 Task: Research Airbnb accommodation in Pubal, South Korea from 11th December, 2023 to 15th December, 2023 for 2 adults. Place can be private room with 1  bedroom having 2 beds and 1 bathroom. Property type can be hotel.
Action: Mouse moved to (499, 117)
Screenshot: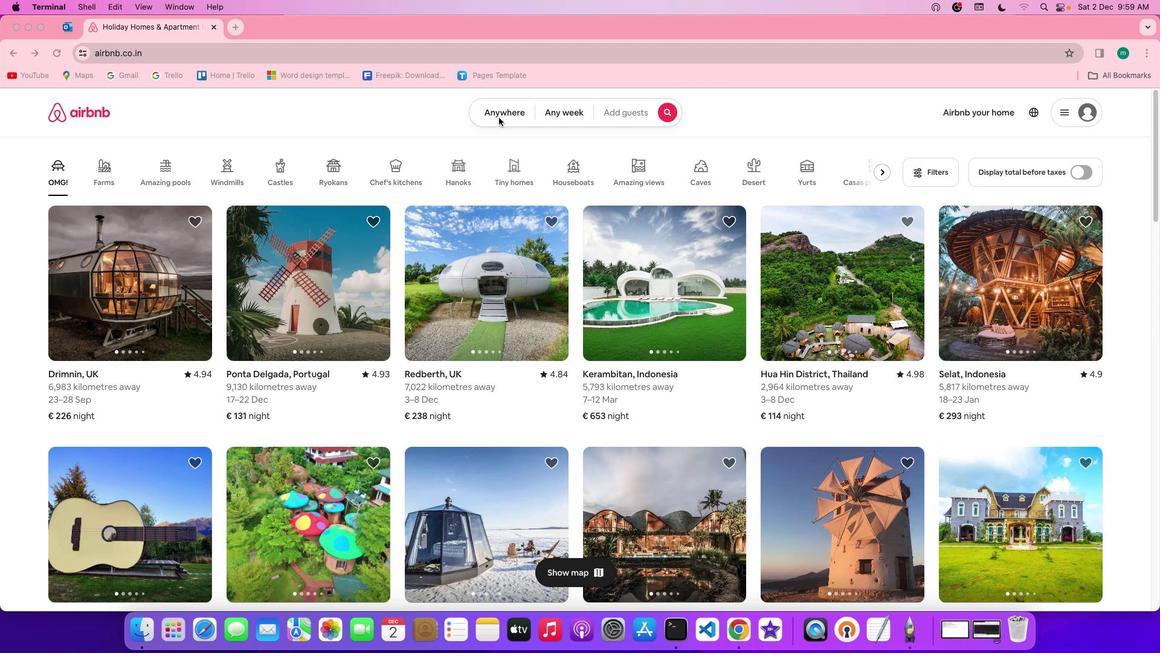 
Action: Mouse pressed left at (499, 117)
Screenshot: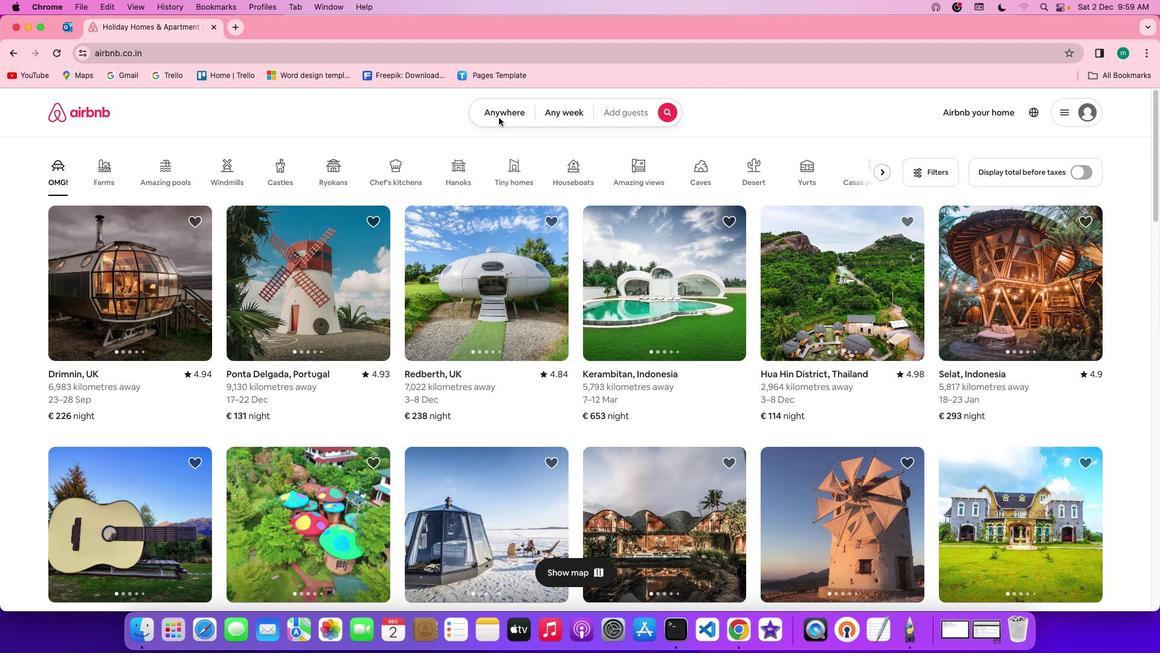 
Action: Mouse moved to (502, 115)
Screenshot: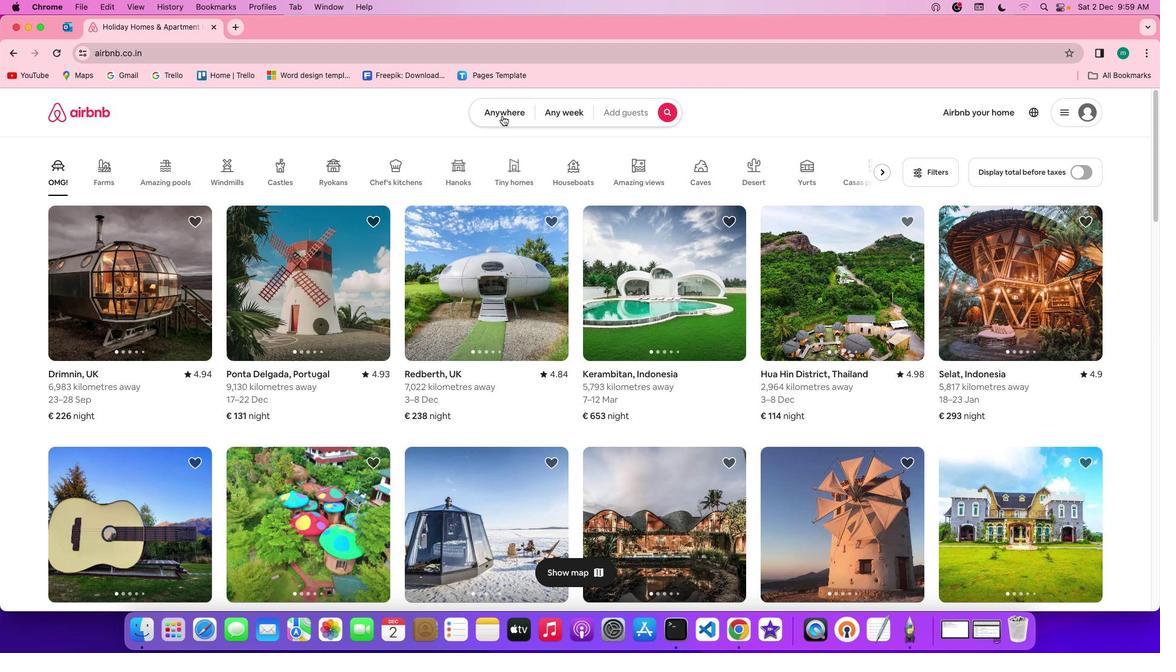 
Action: Mouse pressed left at (502, 115)
Screenshot: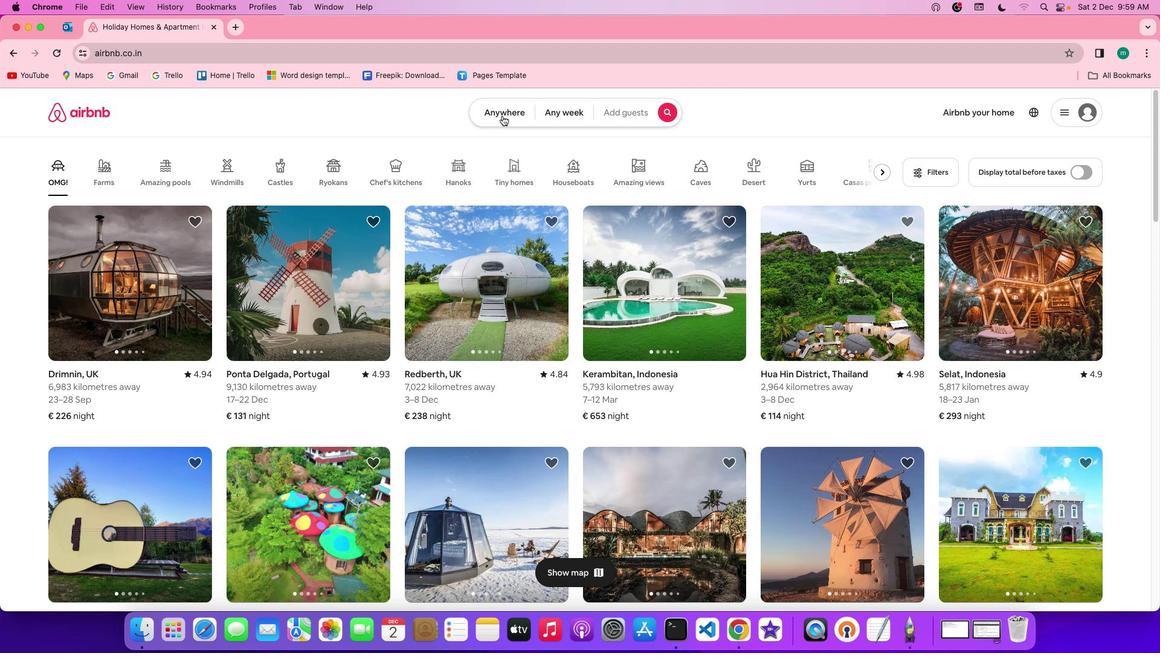 
Action: Mouse moved to (478, 157)
Screenshot: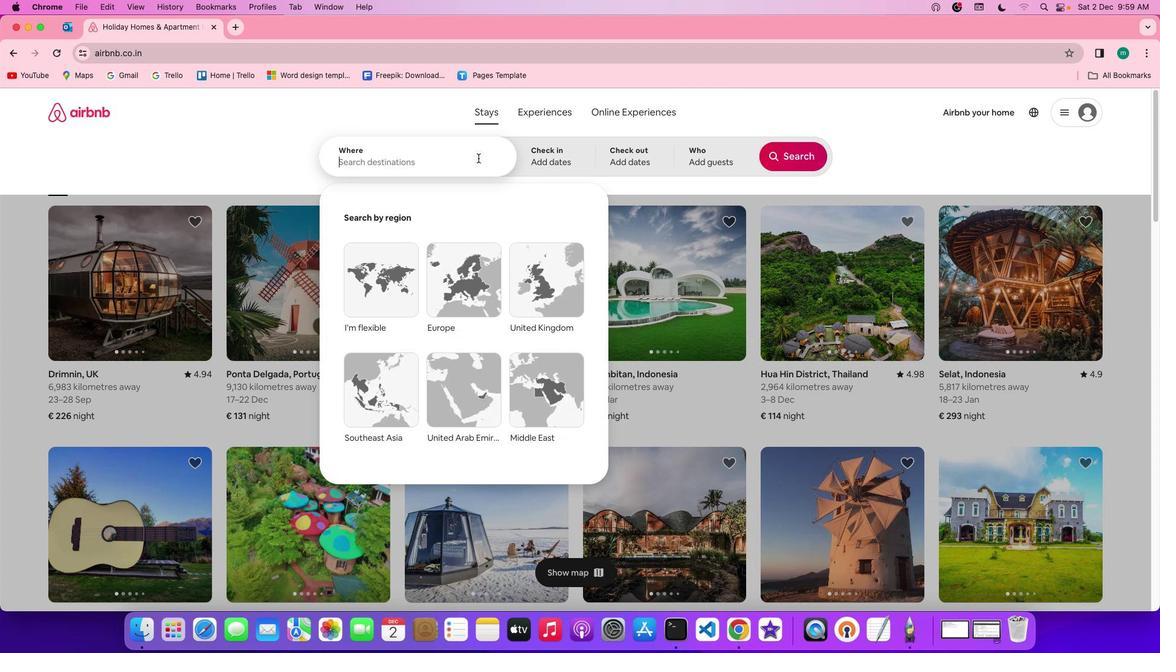 
Action: Mouse pressed left at (478, 157)
Screenshot: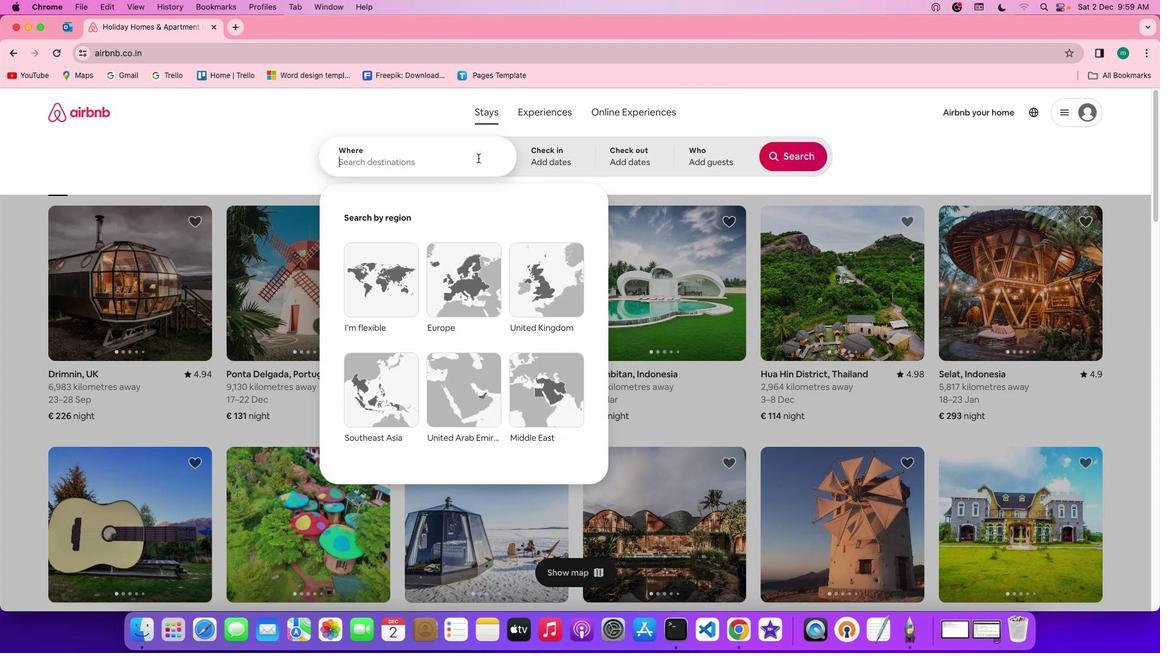 
Action: Key pressed Key.shift'P''u''b''a''l'','Key.spaceKey.shift's''o''u''t''h'Key.spaceKey.shift'k''o''r''e''a'
Screenshot: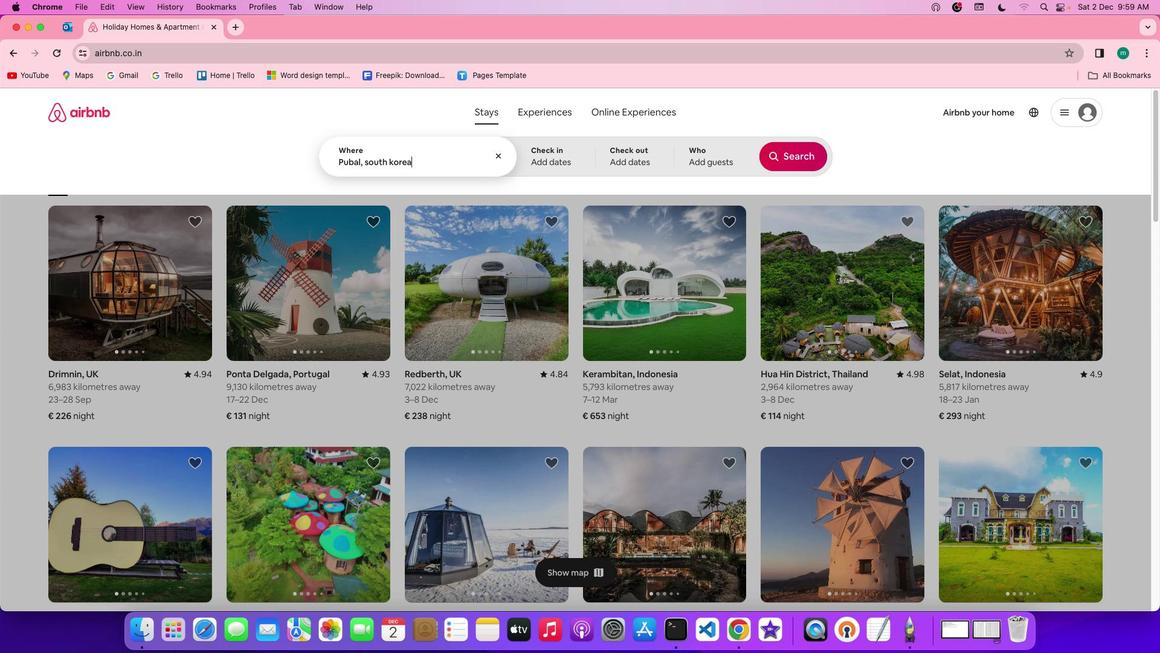 
Action: Mouse moved to (581, 150)
Screenshot: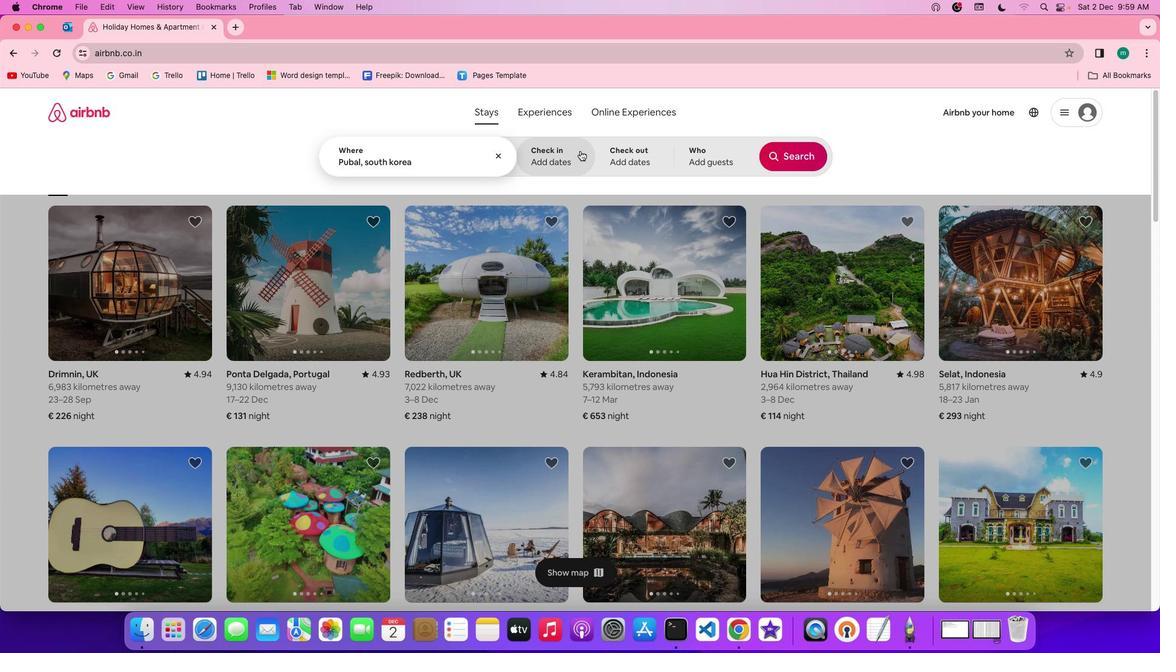 
Action: Mouse pressed left at (581, 150)
Screenshot: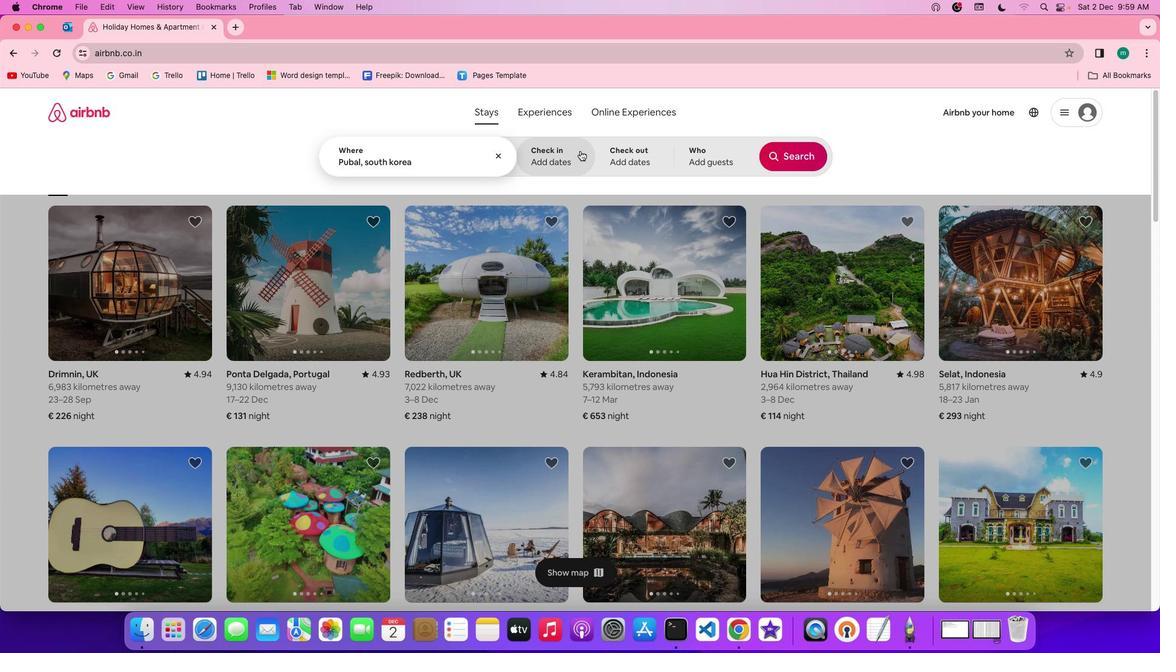 
Action: Mouse moved to (397, 364)
Screenshot: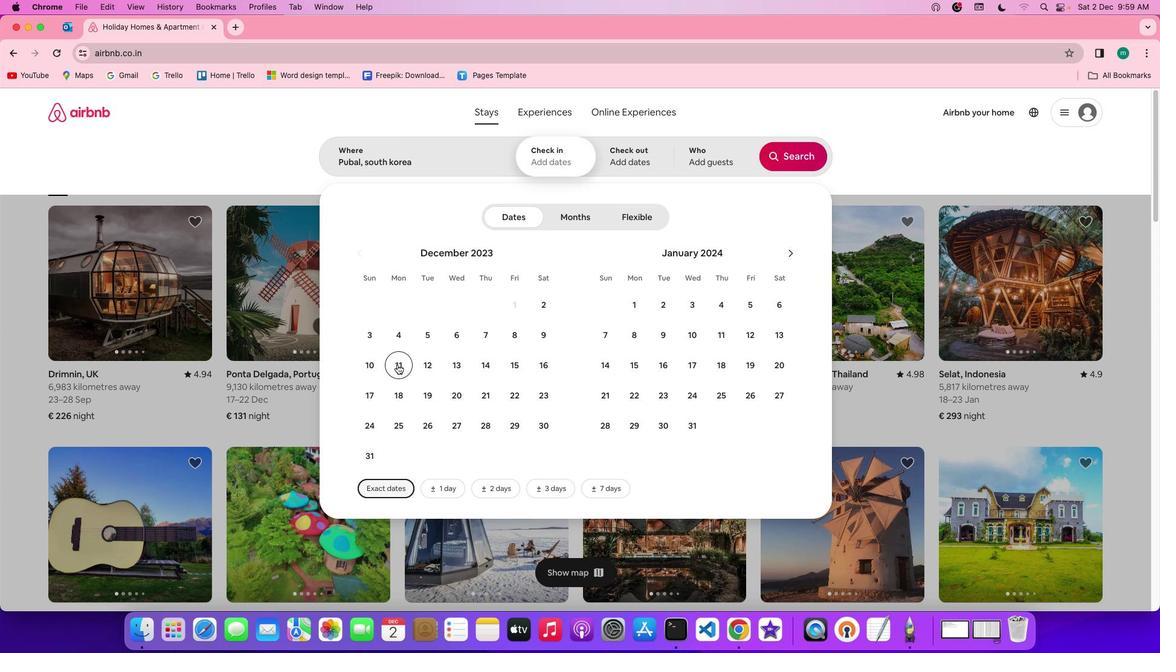 
Action: Mouse pressed left at (397, 364)
Screenshot: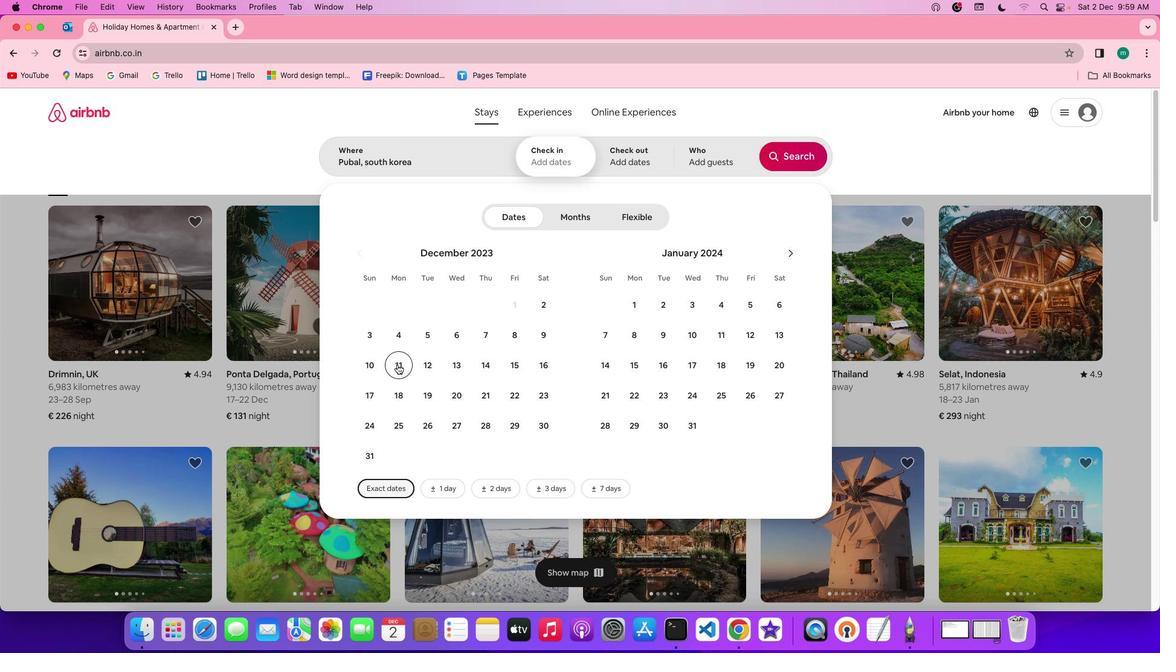 
Action: Mouse moved to (515, 370)
Screenshot: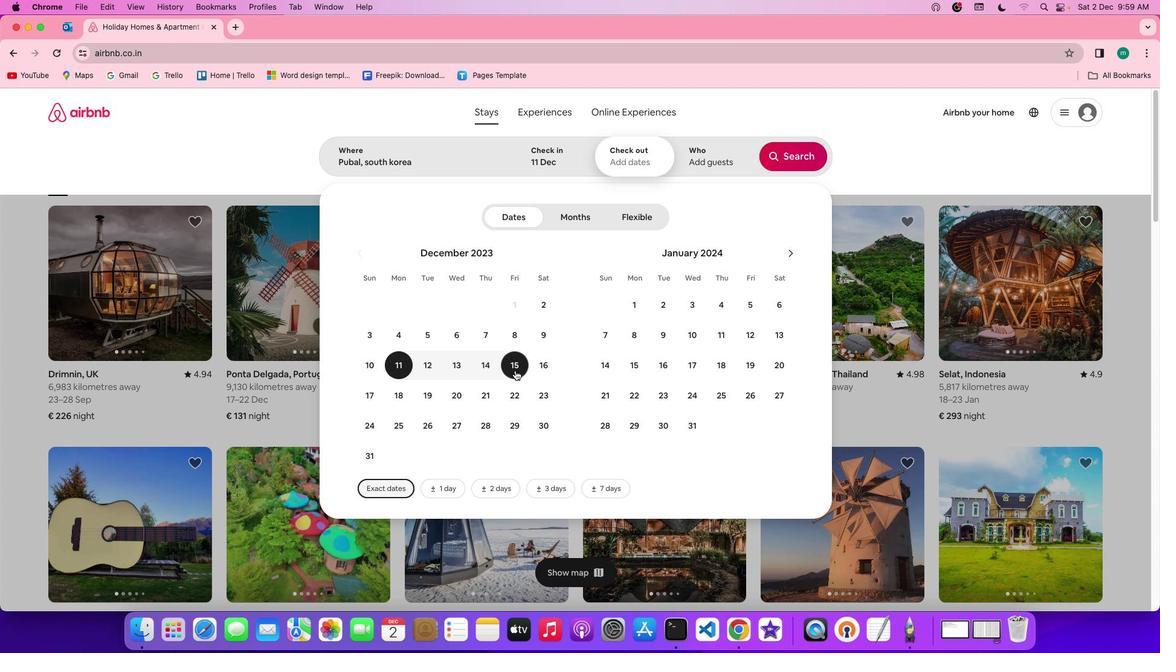 
Action: Mouse pressed left at (515, 370)
Screenshot: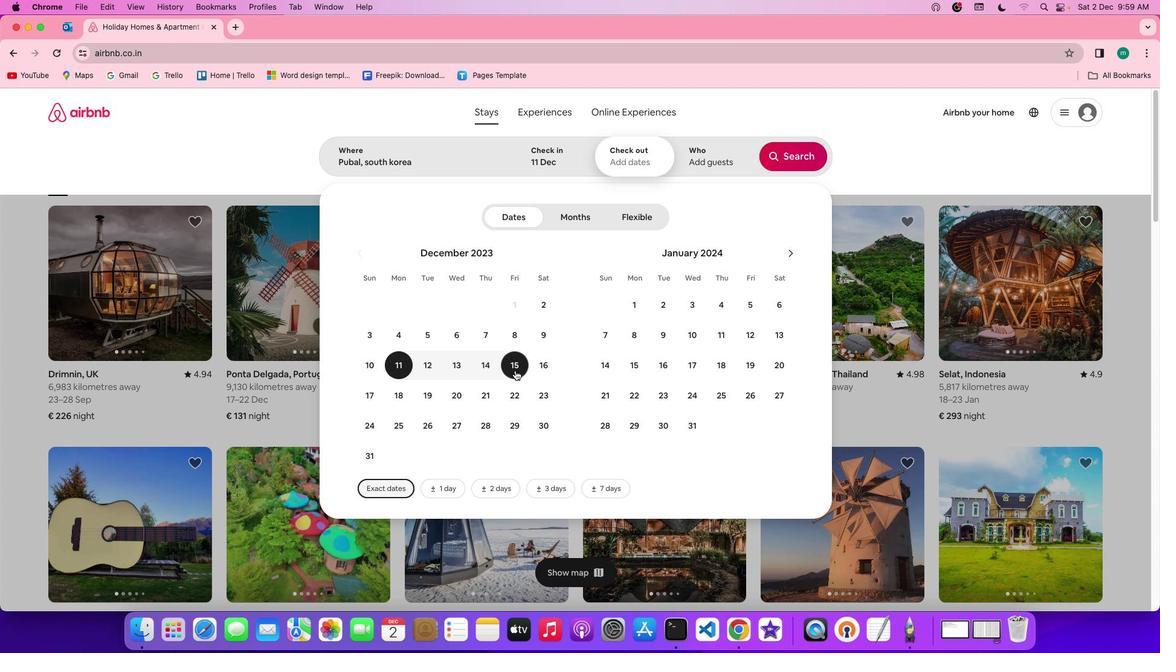 
Action: Mouse moved to (732, 149)
Screenshot: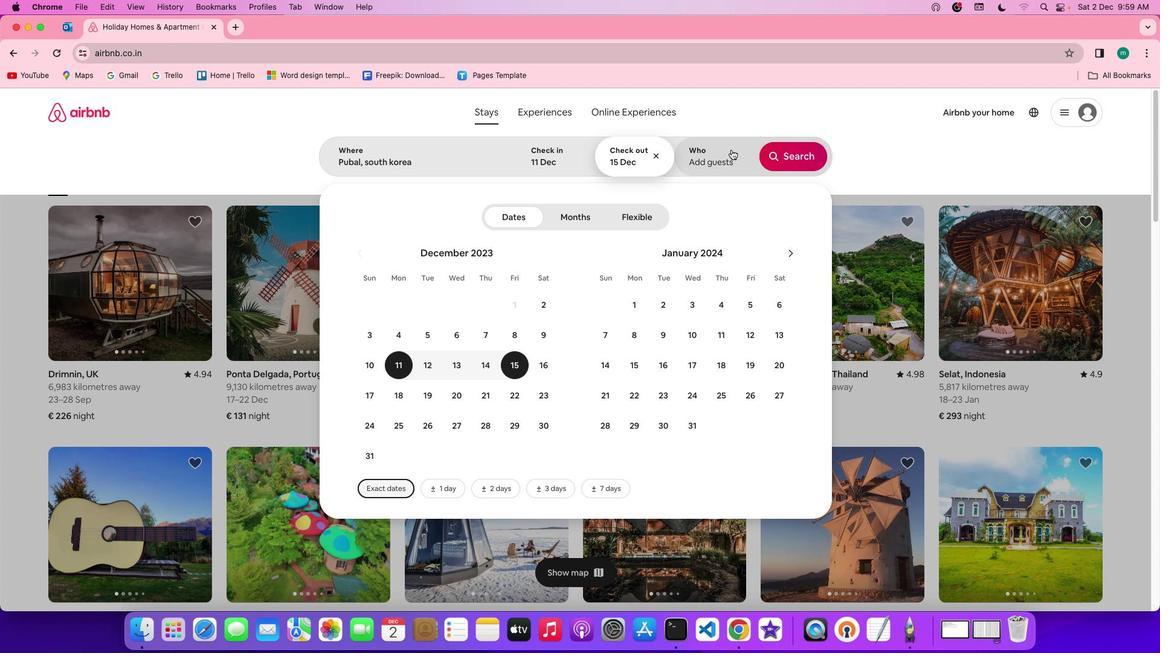 
Action: Mouse pressed left at (732, 149)
Screenshot: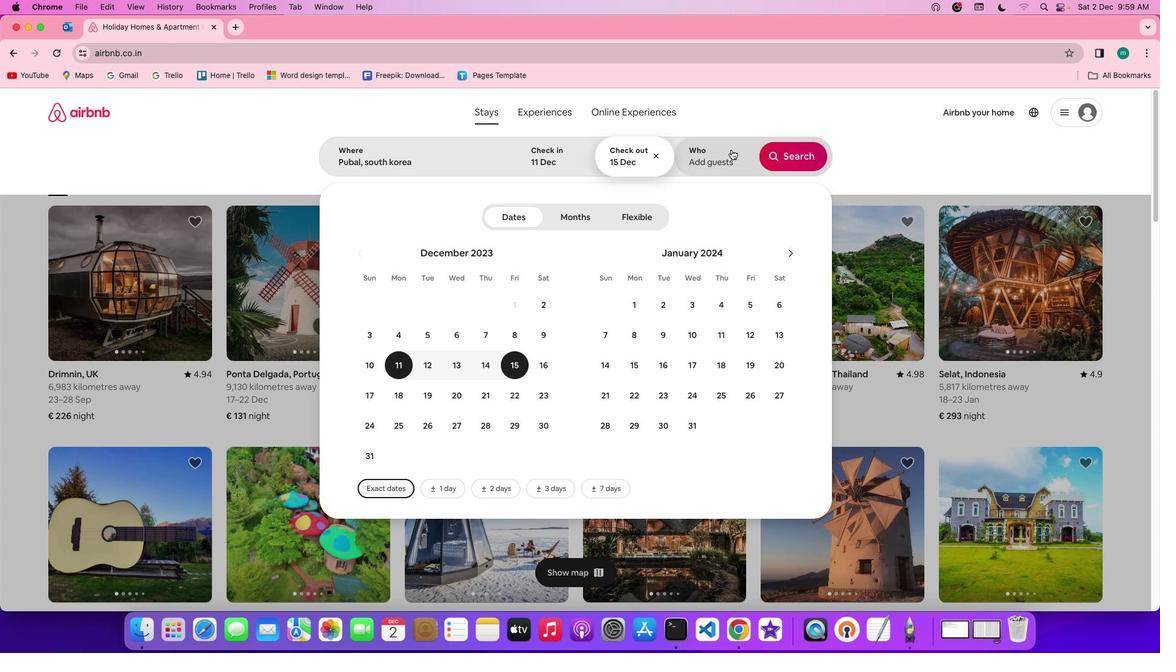 
Action: Mouse moved to (802, 217)
Screenshot: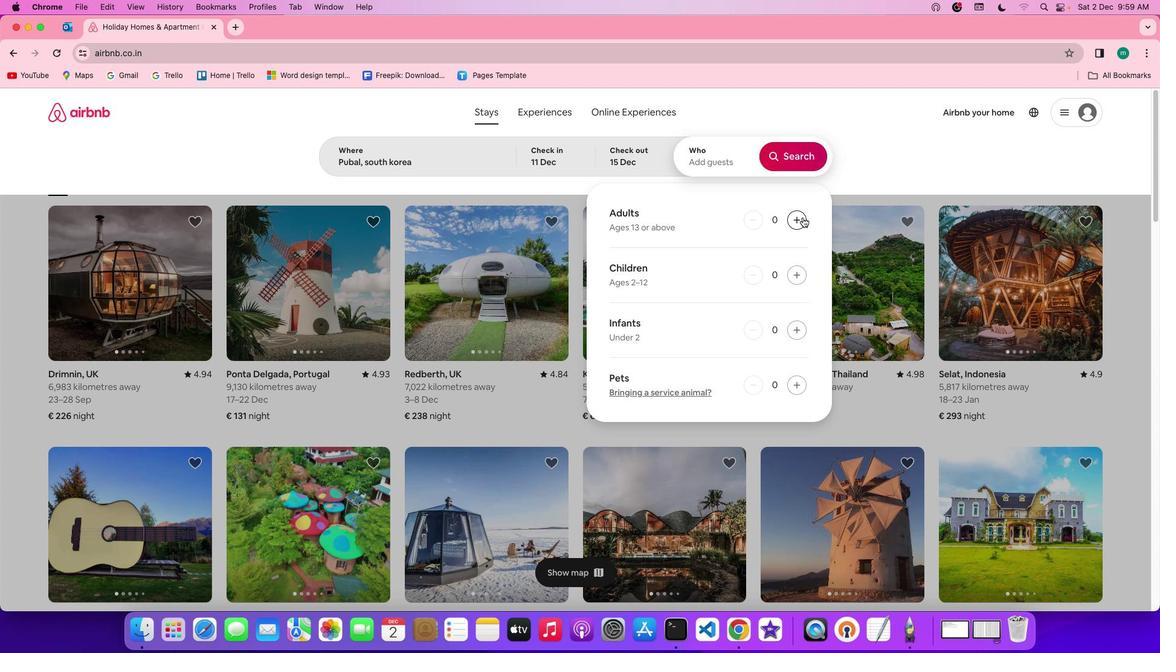 
Action: Mouse pressed left at (802, 217)
Screenshot: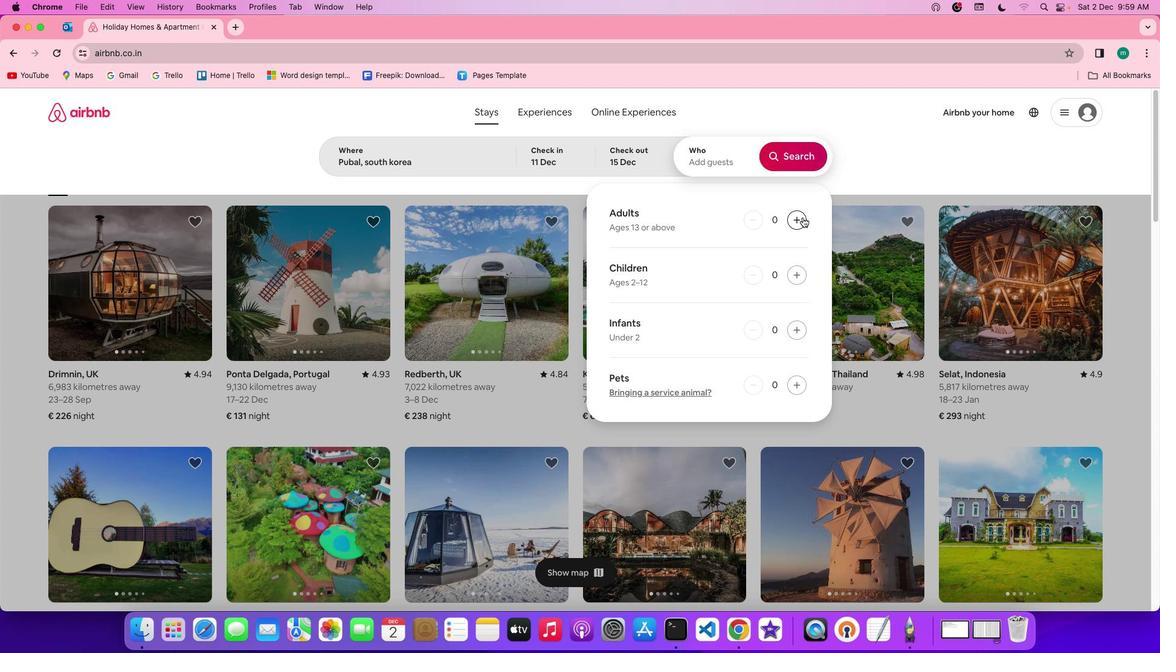 
Action: Mouse pressed left at (802, 217)
Screenshot: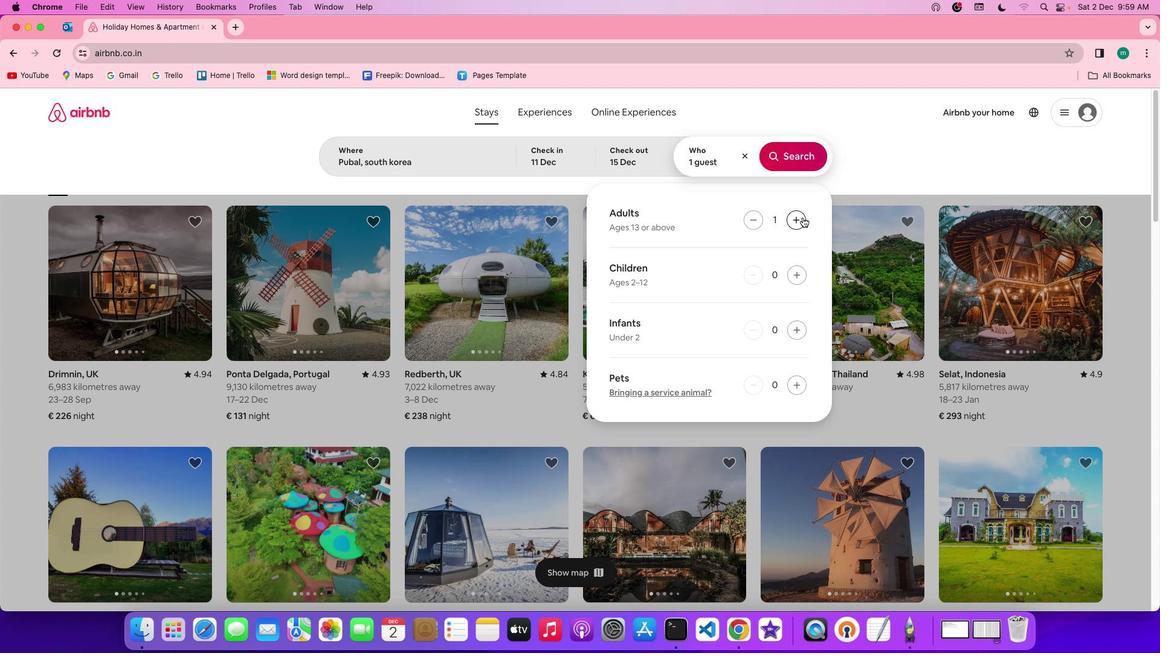 
Action: Mouse moved to (787, 163)
Screenshot: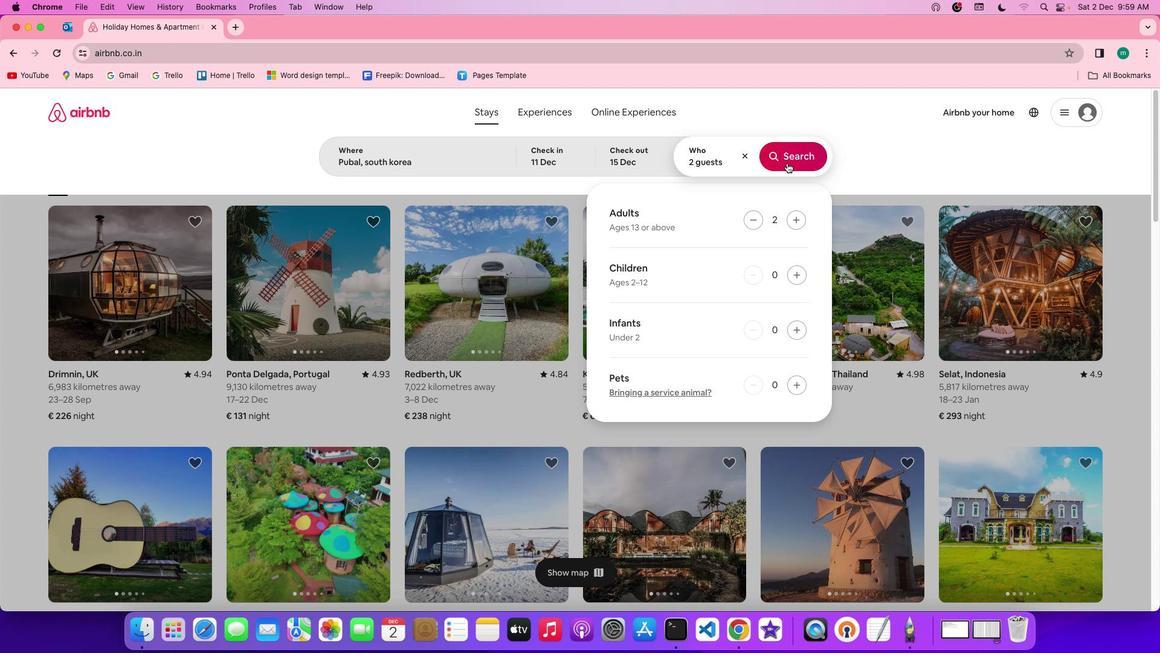 
Action: Mouse pressed left at (787, 163)
Screenshot: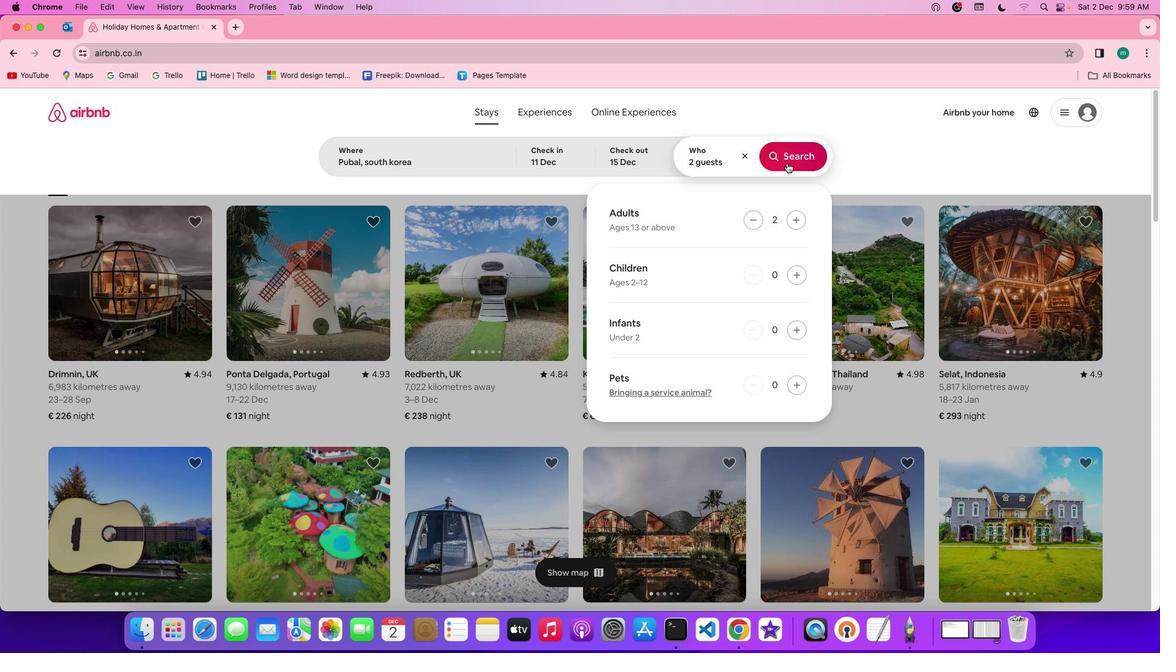 
Action: Mouse moved to (975, 163)
Screenshot: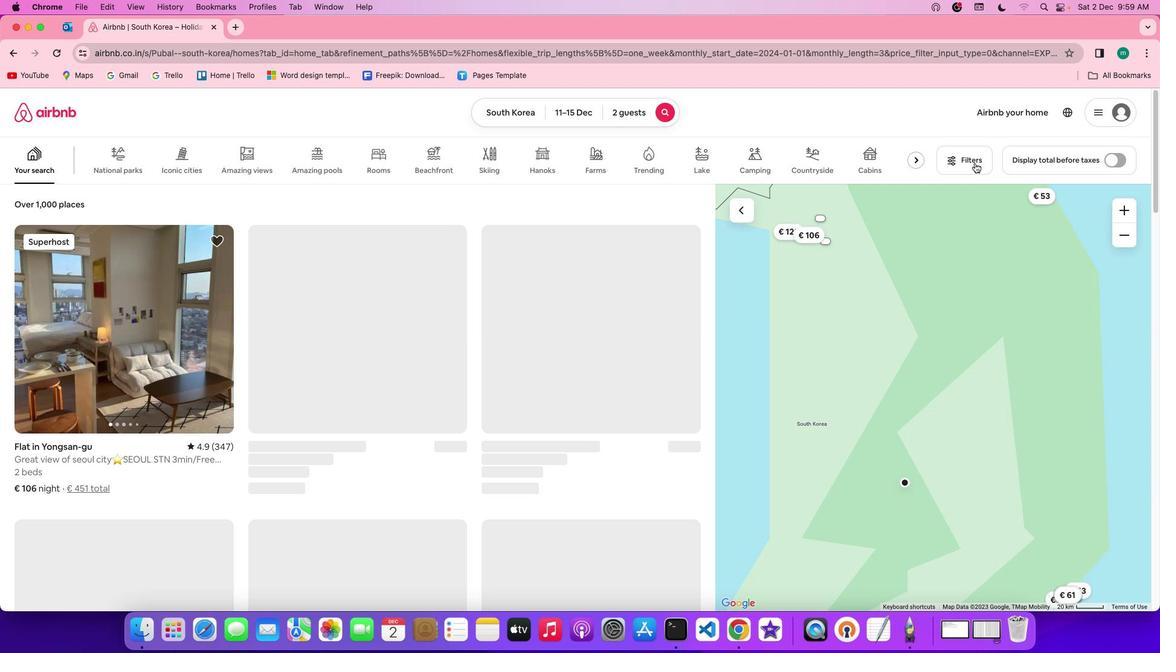 
Action: Mouse pressed left at (975, 163)
Screenshot: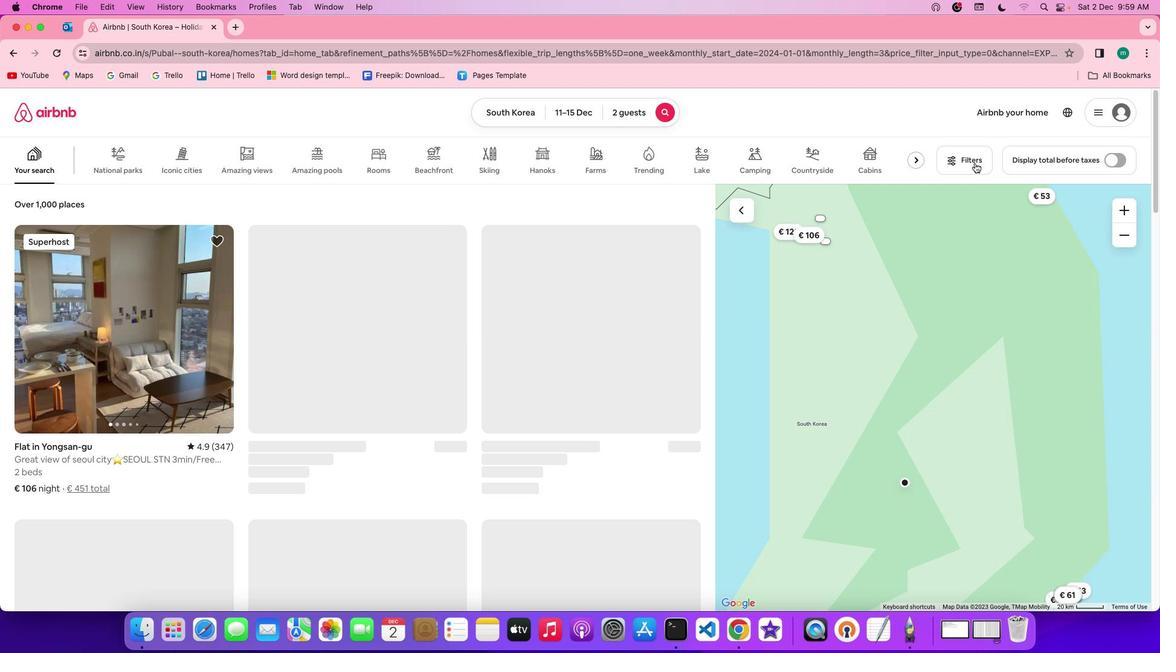 
Action: Mouse moved to (674, 362)
Screenshot: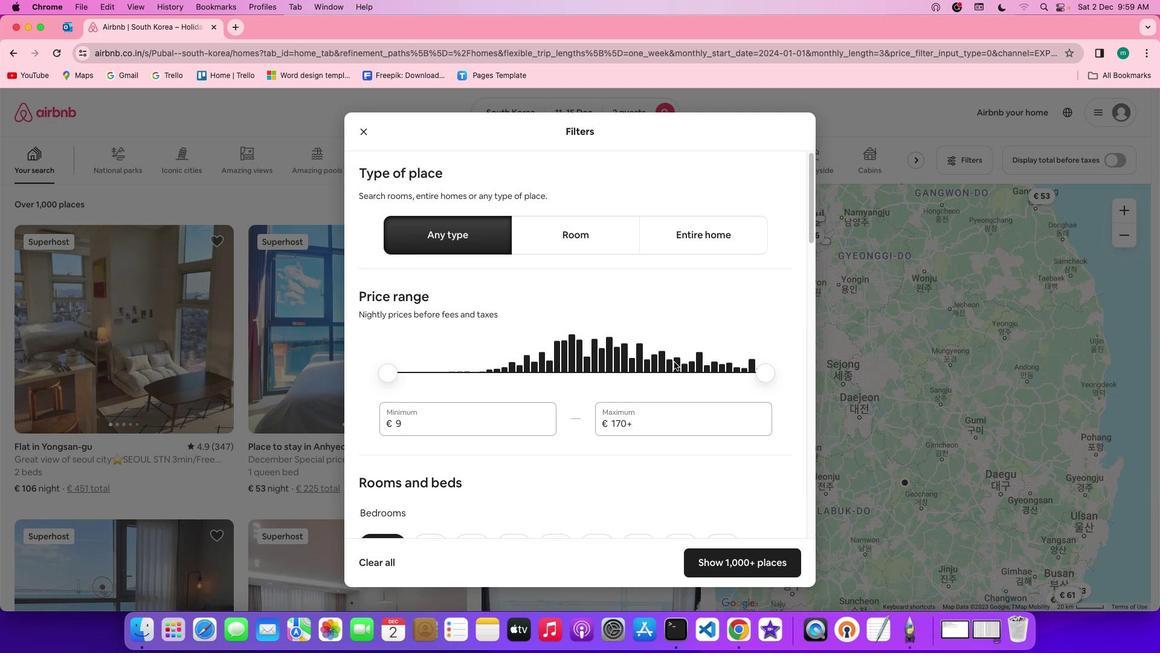 
Action: Mouse scrolled (674, 362) with delta (0, 0)
Screenshot: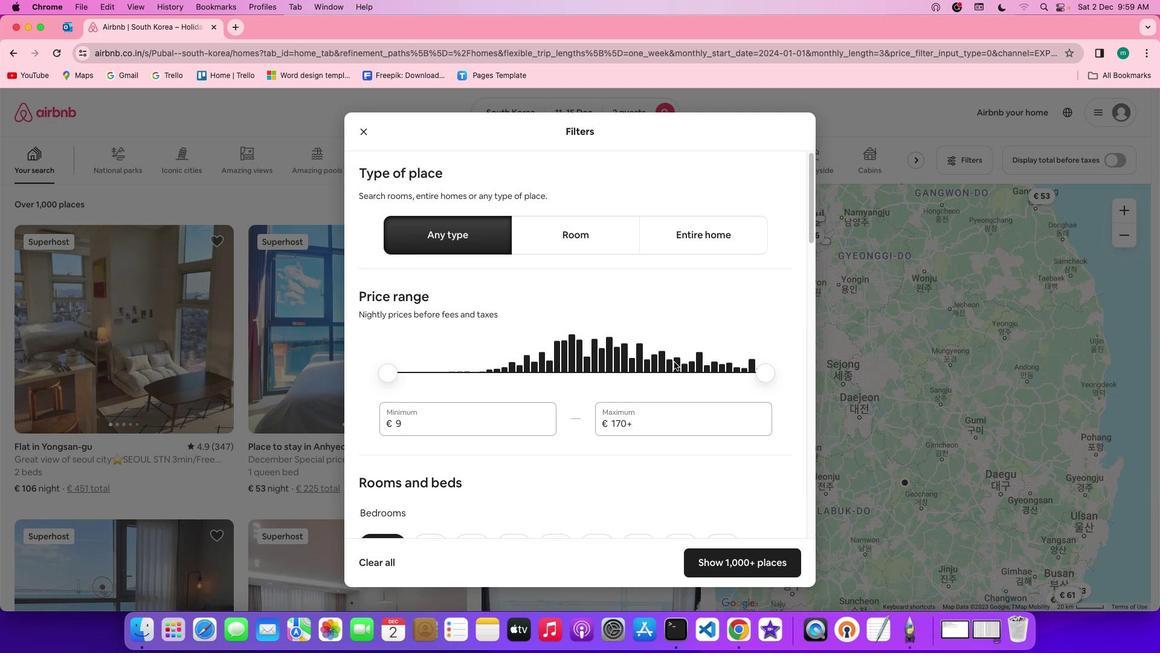 
Action: Mouse moved to (674, 362)
Screenshot: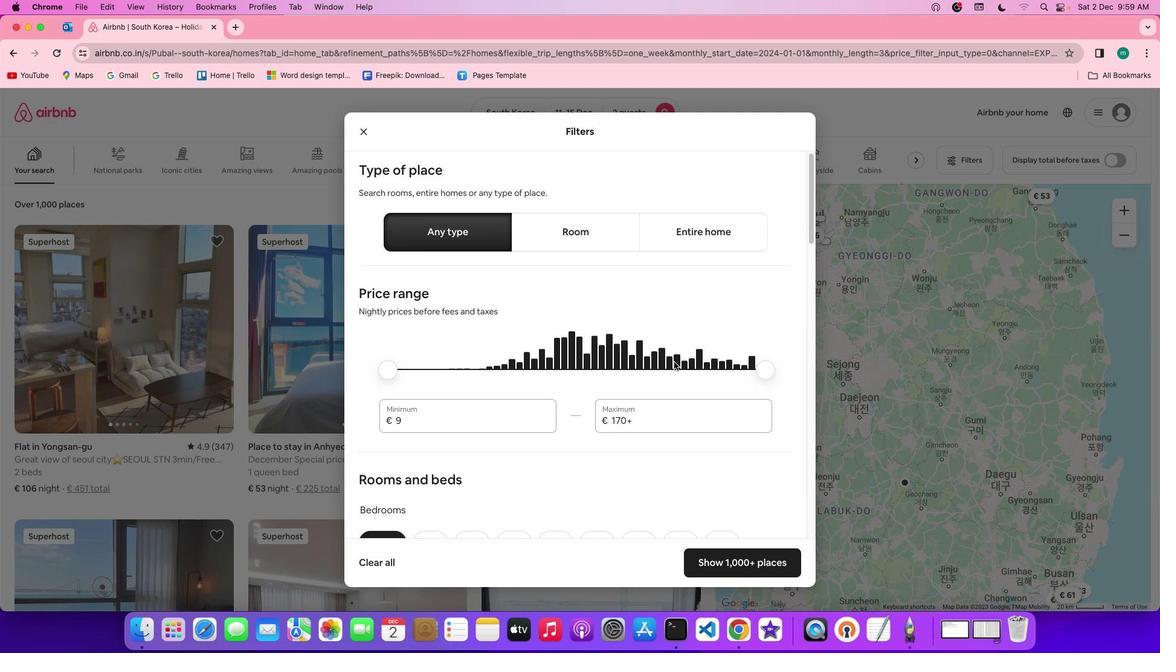 
Action: Mouse scrolled (674, 362) with delta (0, 0)
Screenshot: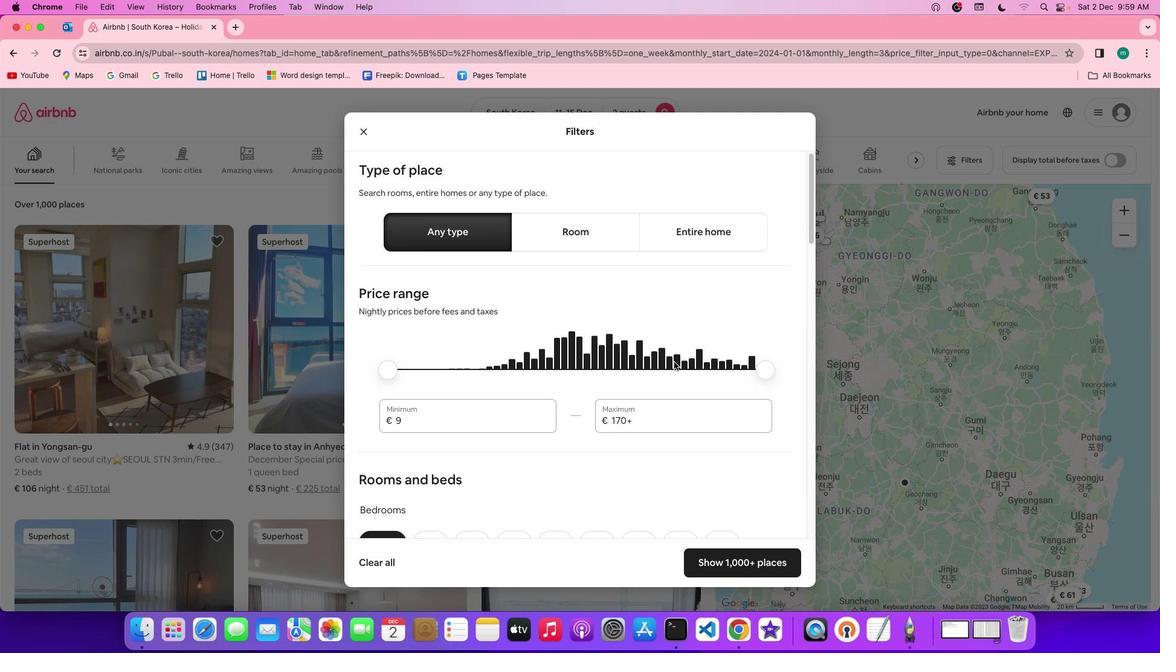 
Action: Mouse scrolled (674, 362) with delta (0, -1)
Screenshot: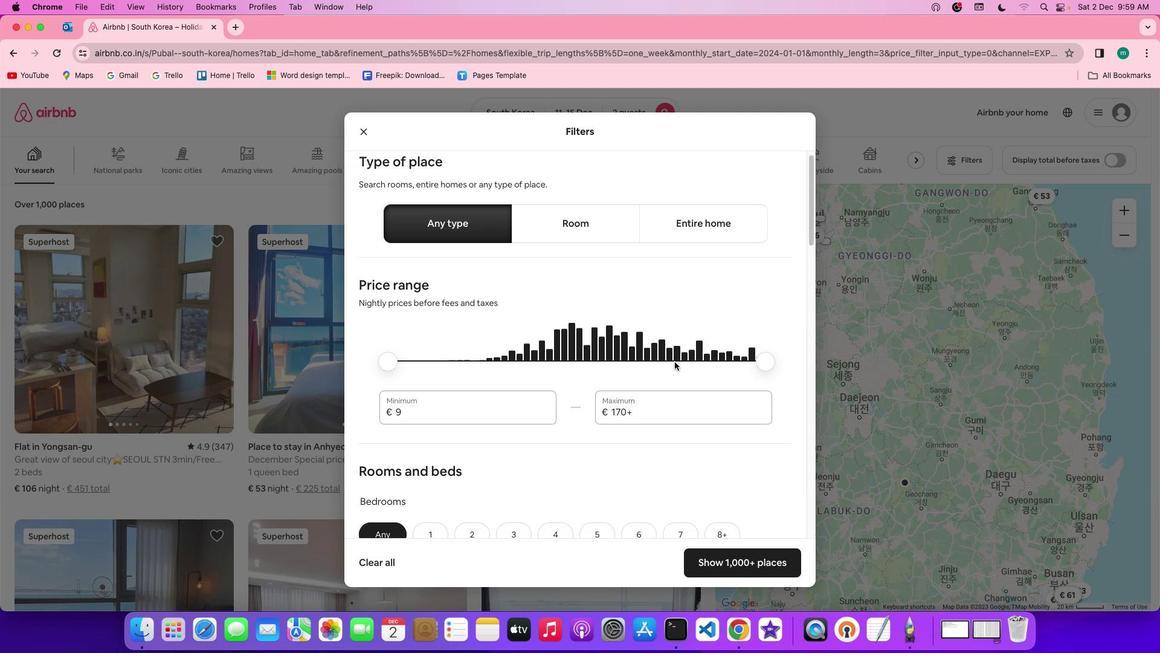 
Action: Mouse moved to (674, 362)
Screenshot: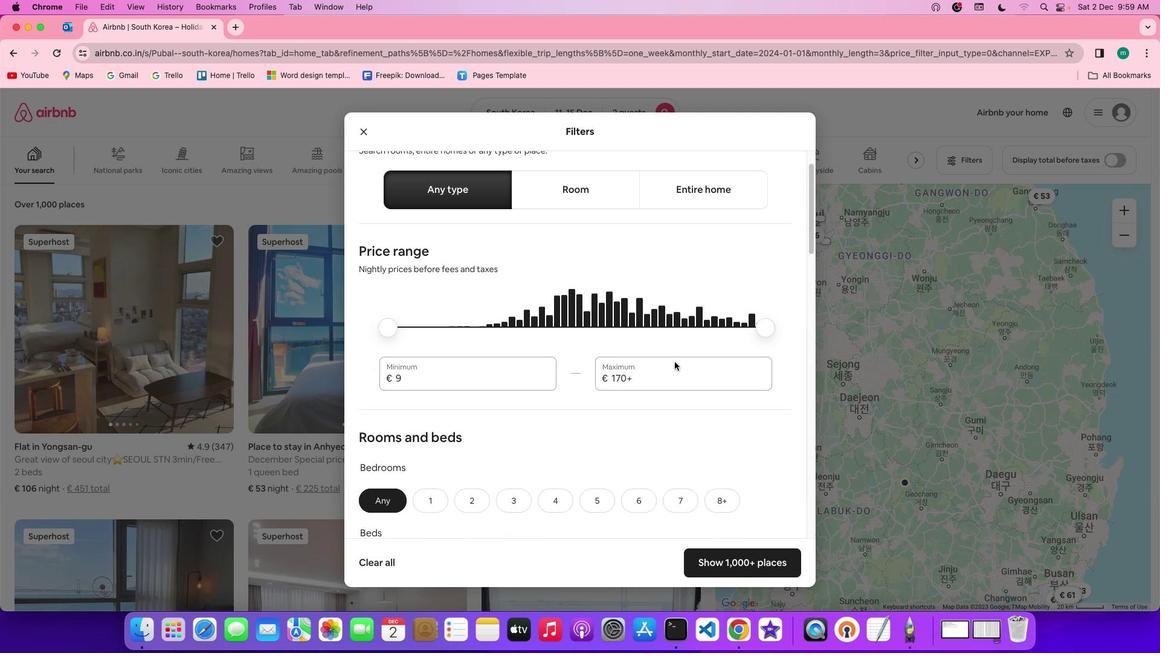 
Action: Mouse scrolled (674, 362) with delta (0, 0)
Screenshot: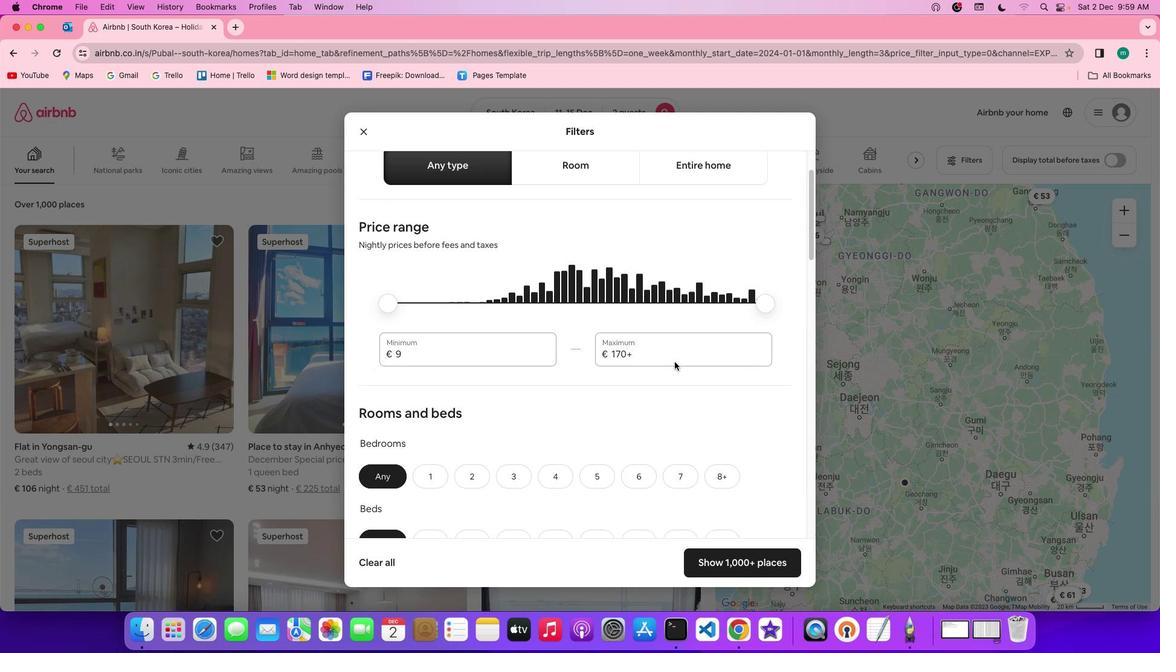 
Action: Mouse scrolled (674, 362) with delta (0, 0)
Screenshot: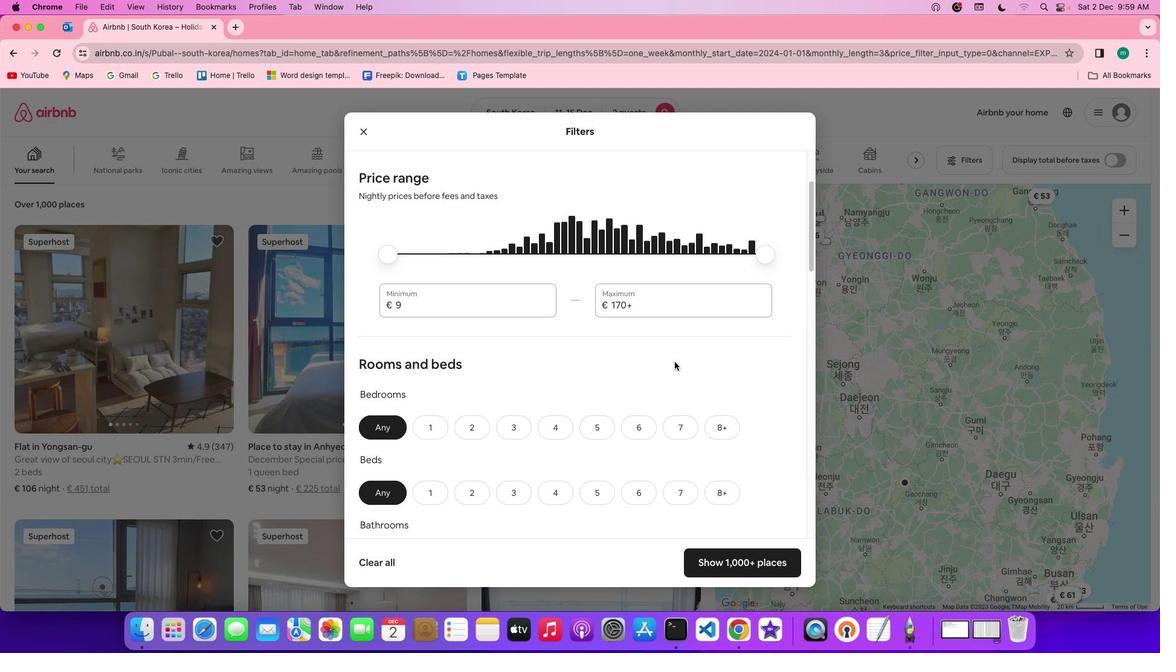 
Action: Mouse scrolled (674, 362) with delta (0, 0)
Screenshot: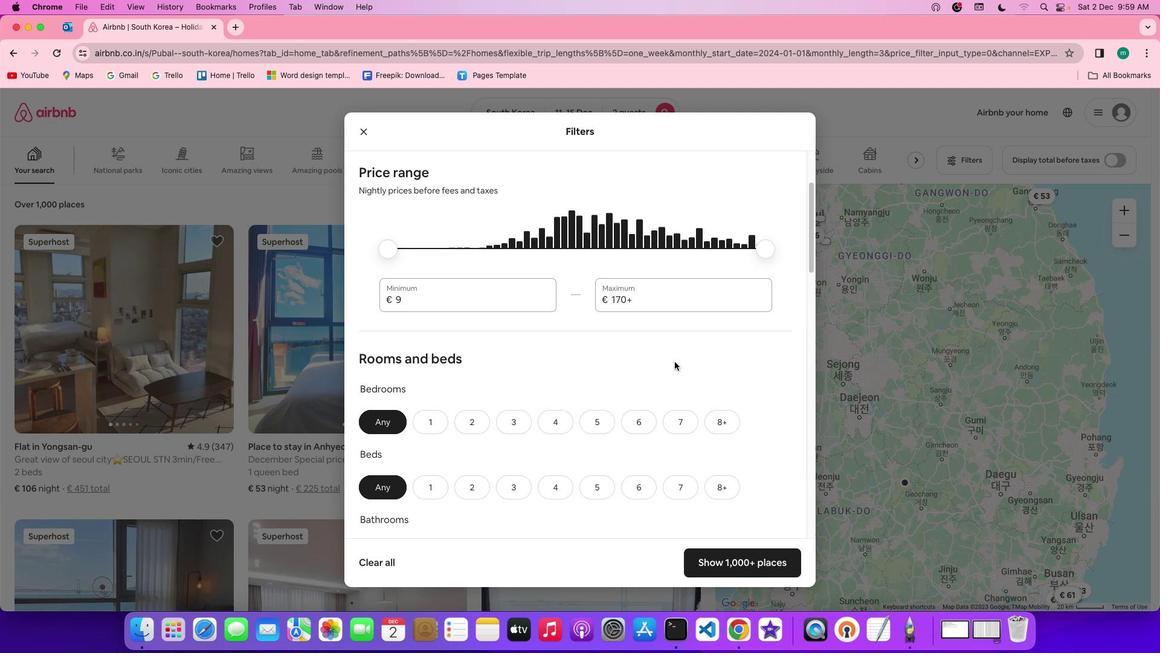 
Action: Mouse scrolled (674, 362) with delta (0, -1)
Screenshot: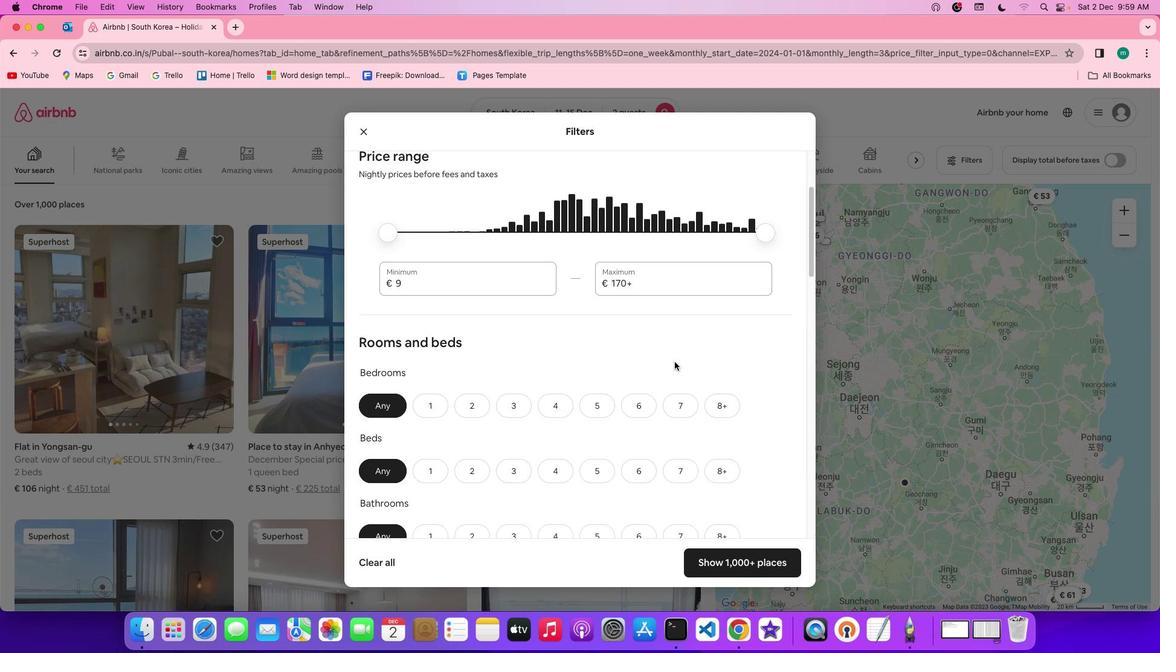 
Action: Mouse scrolled (674, 362) with delta (0, -1)
Screenshot: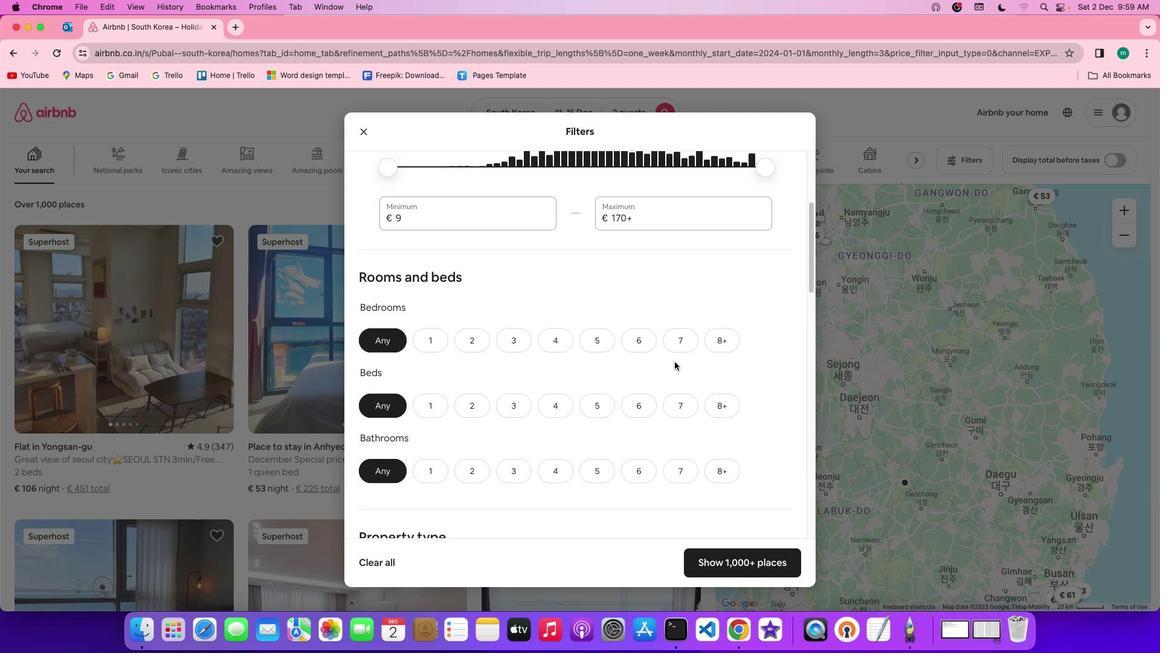 
Action: Mouse moved to (428, 247)
Screenshot: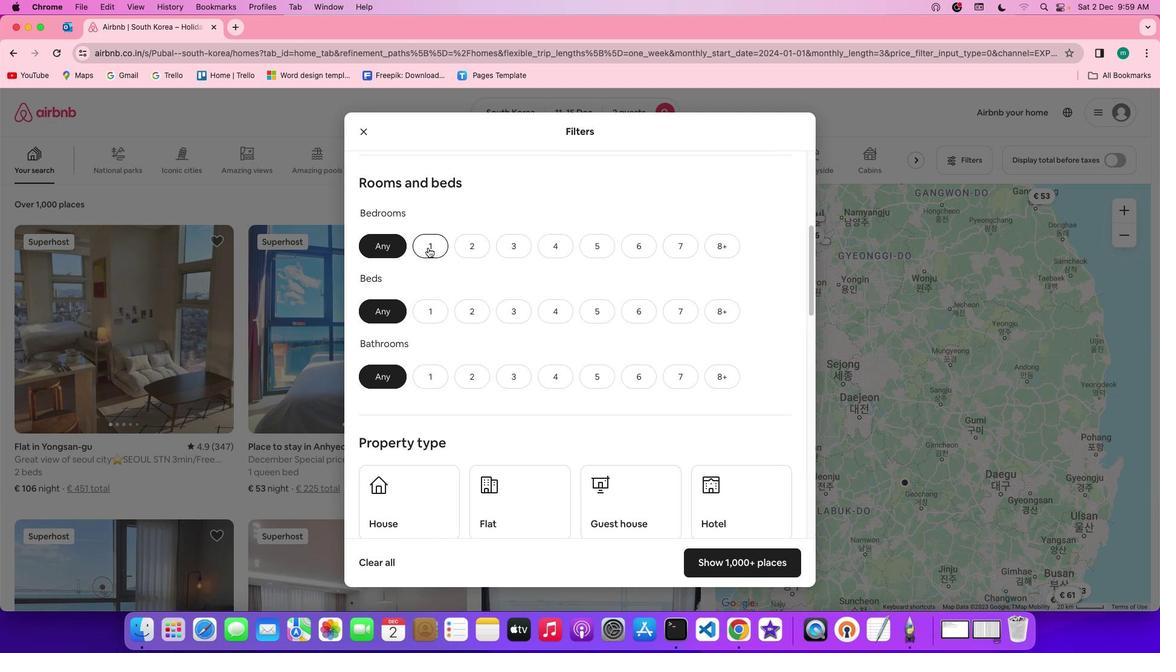 
Action: Mouse pressed left at (428, 247)
Screenshot: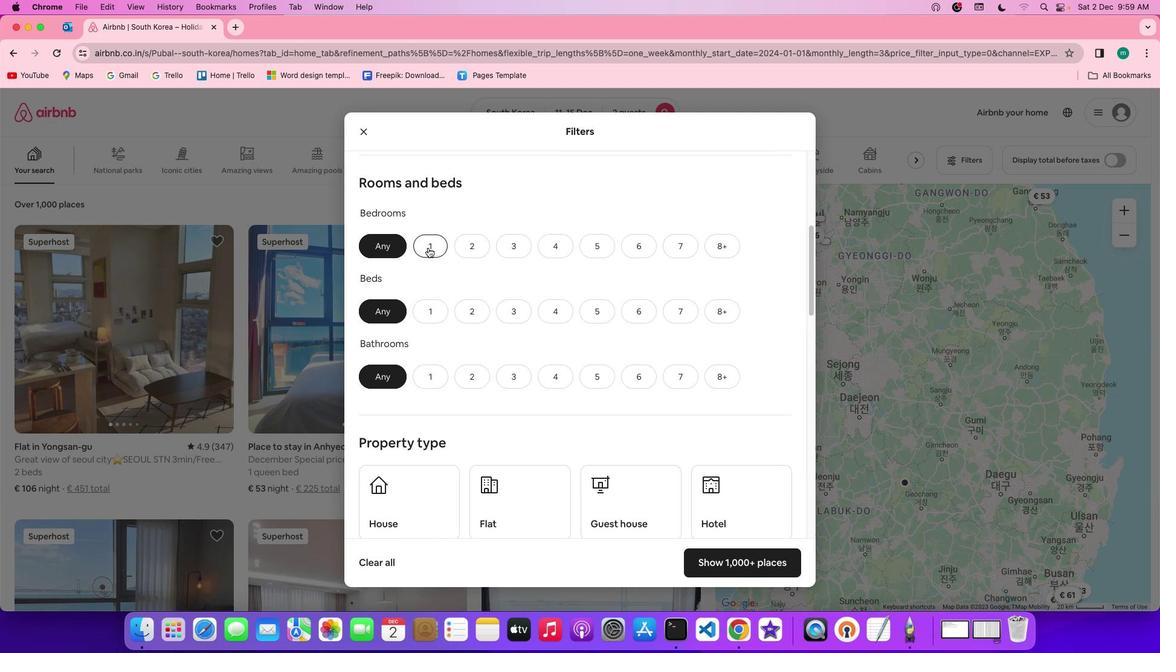 
Action: Mouse moved to (460, 301)
Screenshot: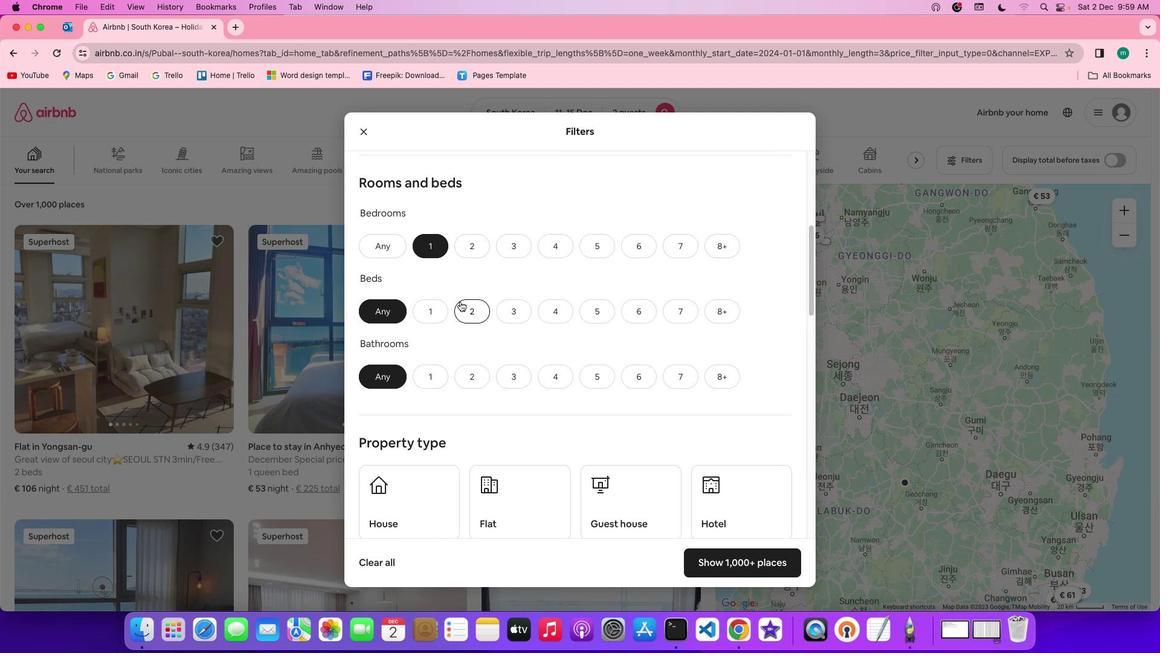 
Action: Mouse pressed left at (460, 301)
Screenshot: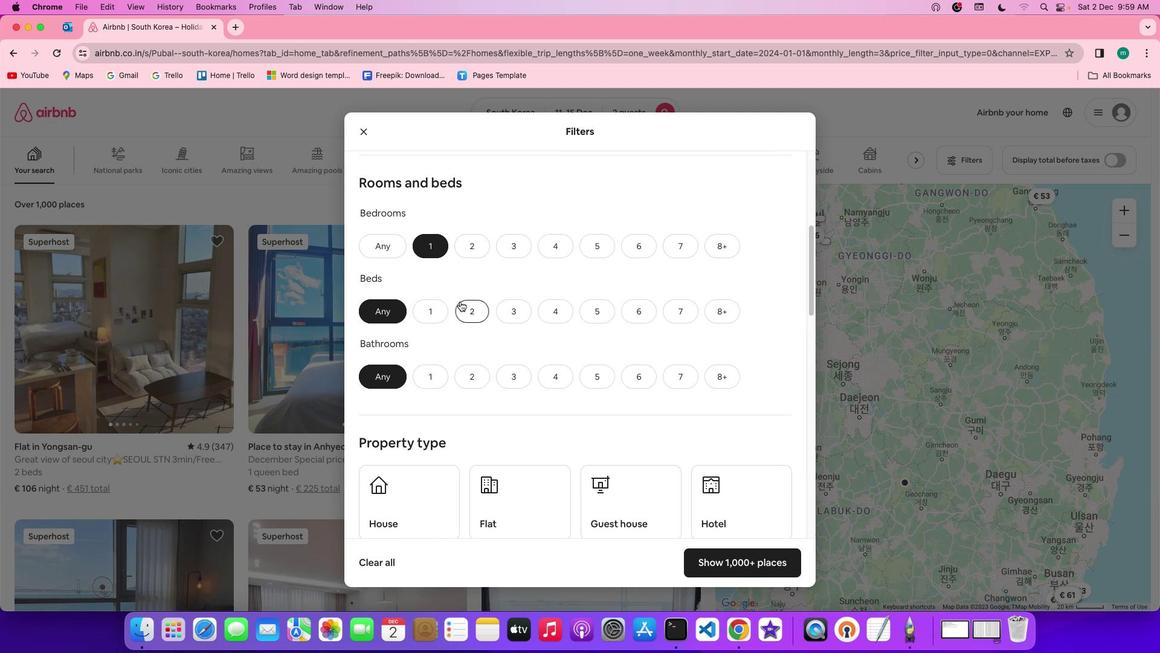
Action: Mouse moved to (425, 374)
Screenshot: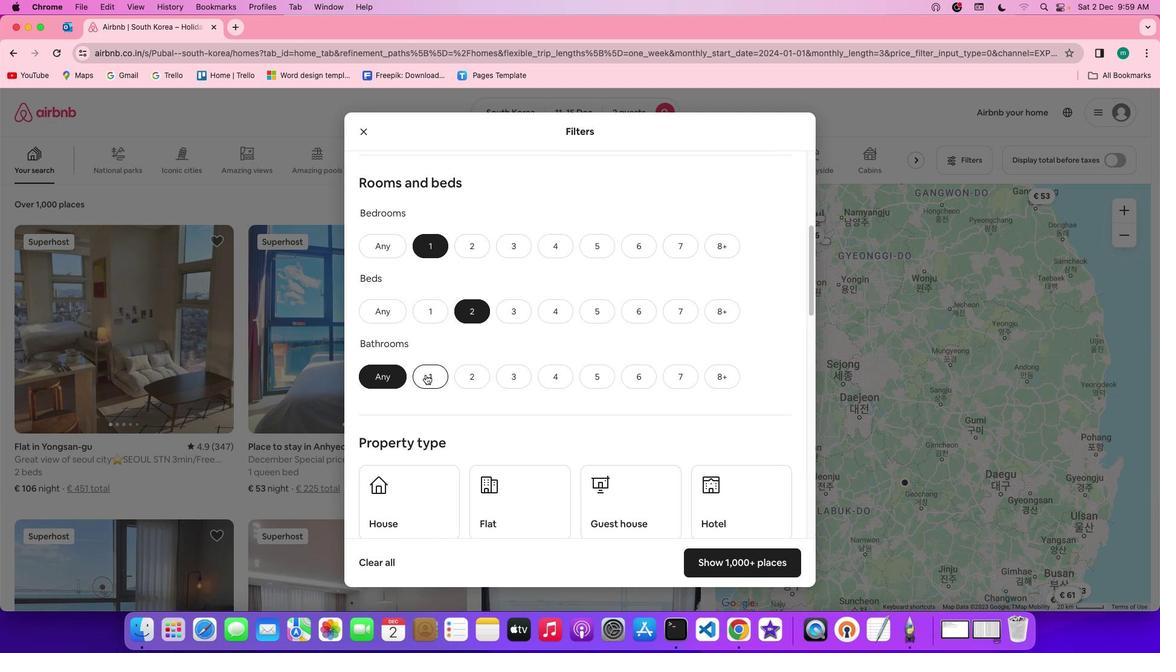 
Action: Mouse pressed left at (425, 374)
Screenshot: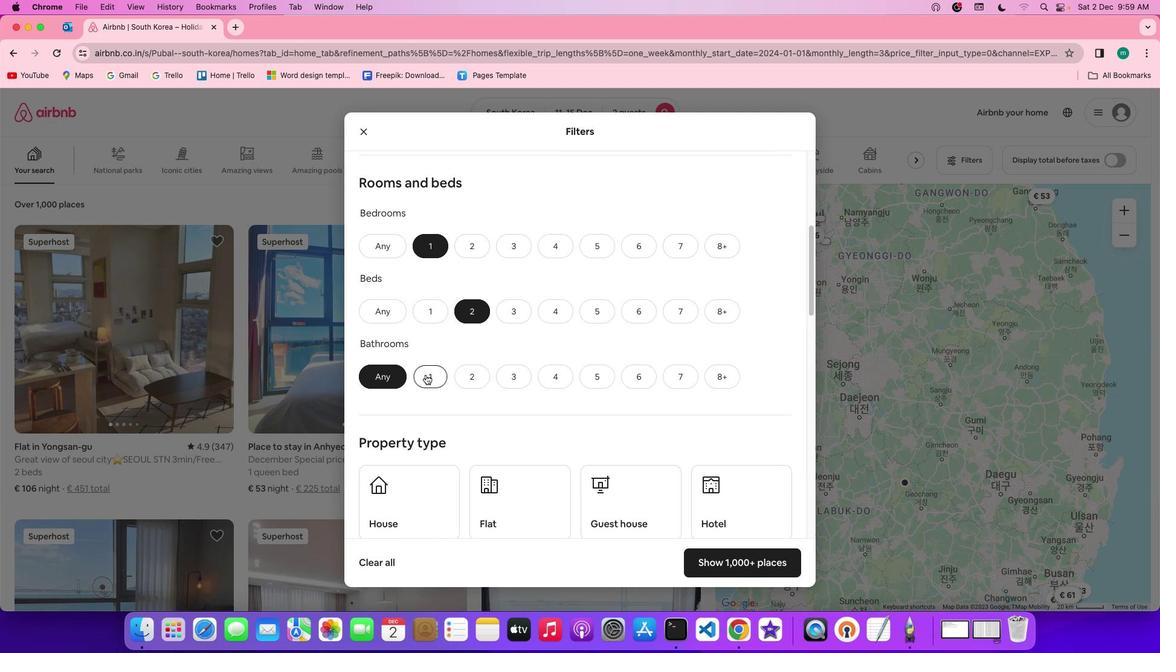 
Action: Mouse moved to (605, 380)
Screenshot: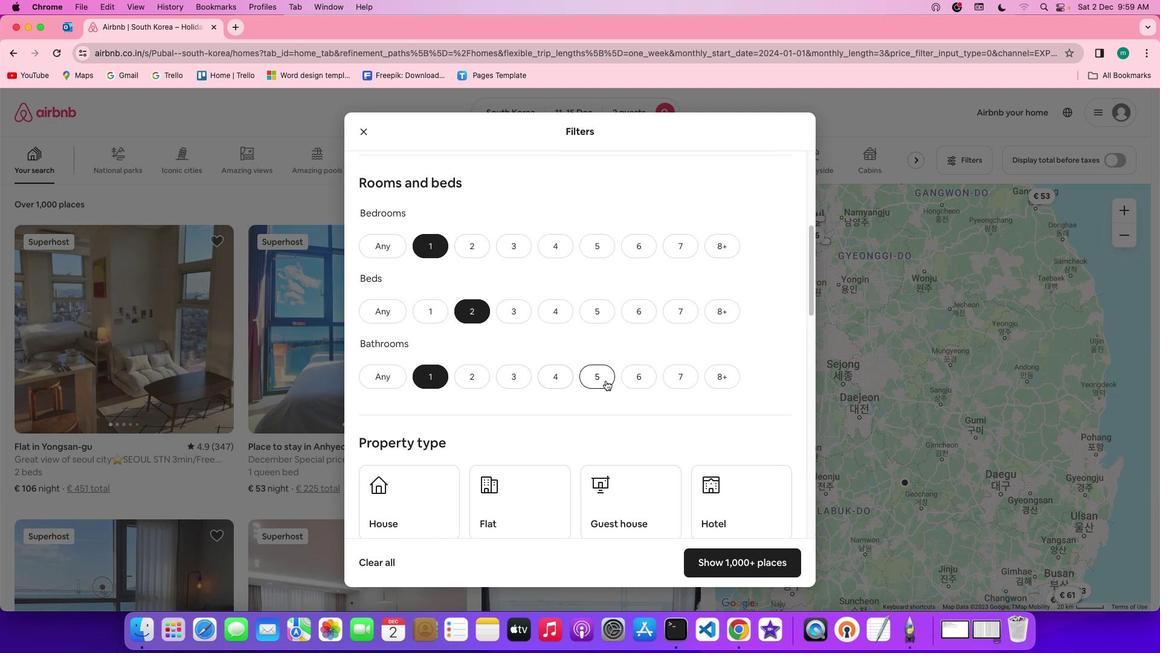 
Action: Mouse scrolled (605, 380) with delta (0, 0)
Screenshot: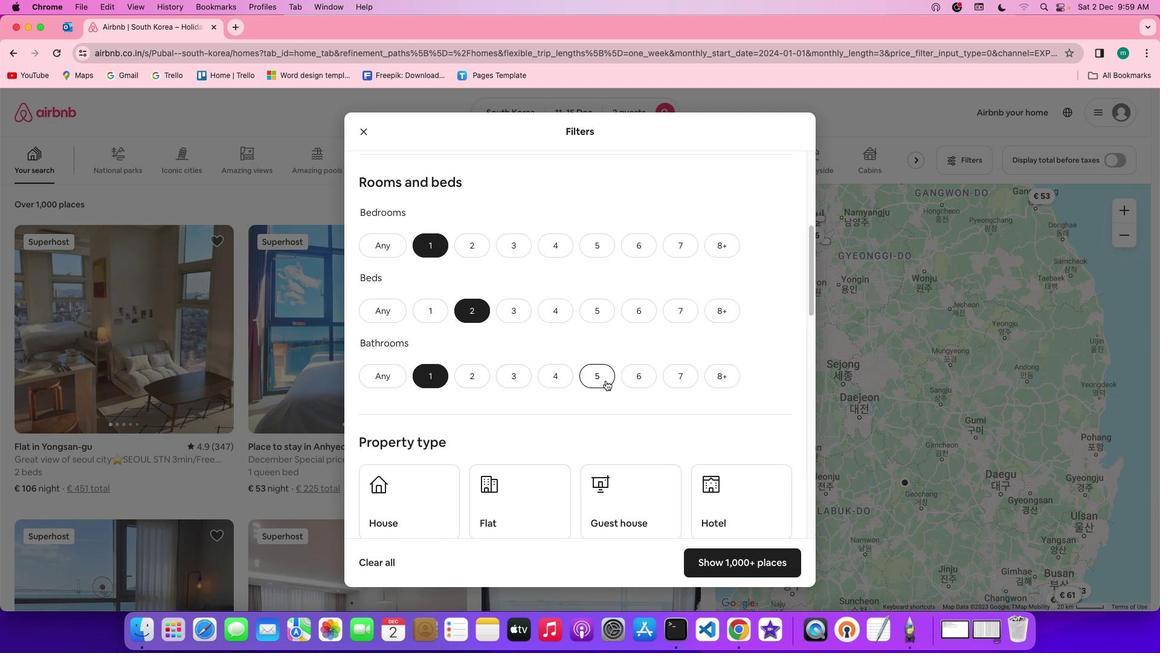 
Action: Mouse scrolled (605, 380) with delta (0, 0)
Screenshot: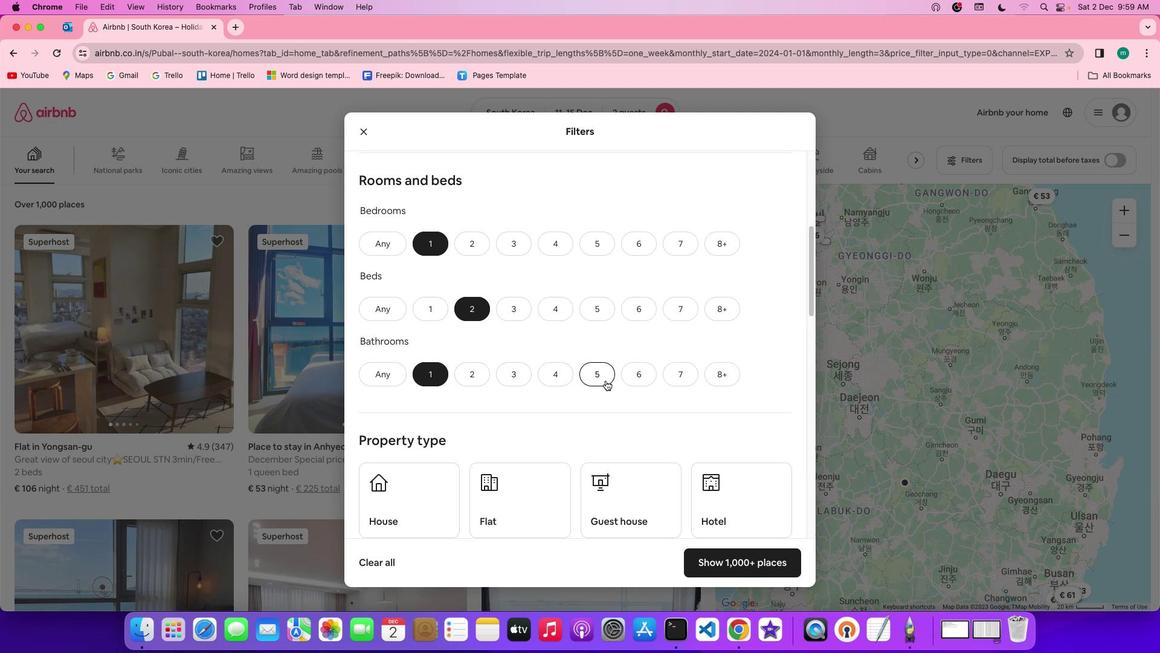 
Action: Mouse scrolled (605, 380) with delta (0, 0)
Screenshot: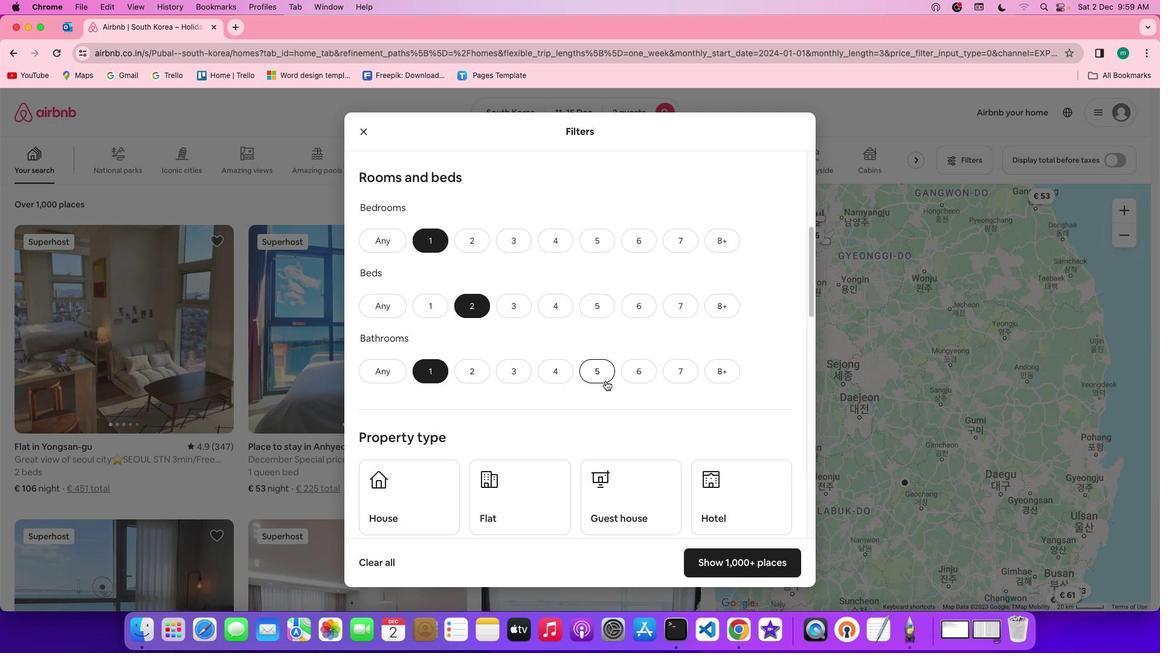 
Action: Mouse scrolled (605, 380) with delta (0, 0)
Screenshot: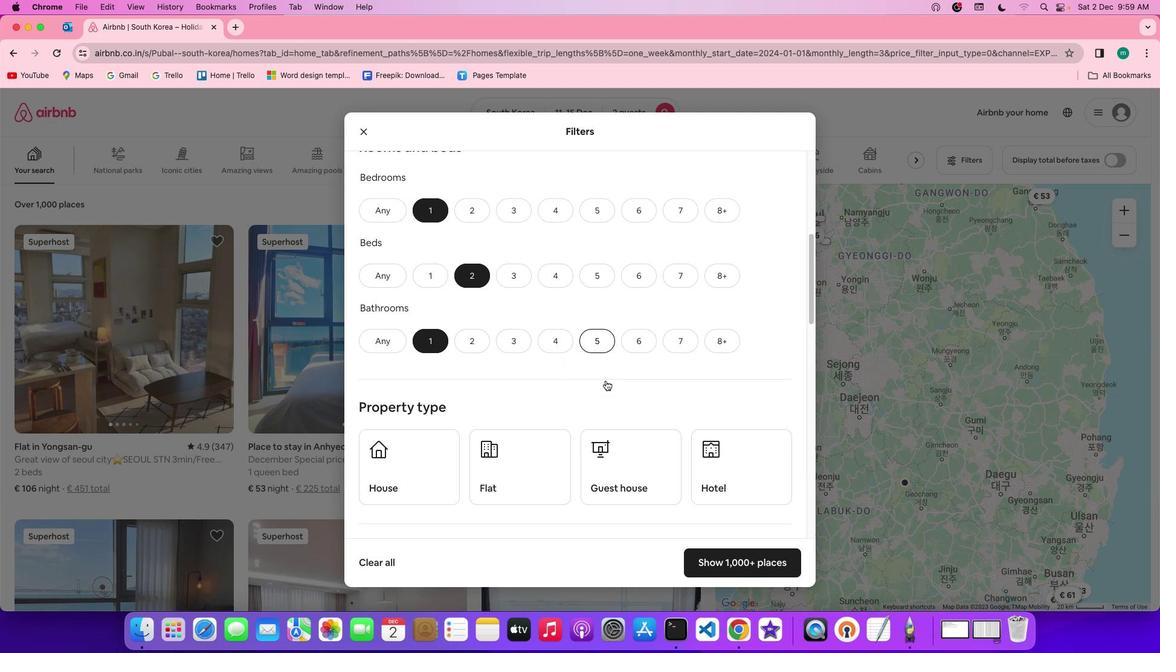 
Action: Mouse scrolled (605, 380) with delta (0, 0)
Screenshot: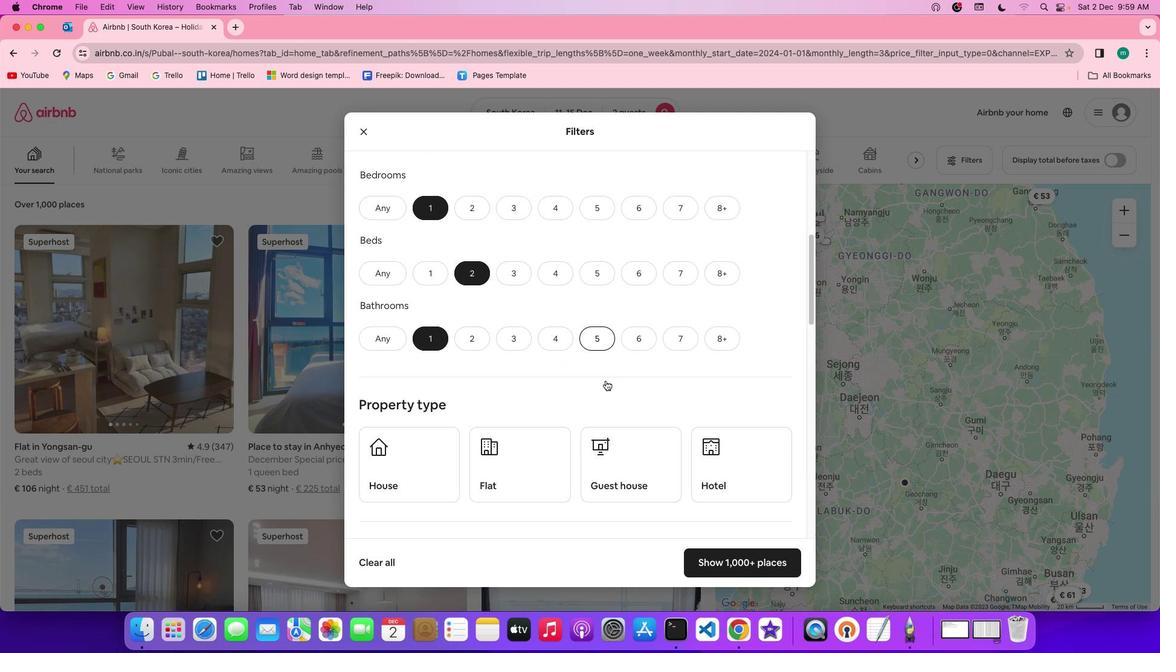 
Action: Mouse scrolled (605, 380) with delta (0, 0)
Screenshot: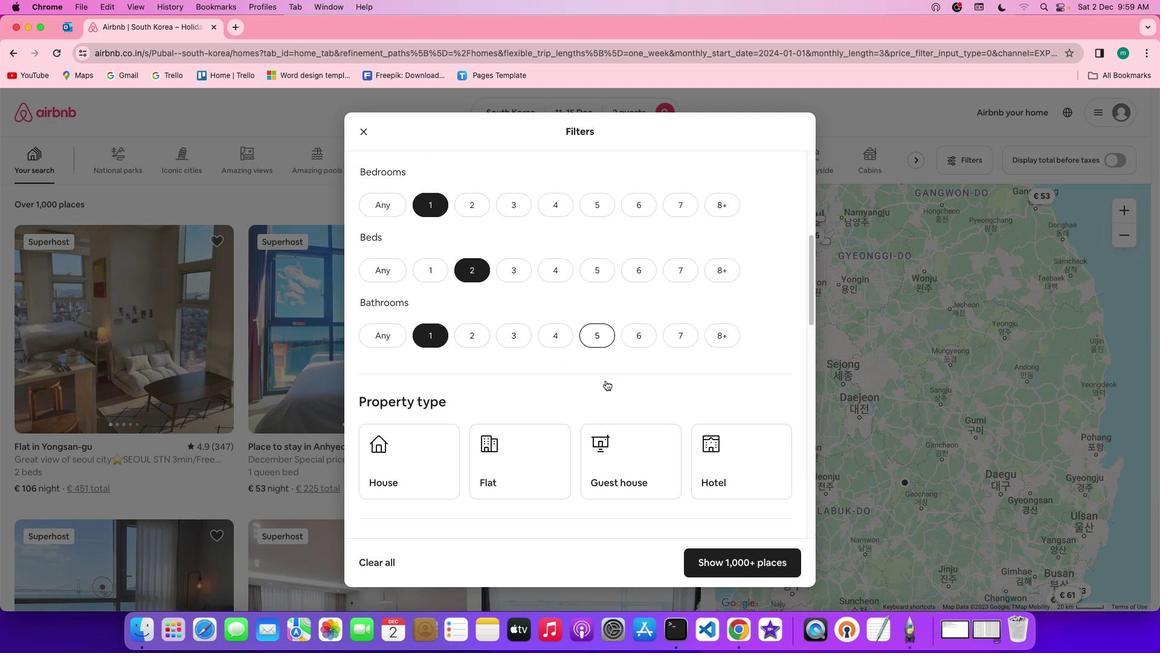 
Action: Mouse scrolled (605, 380) with delta (0, 0)
Screenshot: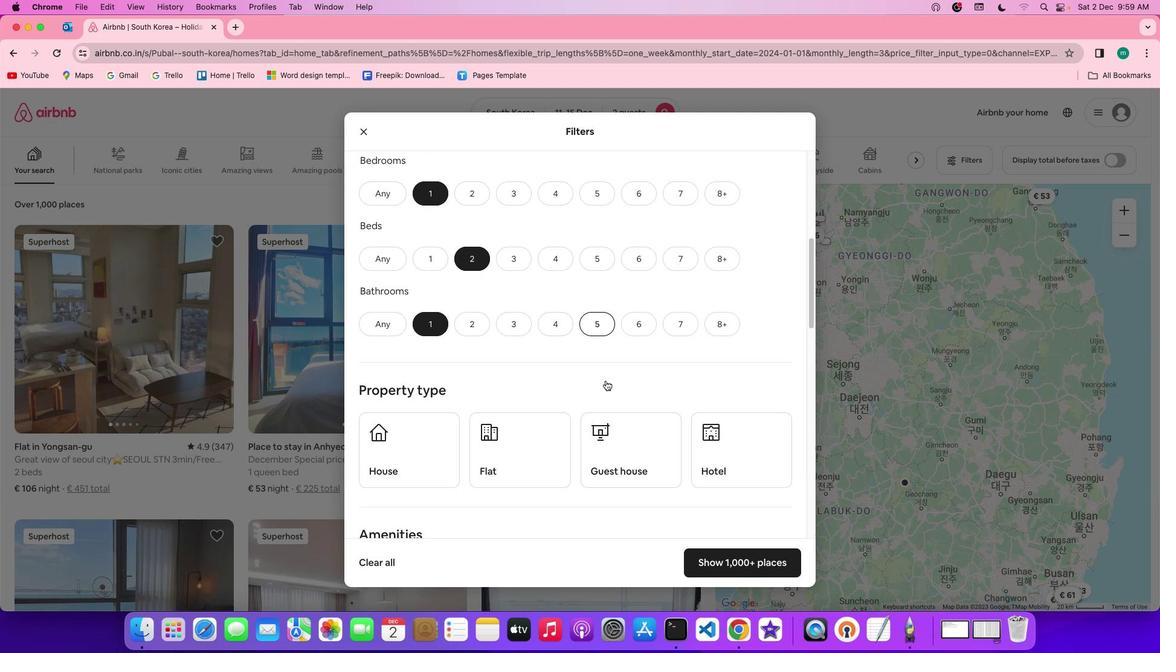 
Action: Mouse scrolled (605, 380) with delta (0, 0)
Screenshot: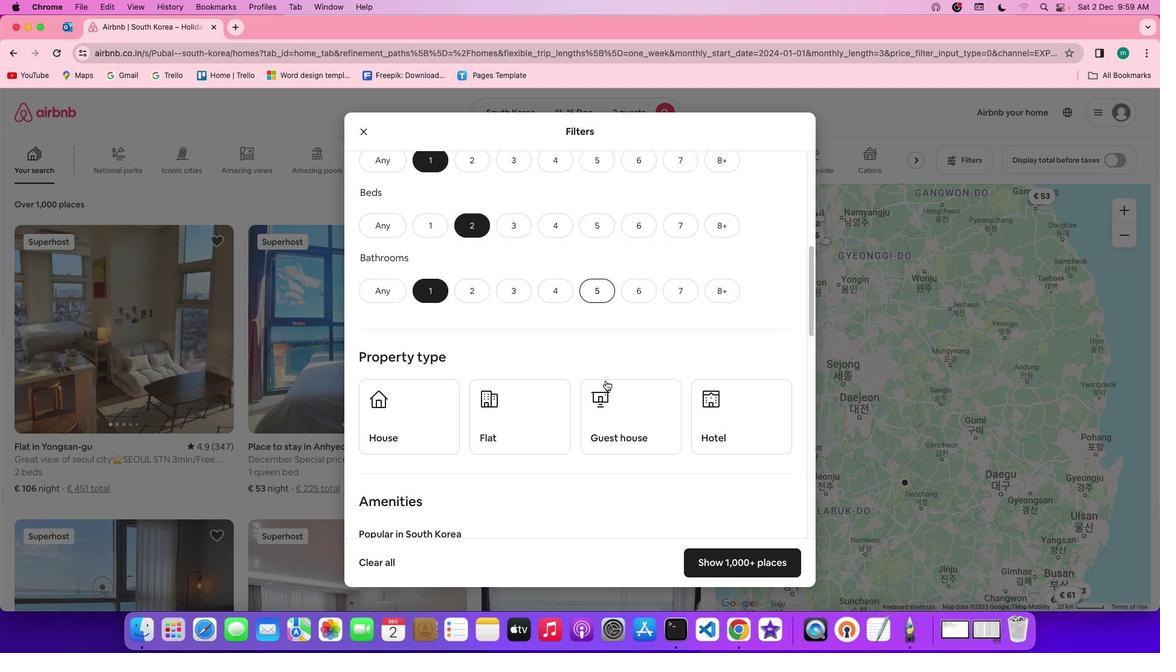 
Action: Mouse moved to (708, 382)
Screenshot: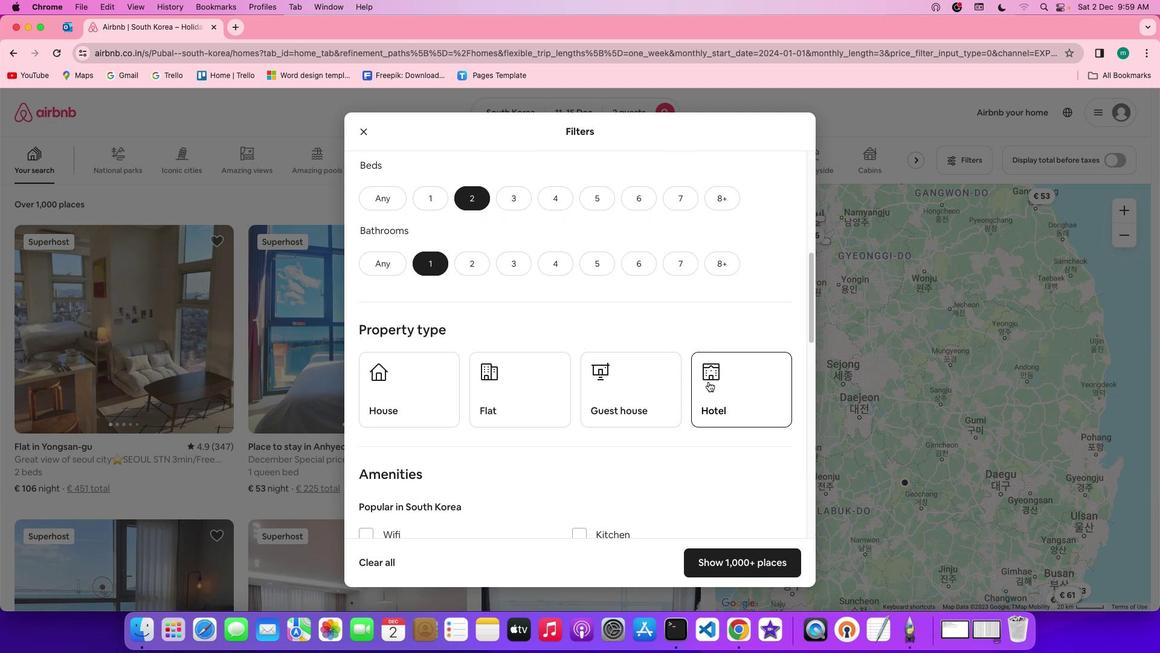 
Action: Mouse pressed left at (708, 382)
Screenshot: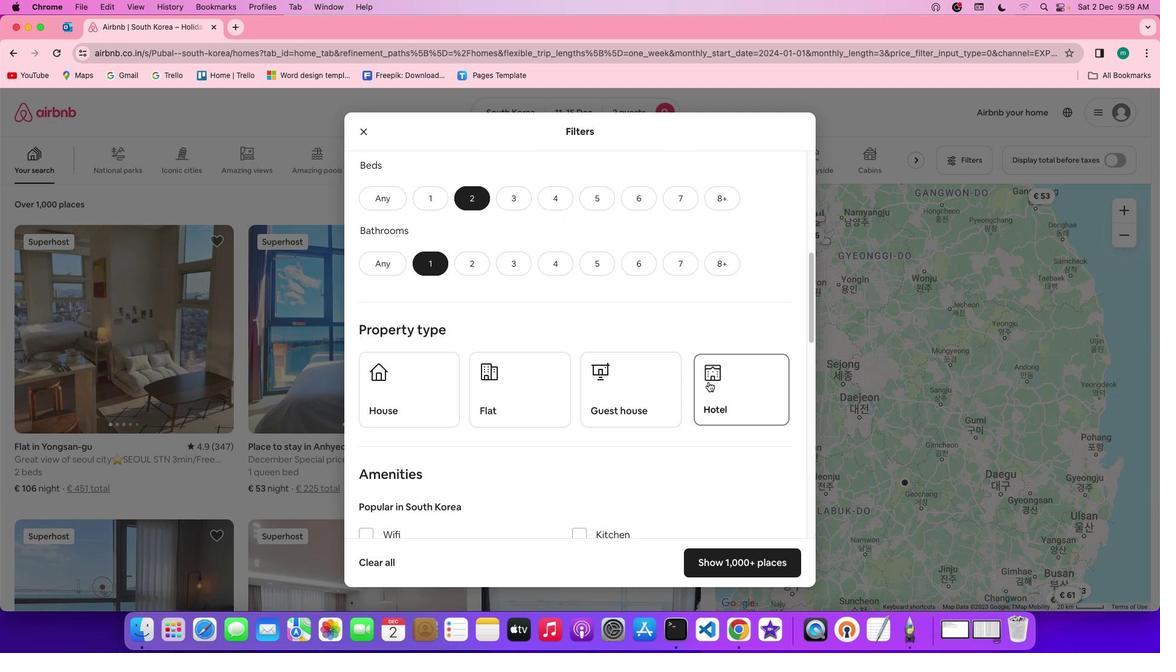 
Action: Mouse scrolled (708, 382) with delta (0, 0)
Screenshot: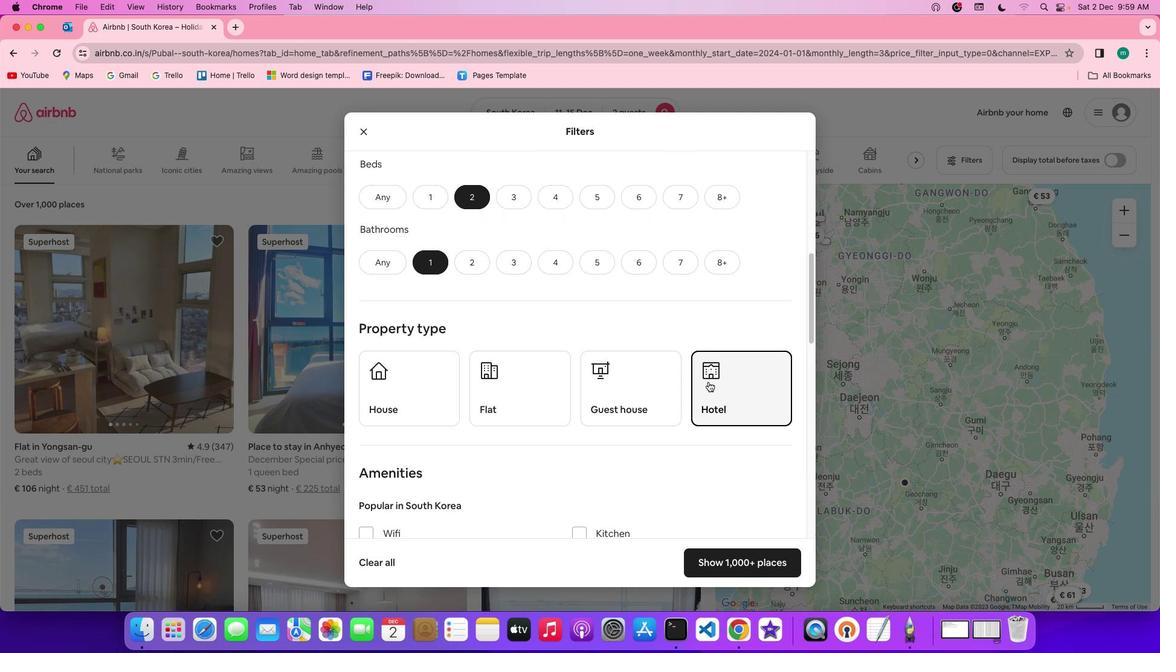 
Action: Mouse scrolled (708, 382) with delta (0, 0)
Screenshot: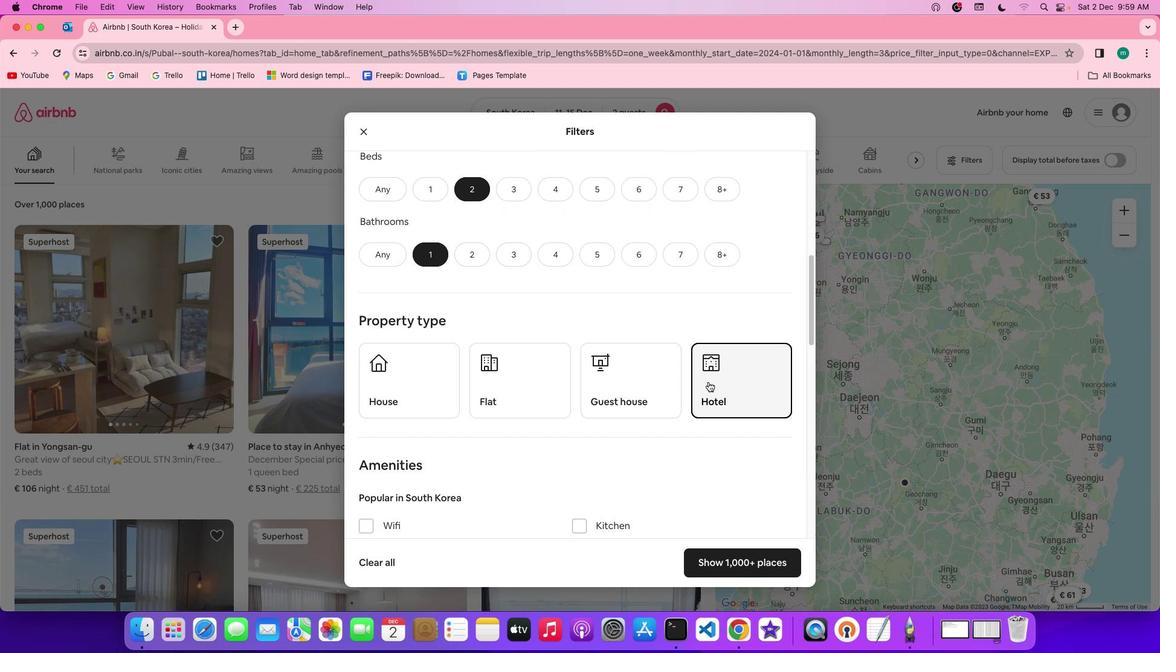 
Action: Mouse scrolled (708, 382) with delta (0, -1)
Screenshot: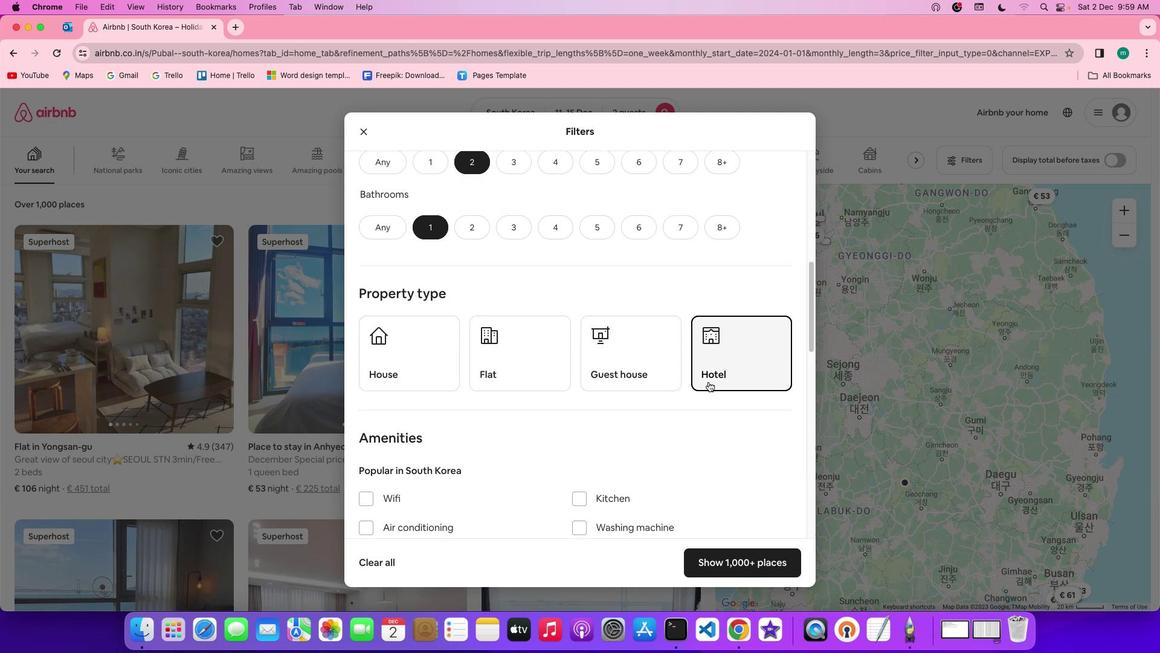 
Action: Mouse scrolled (708, 382) with delta (0, -2)
Screenshot: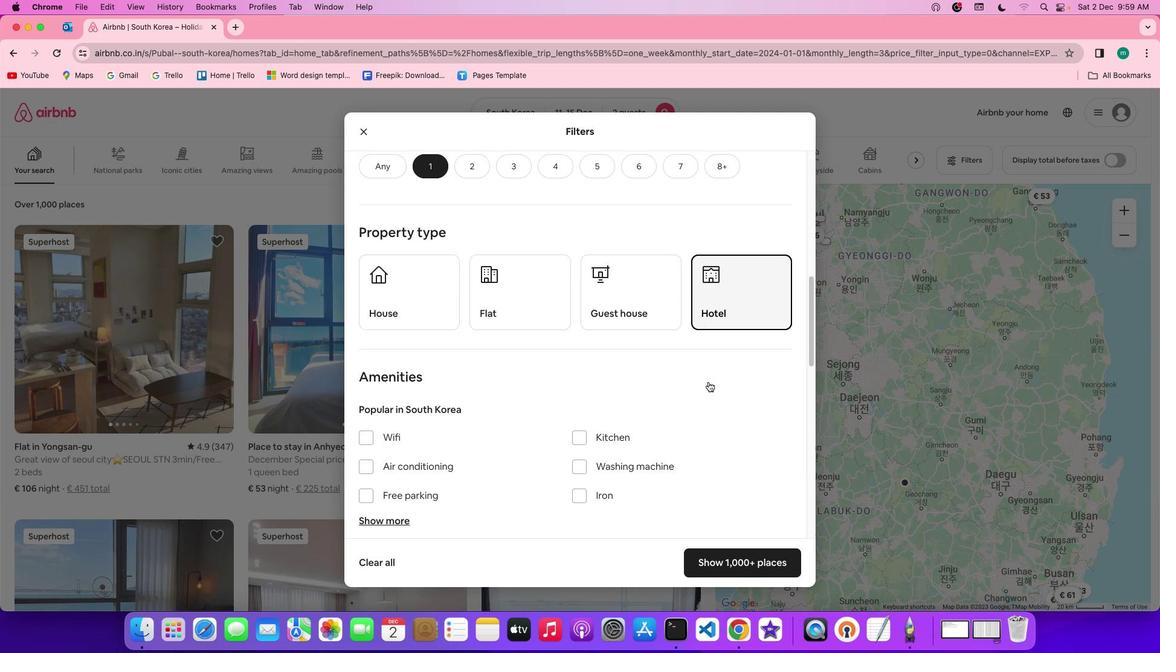 
Action: Mouse scrolled (708, 382) with delta (0, 0)
Screenshot: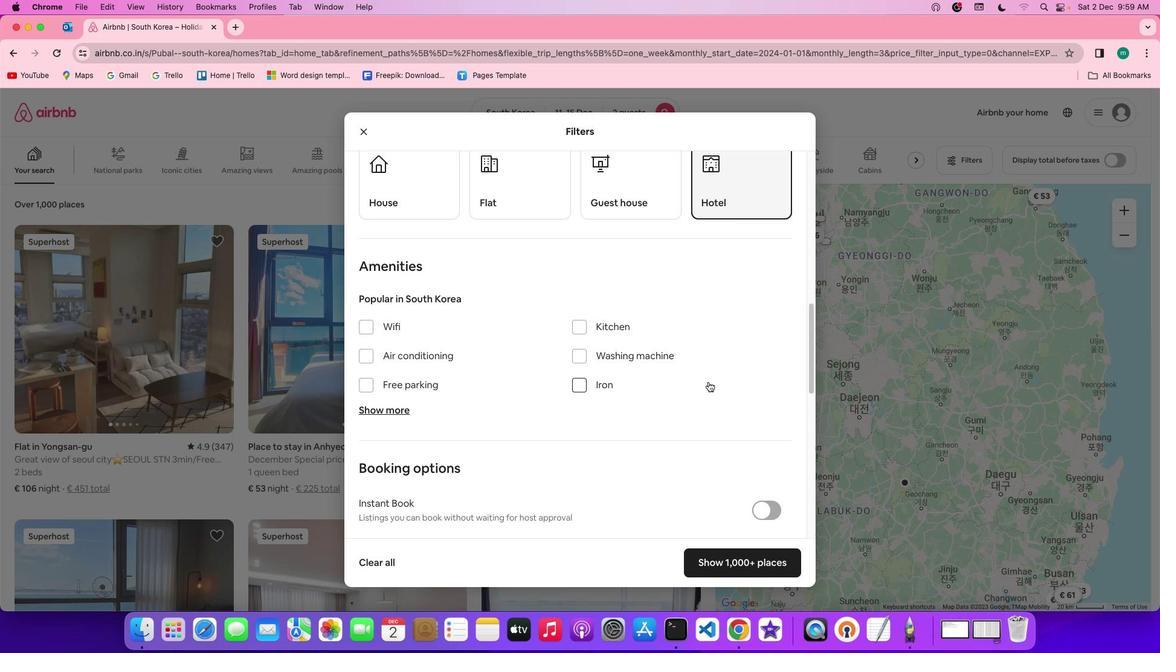 
Action: Mouse scrolled (708, 382) with delta (0, 0)
Screenshot: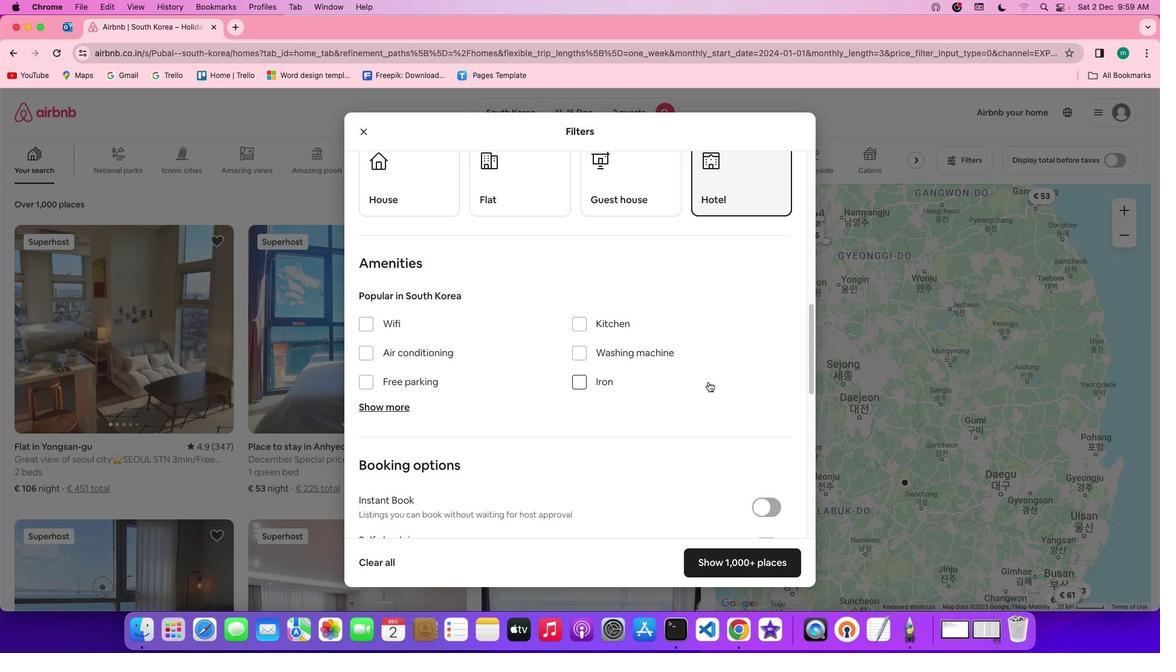 
Action: Mouse scrolled (708, 382) with delta (0, 0)
Screenshot: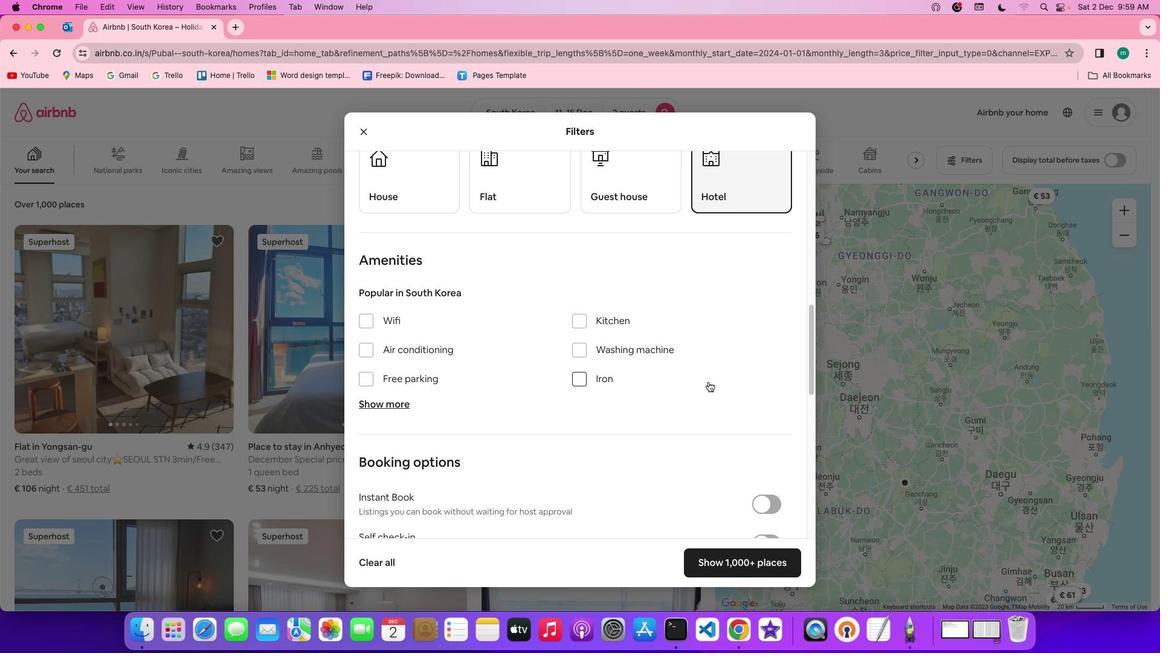 
Action: Mouse scrolled (708, 382) with delta (0, 0)
Screenshot: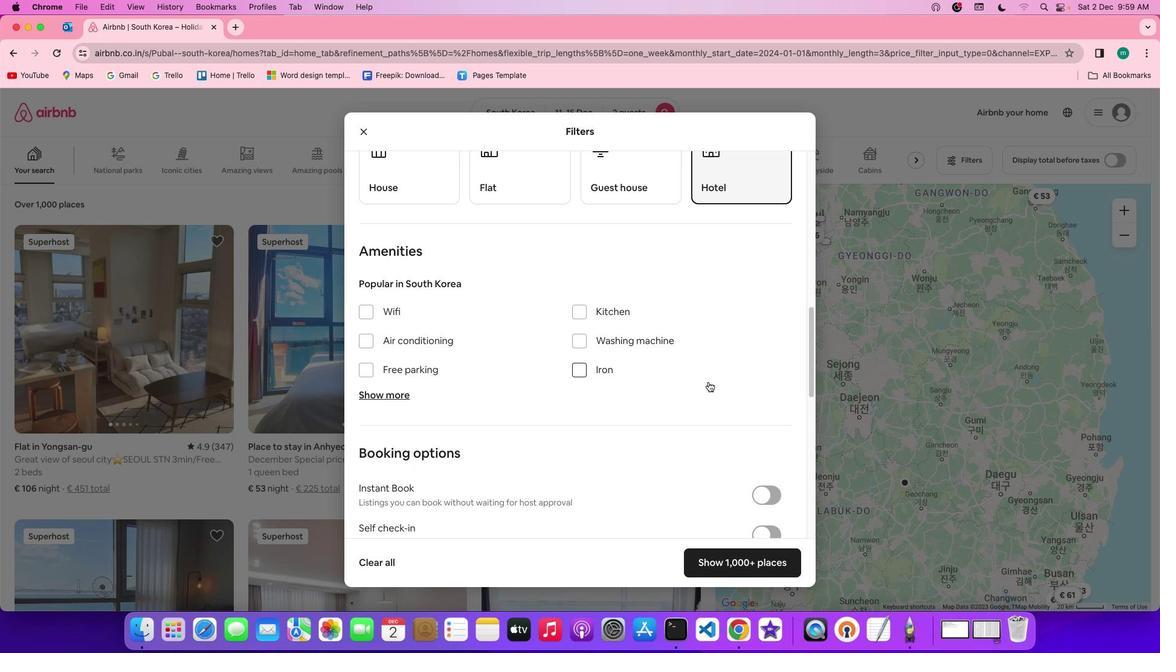 
Action: Mouse scrolled (708, 382) with delta (0, 0)
Screenshot: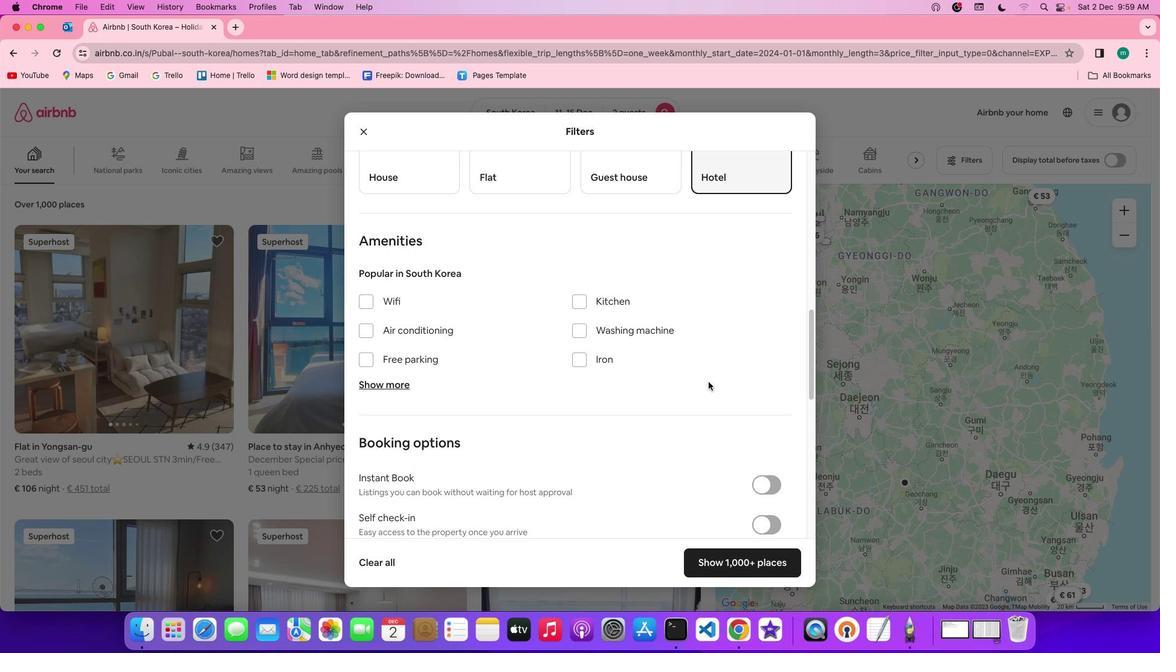 
Action: Mouse moved to (709, 382)
Screenshot: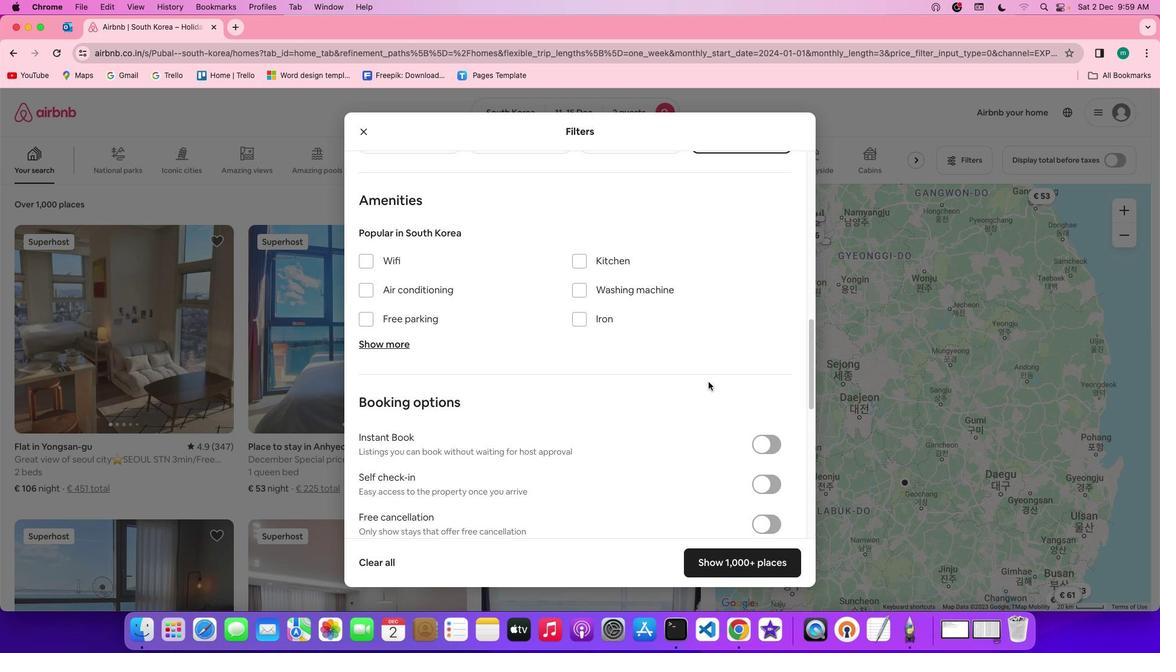 
Action: Mouse scrolled (709, 382) with delta (0, -1)
Screenshot: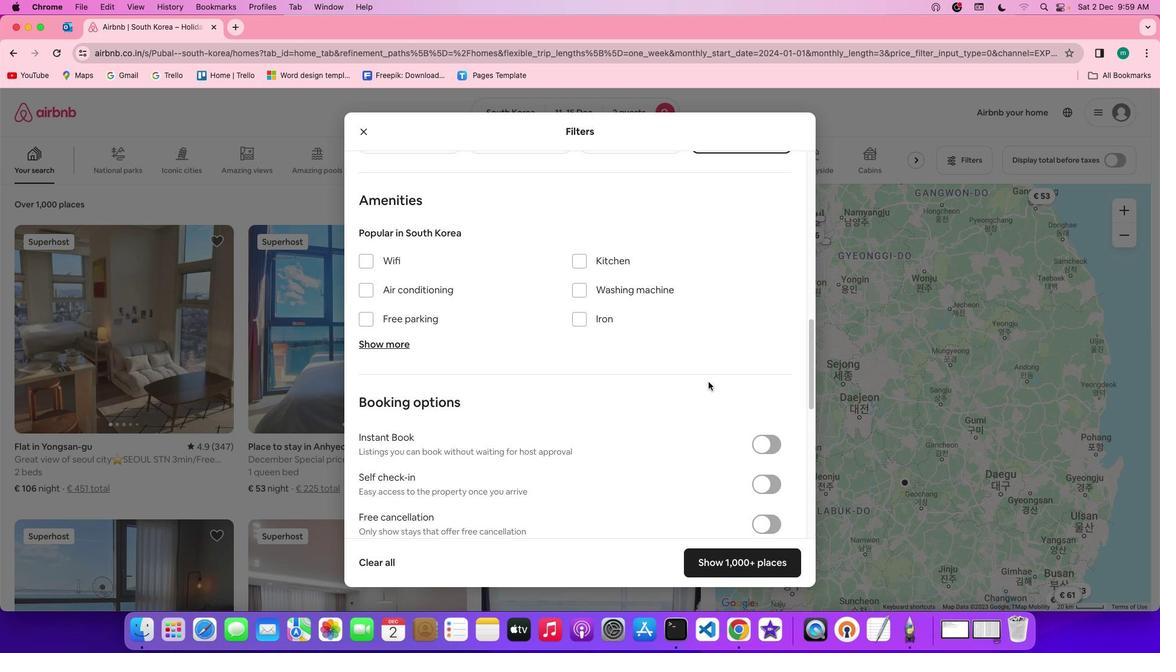 
Action: Mouse scrolled (709, 382) with delta (0, -2)
Screenshot: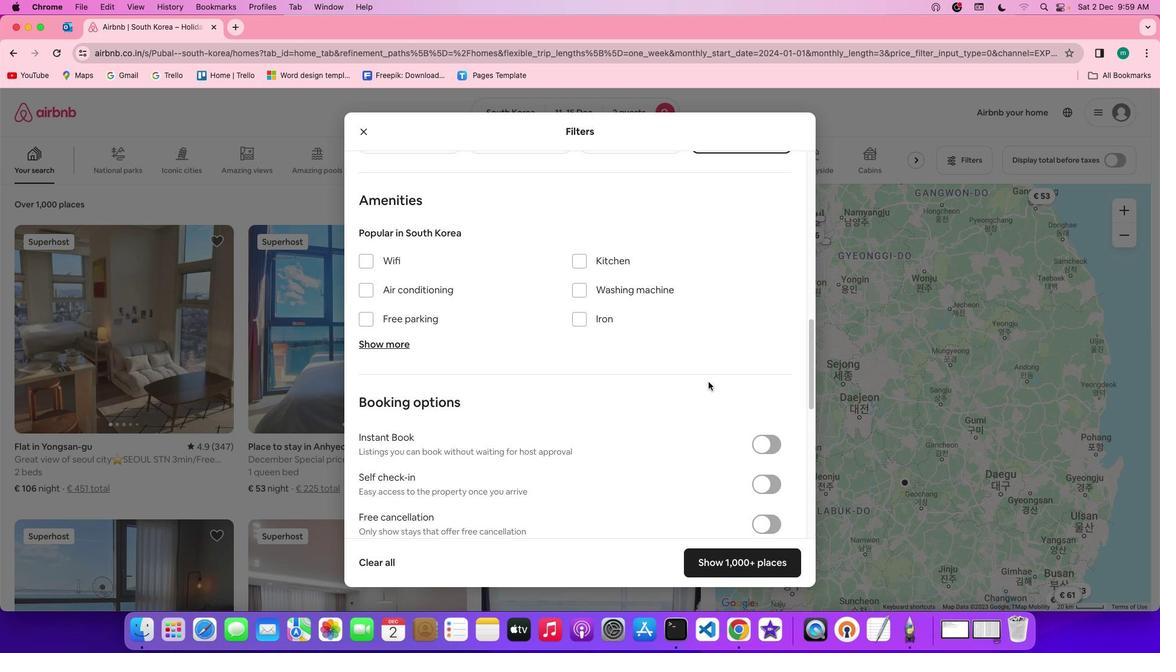 
Action: Mouse scrolled (709, 382) with delta (0, -3)
Screenshot: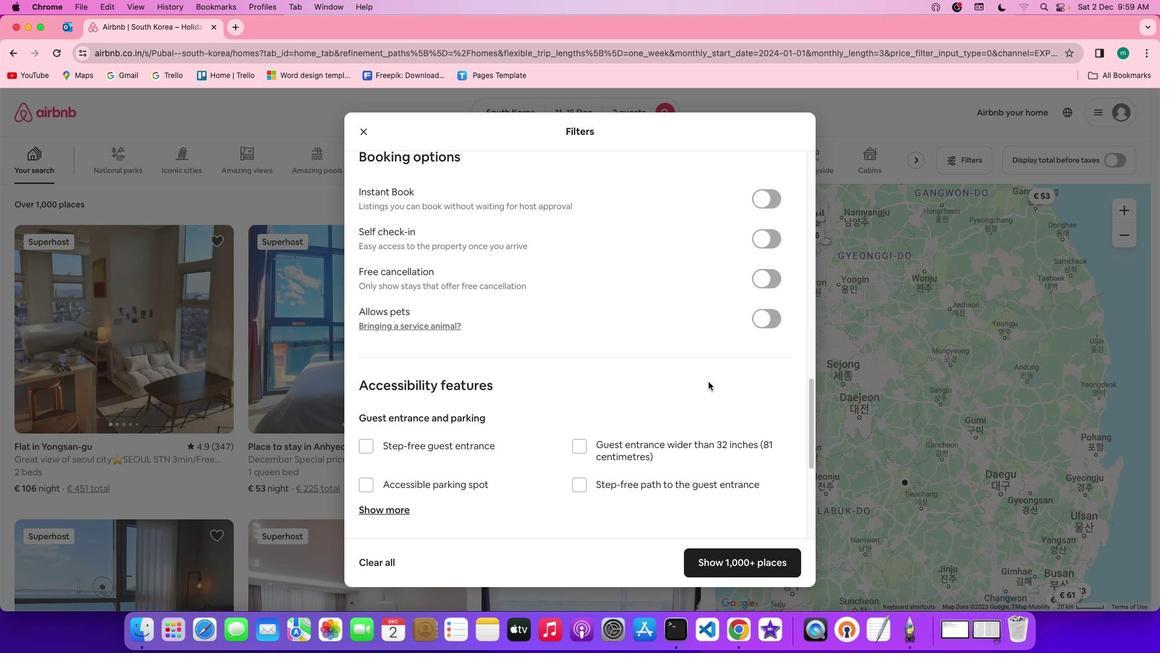 
Action: Mouse scrolled (709, 382) with delta (0, 0)
Screenshot: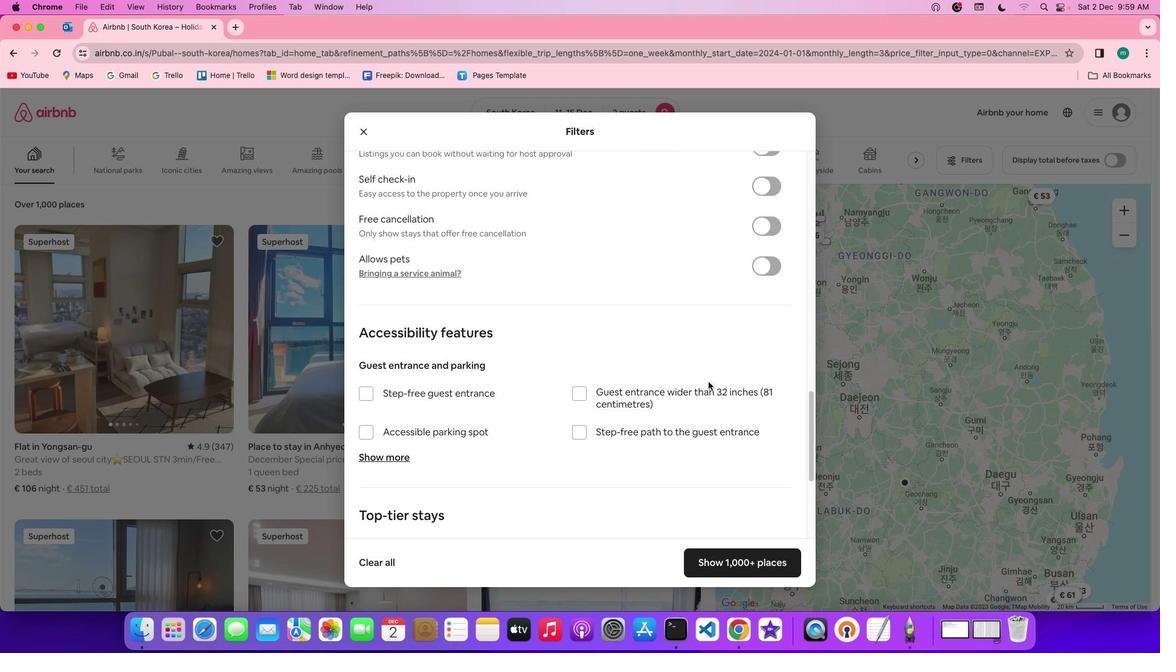 
Action: Mouse scrolled (709, 382) with delta (0, 0)
Screenshot: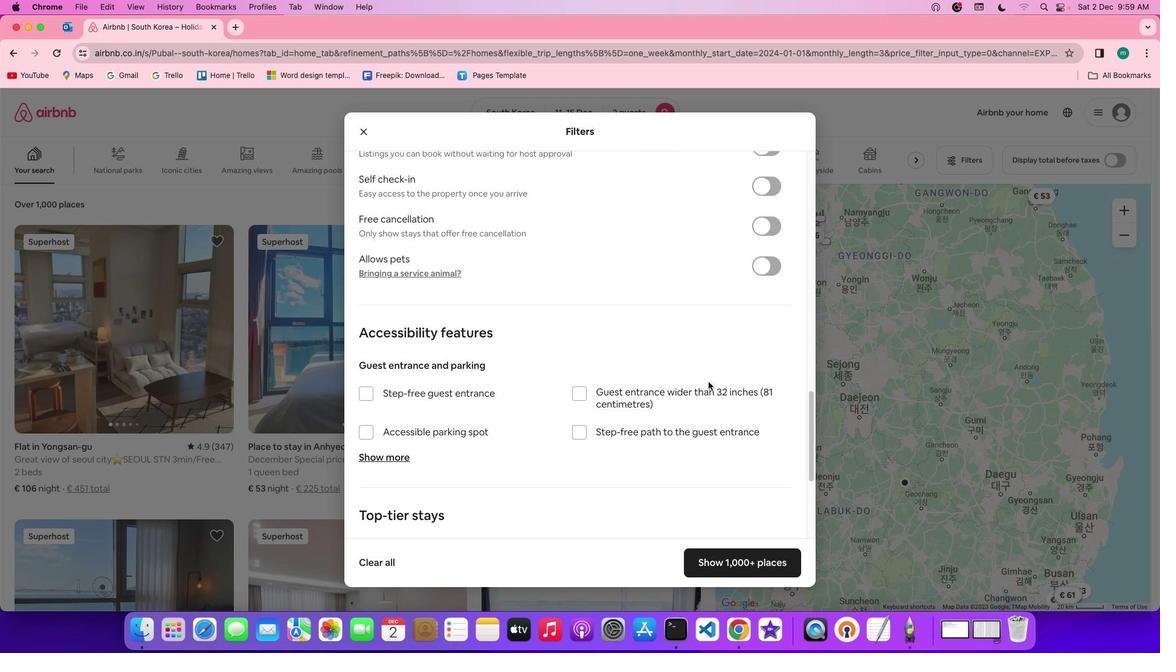 
Action: Mouse scrolled (709, 382) with delta (0, -1)
Screenshot: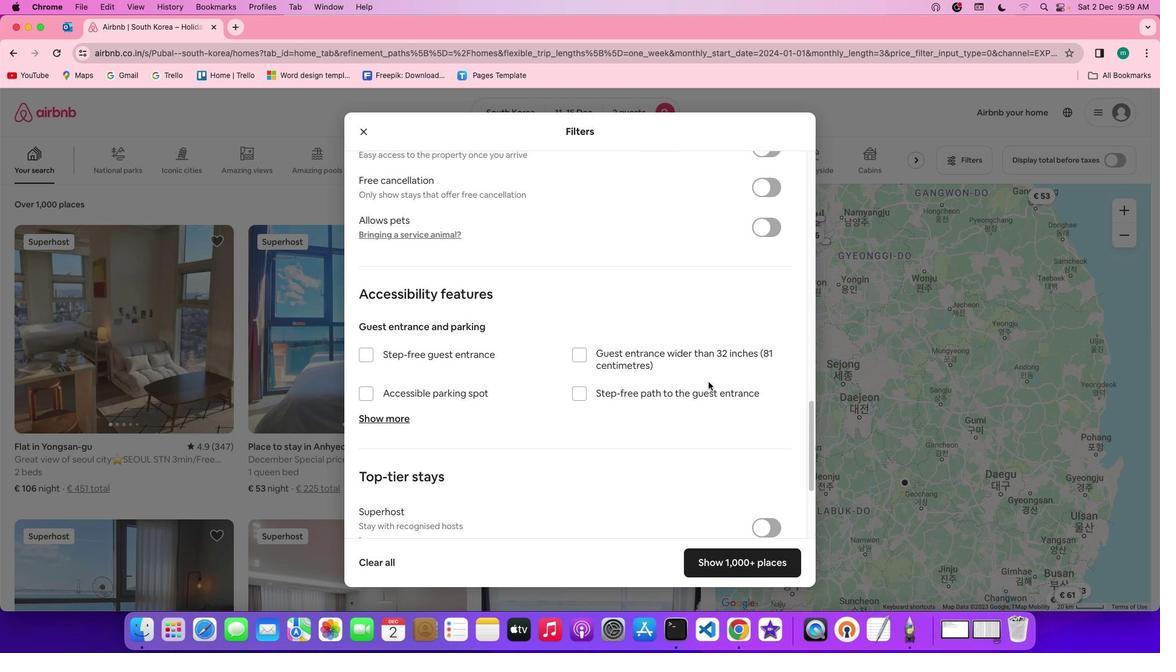 
Action: Mouse scrolled (709, 382) with delta (0, -3)
Screenshot: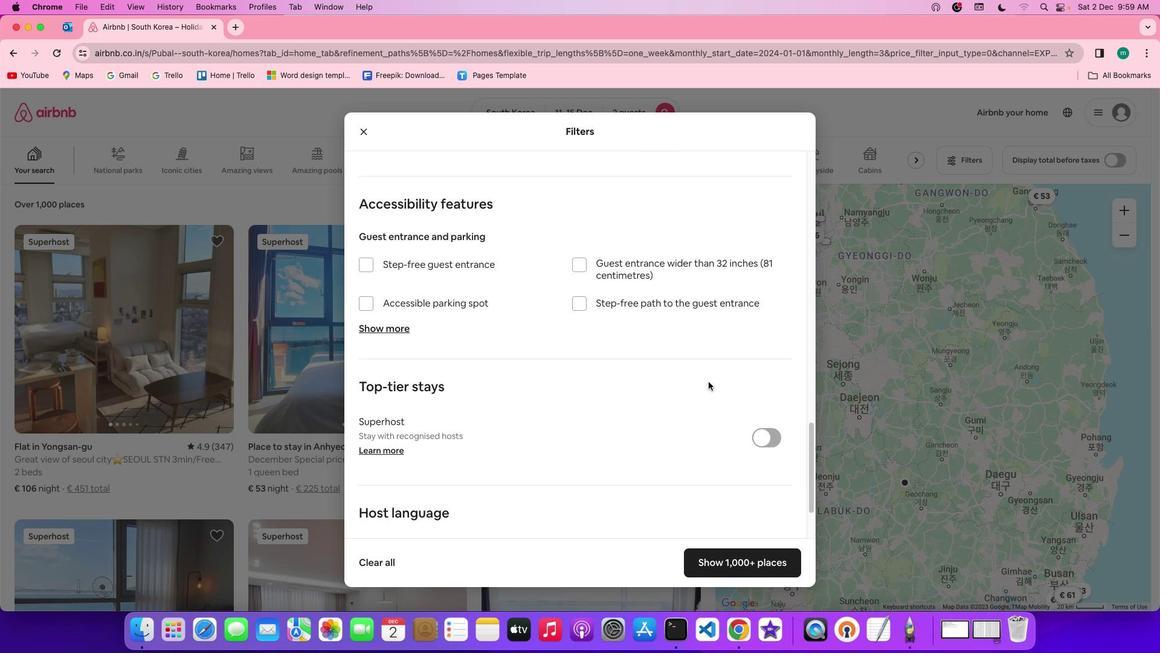 
Action: Mouse scrolled (709, 382) with delta (0, -3)
Screenshot: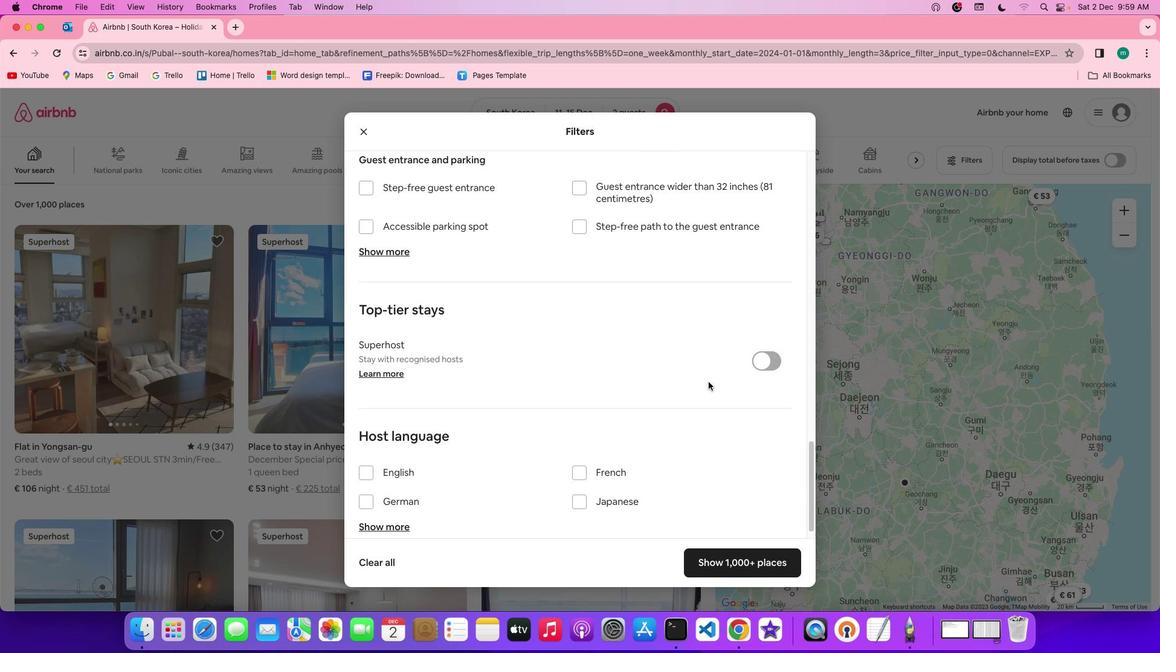 
Action: Mouse scrolled (709, 382) with delta (0, 0)
Screenshot: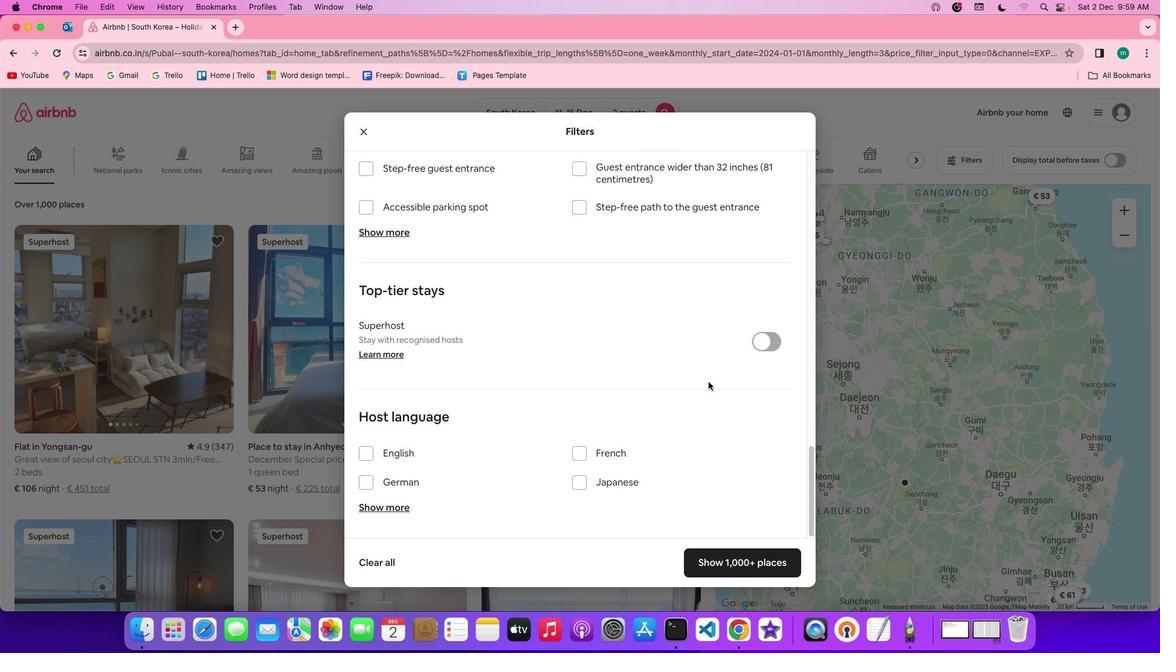 
Action: Mouse scrolled (709, 382) with delta (0, 0)
Screenshot: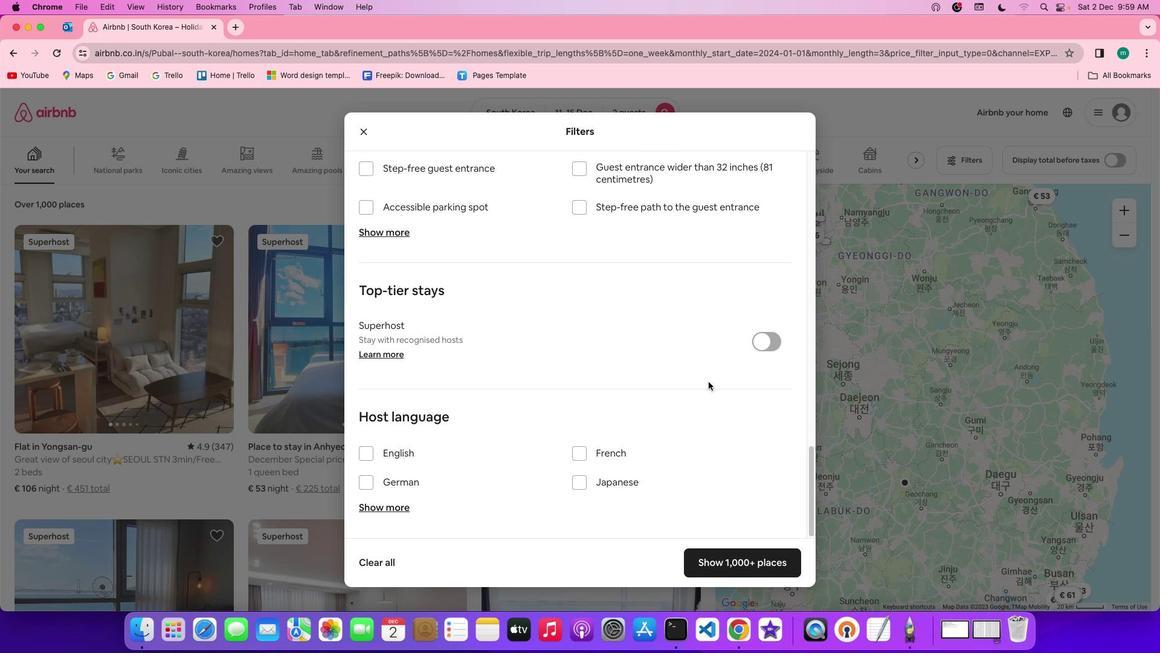 
Action: Mouse scrolled (709, 382) with delta (0, -1)
Screenshot: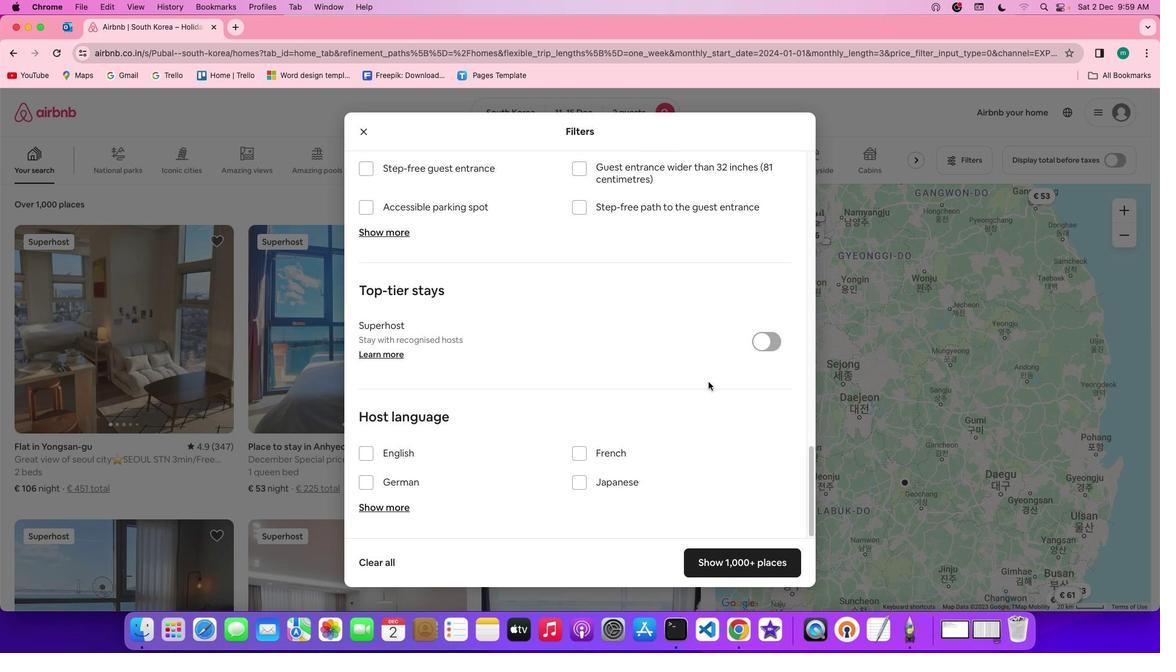 
Action: Mouse scrolled (709, 382) with delta (0, -3)
Screenshot: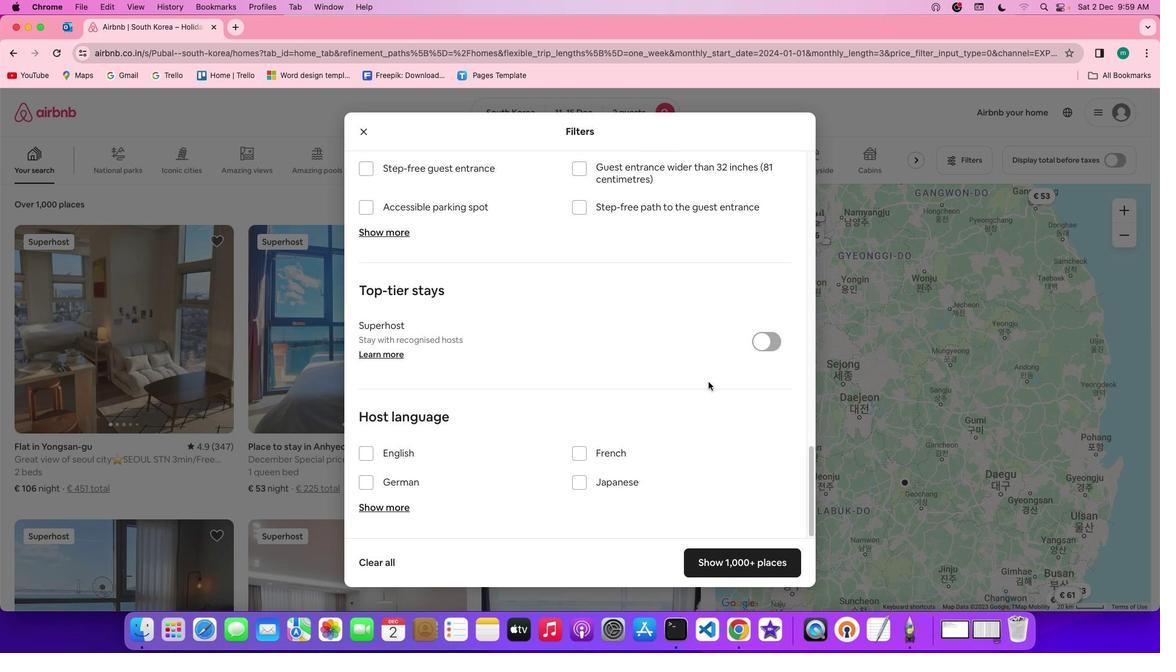 
Action: Mouse scrolled (709, 382) with delta (0, -3)
Screenshot: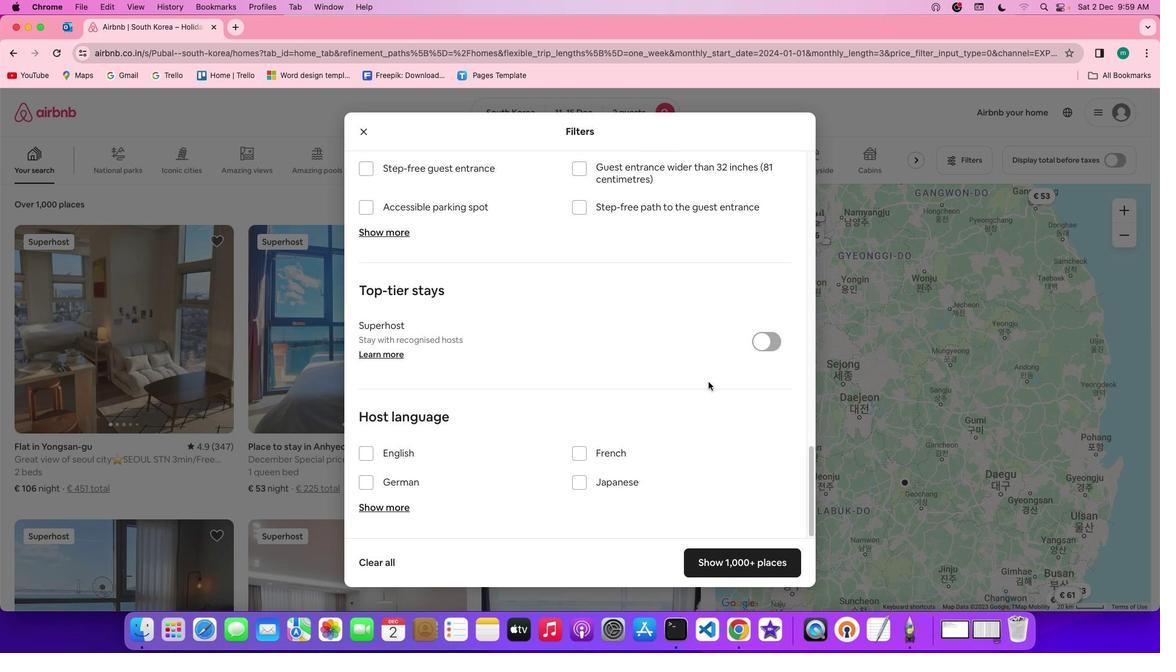 
Action: Mouse scrolled (709, 382) with delta (0, 0)
Screenshot: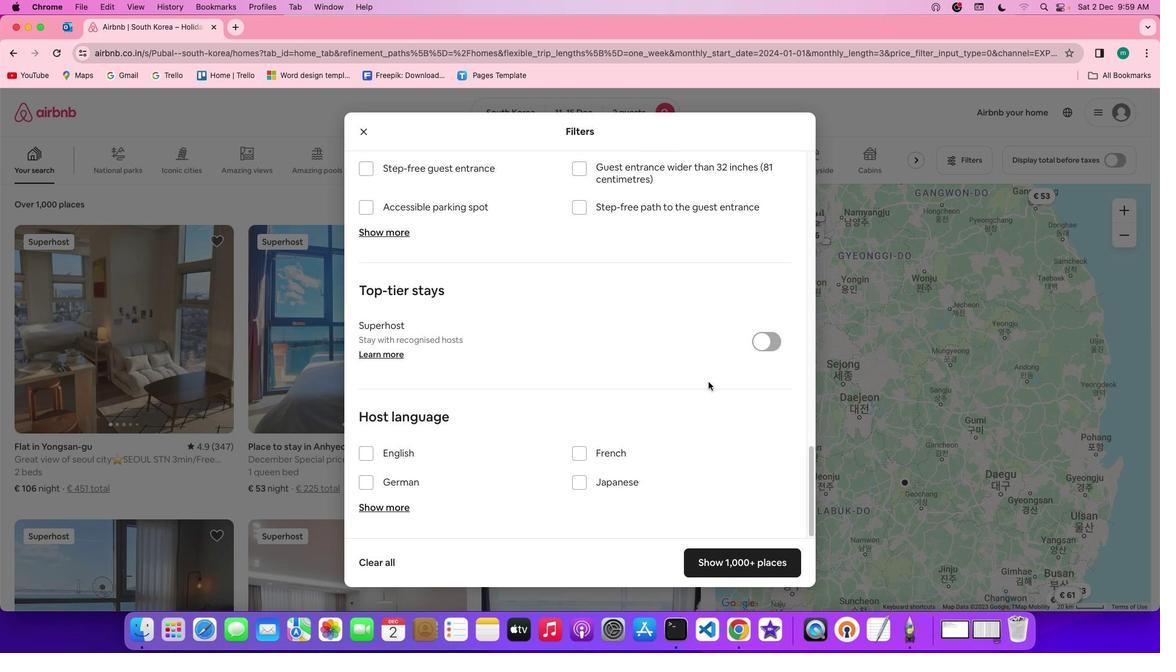 
Action: Mouse scrolled (709, 382) with delta (0, 0)
Screenshot: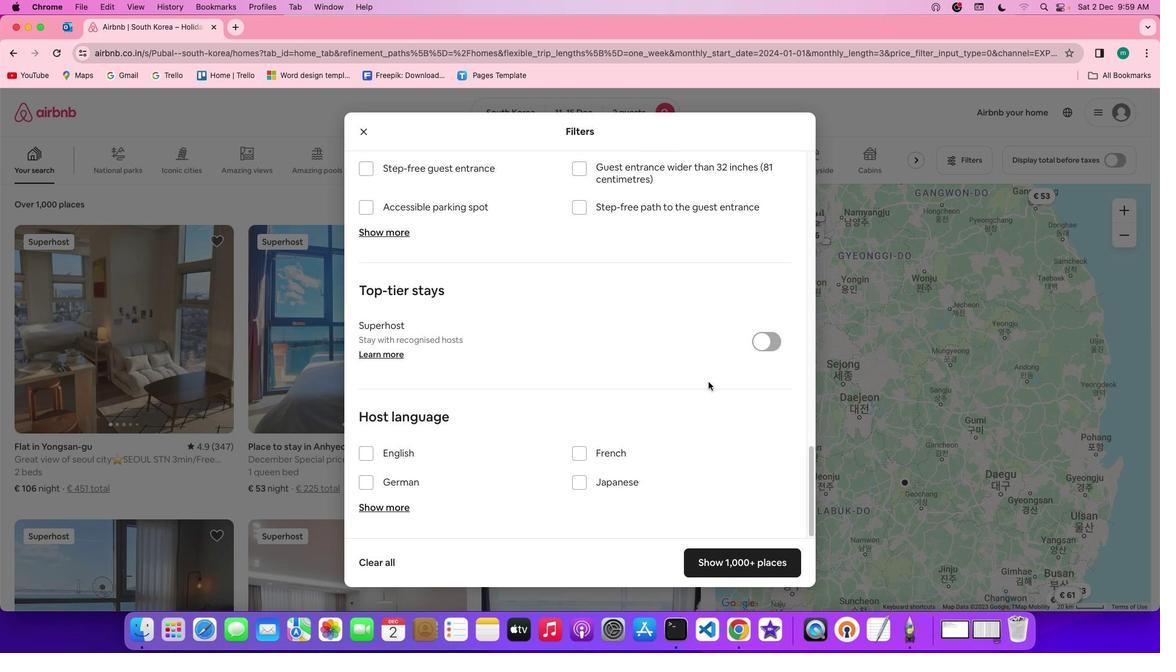 
Action: Mouse scrolled (709, 382) with delta (0, -1)
Screenshot: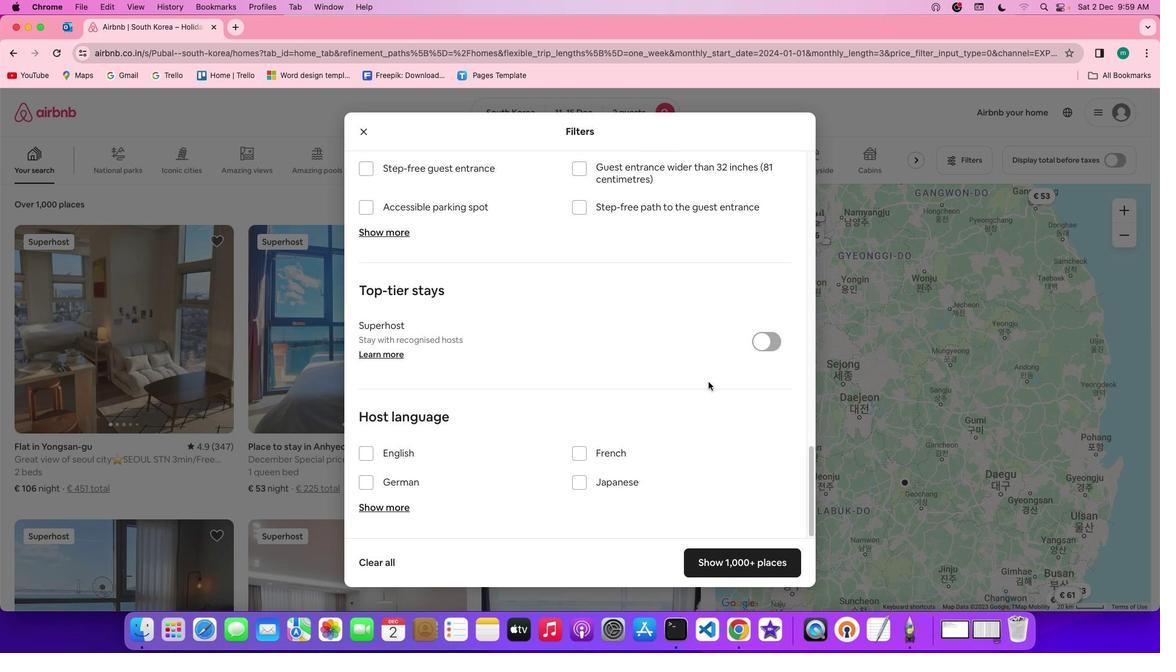 
Action: Mouse scrolled (709, 382) with delta (0, -3)
Screenshot: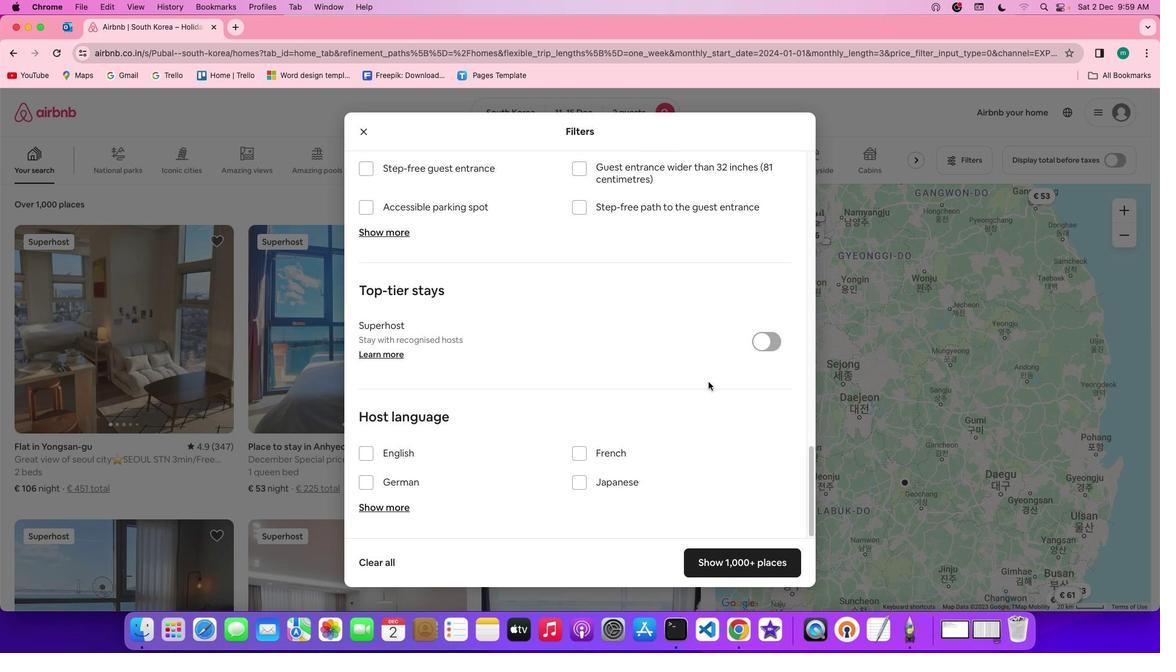 
Action: Mouse scrolled (709, 382) with delta (0, -3)
Screenshot: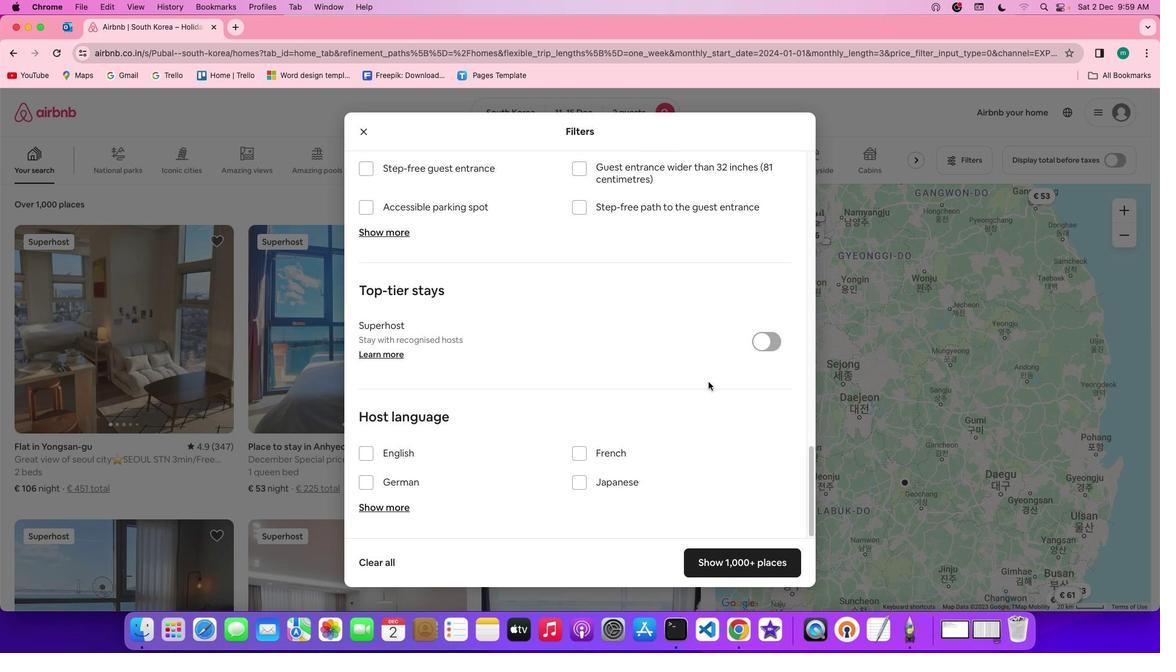 
Action: Mouse moved to (724, 558)
Screenshot: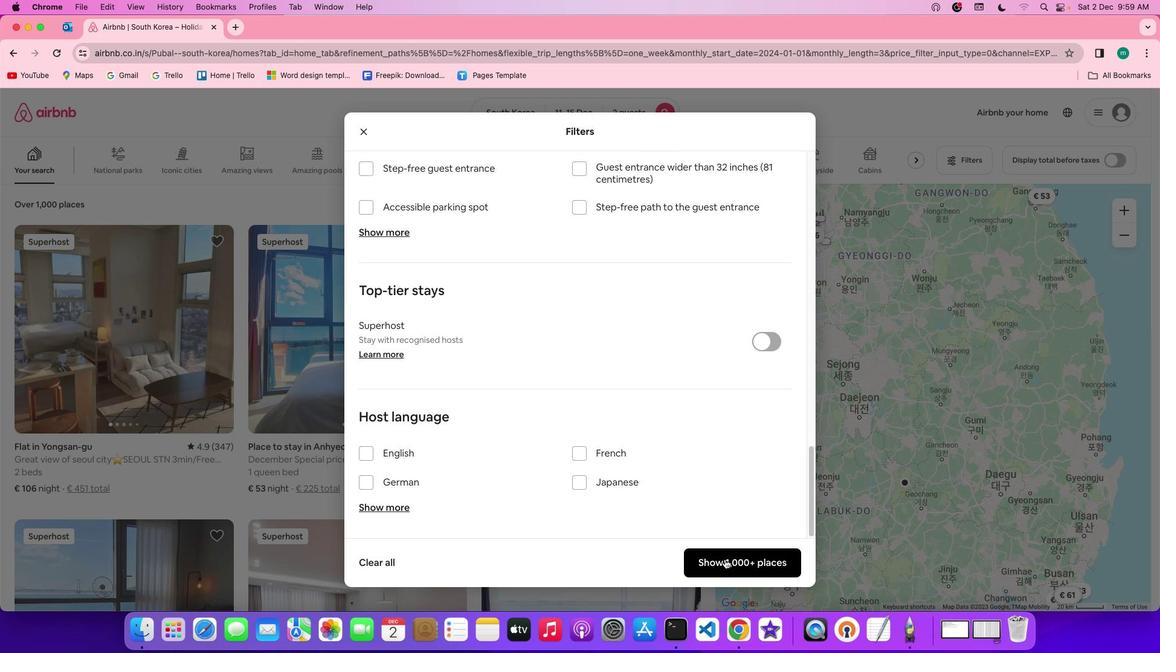 
Action: Mouse pressed left at (724, 558)
Screenshot: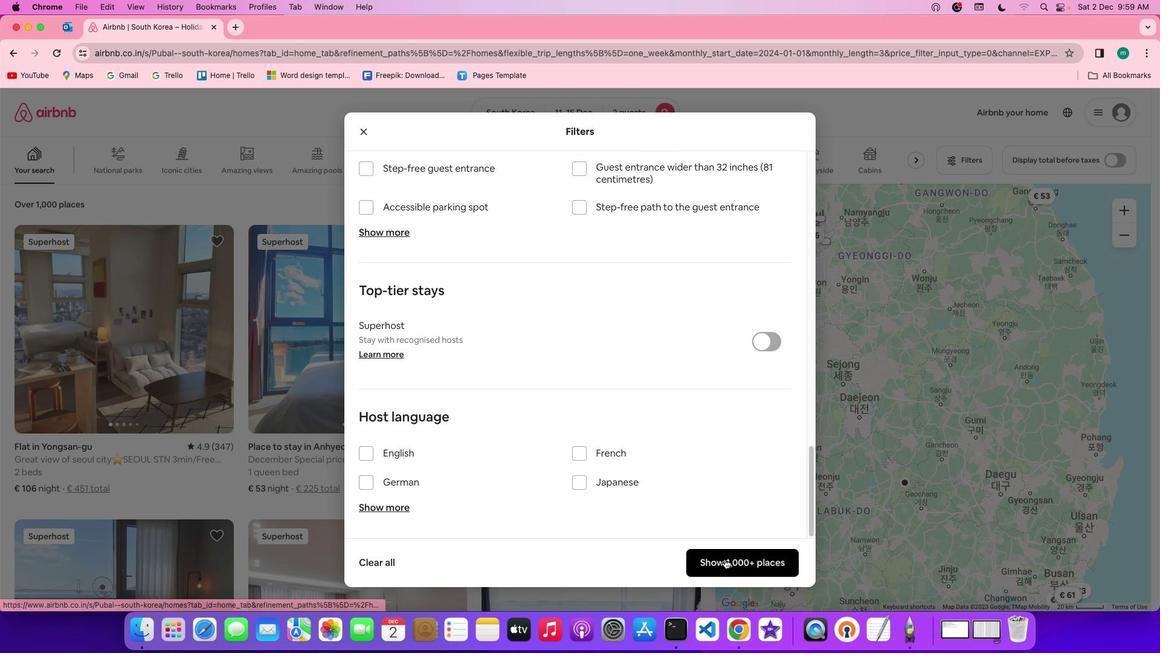 
Action: Mouse moved to (177, 353)
Screenshot: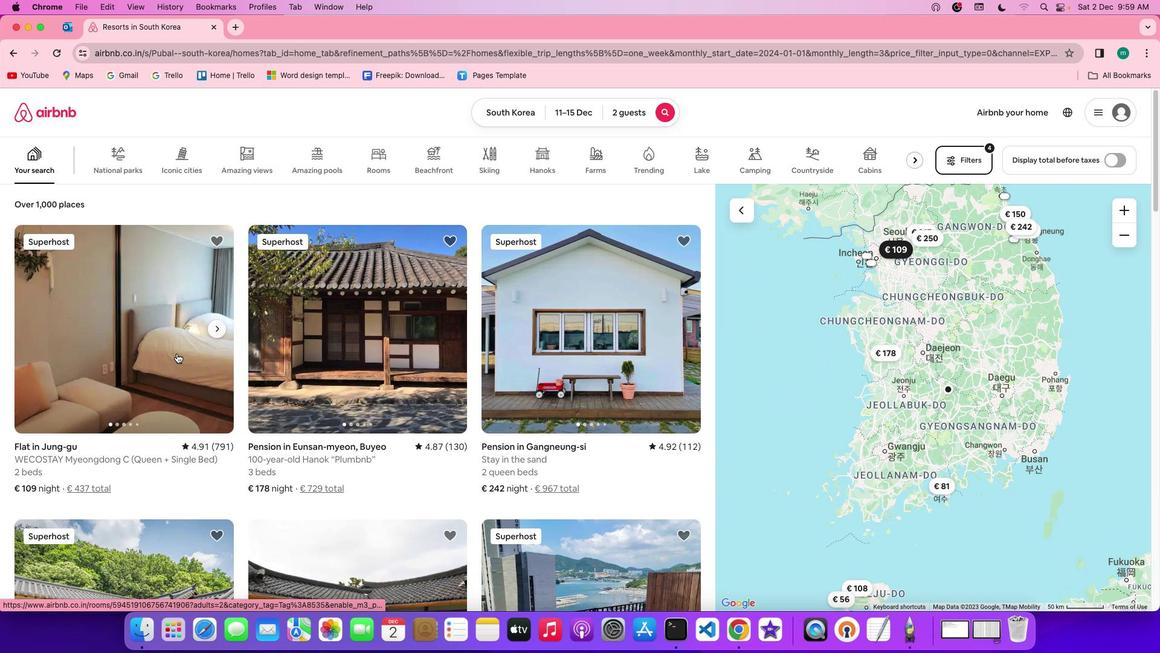 
Action: Mouse scrolled (177, 353) with delta (0, 0)
Screenshot: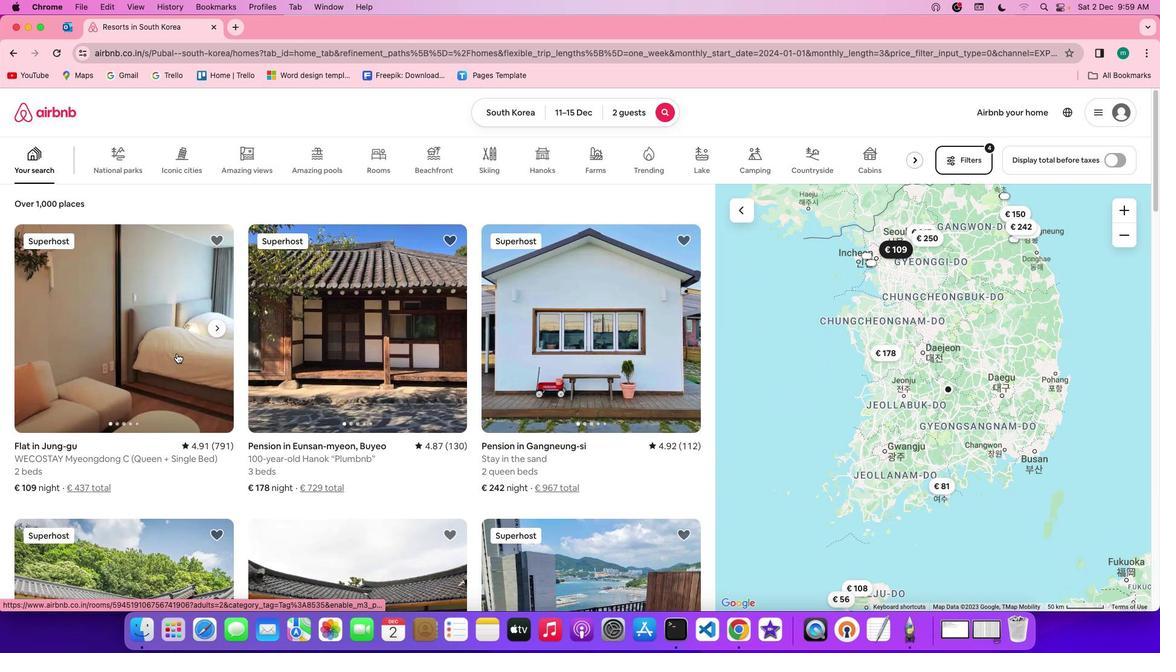 
Action: Mouse scrolled (177, 353) with delta (0, 0)
Screenshot: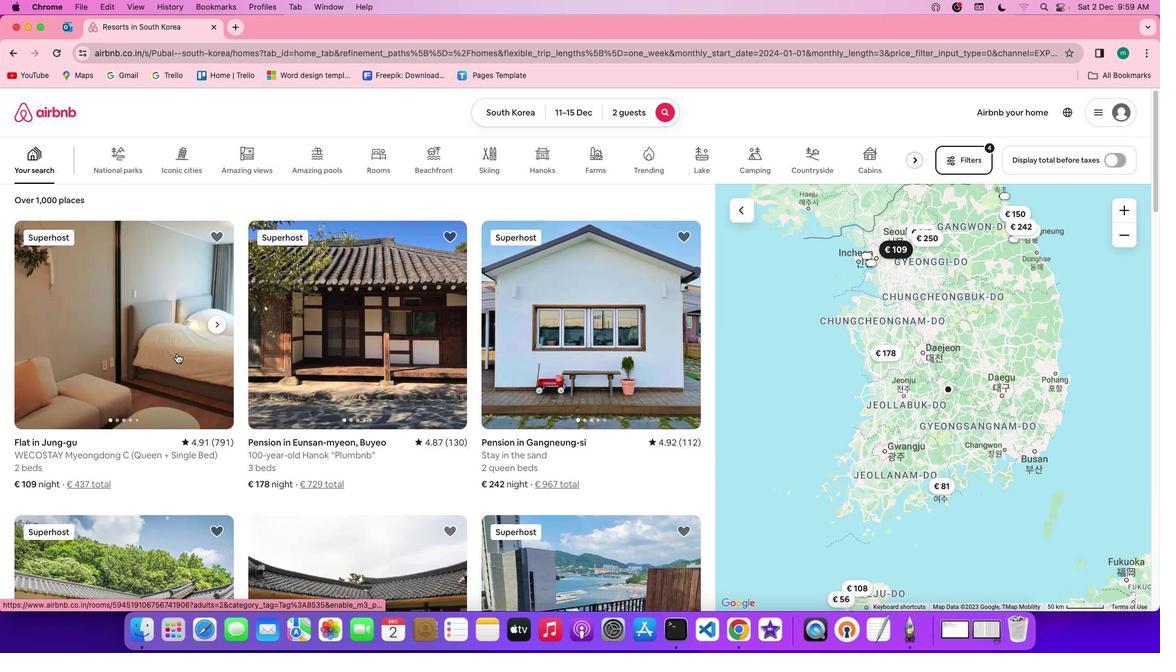 
Action: Mouse scrolled (177, 353) with delta (0, 0)
Screenshot: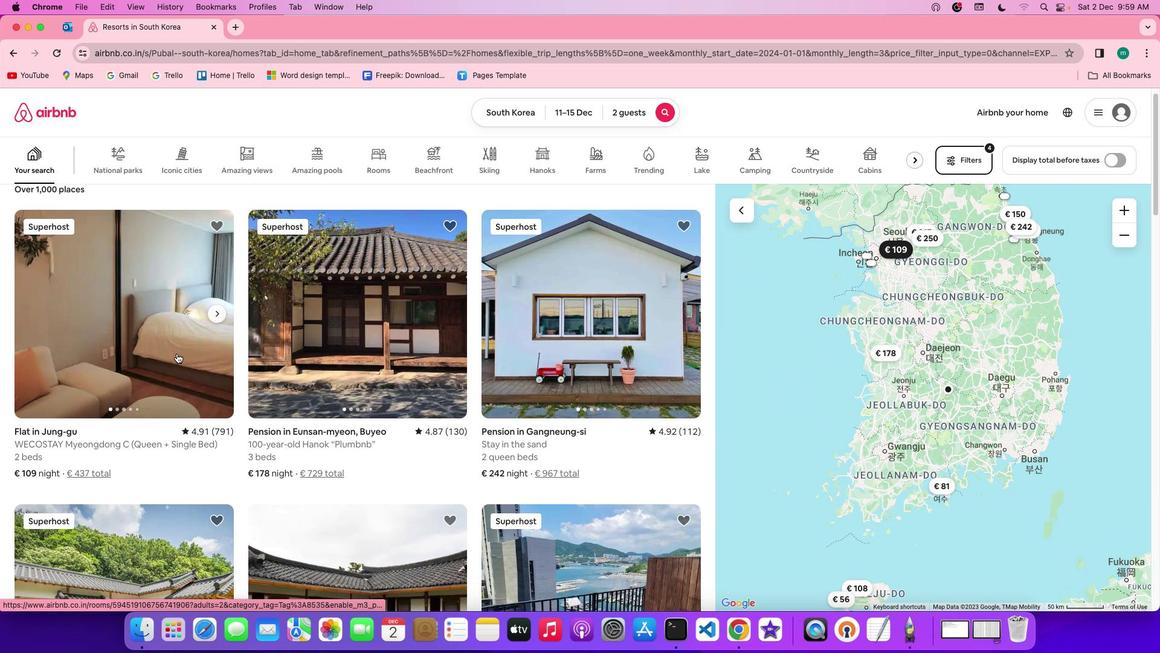 
Action: Mouse scrolled (177, 353) with delta (0, 0)
Screenshot: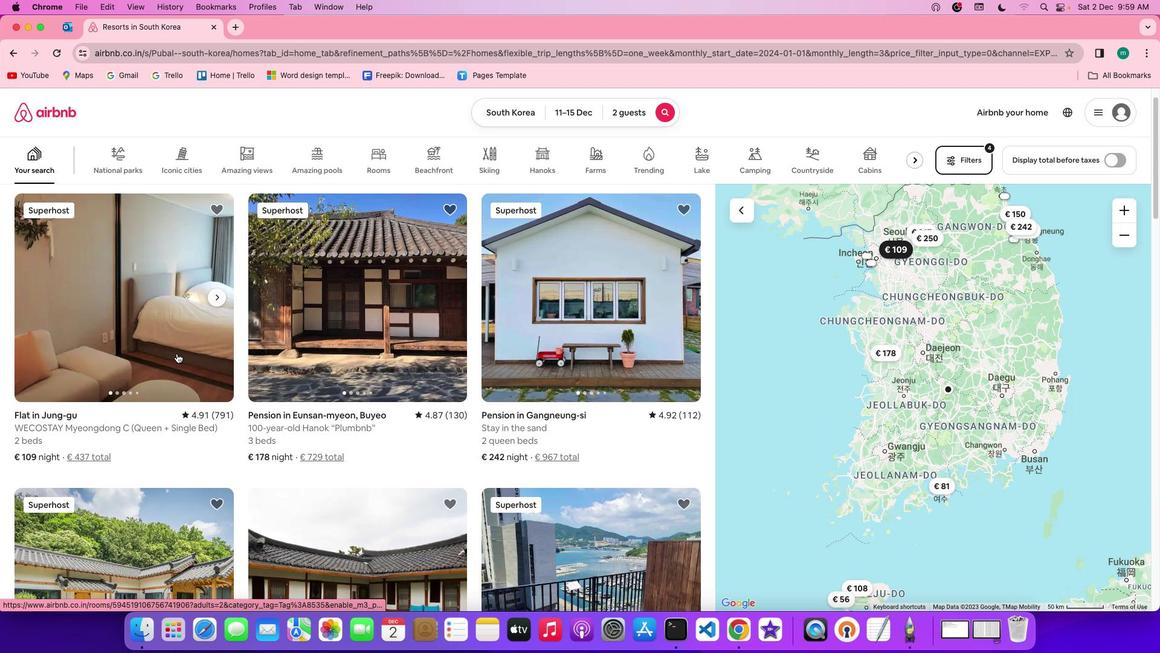 
Action: Mouse scrolled (177, 353) with delta (0, 0)
Screenshot: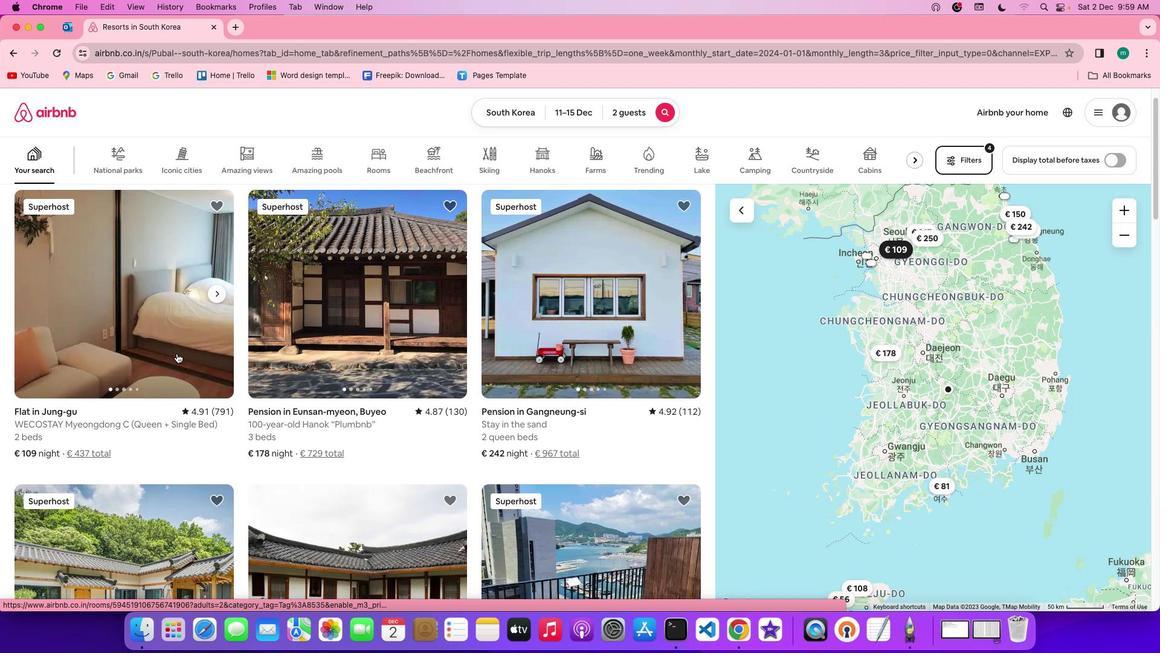 
Action: Mouse scrolled (177, 353) with delta (0, 0)
Screenshot: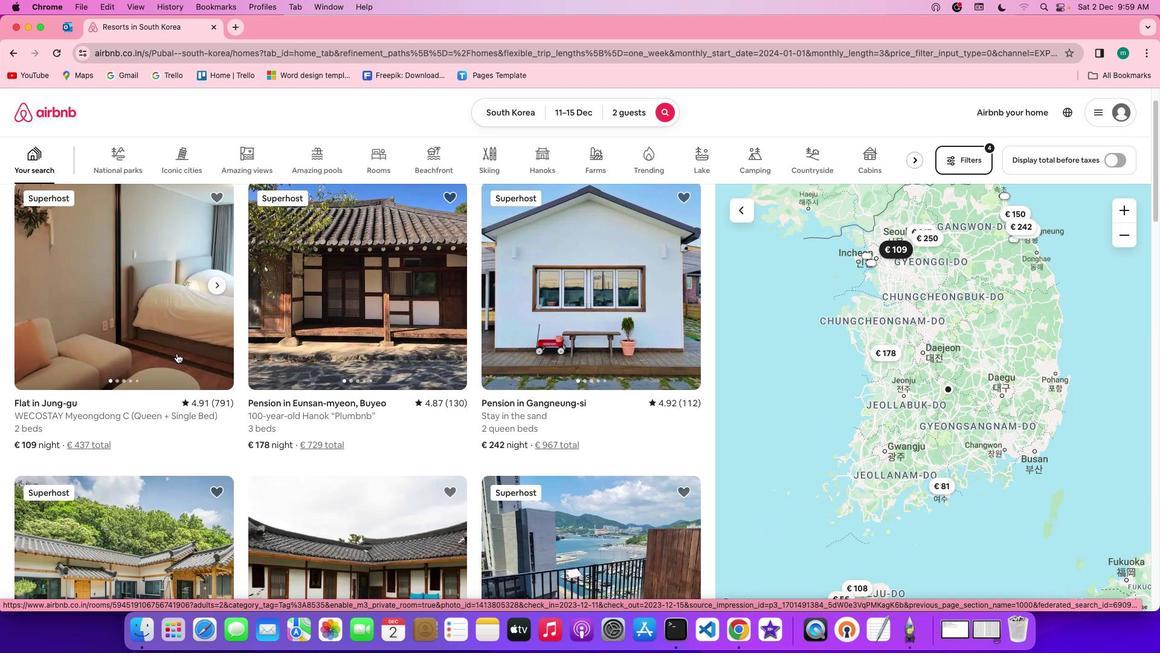 
Action: Mouse scrolled (177, 353) with delta (0, 0)
Screenshot: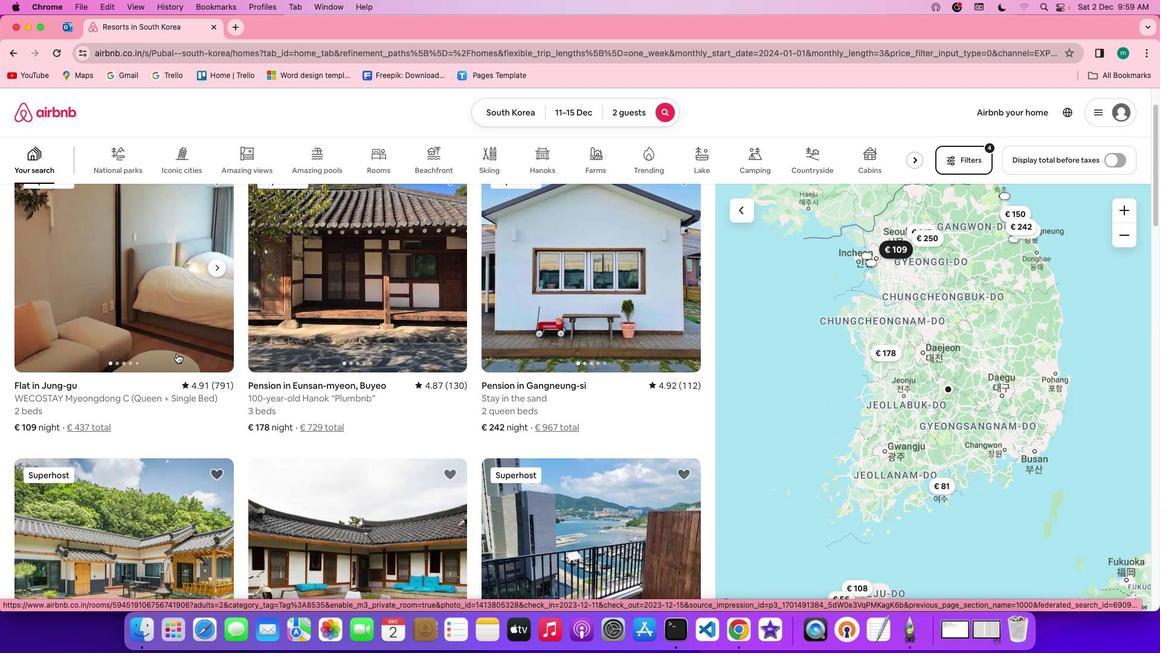
Action: Mouse moved to (256, 367)
Screenshot: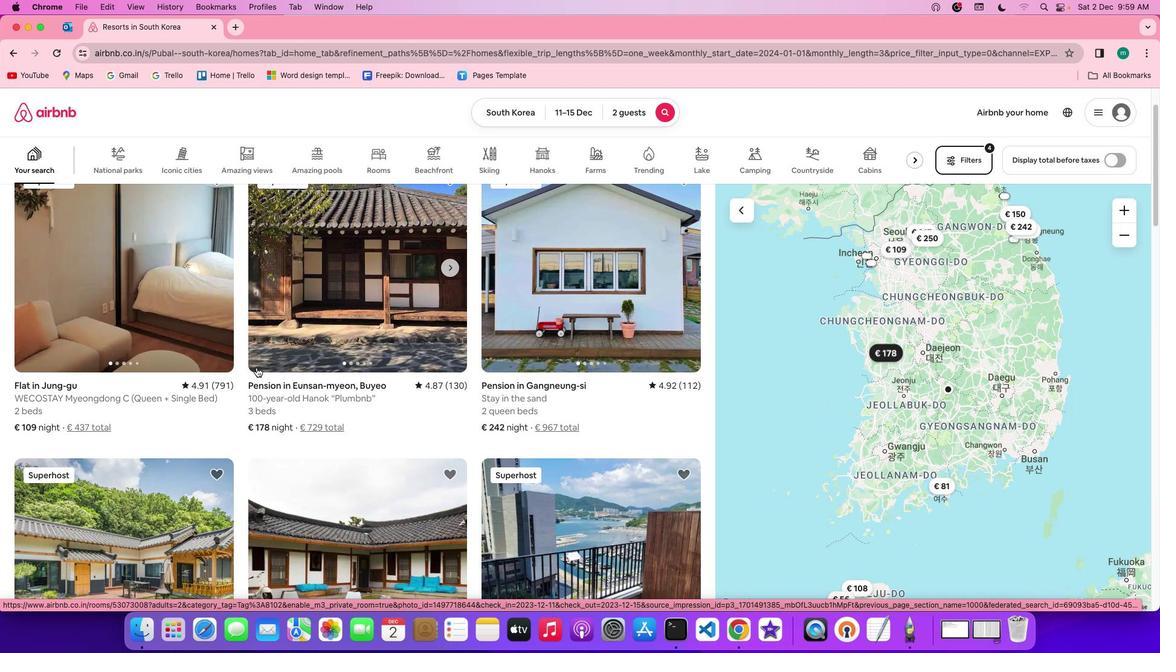 
Action: Mouse scrolled (256, 367) with delta (0, 0)
Screenshot: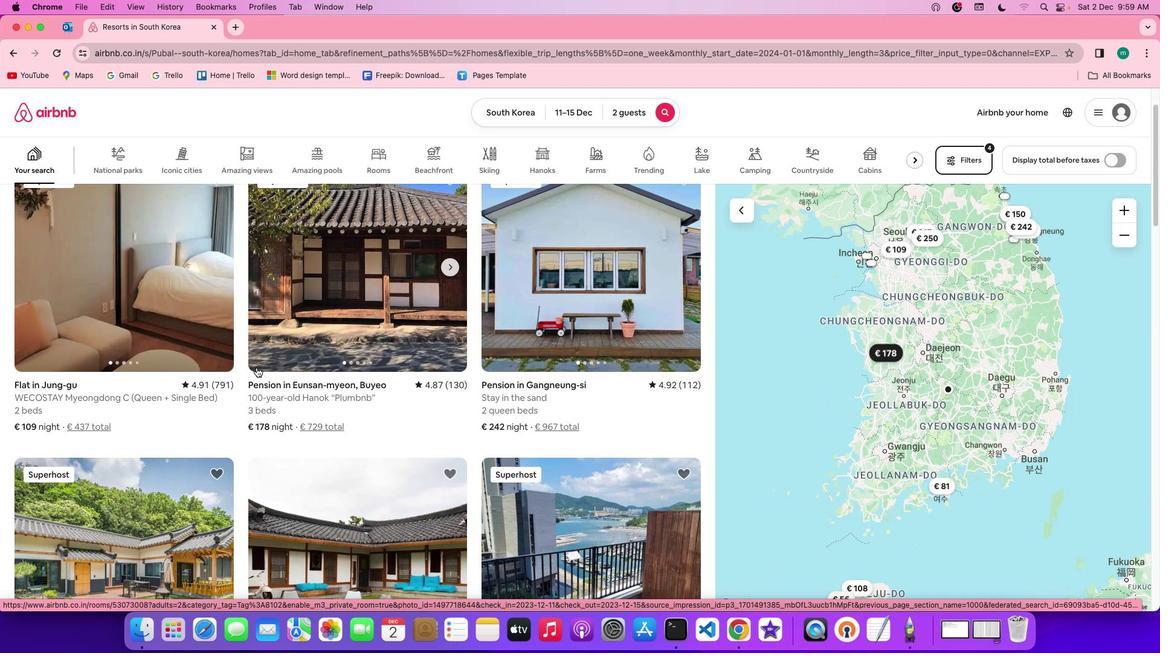 
Action: Mouse scrolled (256, 367) with delta (0, 0)
Screenshot: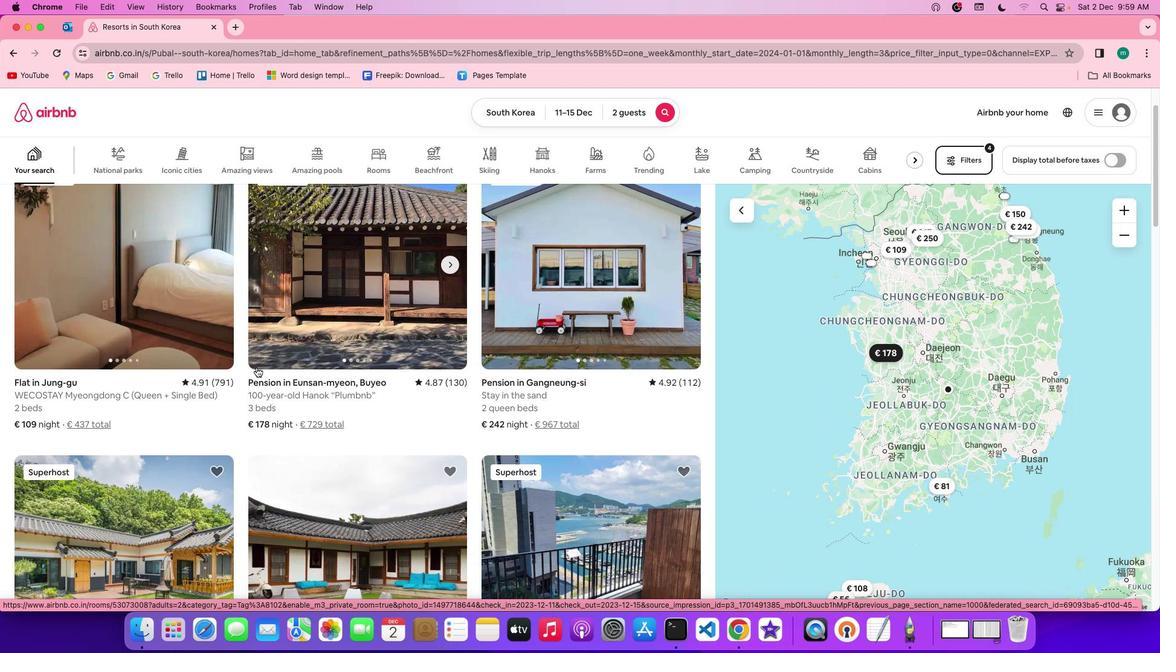 
Action: Mouse scrolled (256, 367) with delta (0, 0)
Screenshot: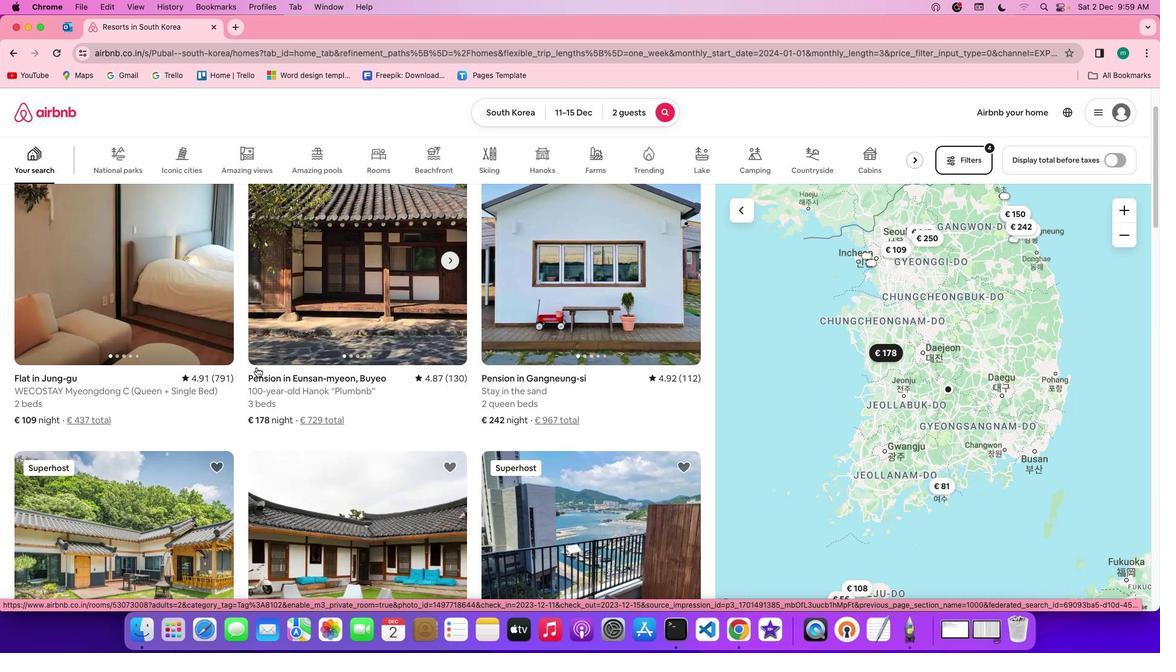 
Action: Mouse scrolled (256, 367) with delta (0, -1)
Screenshot: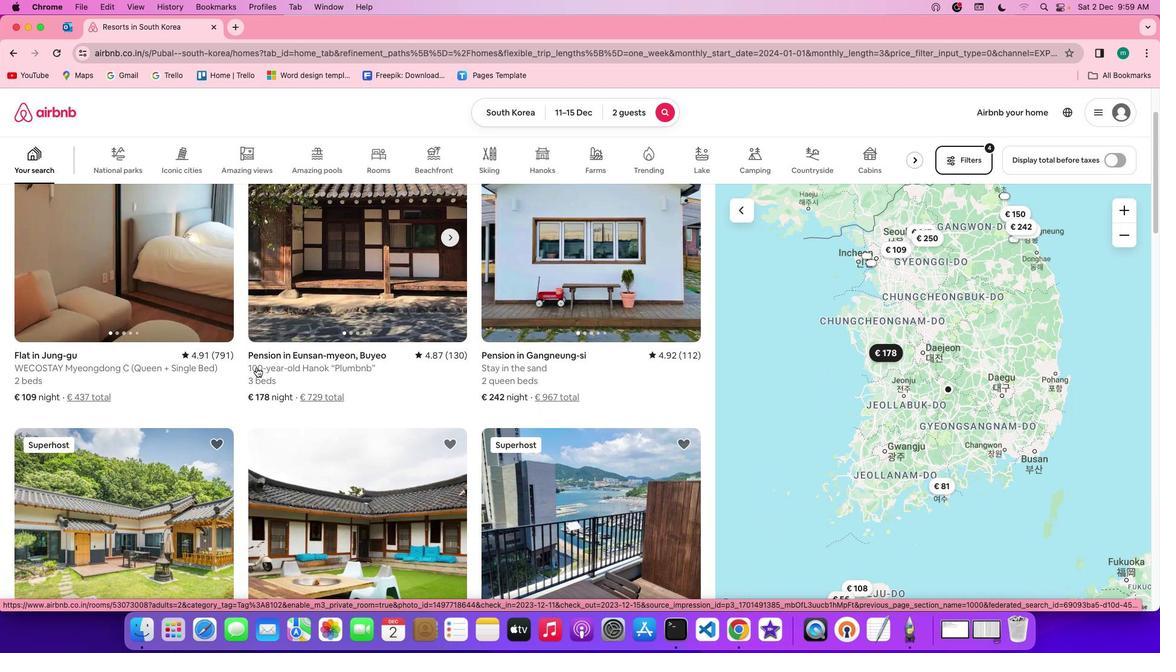 
Action: Mouse scrolled (256, 367) with delta (0, 0)
Screenshot: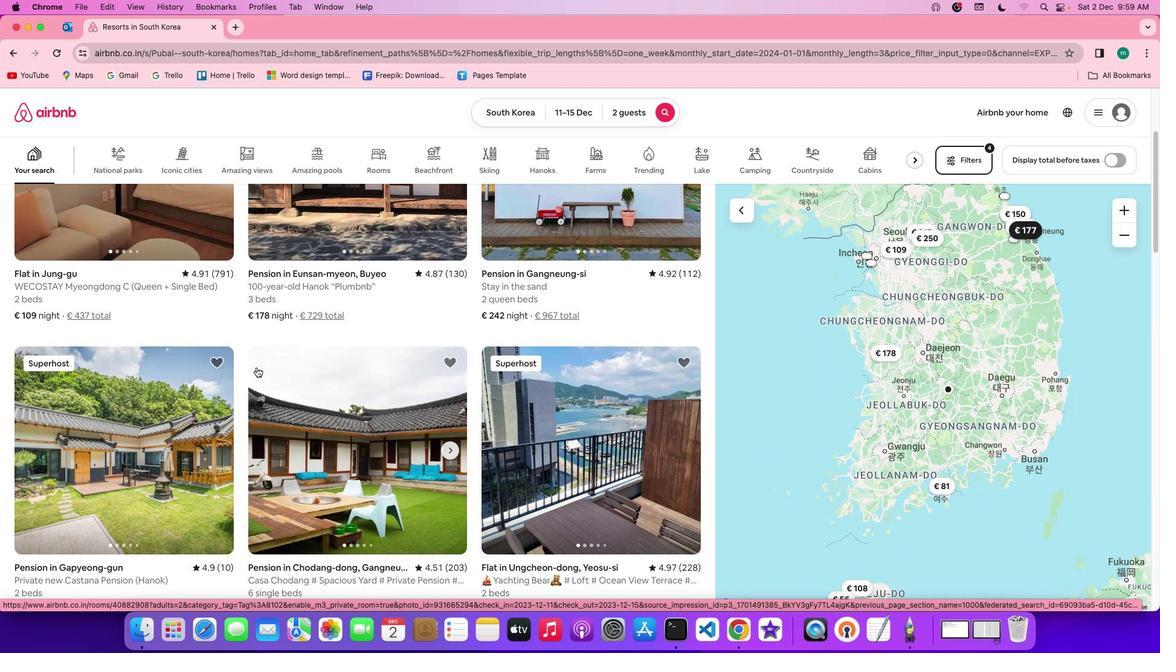 
Action: Mouse scrolled (256, 367) with delta (0, 0)
Screenshot: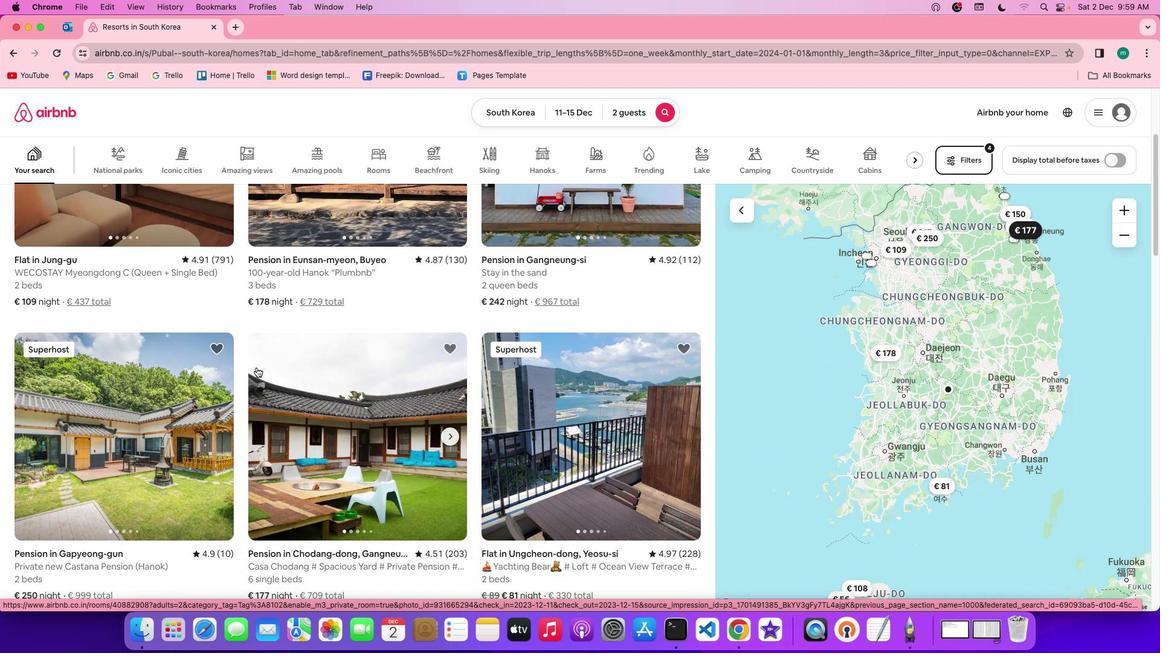 
Action: Mouse scrolled (256, 367) with delta (0, -1)
Screenshot: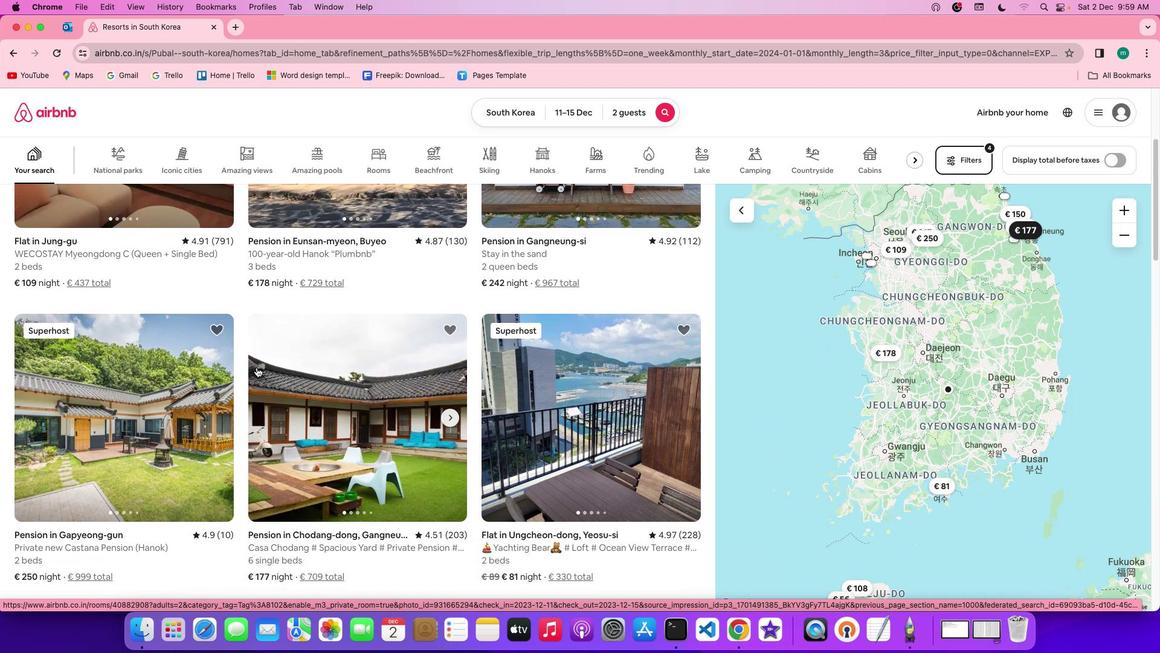 
Action: Mouse scrolled (256, 367) with delta (0, -1)
Screenshot: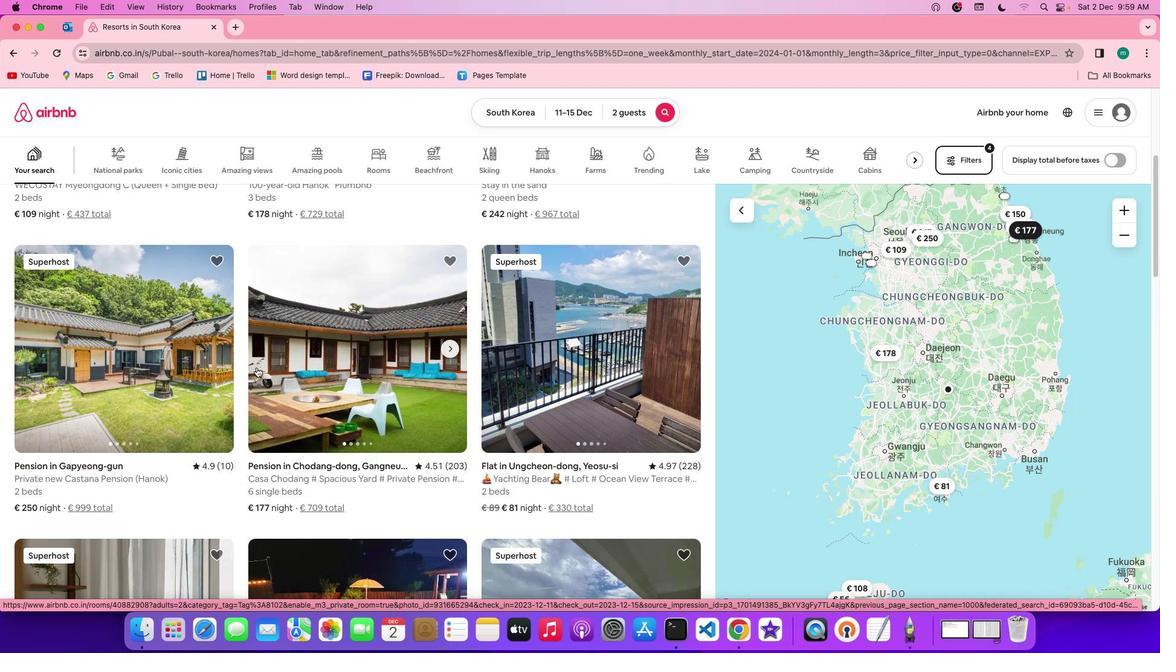 
Action: Mouse moved to (505, 420)
Screenshot: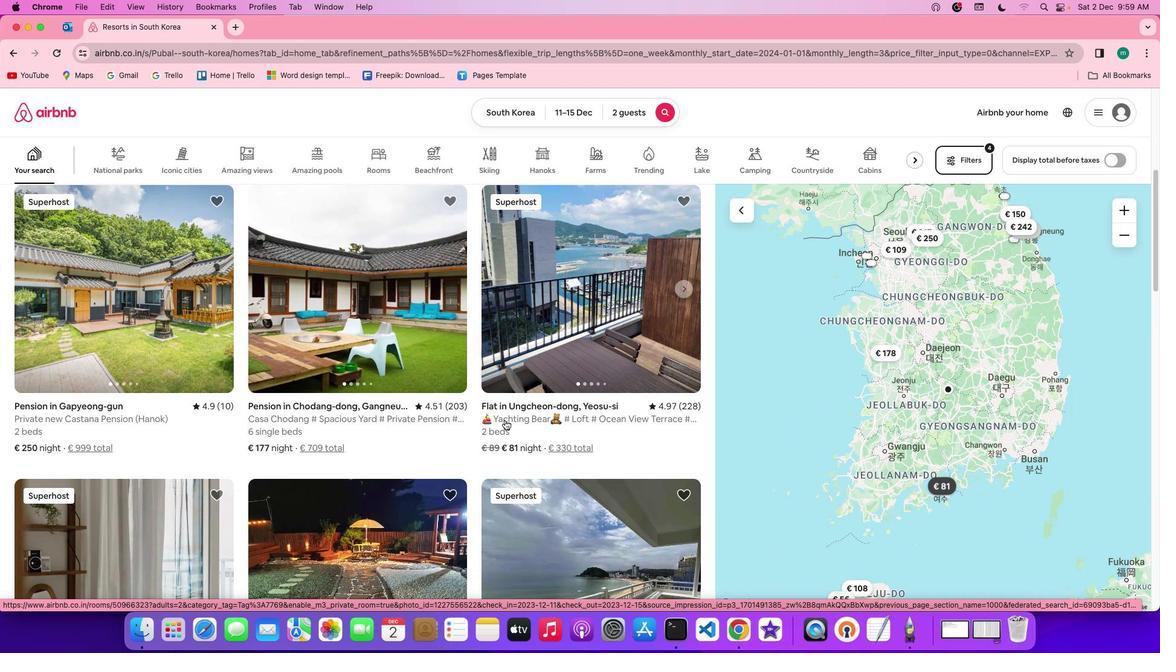 
Action: Mouse scrolled (505, 420) with delta (0, 0)
Screenshot: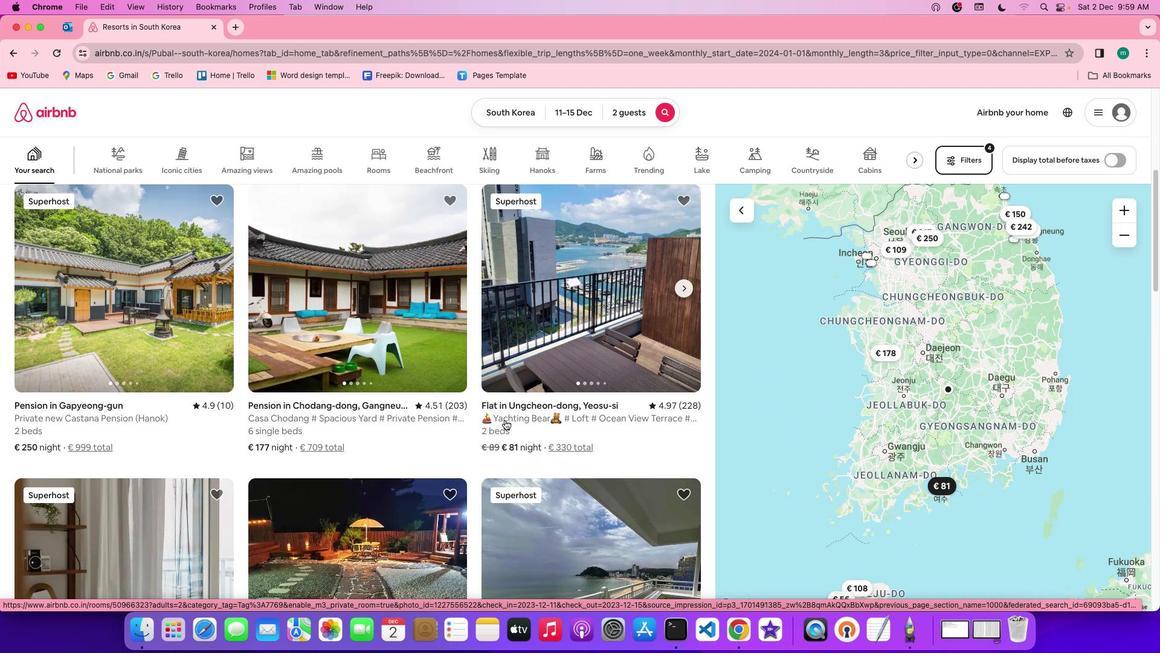 
Action: Mouse scrolled (505, 420) with delta (0, 0)
Screenshot: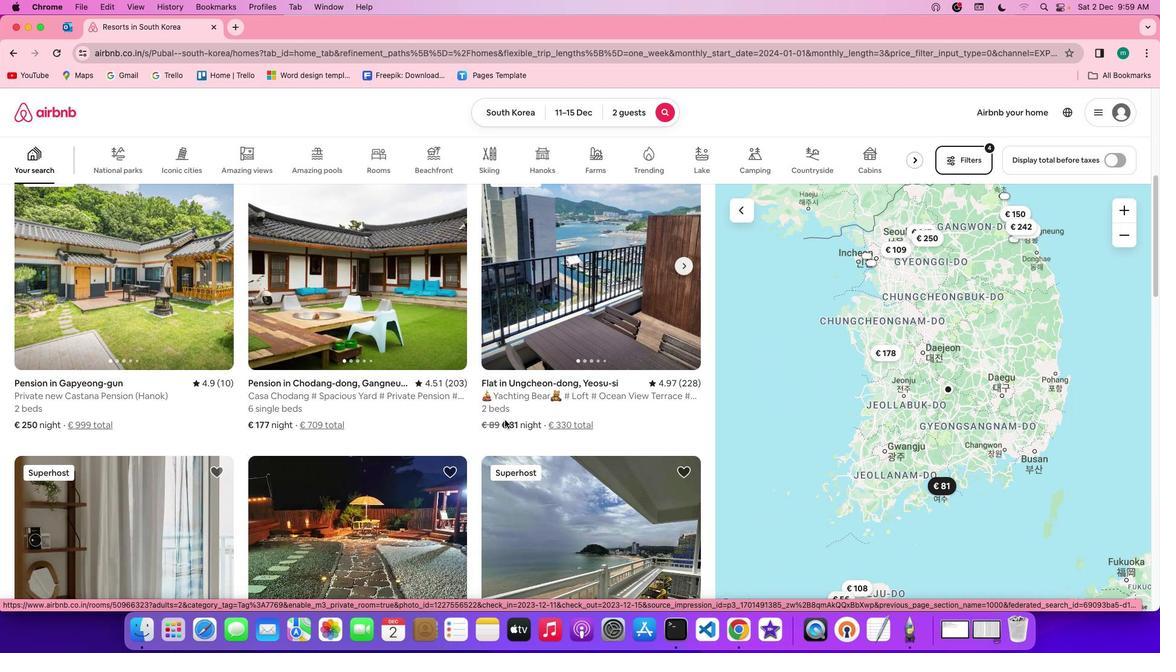 
Action: Mouse scrolled (505, 420) with delta (0, -1)
Screenshot: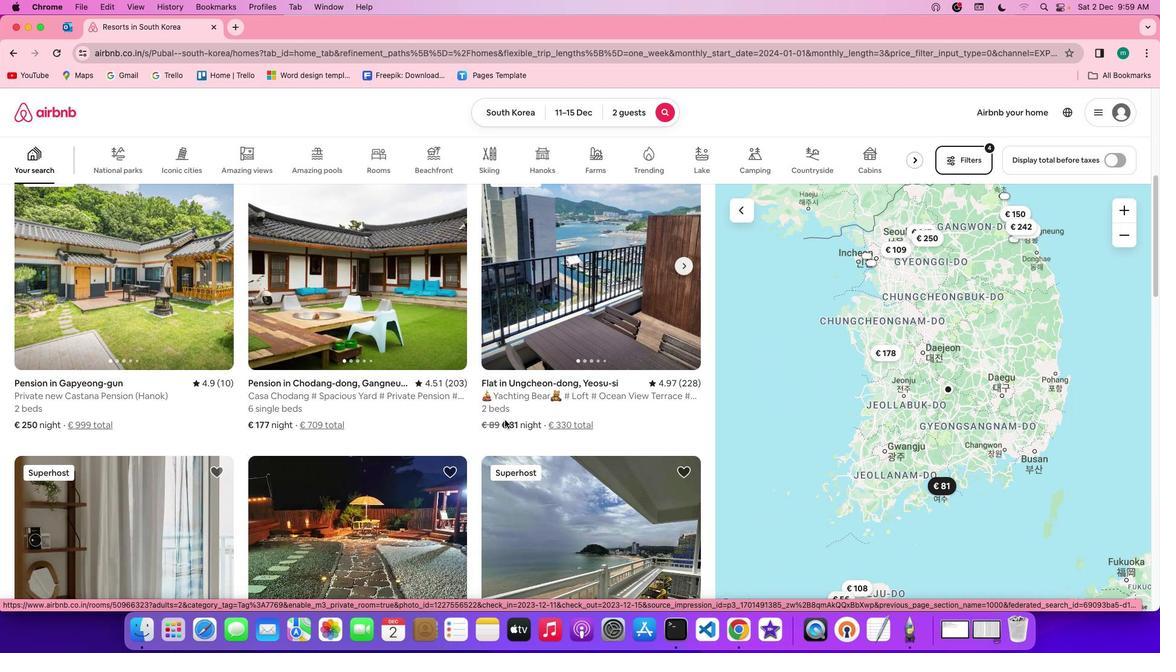 
Action: Mouse scrolled (505, 420) with delta (0, -2)
Screenshot: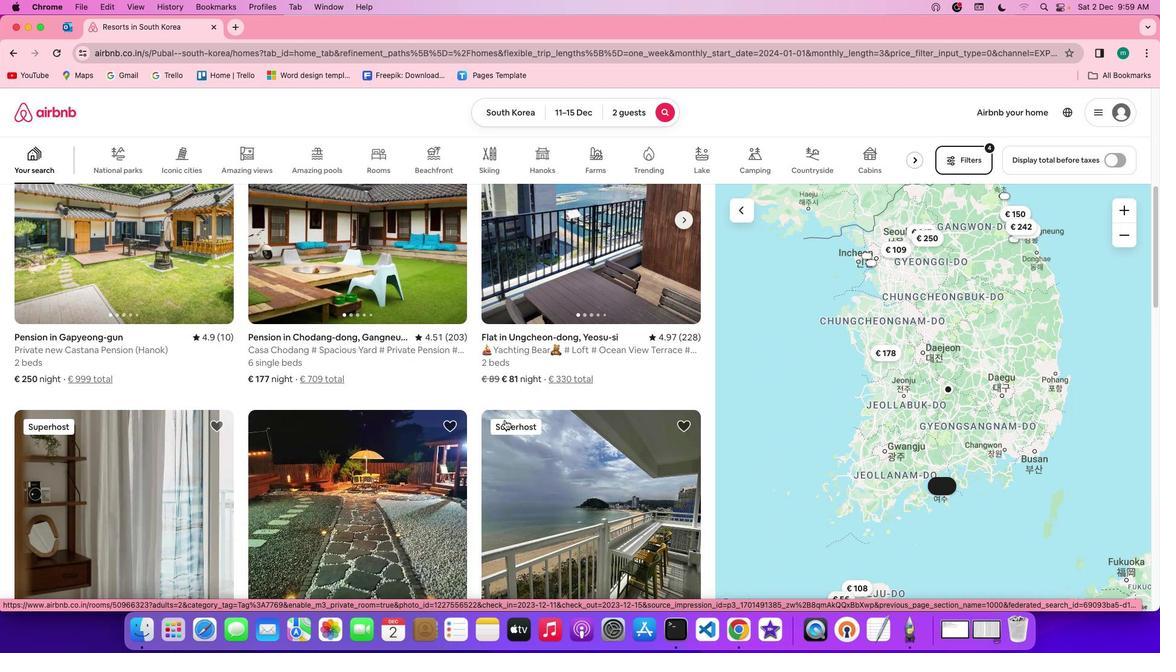 
Action: Mouse scrolled (505, 420) with delta (0, -2)
Screenshot: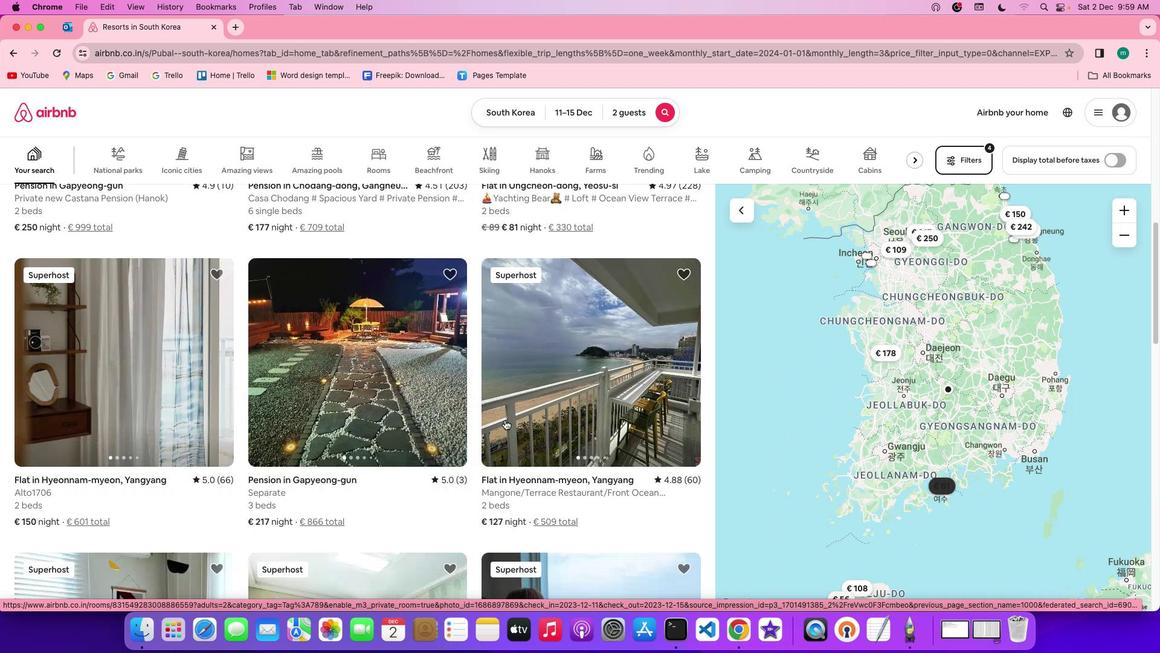 
Action: Mouse scrolled (505, 420) with delta (0, 0)
Screenshot: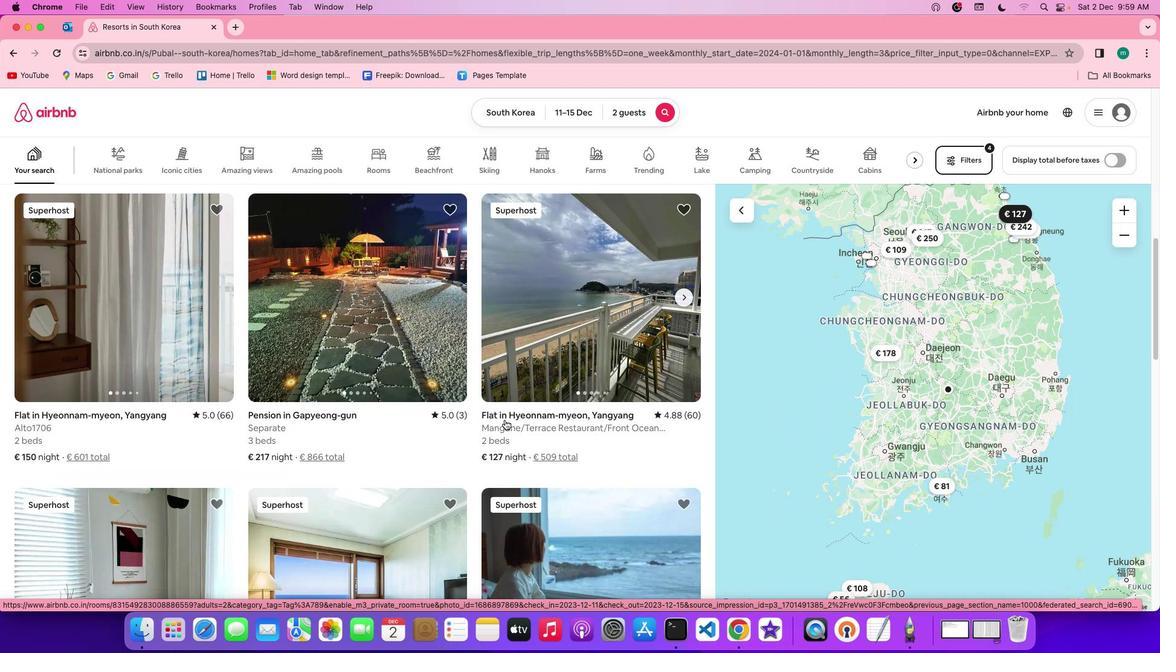 
Action: Mouse scrolled (505, 420) with delta (0, 0)
Screenshot: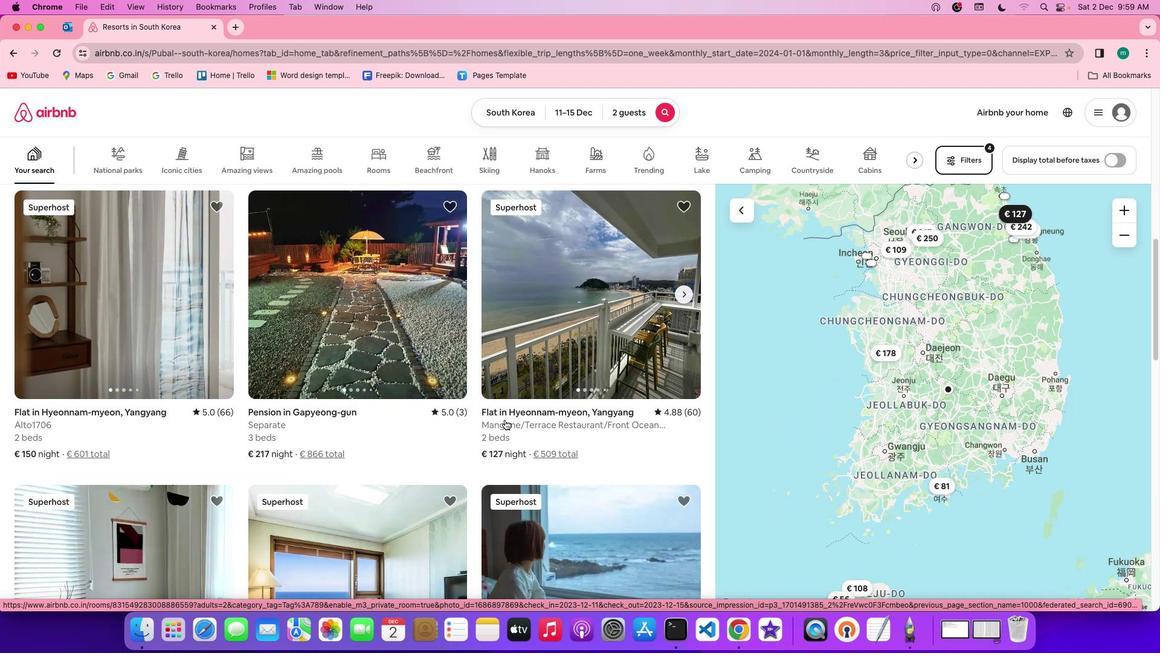 
Action: Mouse scrolled (505, 420) with delta (0, 0)
Screenshot: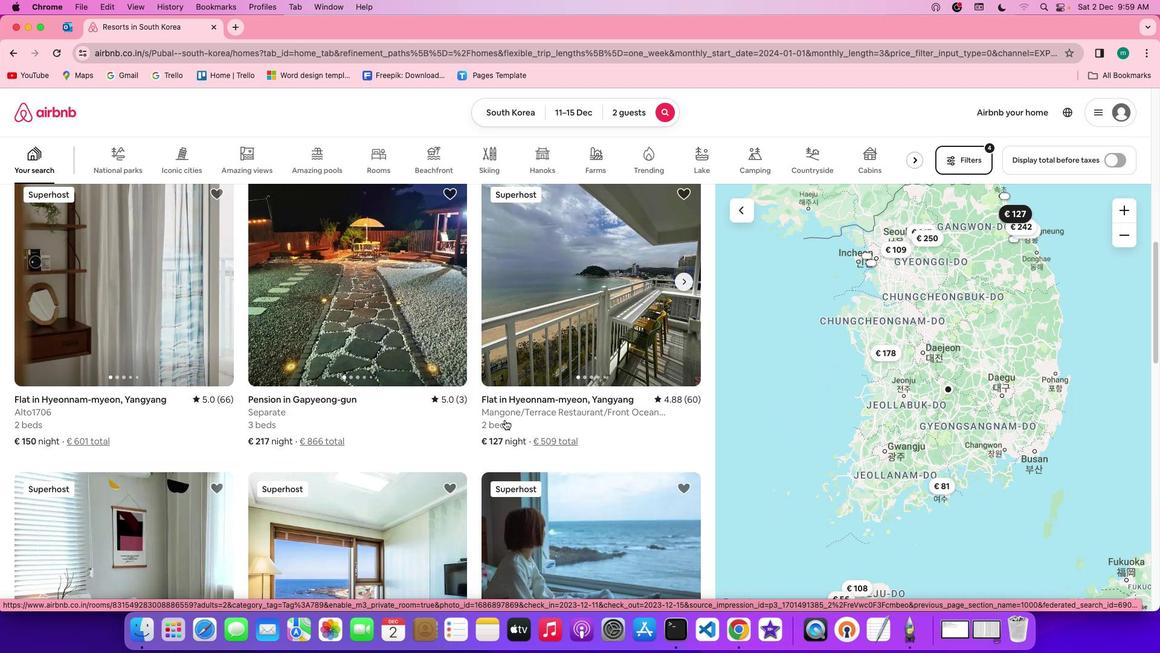 
Action: Mouse scrolled (505, 420) with delta (0, -1)
Screenshot: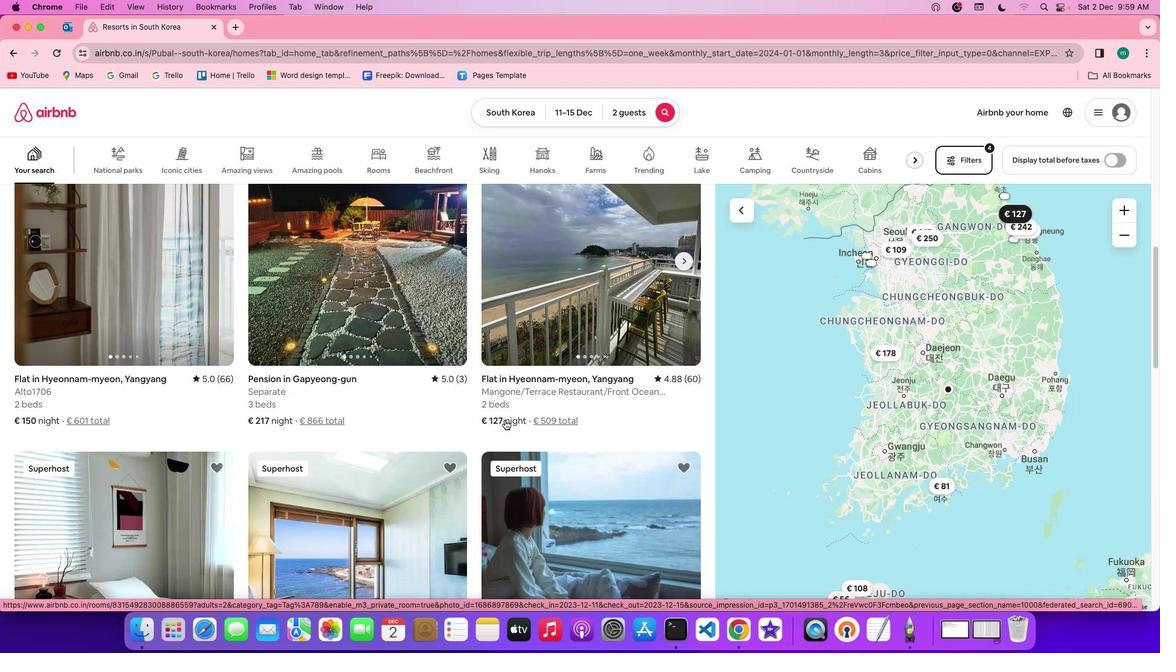 
Action: Mouse scrolled (505, 420) with delta (0, 0)
Screenshot: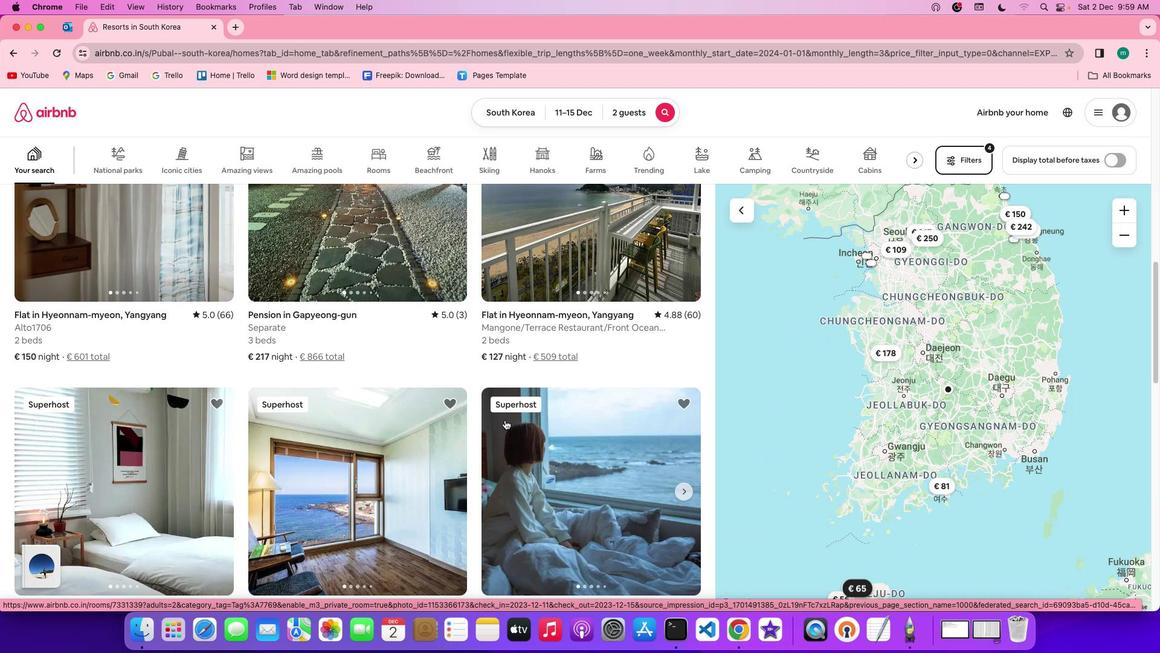 
Action: Mouse scrolled (505, 420) with delta (0, 0)
Screenshot: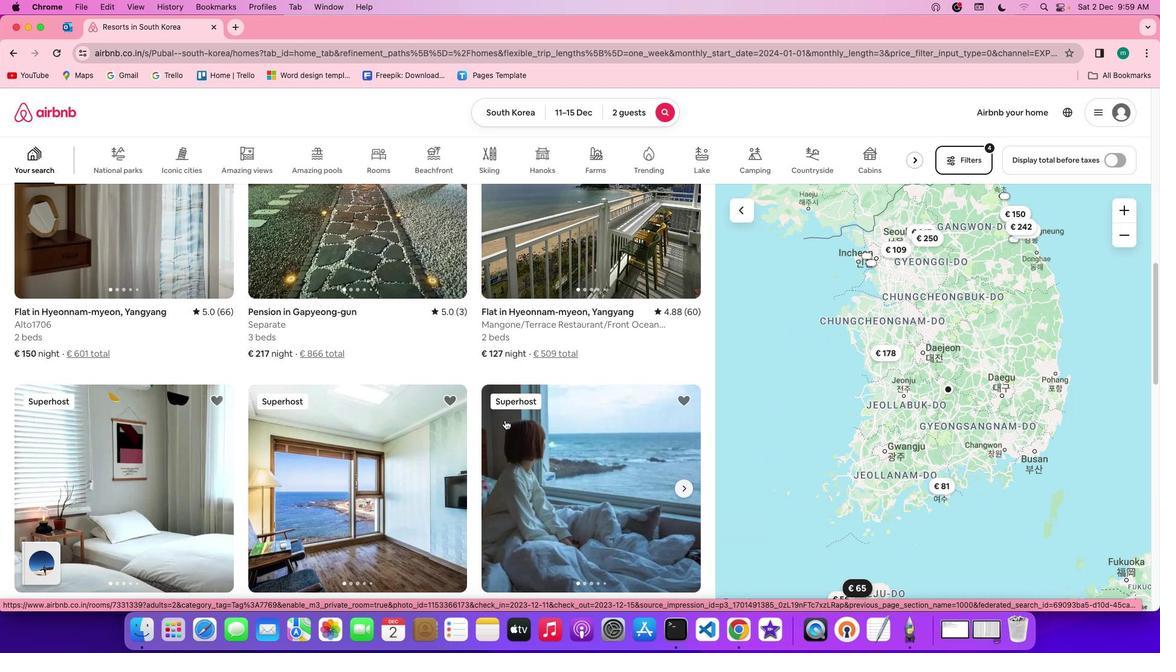 
Action: Mouse scrolled (505, 420) with delta (0, 0)
Screenshot: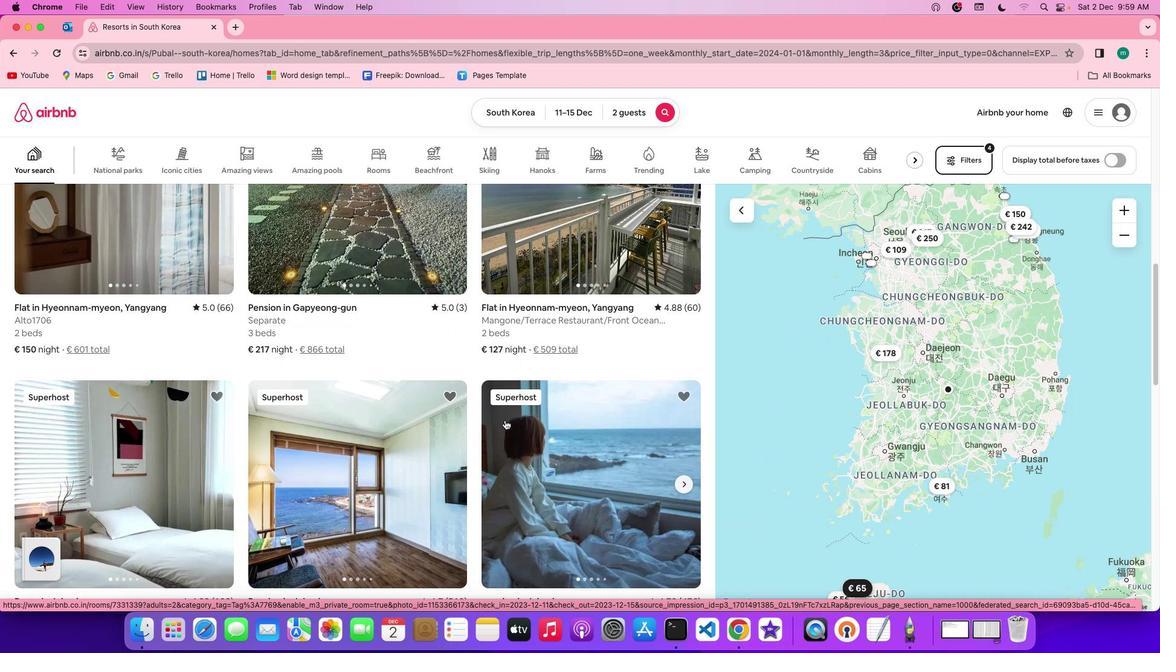 
Action: Mouse scrolled (505, 420) with delta (0, 0)
Screenshot: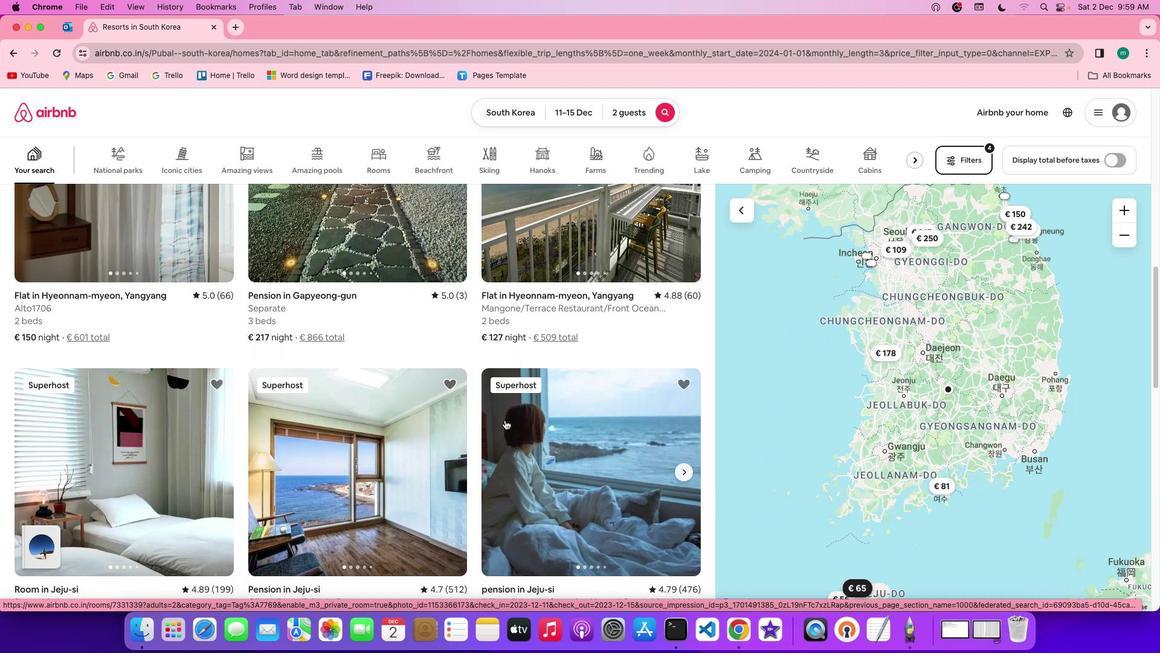 
Action: Mouse scrolled (505, 420) with delta (0, 0)
Screenshot: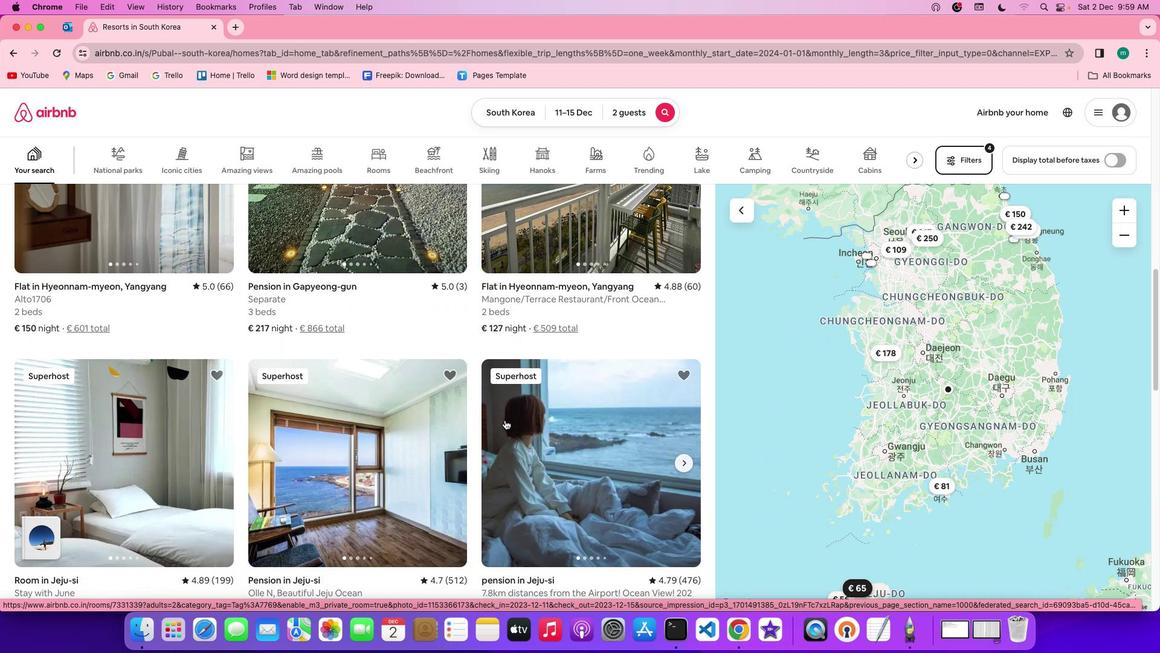 
Action: Mouse scrolled (505, 420) with delta (0, 0)
Screenshot: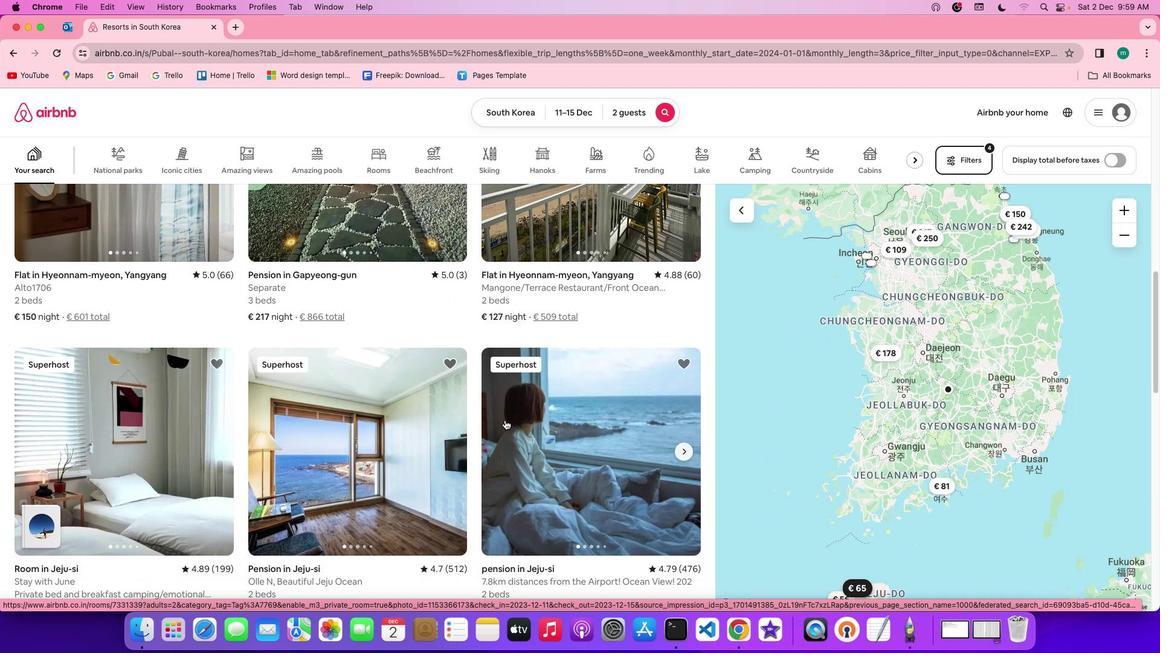 
Action: Mouse scrolled (505, 420) with delta (0, -1)
Screenshot: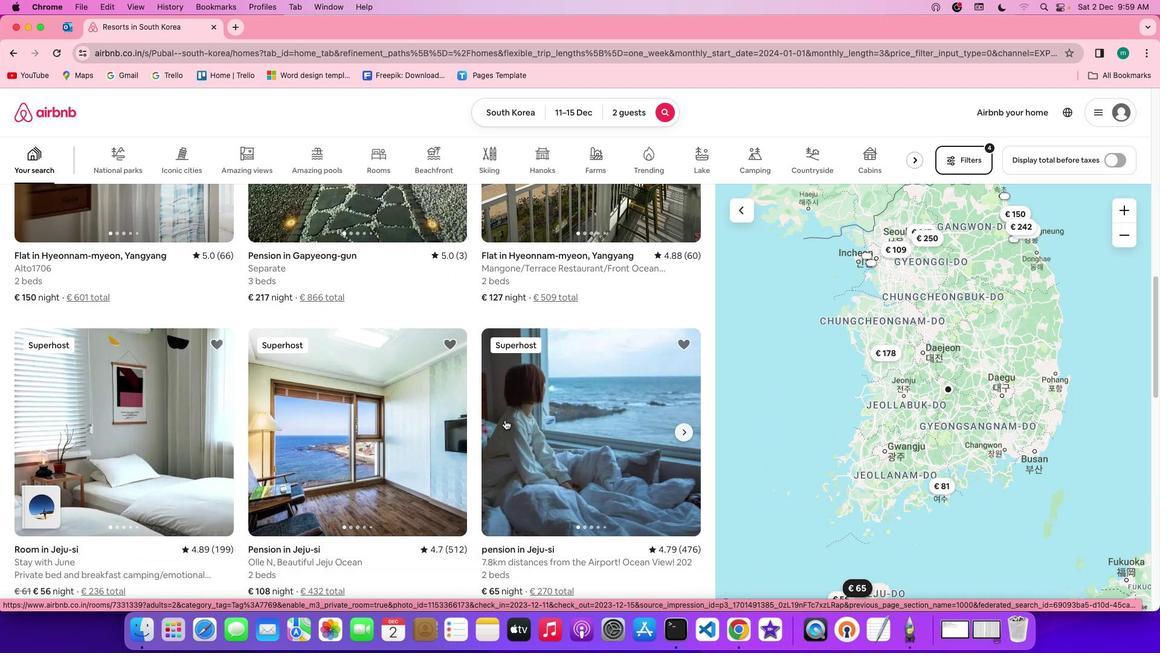 
Action: Mouse scrolled (505, 420) with delta (0, -1)
Screenshot: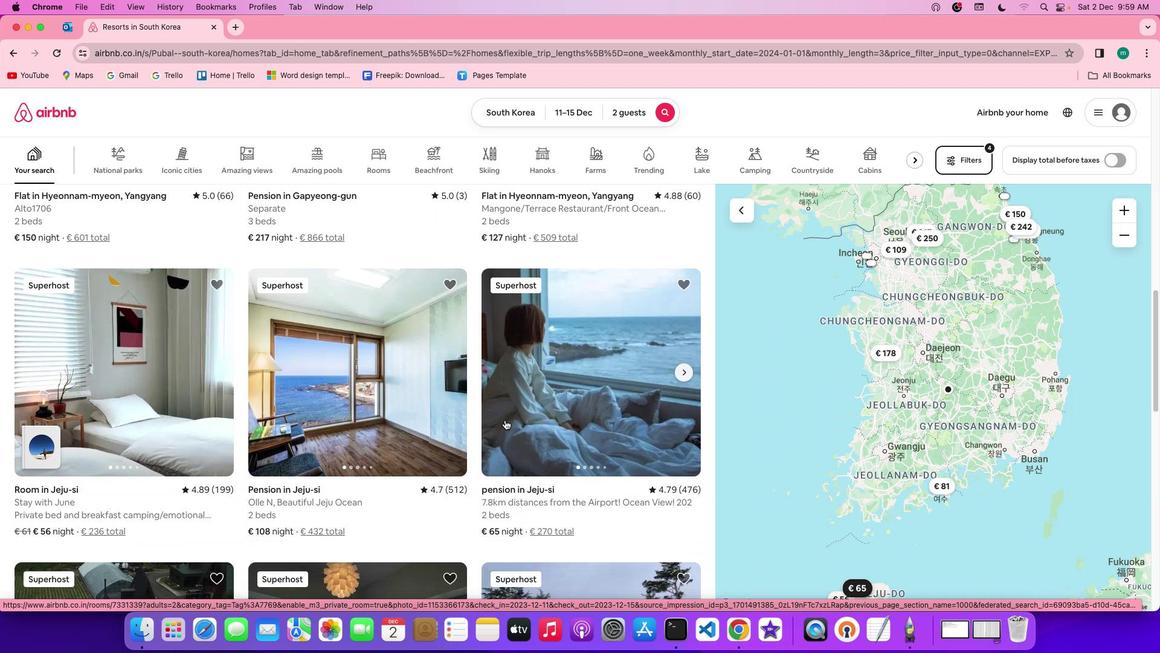 
Action: Mouse scrolled (505, 420) with delta (0, 0)
Screenshot: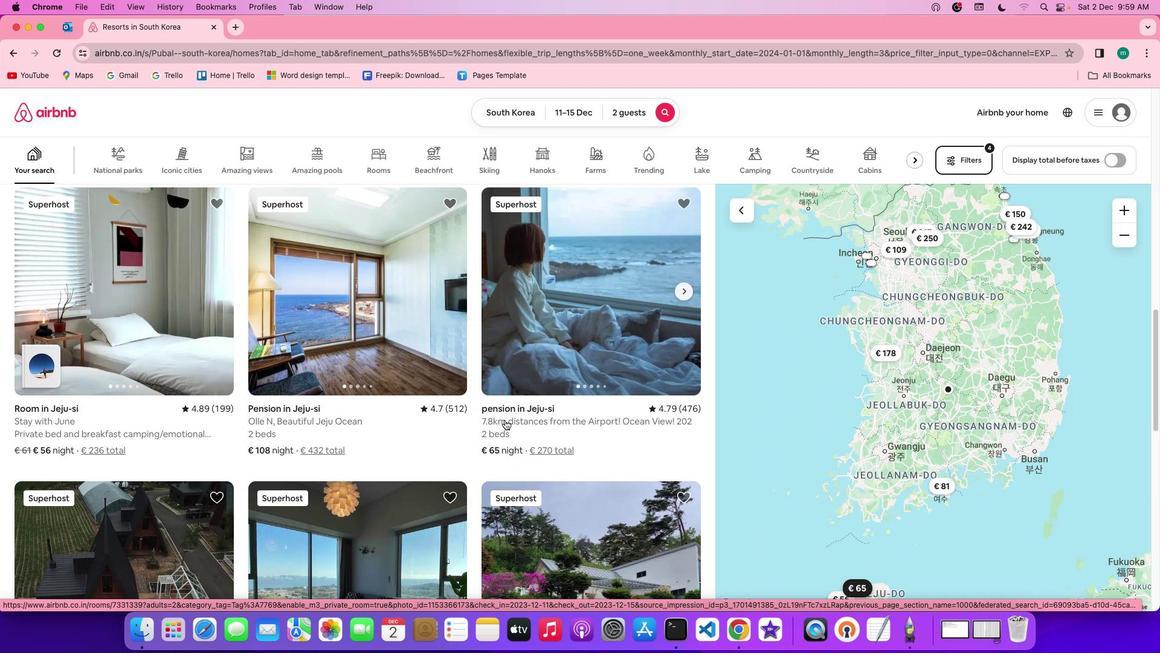 
Action: Mouse scrolled (505, 420) with delta (0, 0)
Screenshot: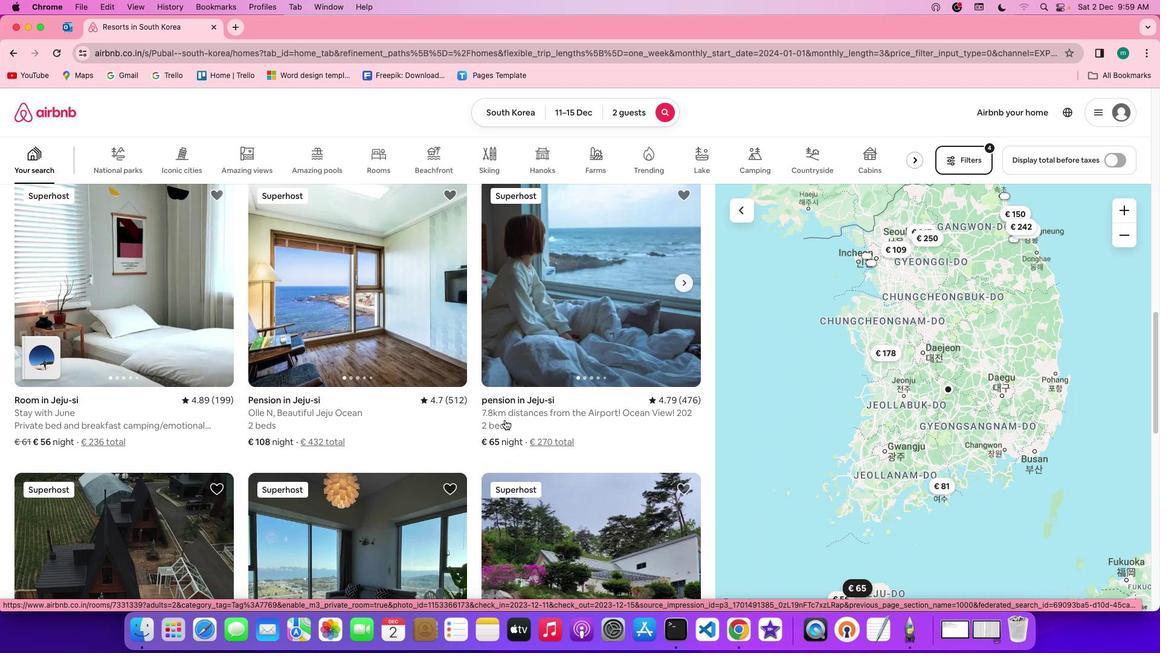 
Action: Mouse scrolled (505, 420) with delta (0, -1)
Screenshot: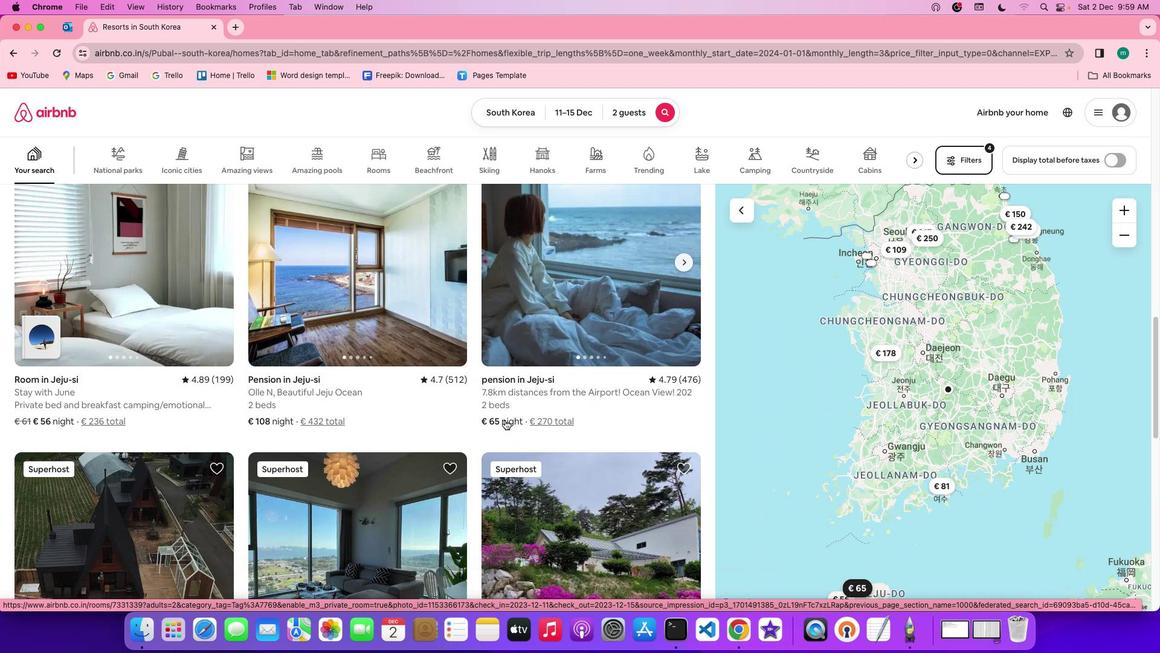 
Action: Mouse scrolled (505, 420) with delta (0, -2)
Screenshot: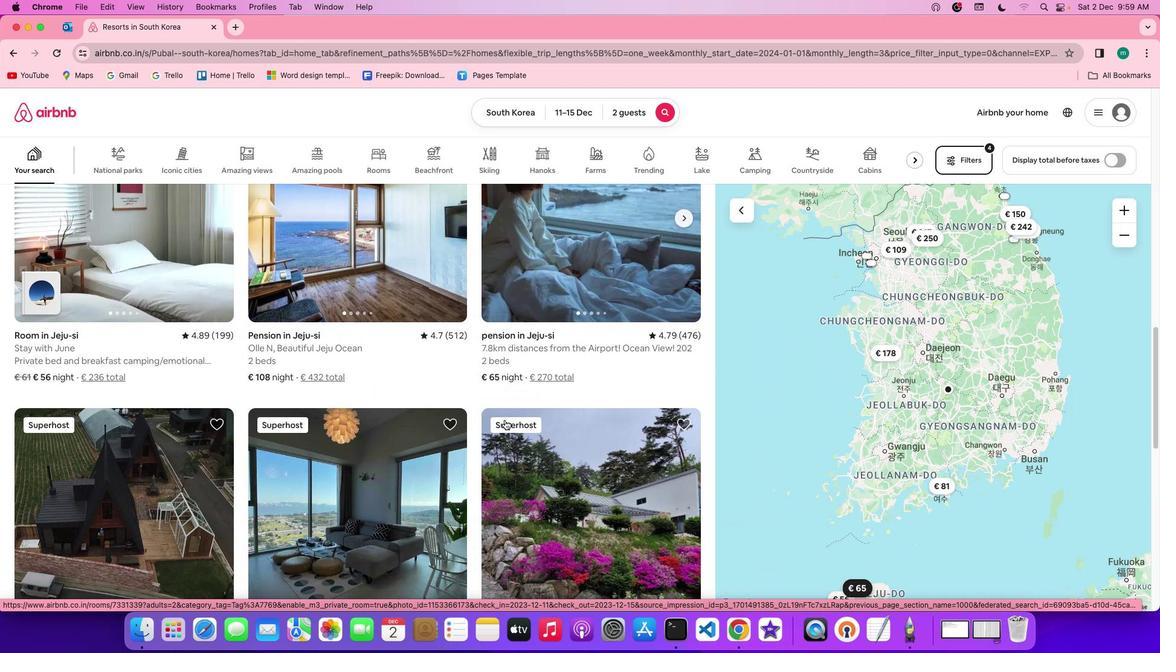 
Action: Mouse scrolled (505, 420) with delta (0, 0)
Screenshot: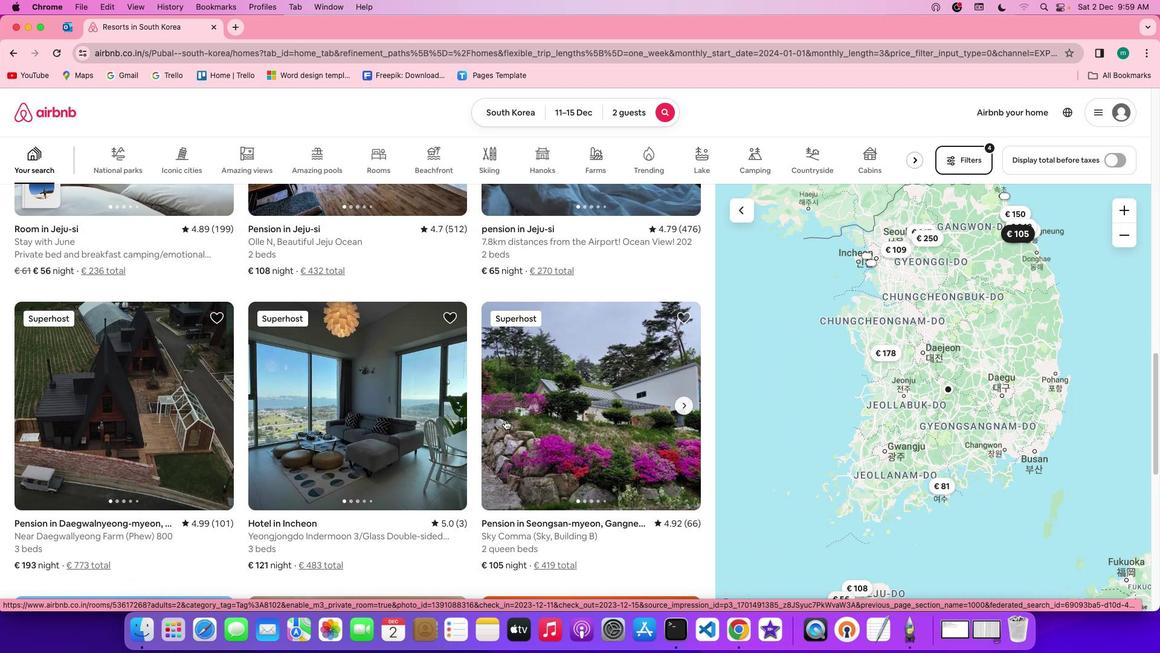 
Action: Mouse scrolled (505, 420) with delta (0, 0)
Screenshot: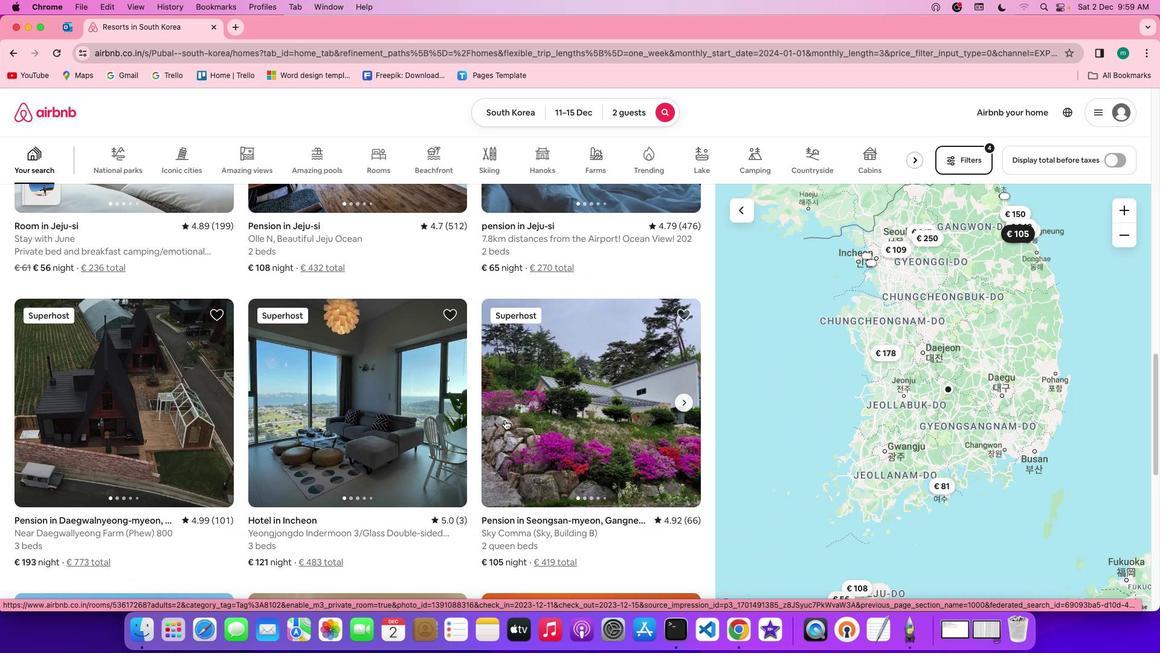 
Action: Mouse scrolled (505, 420) with delta (0, -1)
Screenshot: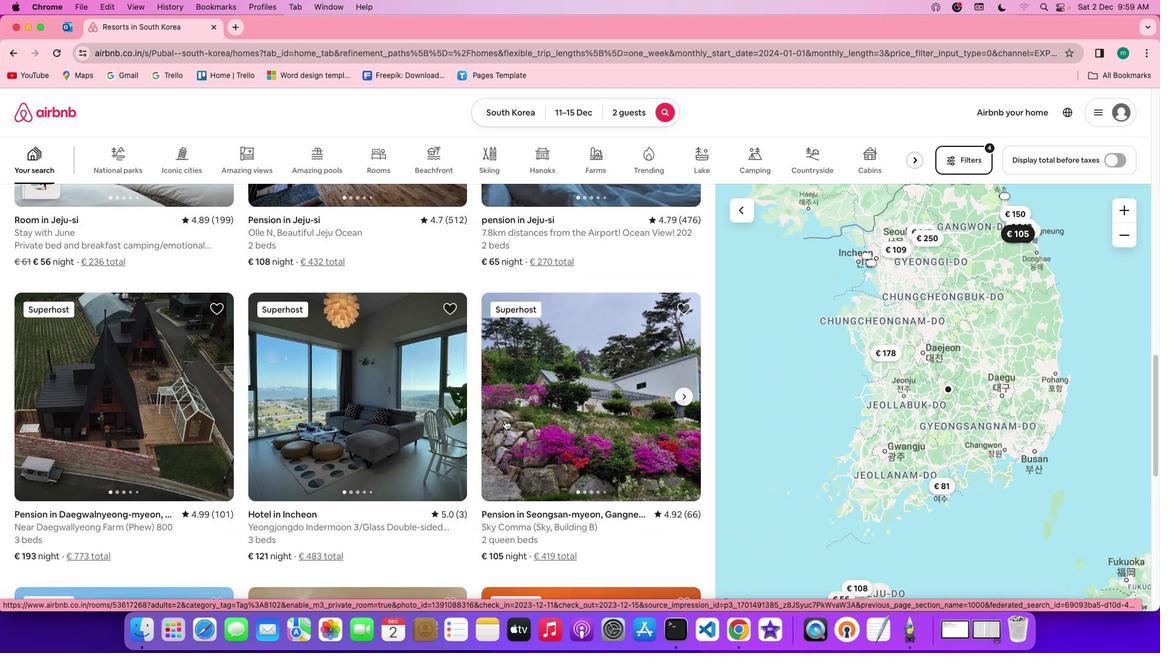 
Action: Mouse scrolled (505, 420) with delta (0, -1)
Screenshot: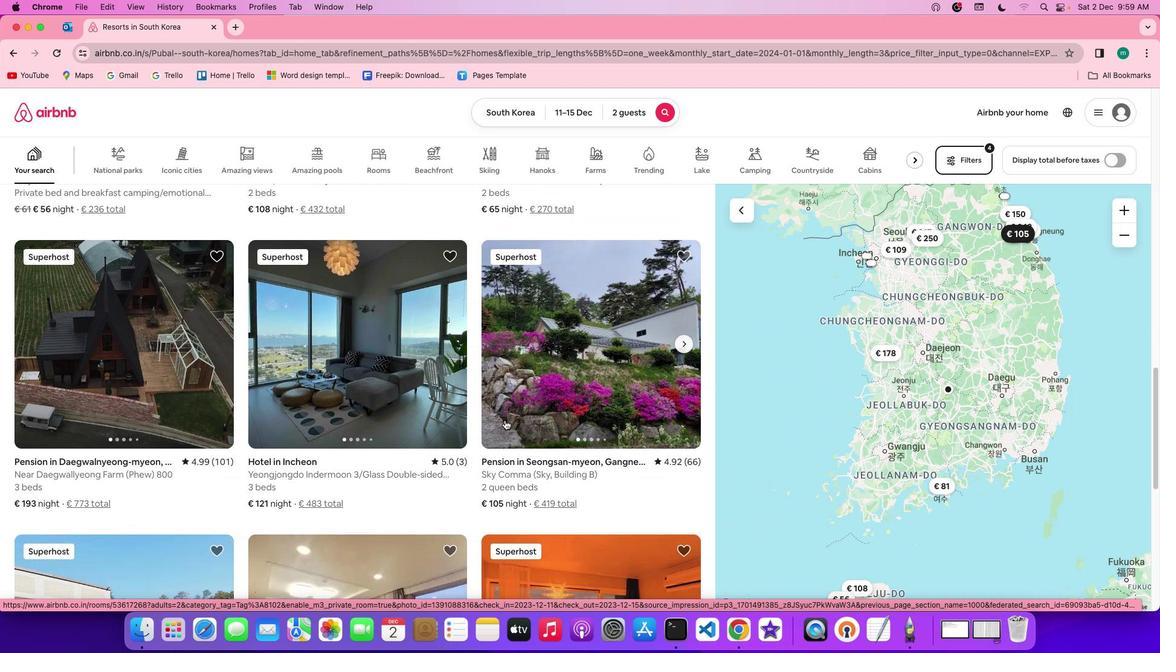 
Action: Mouse scrolled (505, 420) with delta (0, 0)
Screenshot: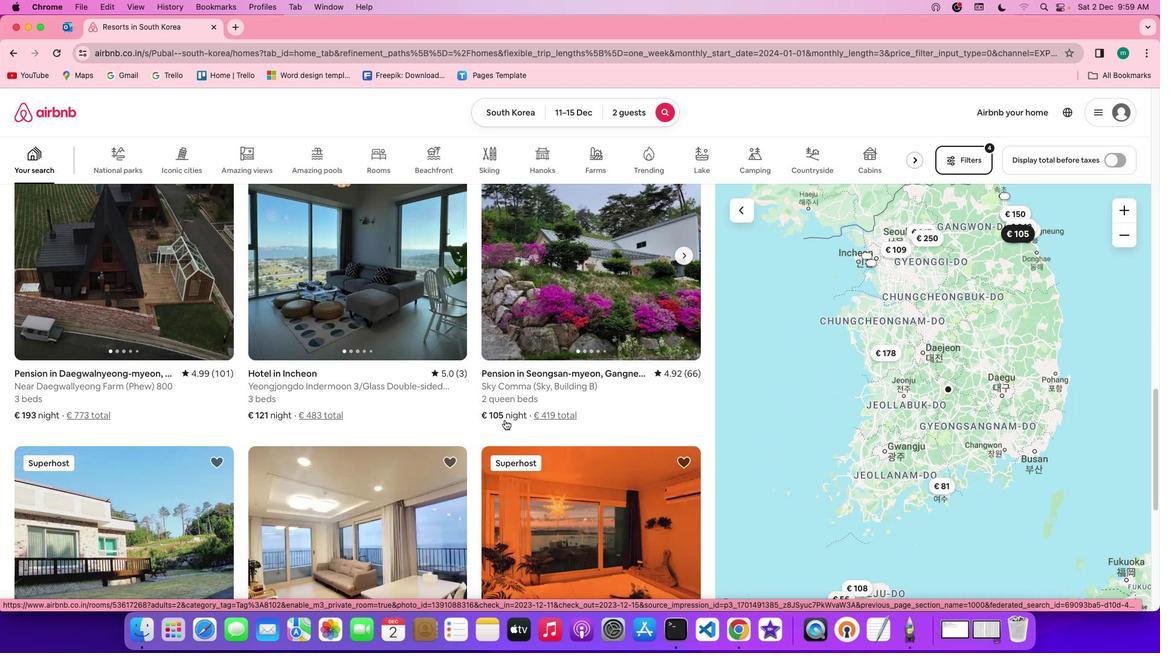 
Action: Mouse scrolled (505, 420) with delta (0, 0)
Screenshot: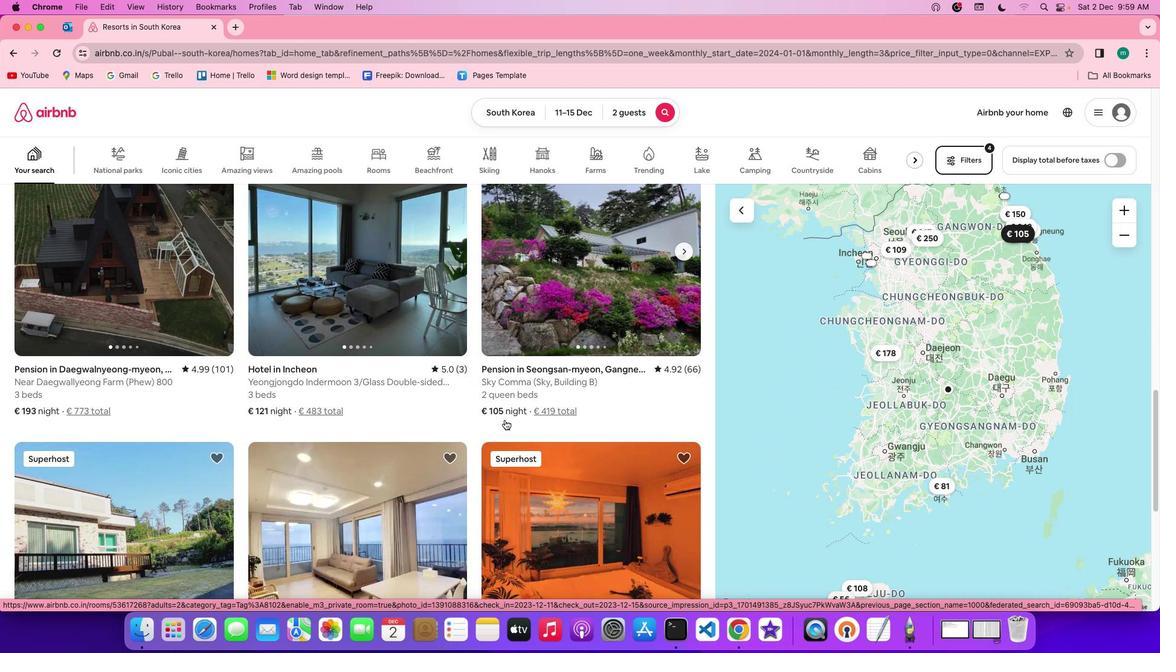 
Action: Mouse scrolled (505, 420) with delta (0, 0)
Screenshot: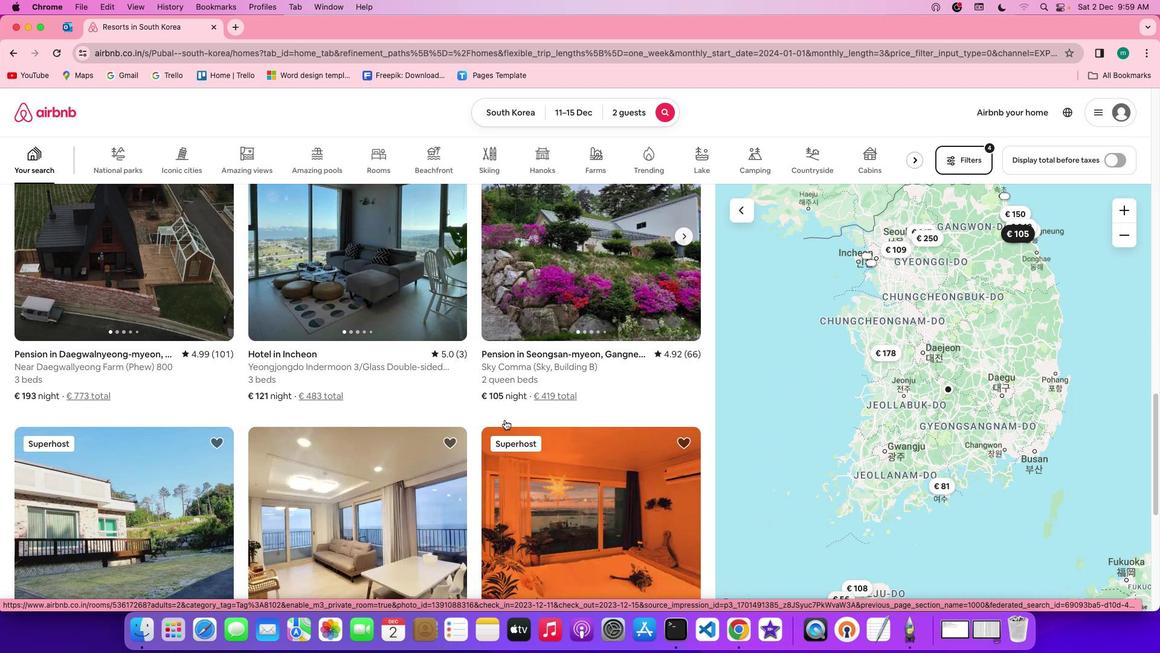 
Action: Mouse scrolled (505, 420) with delta (0, 0)
Screenshot: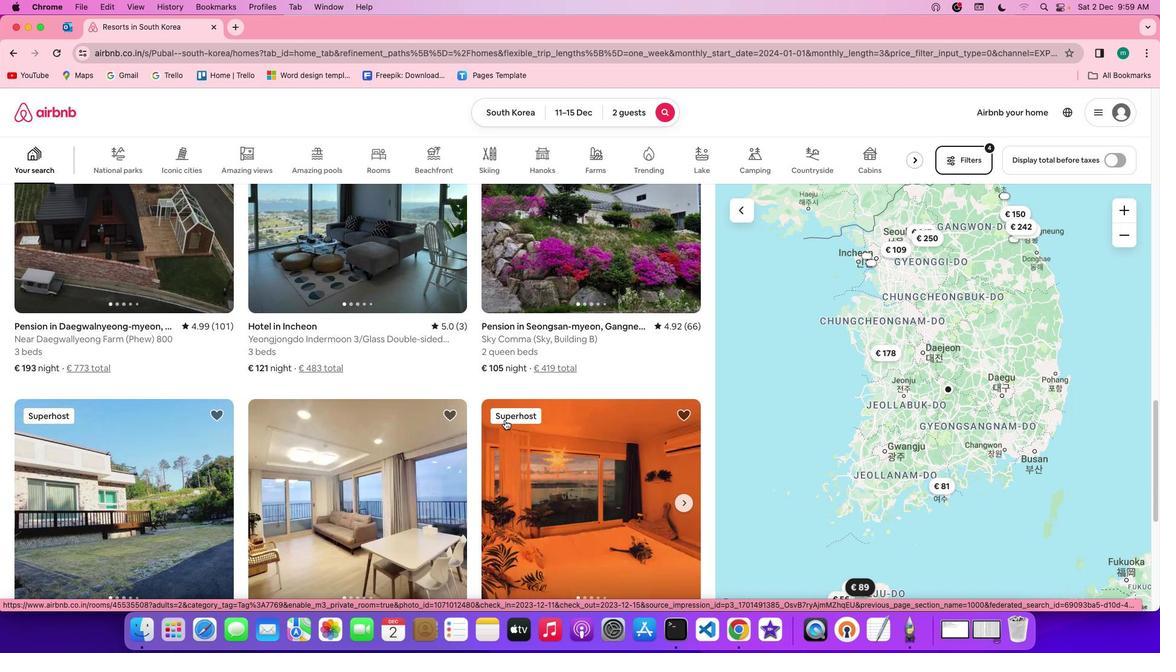 
Action: Mouse scrolled (505, 420) with delta (0, 0)
Screenshot: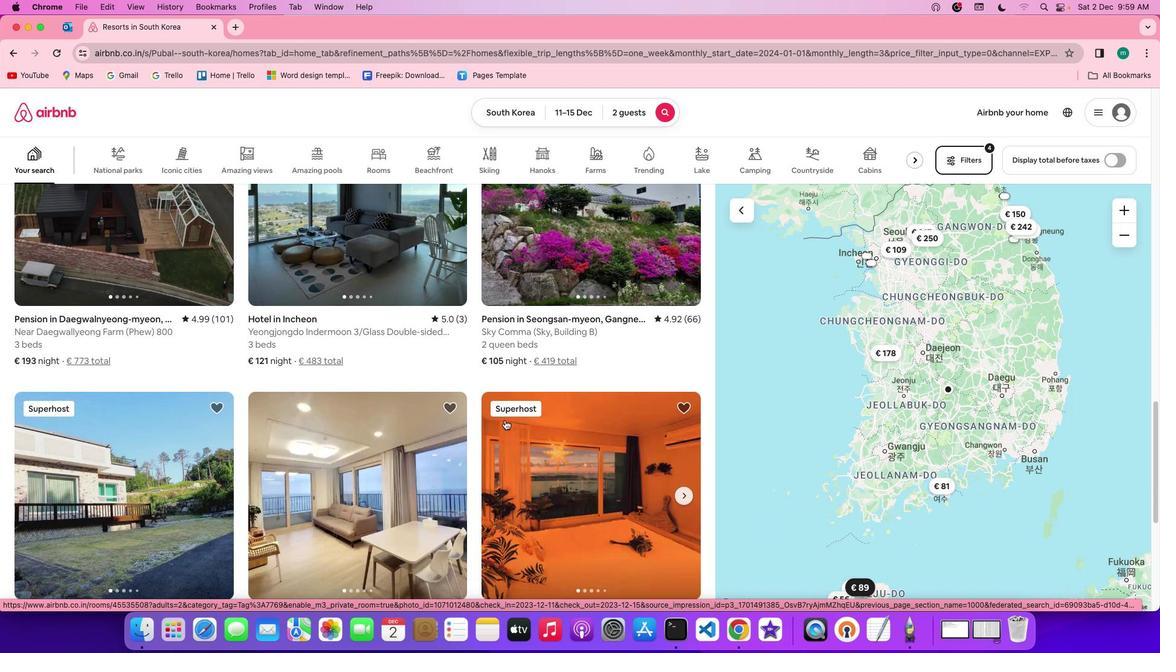 
Action: Mouse scrolled (505, 420) with delta (0, -1)
Screenshot: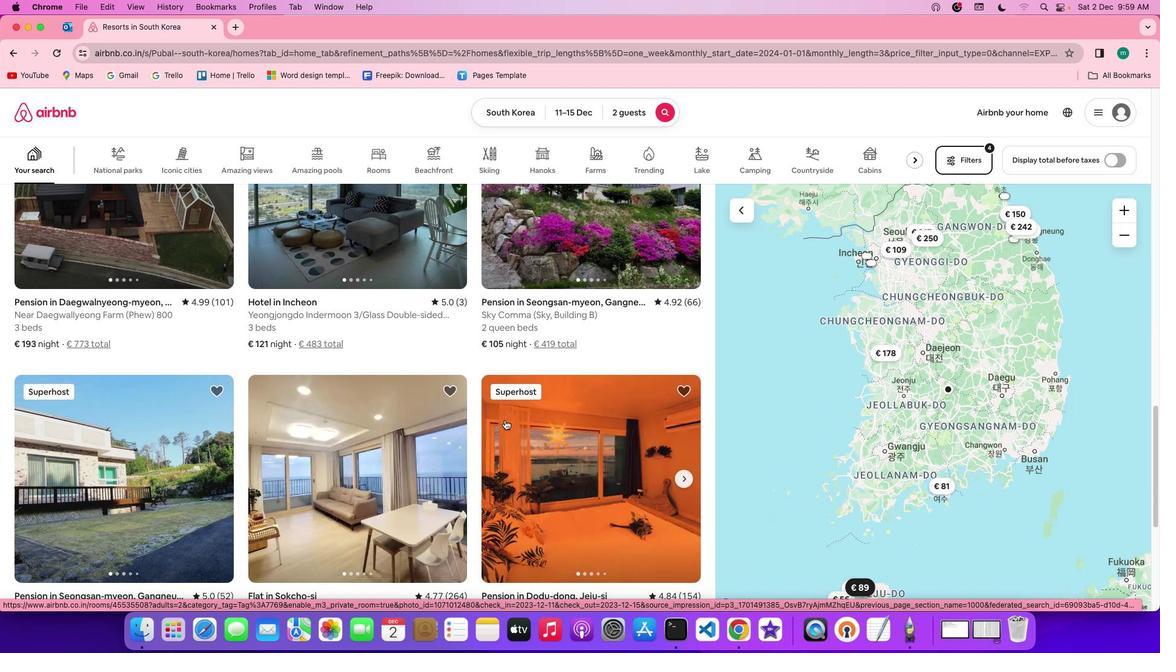 
Action: Mouse scrolled (505, 420) with delta (0, -1)
Screenshot: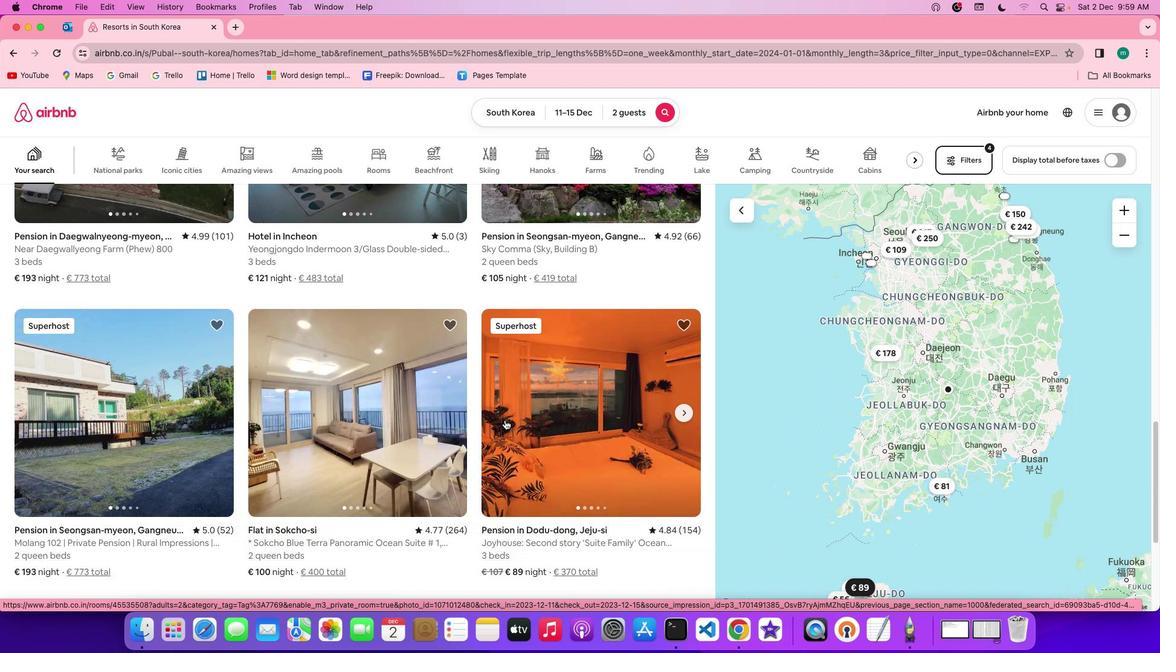 
Action: Mouse moved to (309, 552)
Screenshot: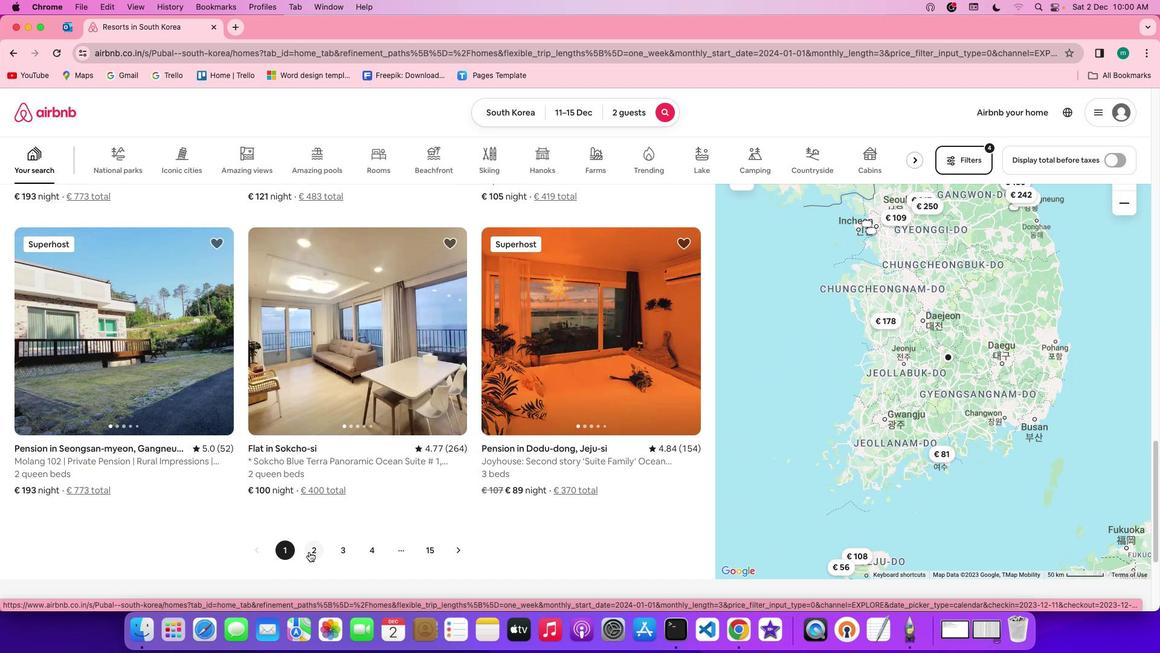 
Action: Mouse pressed left at (309, 552)
Screenshot: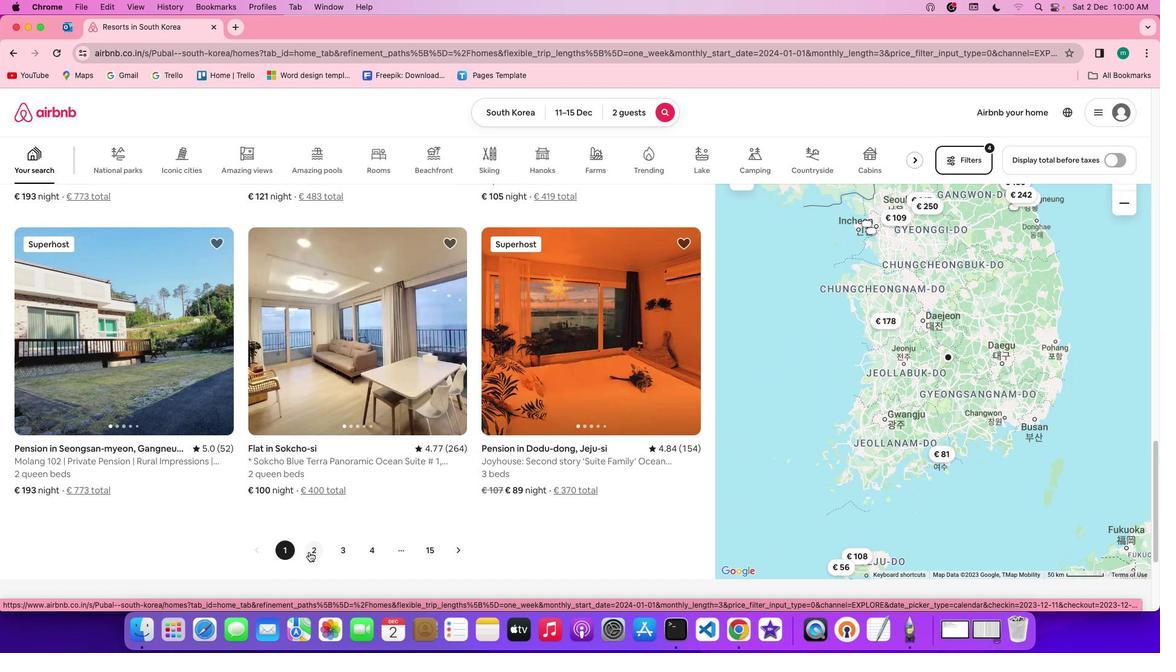 
Action: Mouse moved to (512, 492)
Screenshot: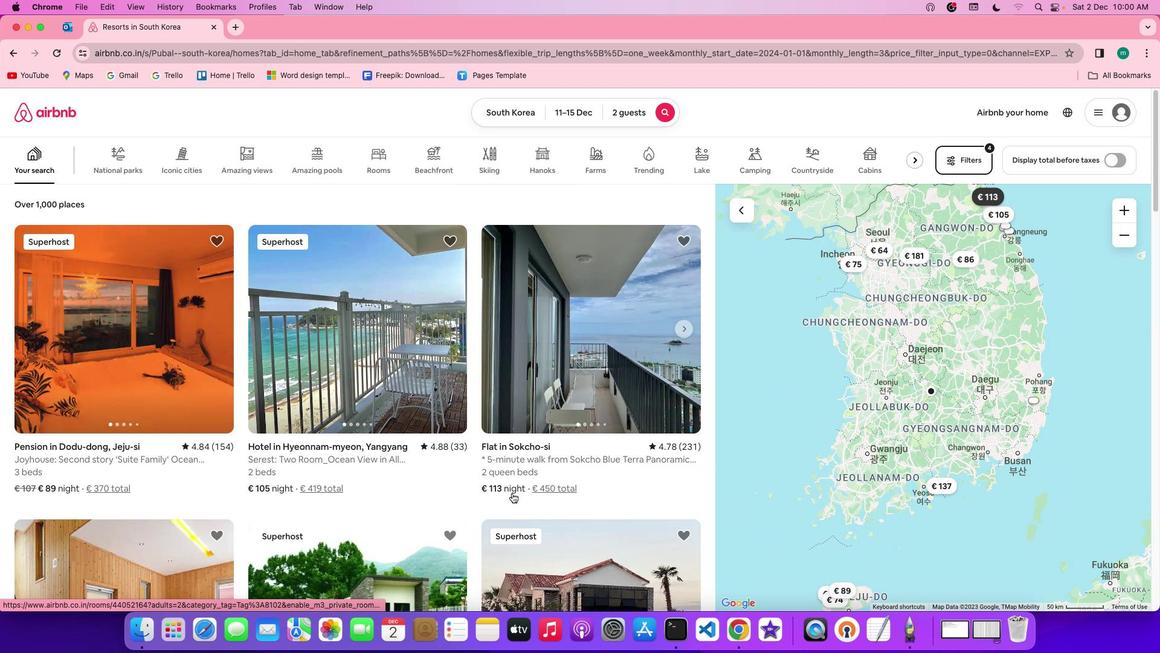 
Action: Mouse scrolled (512, 492) with delta (0, 0)
Screenshot: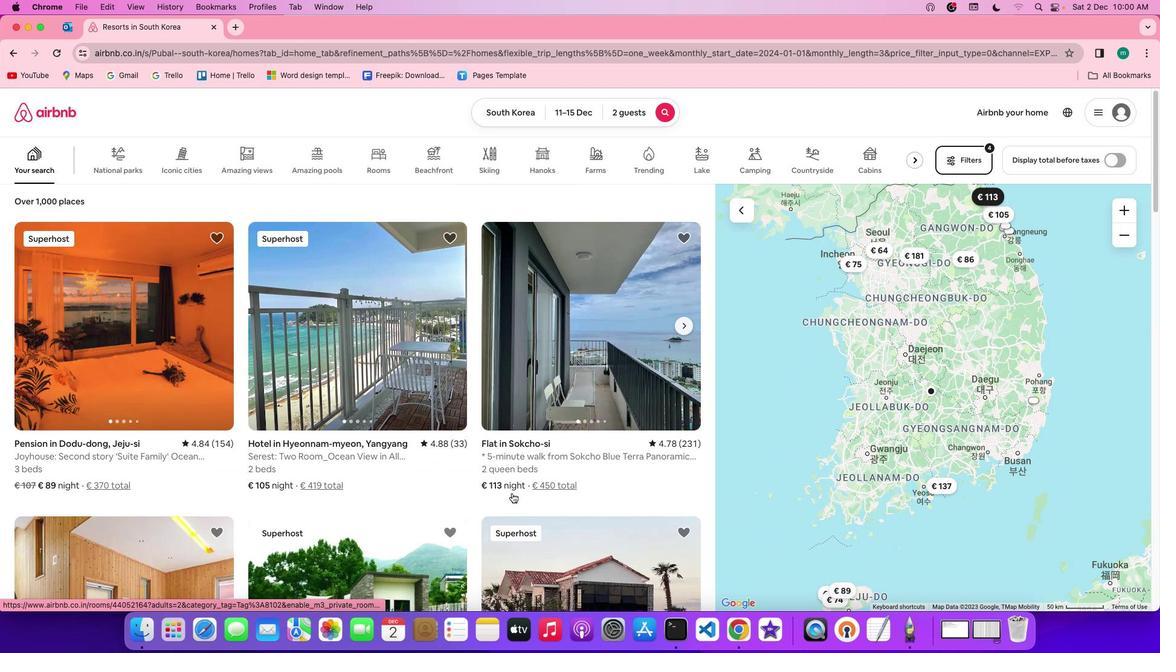 
Action: Mouse scrolled (512, 492) with delta (0, 0)
Screenshot: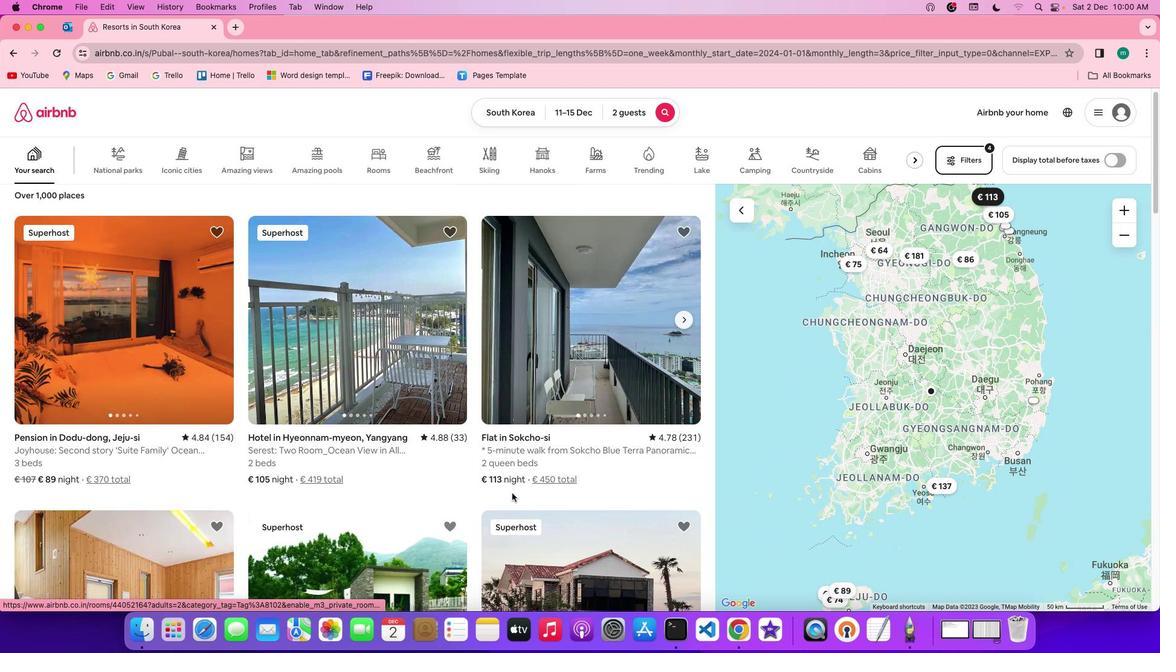 
Action: Mouse scrolled (512, 492) with delta (0, -1)
Screenshot: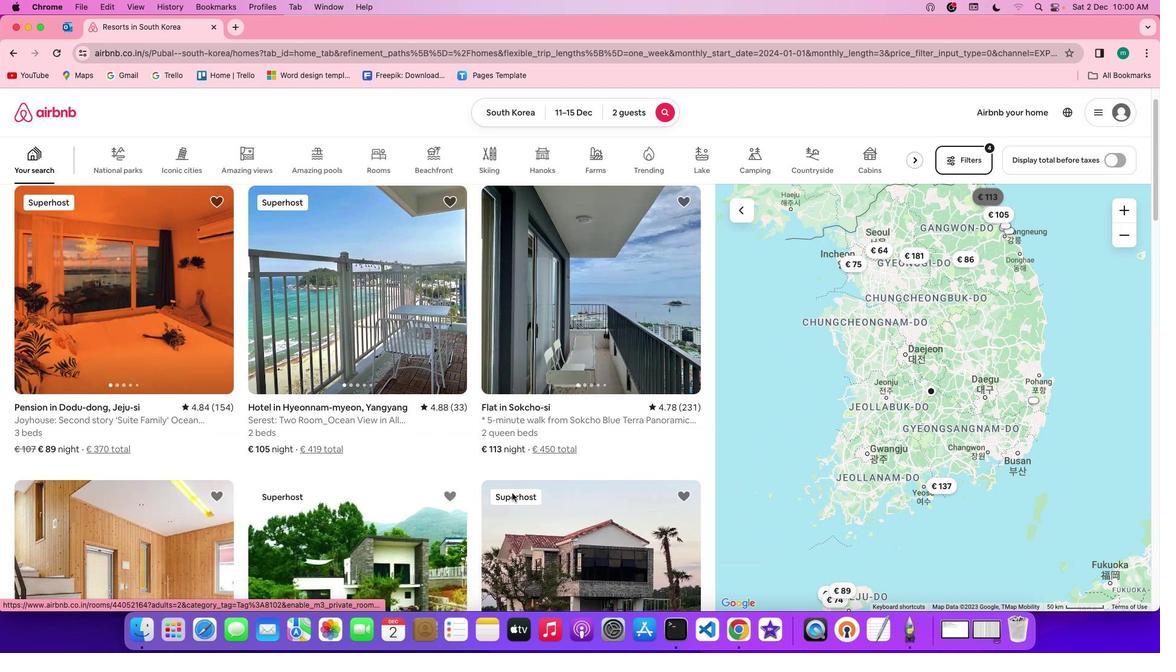 
Action: Mouse scrolled (512, 492) with delta (0, -1)
Screenshot: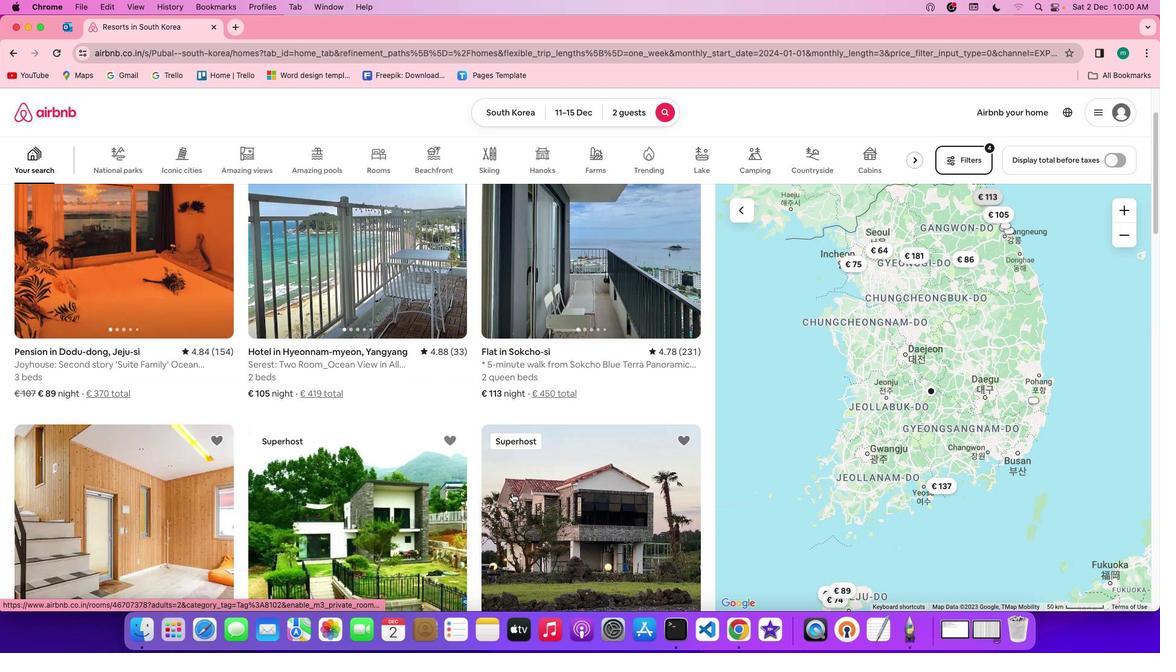 
Action: Mouse scrolled (512, 492) with delta (0, 0)
Screenshot: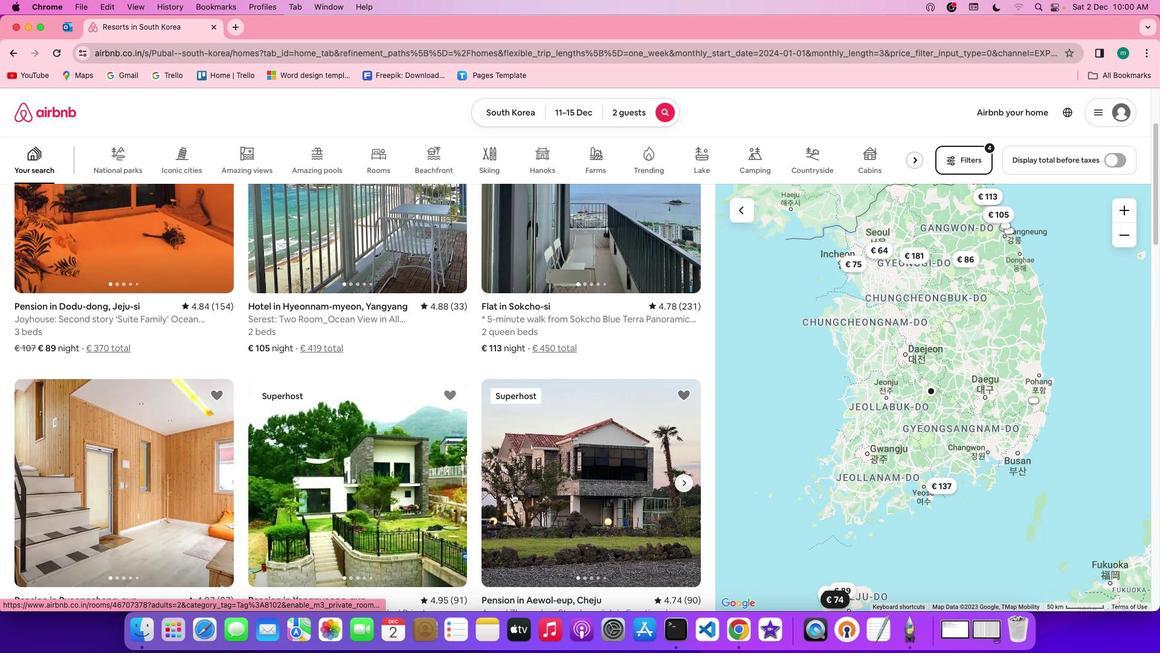 
Action: Mouse scrolled (512, 492) with delta (0, 0)
Screenshot: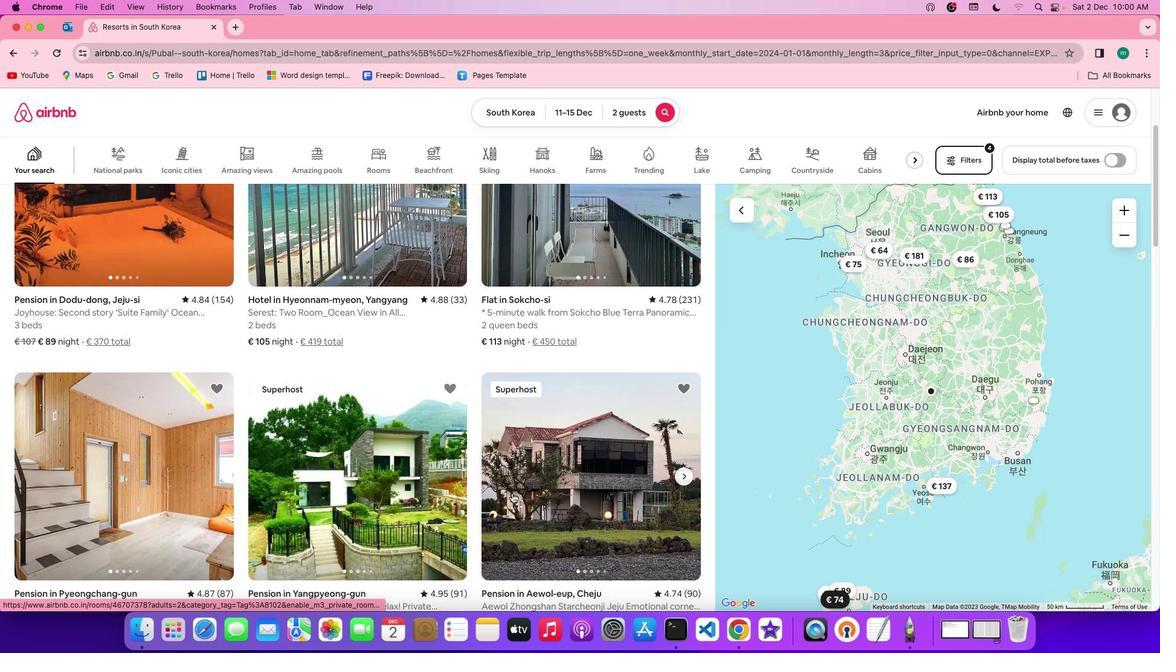 
Action: Mouse scrolled (512, 492) with delta (0, -1)
Screenshot: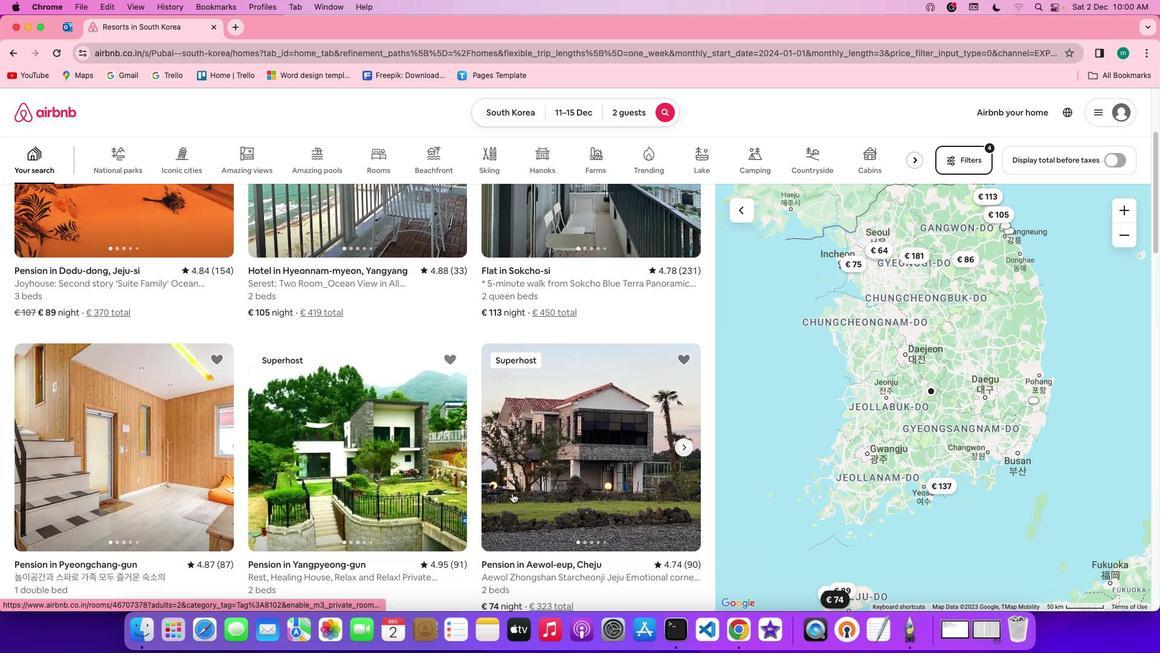 
Action: Mouse scrolled (512, 492) with delta (0, -1)
Screenshot: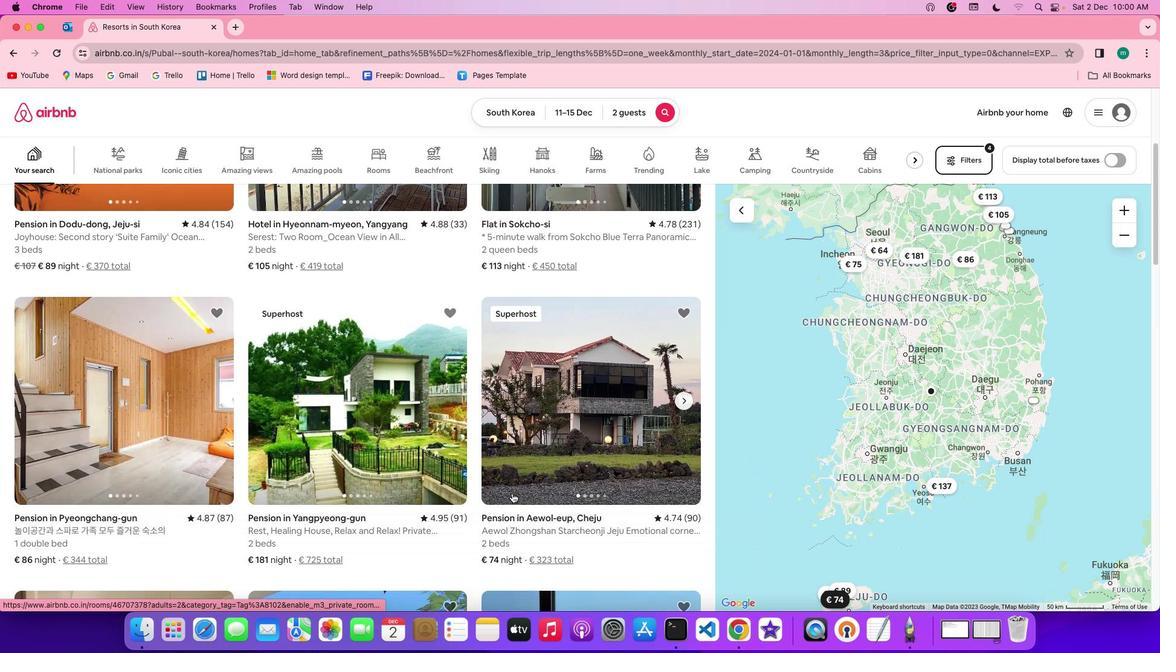 
Action: Mouse scrolled (512, 492) with delta (0, 0)
Screenshot: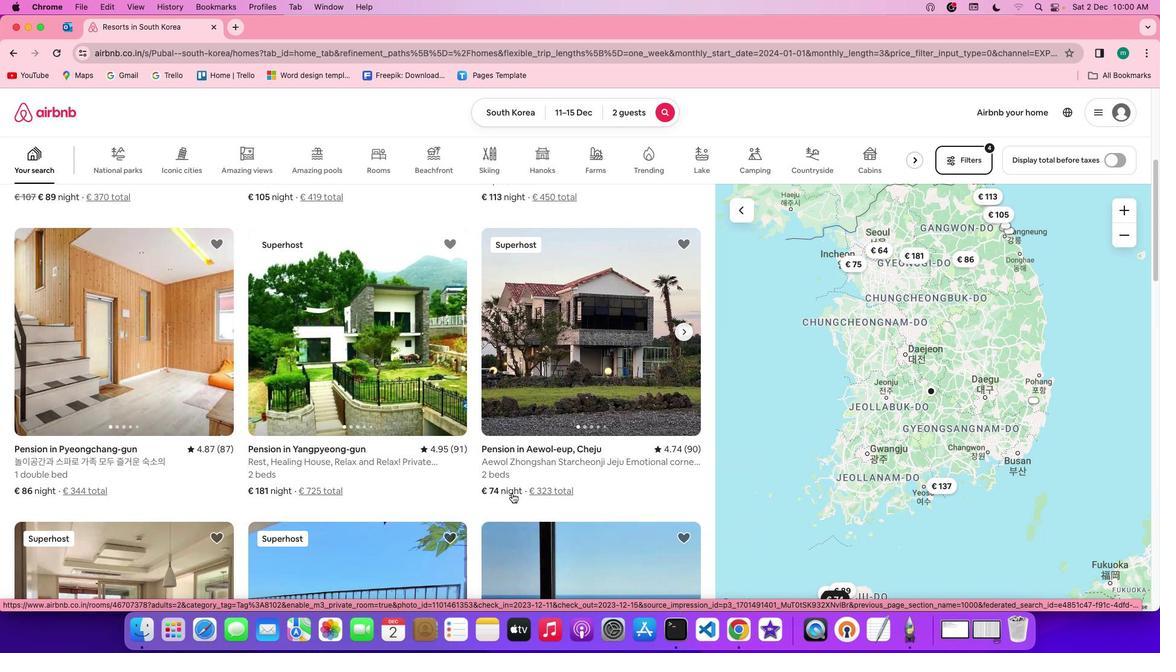 
Action: Mouse scrolled (512, 492) with delta (0, 0)
Screenshot: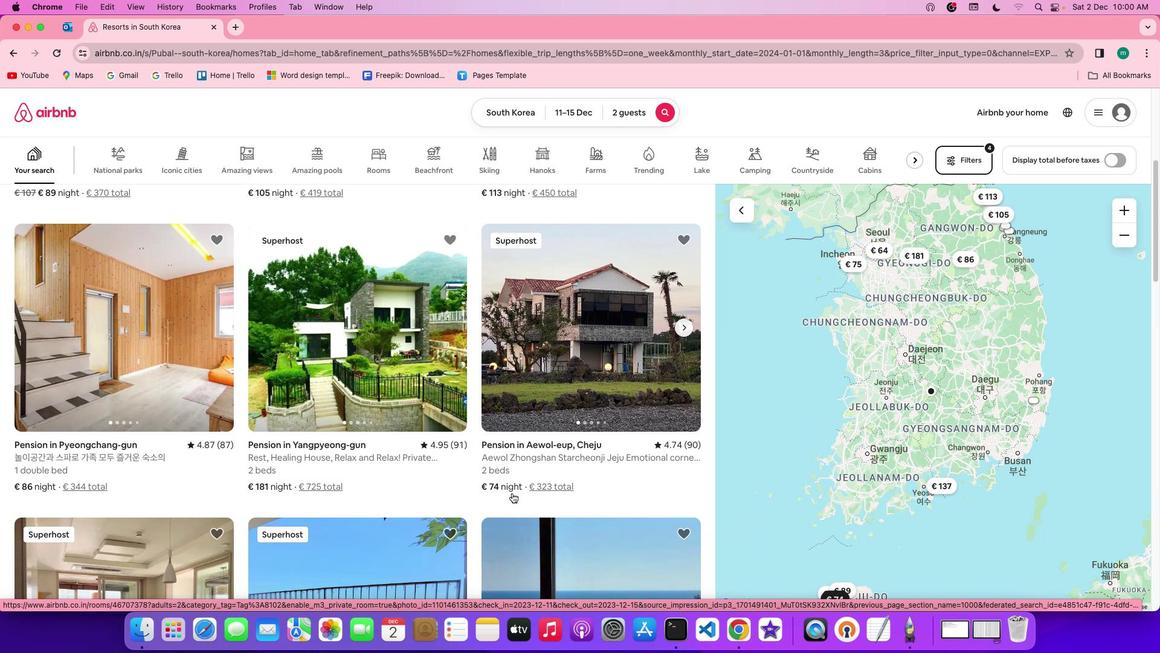
Action: Mouse scrolled (512, 492) with delta (0, 0)
Screenshot: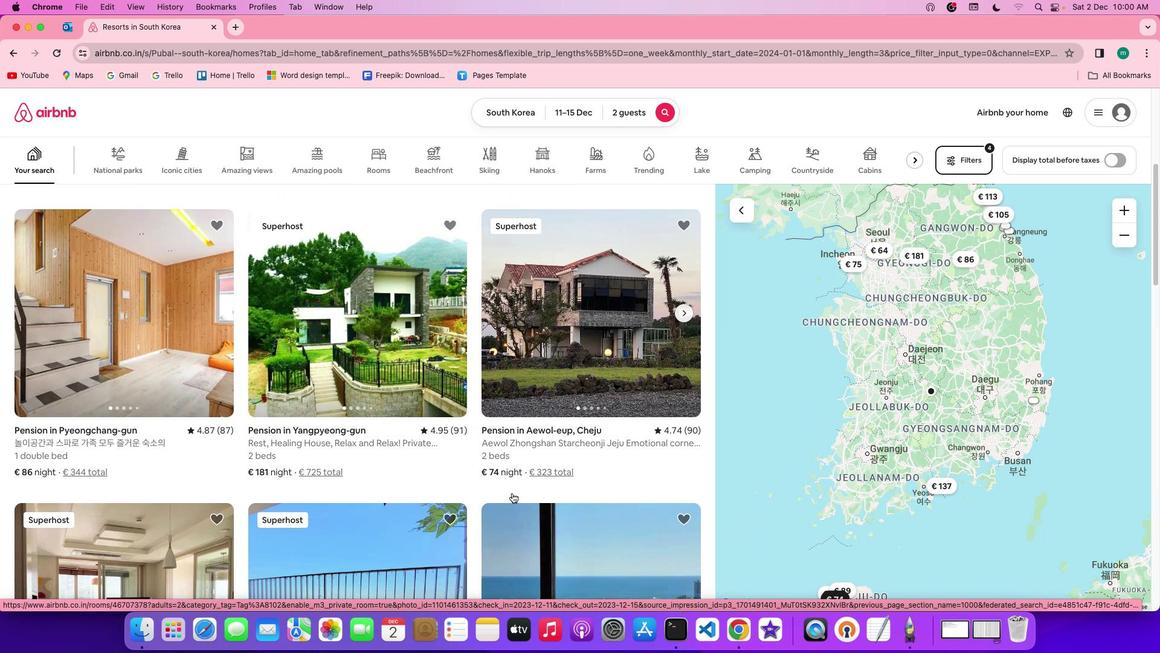 
Action: Mouse scrolled (512, 492) with delta (0, 0)
Screenshot: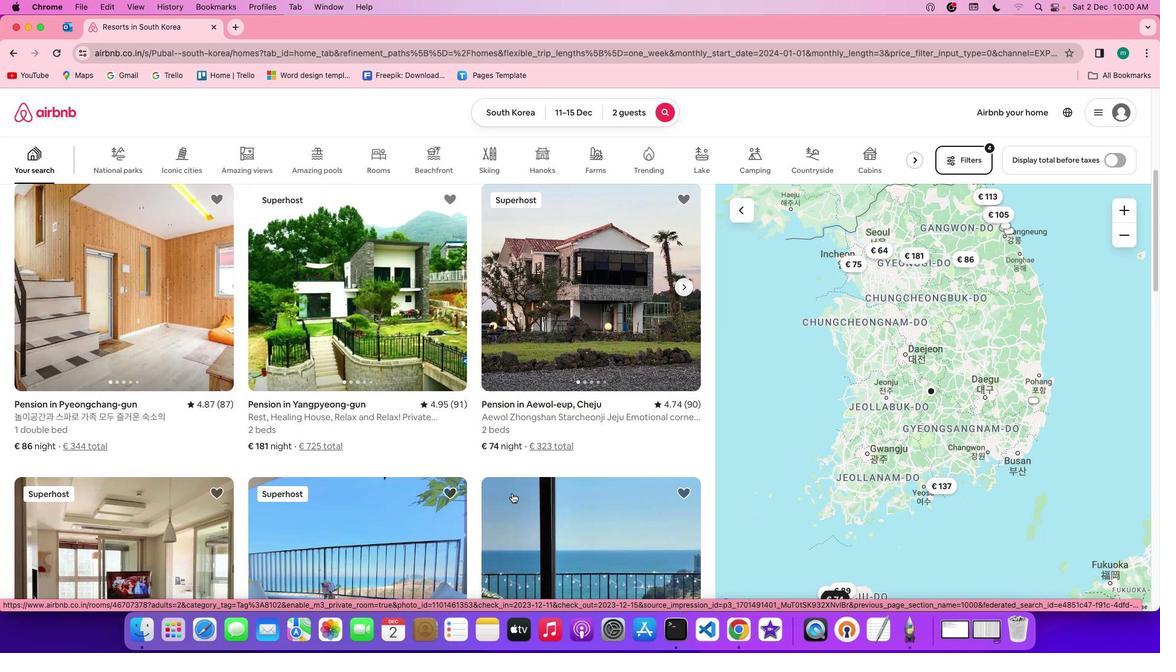 
Action: Mouse scrolled (512, 492) with delta (0, 0)
Screenshot: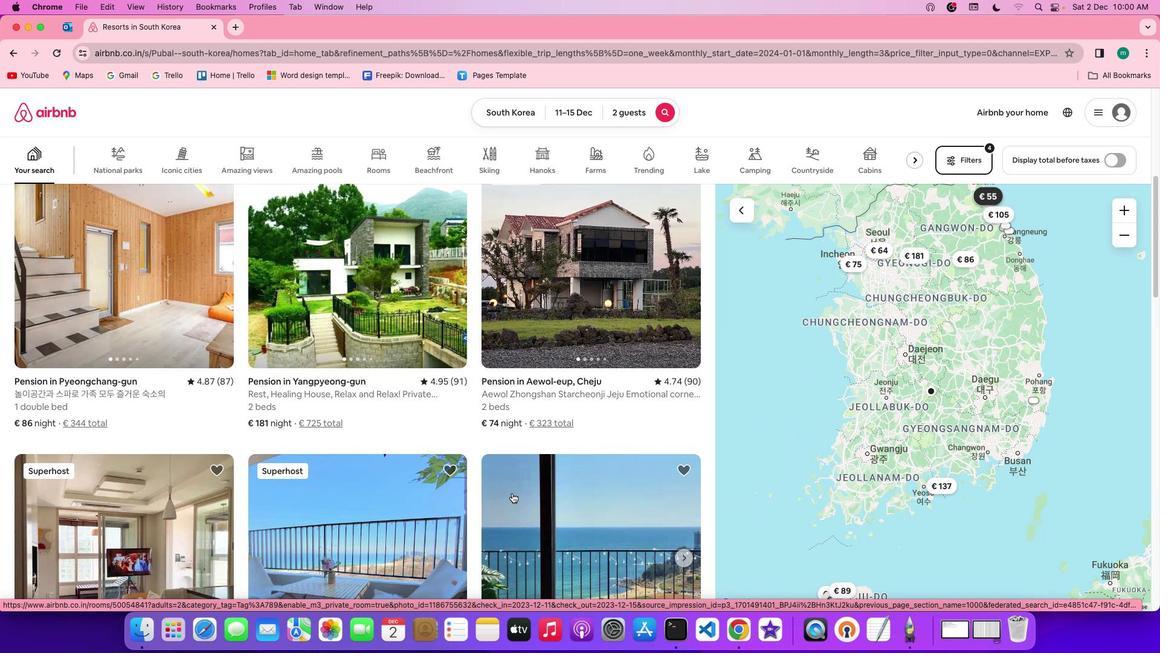 
Action: Mouse scrolled (512, 492) with delta (0, 0)
Screenshot: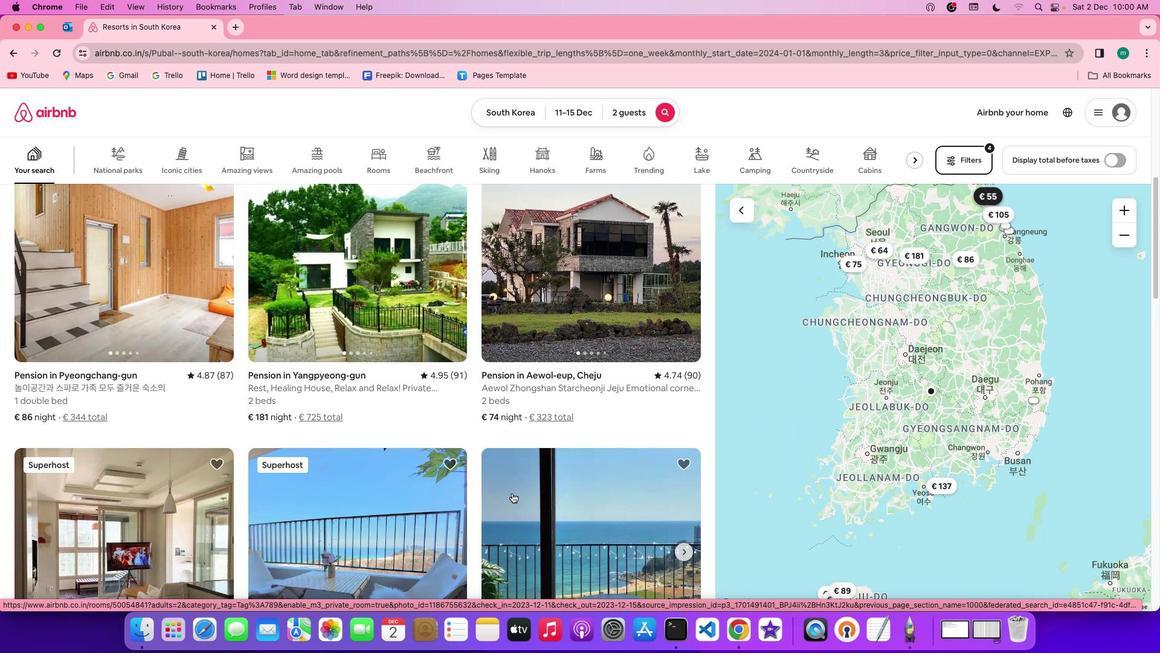 
Action: Mouse scrolled (512, 492) with delta (0, -1)
Screenshot: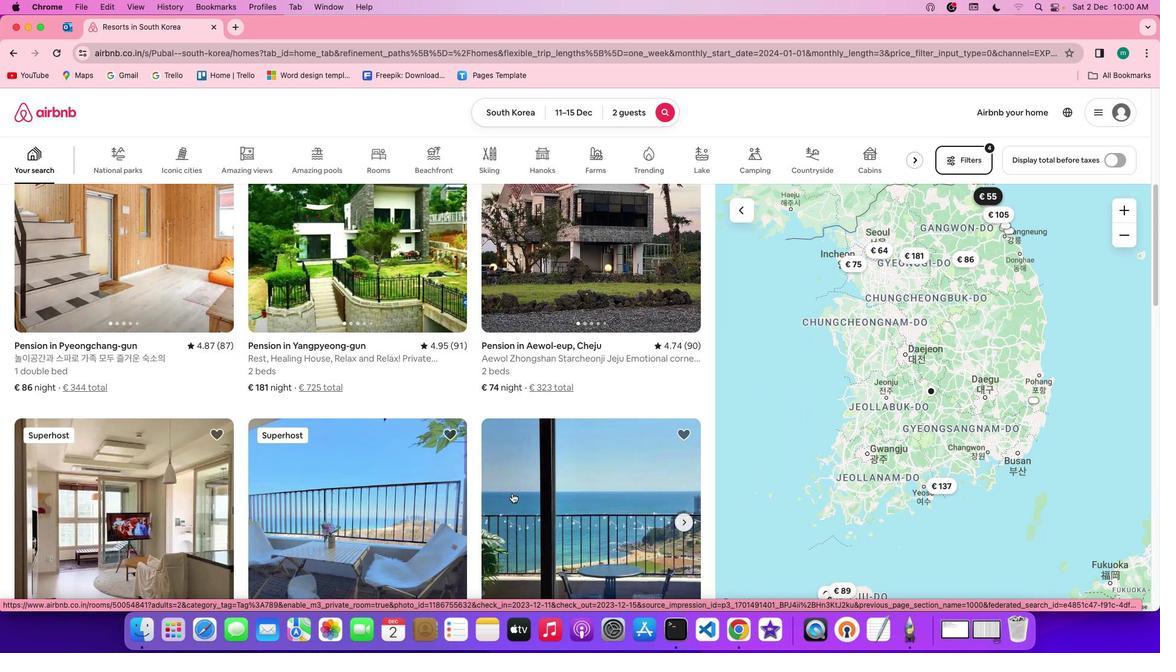 
Action: Mouse scrolled (512, 492) with delta (0, 0)
Screenshot: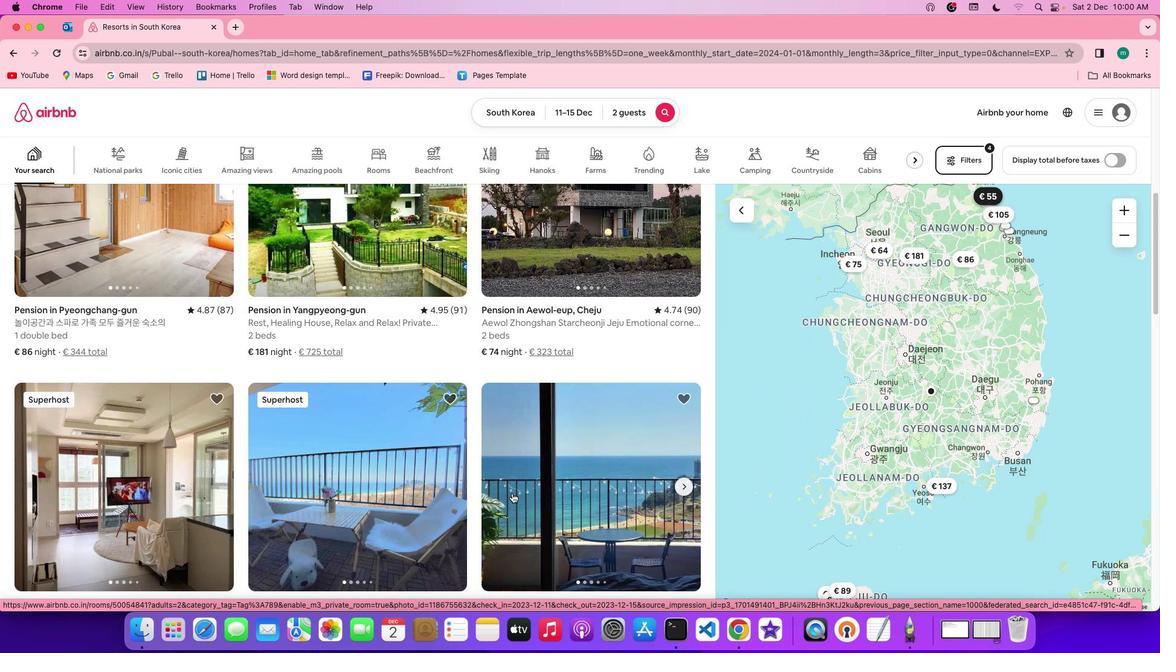 
Action: Mouse scrolled (512, 492) with delta (0, 0)
Screenshot: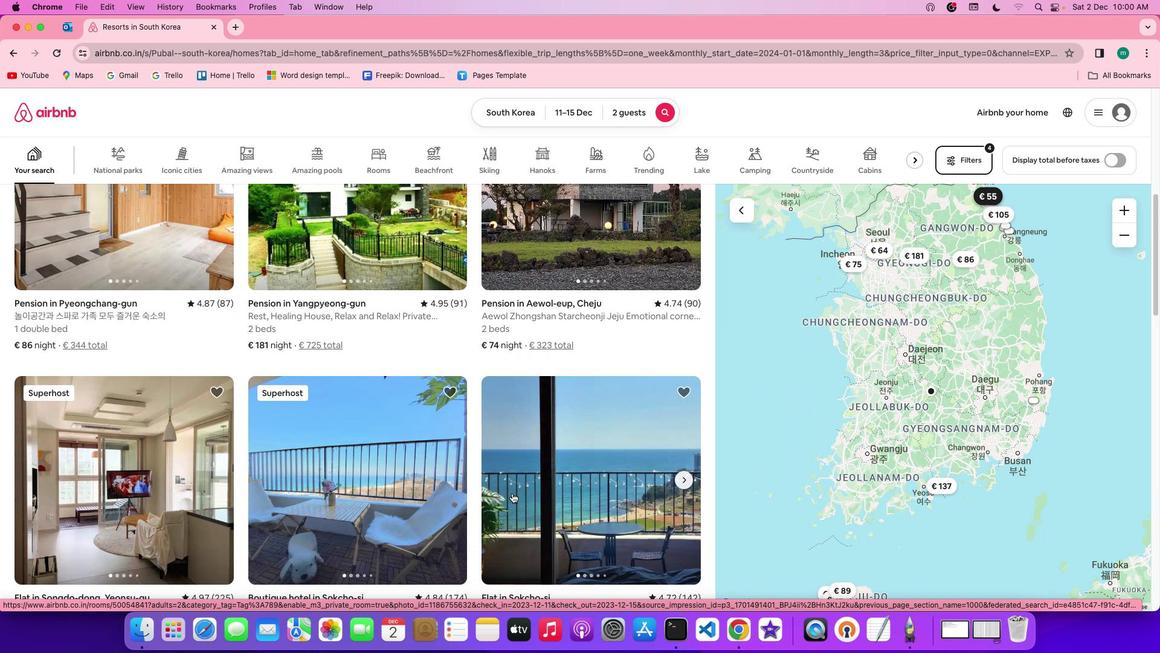 
Action: Mouse scrolled (512, 492) with delta (0, 0)
Screenshot: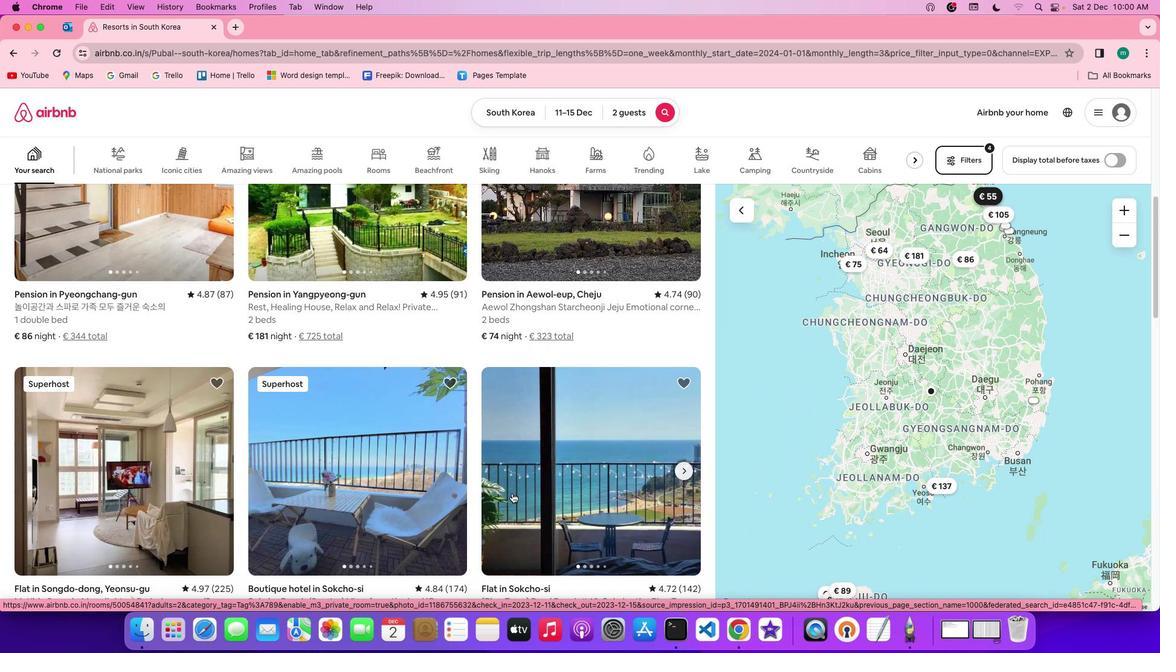 
Action: Mouse scrolled (512, 492) with delta (0, -1)
Screenshot: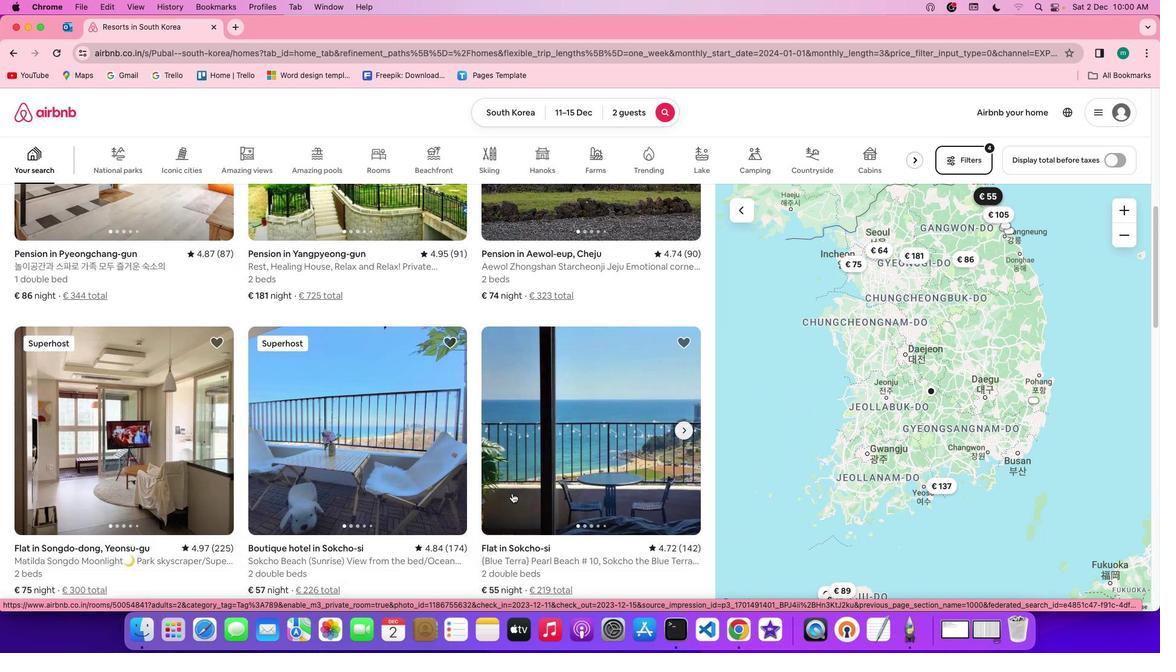 
Action: Mouse scrolled (512, 492) with delta (0, -1)
Screenshot: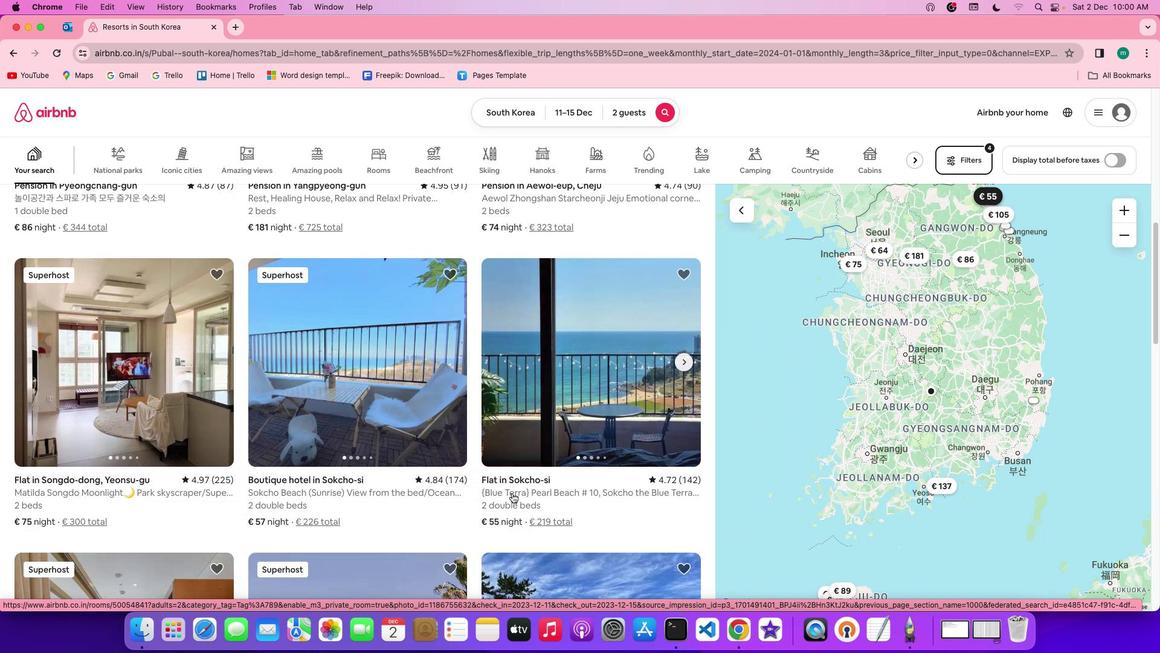 
Action: Mouse moved to (79, 383)
Screenshot: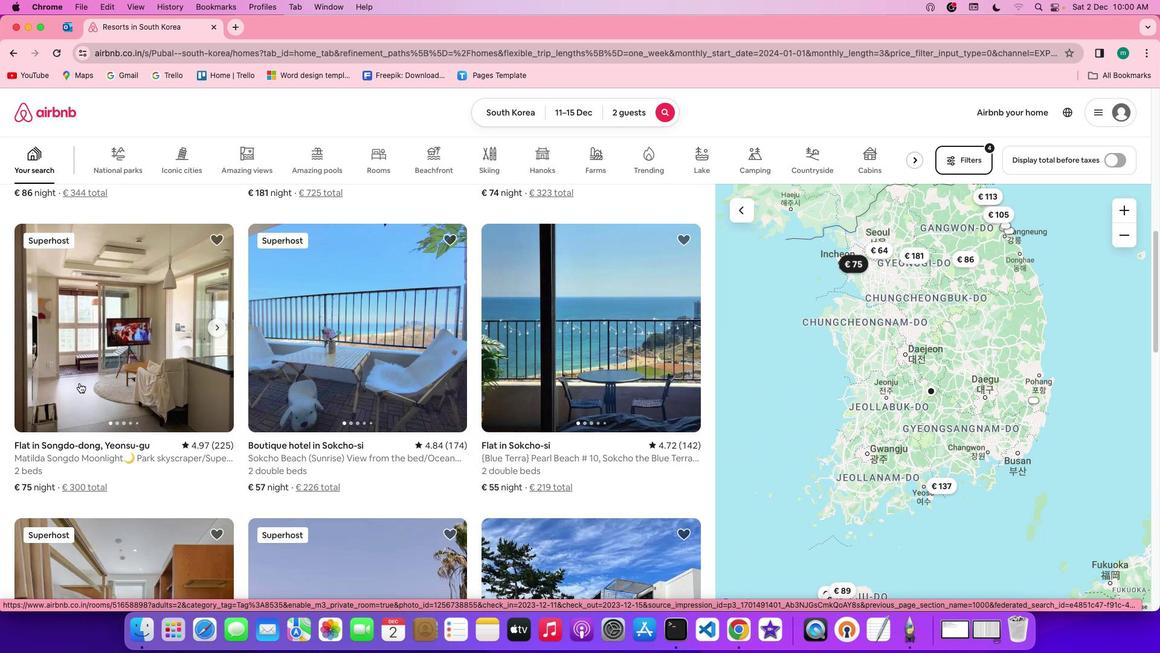 
Action: Mouse pressed left at (79, 383)
Screenshot: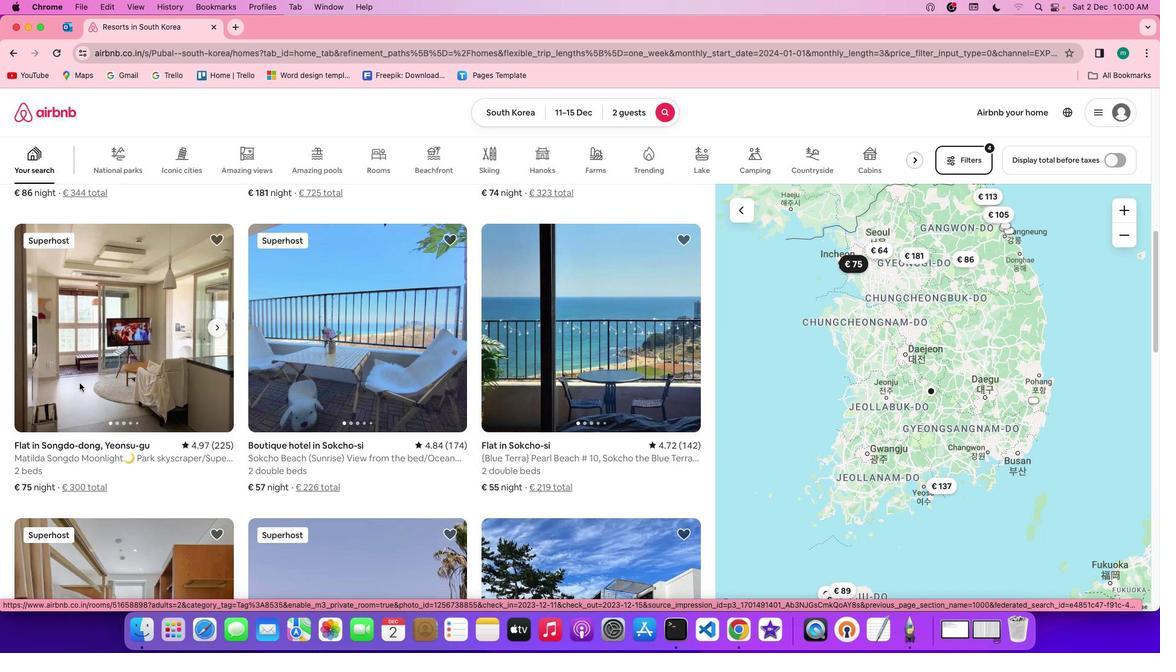 
Action: Mouse moved to (822, 475)
Screenshot: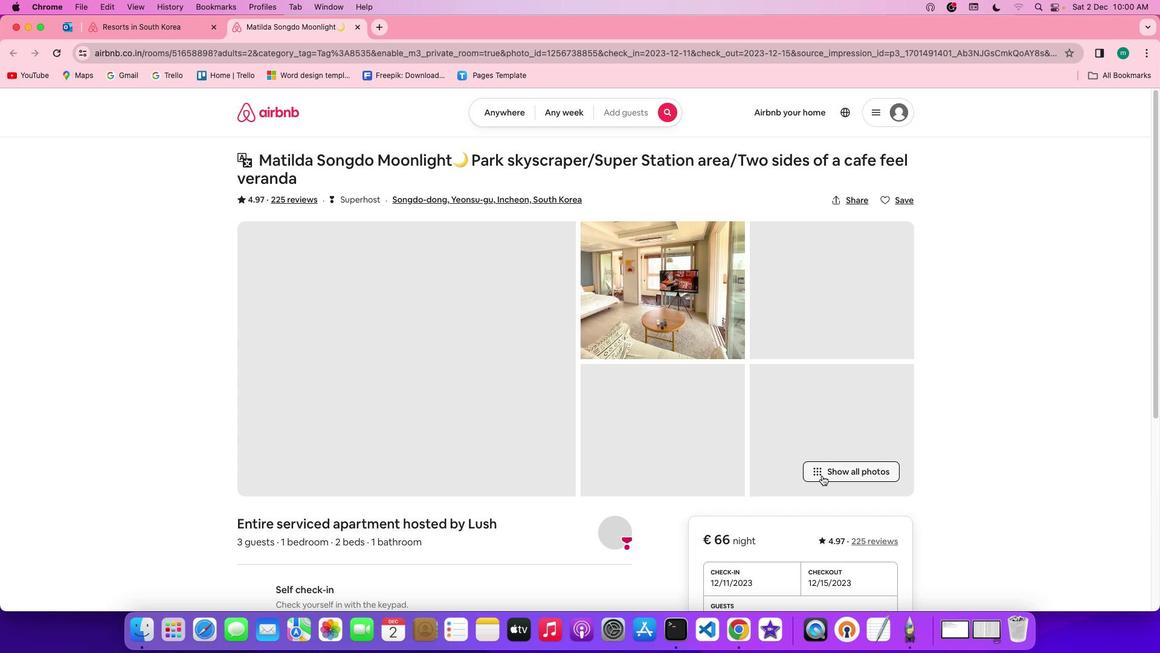 
Action: Mouse pressed left at (822, 475)
Screenshot: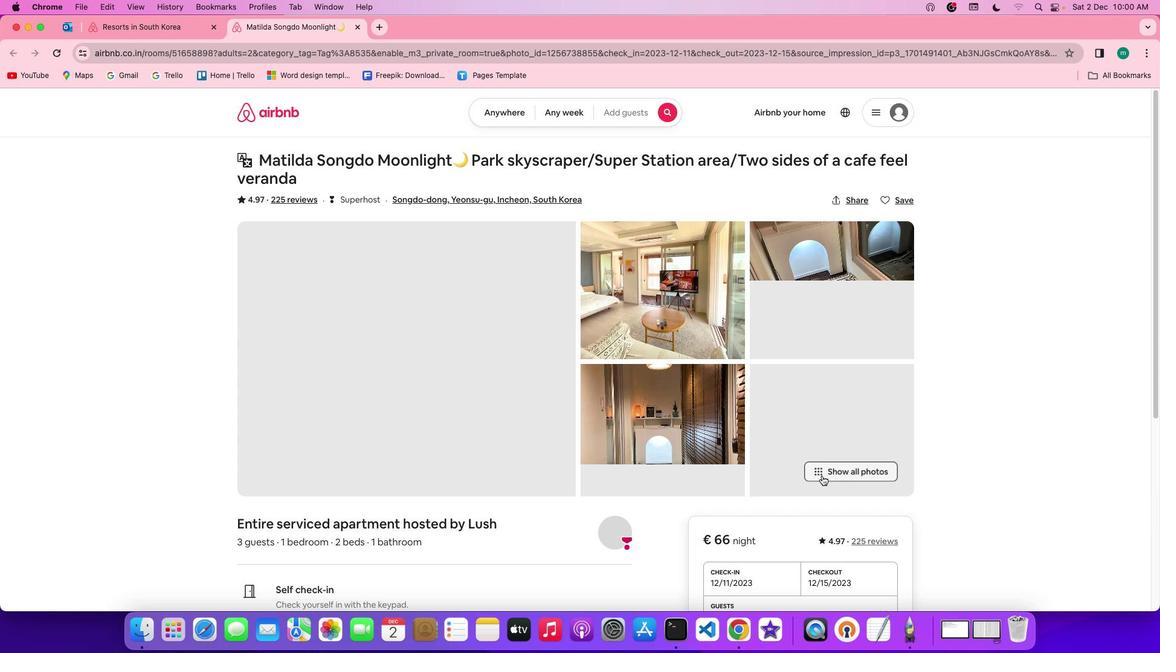 
Action: Mouse moved to (341, 454)
Screenshot: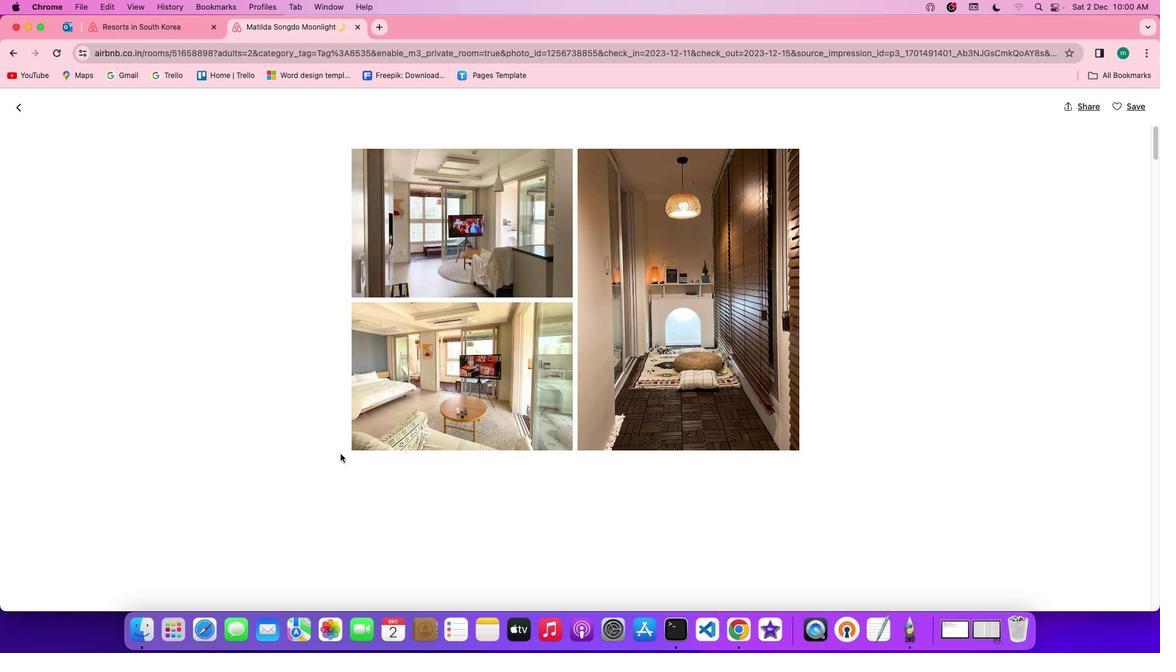 
Action: Mouse scrolled (341, 454) with delta (0, 0)
Screenshot: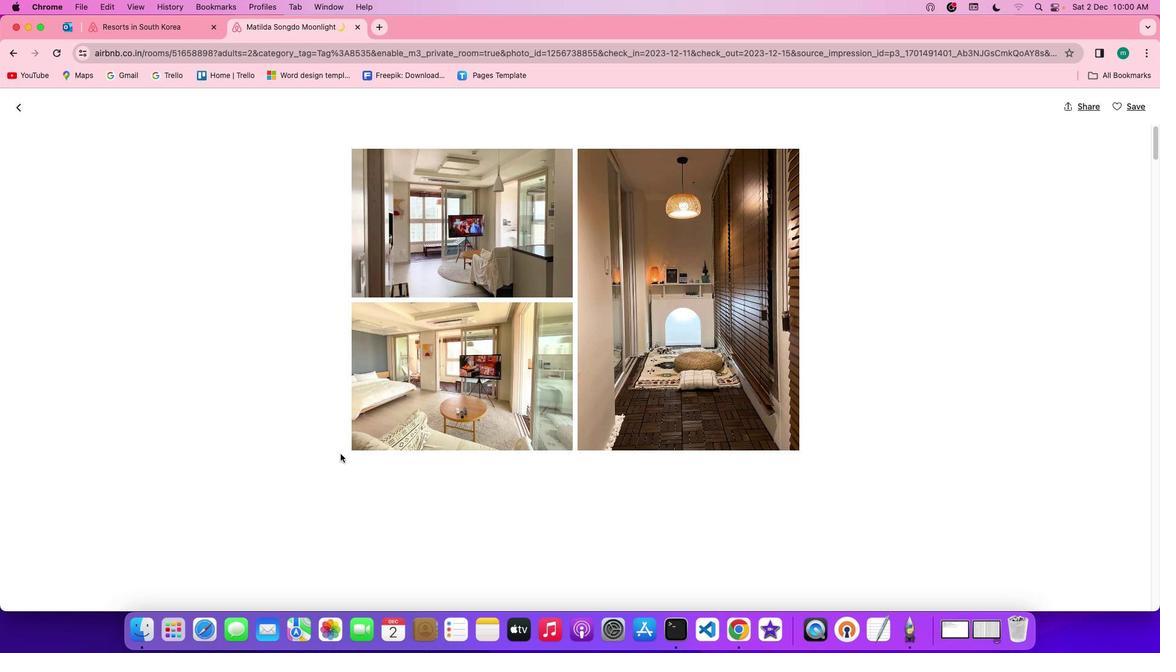 
Action: Mouse moved to (560, 484)
Screenshot: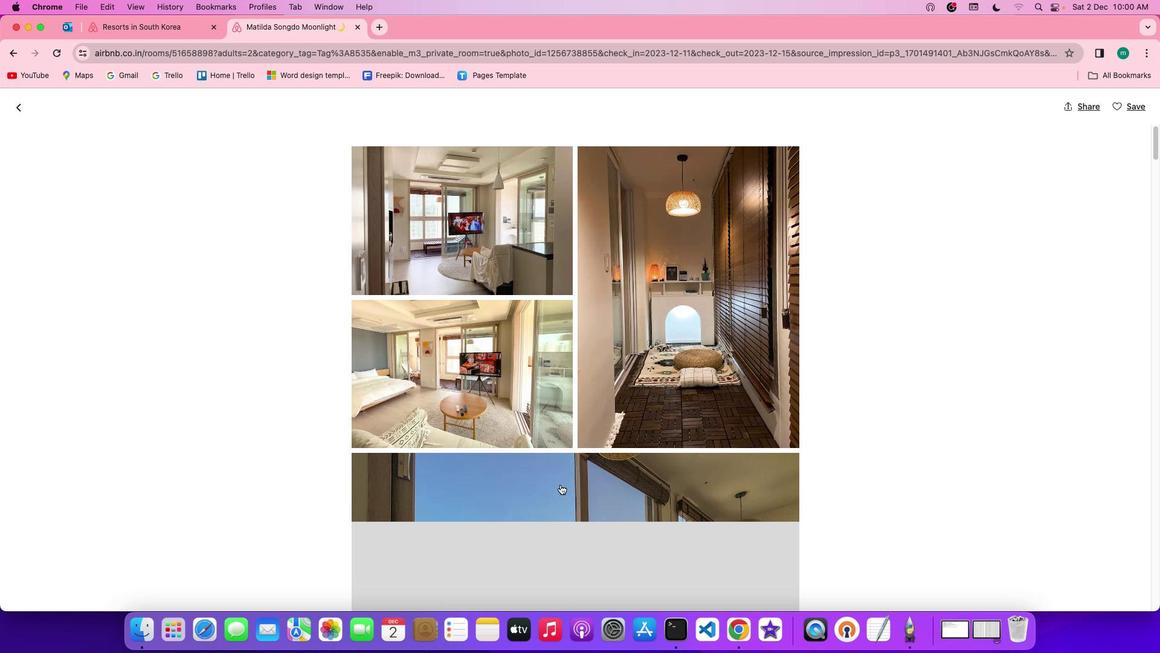 
Action: Mouse scrolled (560, 484) with delta (0, 0)
Screenshot: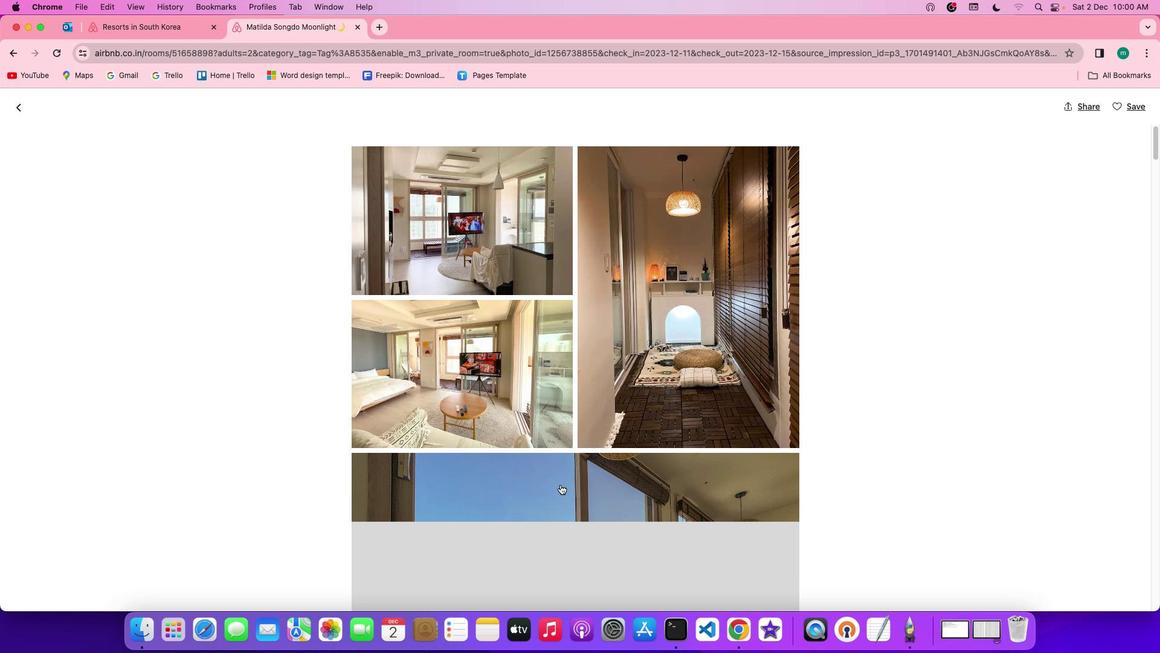 
Action: Mouse scrolled (560, 484) with delta (0, 0)
Screenshot: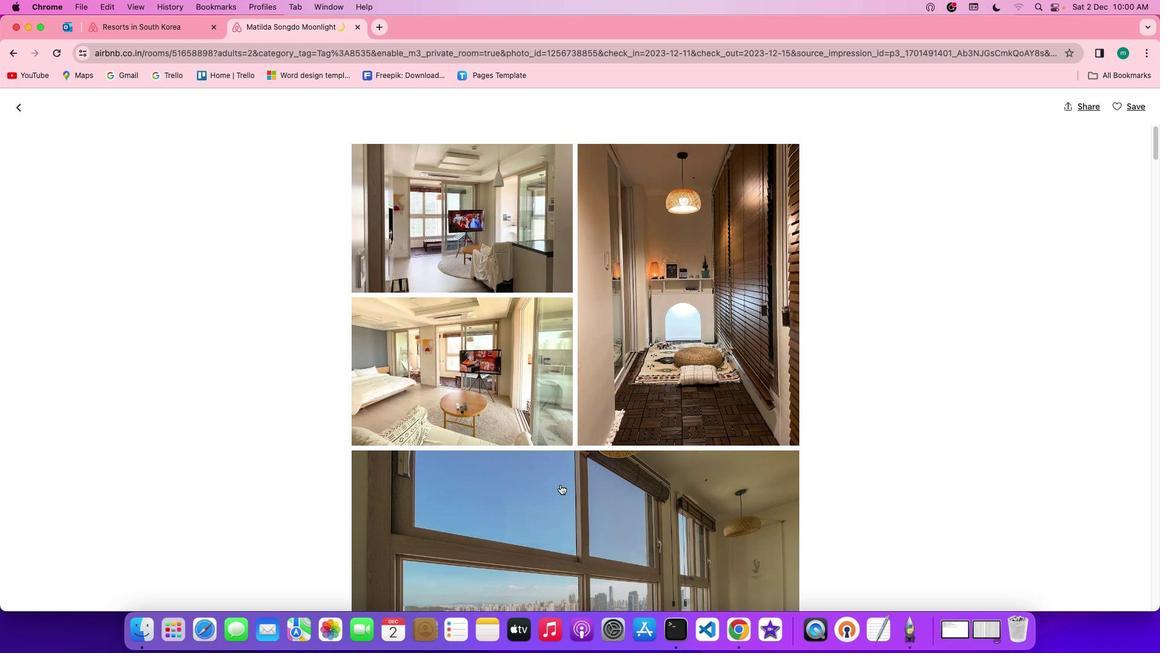 
Action: Mouse scrolled (560, 484) with delta (0, 0)
Screenshot: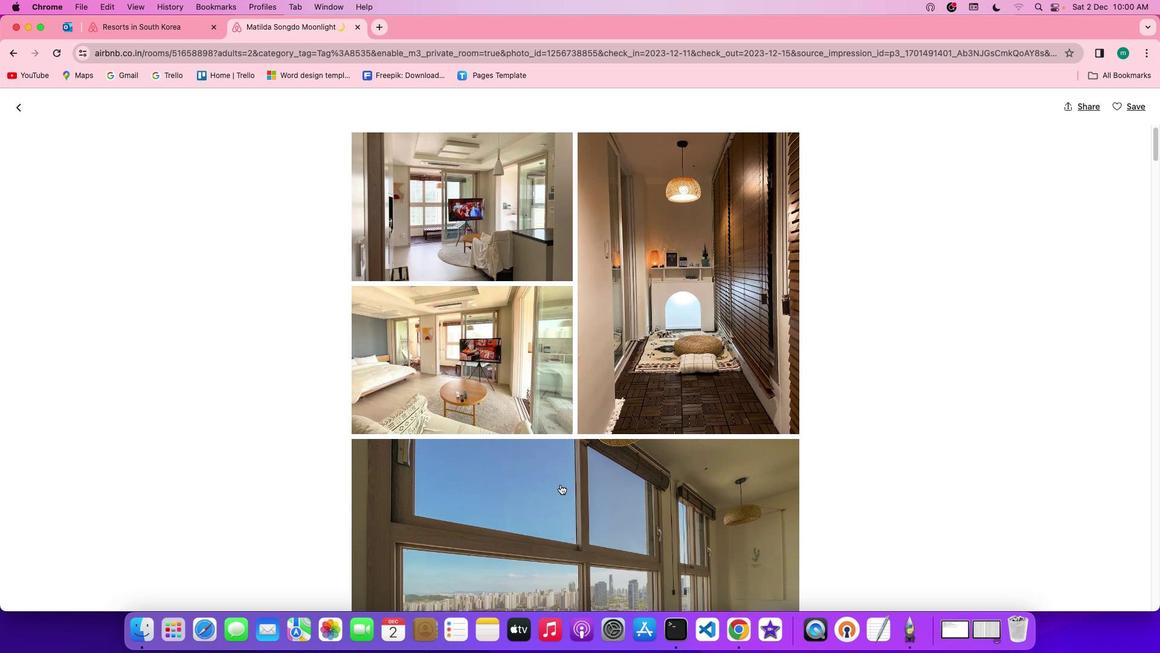 
Action: Mouse scrolled (560, 484) with delta (0, 0)
Screenshot: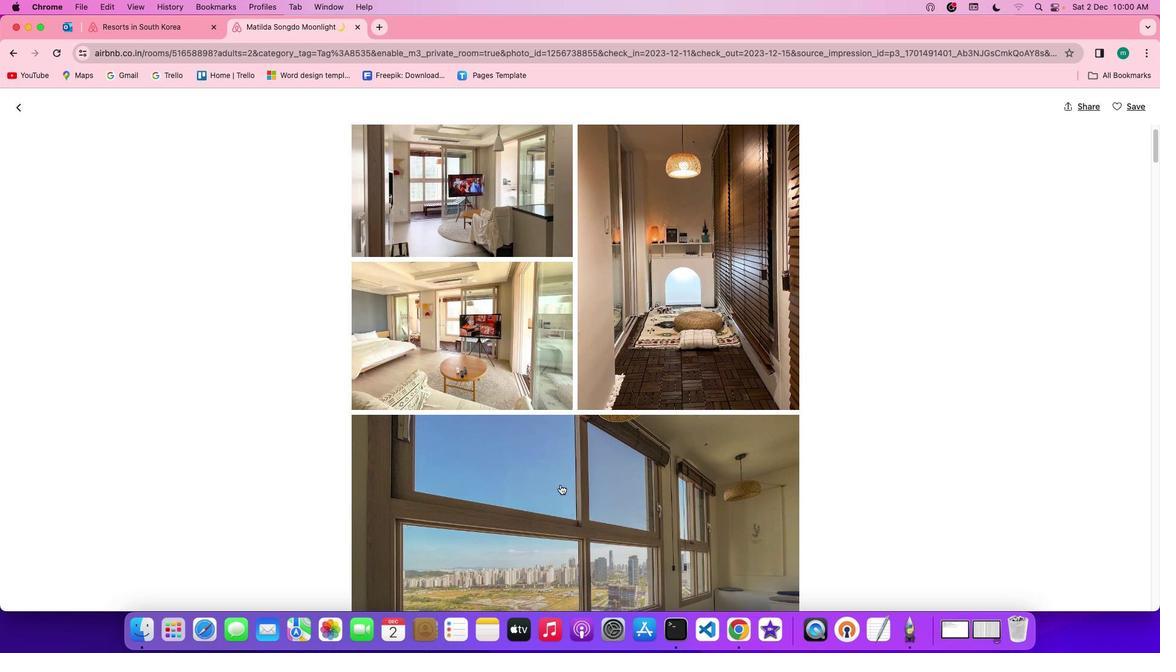 
Action: Mouse scrolled (560, 484) with delta (0, 0)
Screenshot: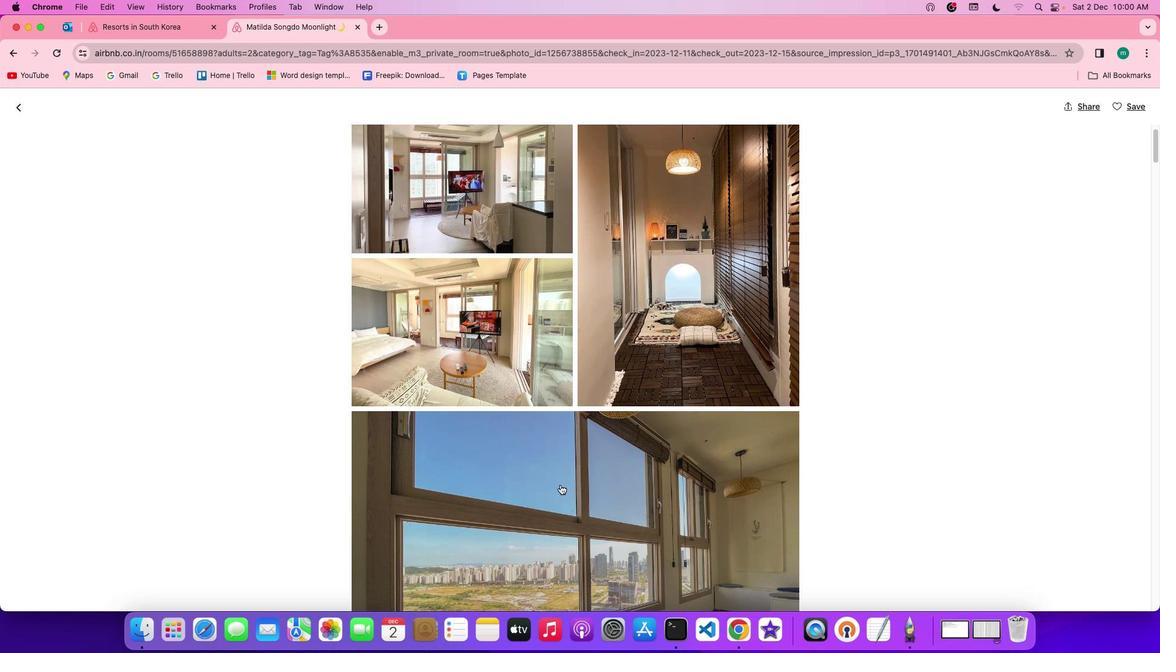 
Action: Mouse scrolled (560, 484) with delta (0, 0)
Screenshot: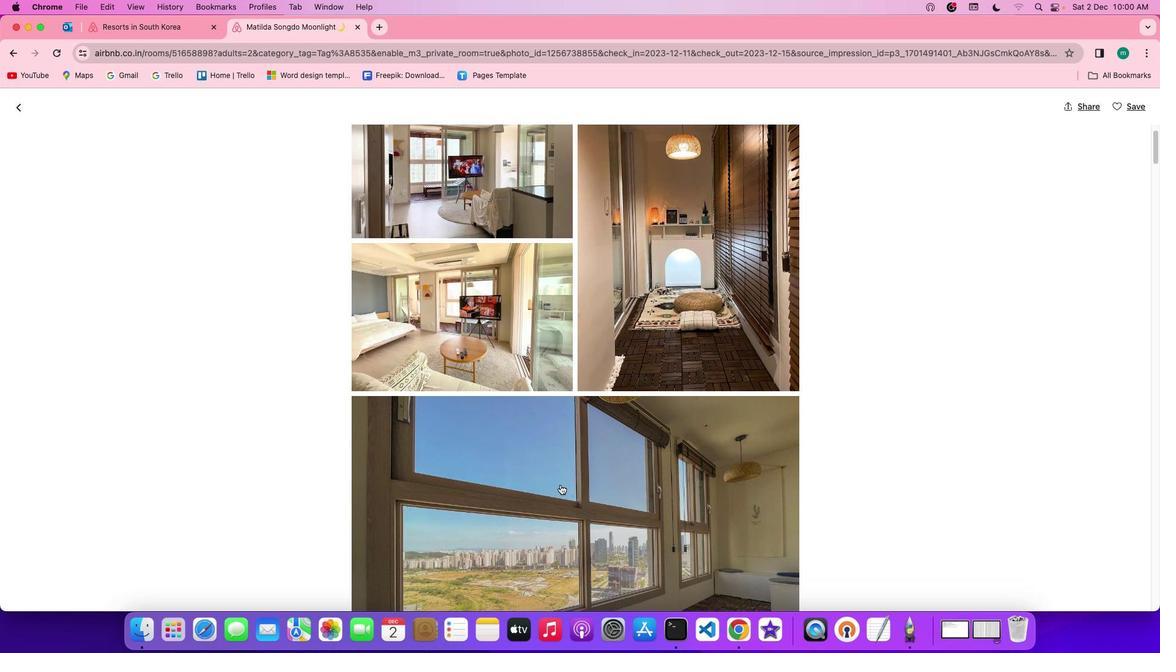 
Action: Mouse scrolled (560, 484) with delta (0, 0)
Screenshot: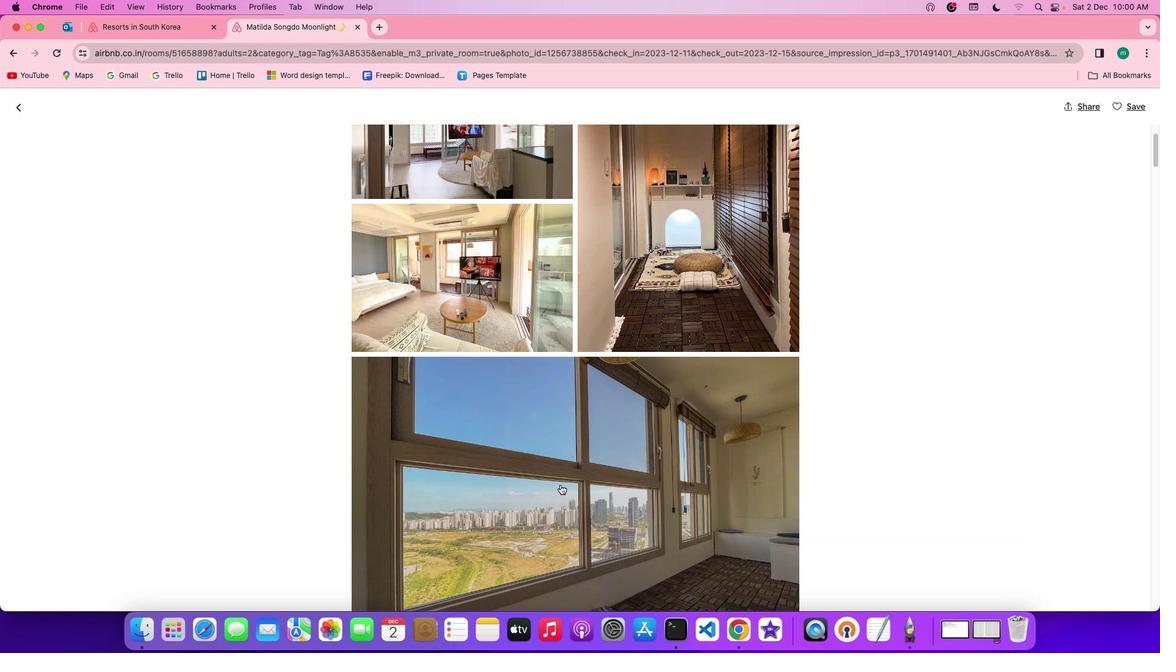 
Action: Mouse scrolled (560, 484) with delta (0, 0)
Screenshot: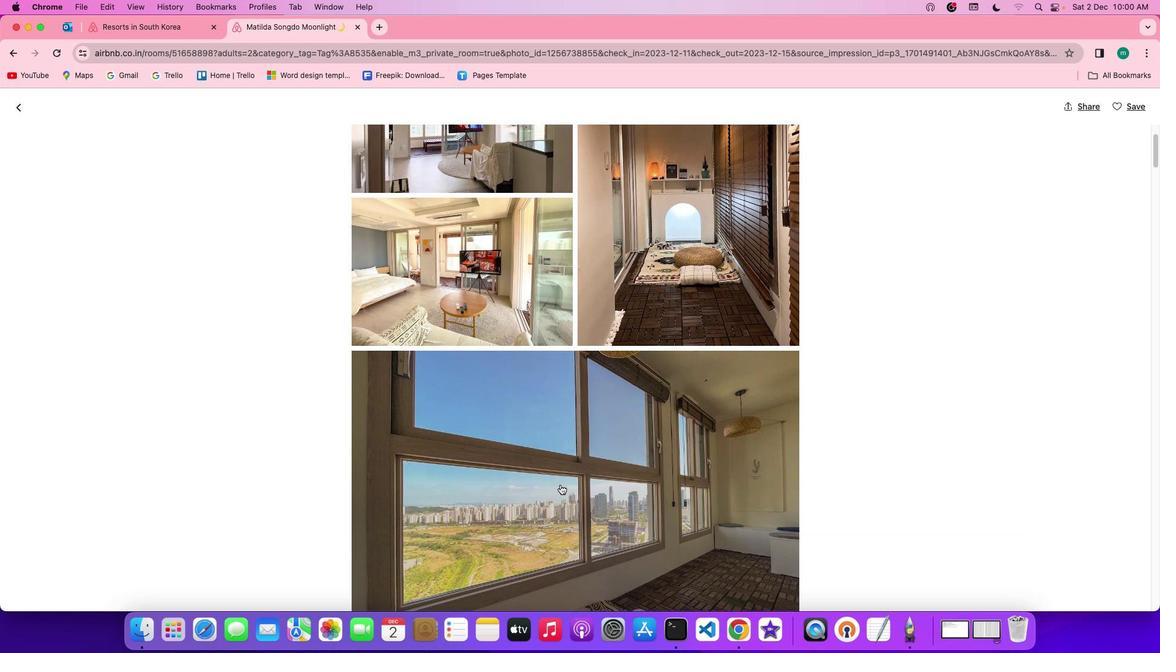 
Action: Mouse scrolled (560, 484) with delta (0, 0)
Screenshot: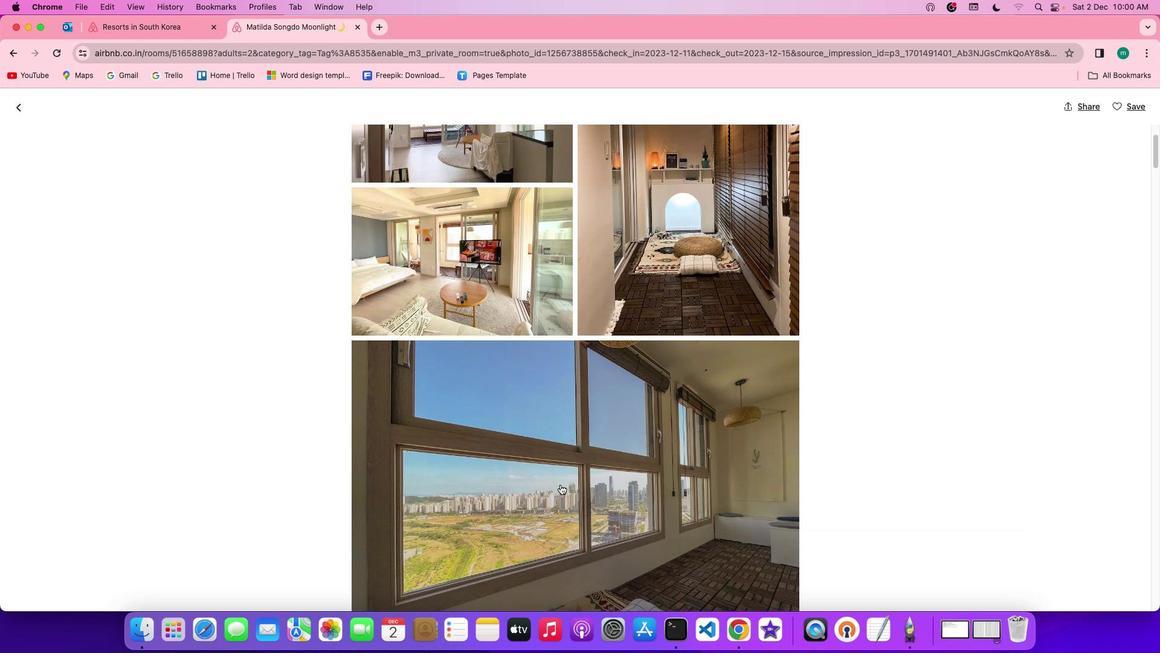
Action: Mouse scrolled (560, 484) with delta (0, -1)
Screenshot: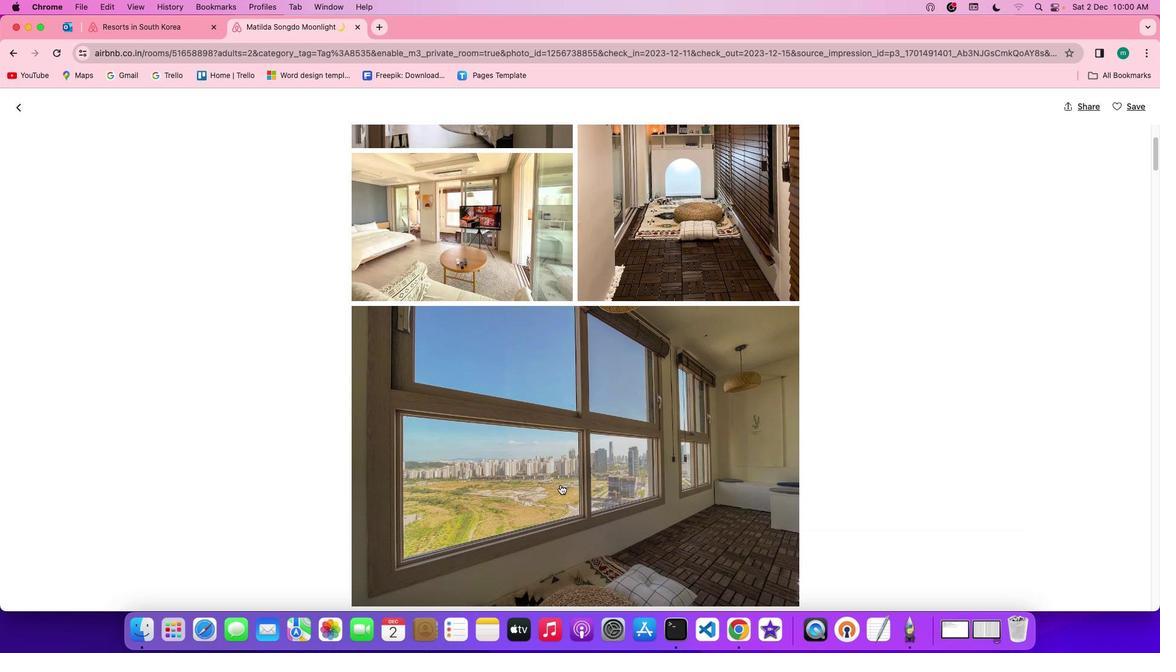 
Action: Mouse scrolled (560, 484) with delta (0, 0)
Screenshot: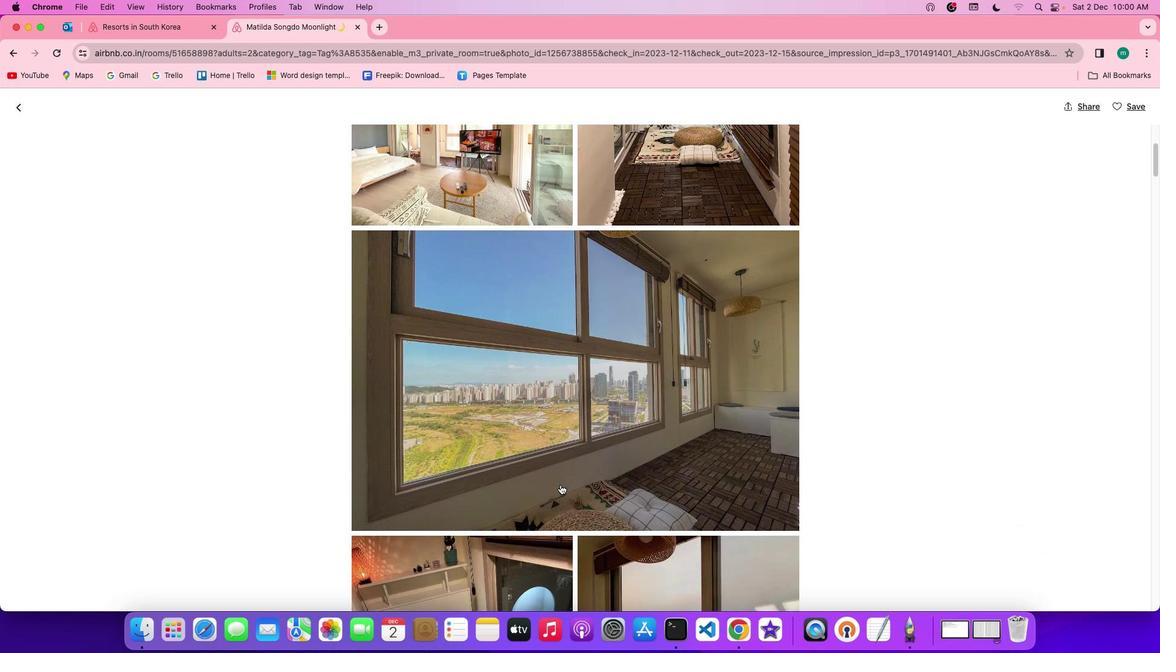 
Action: Mouse scrolled (560, 484) with delta (0, 0)
Screenshot: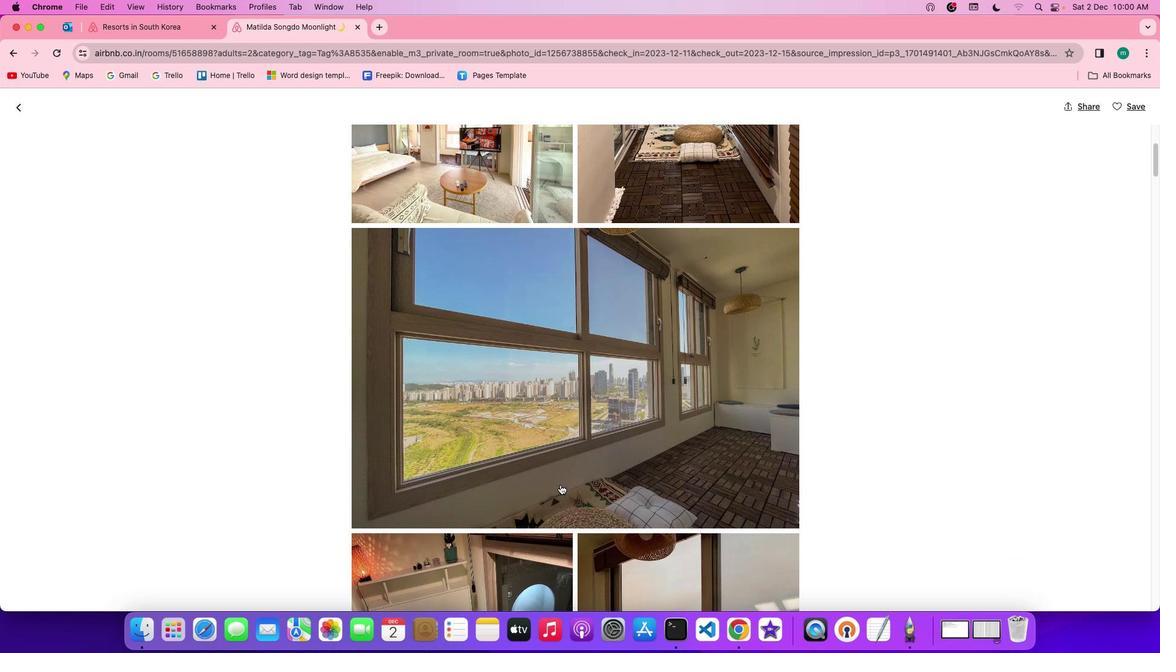 
Action: Mouse scrolled (560, 484) with delta (0, 0)
Screenshot: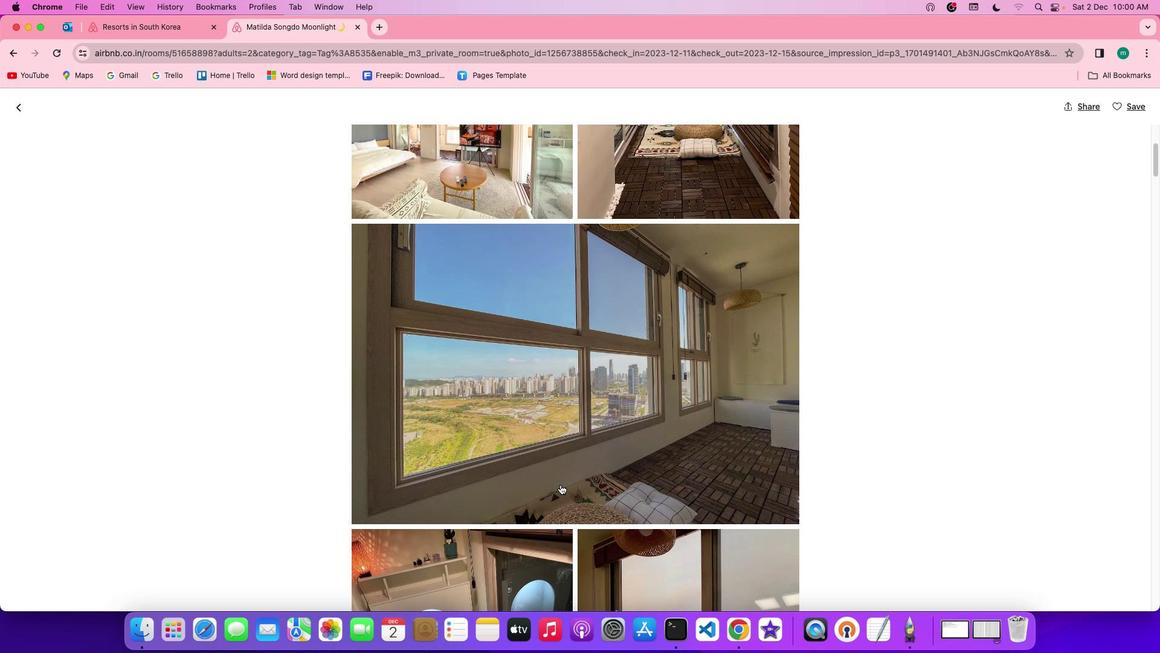 
Action: Mouse scrolled (560, 484) with delta (0, 0)
Screenshot: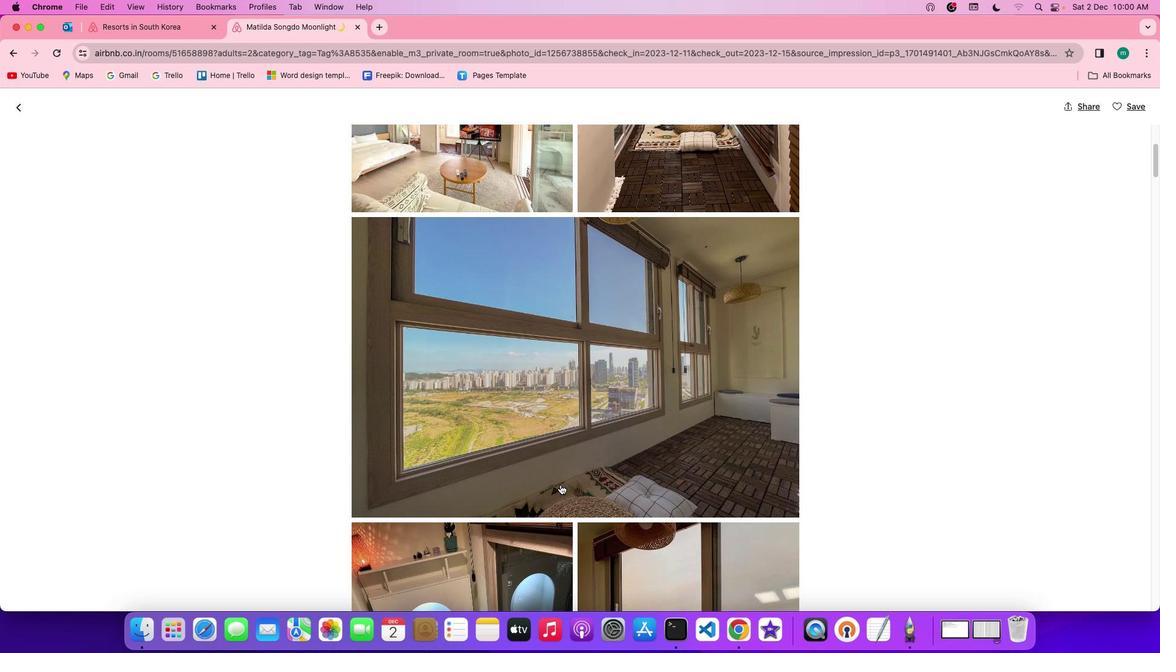 
Action: Mouse scrolled (560, 484) with delta (0, 0)
Screenshot: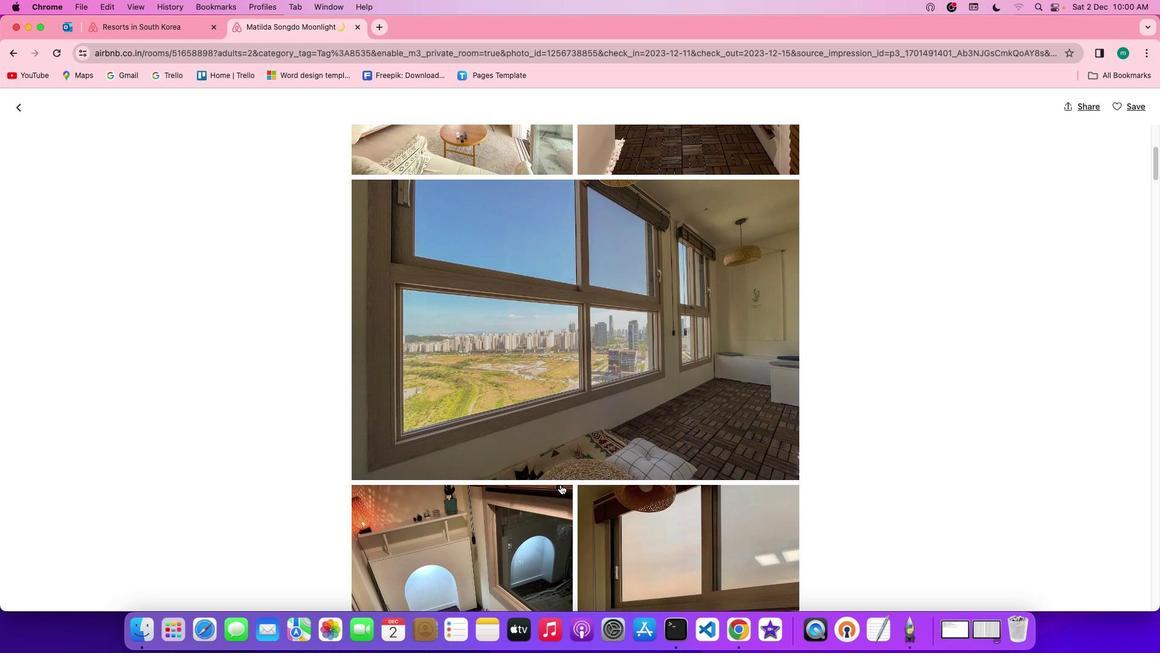 
Action: Mouse scrolled (560, 484) with delta (0, 0)
Screenshot: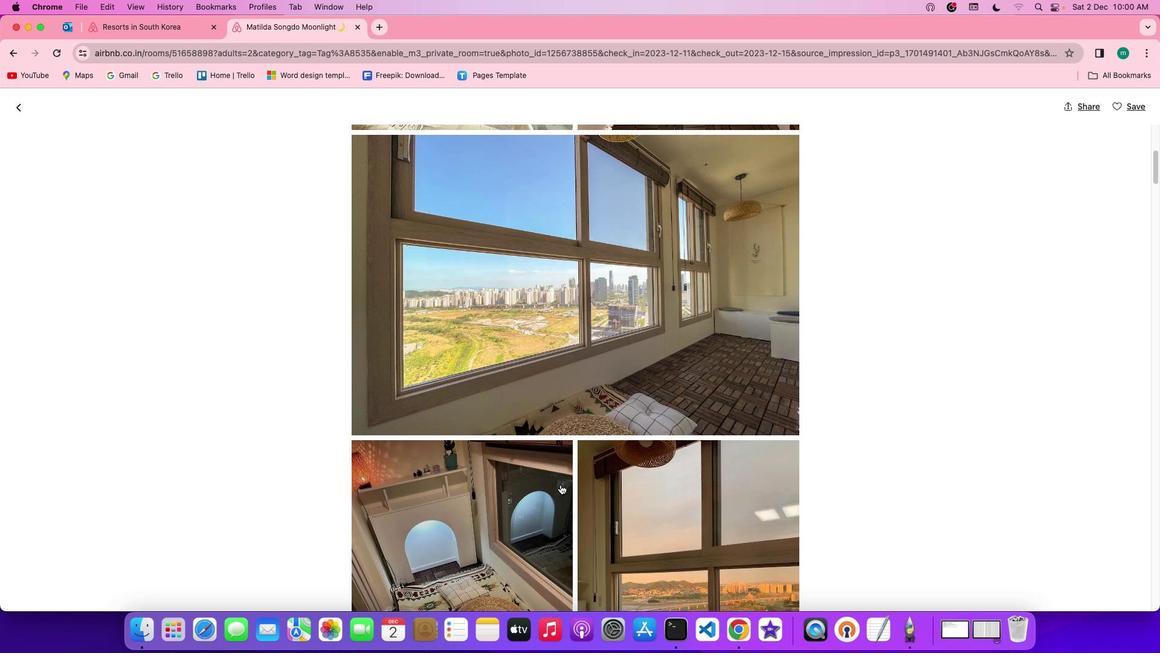 
Action: Mouse scrolled (560, 484) with delta (0, 0)
Screenshot: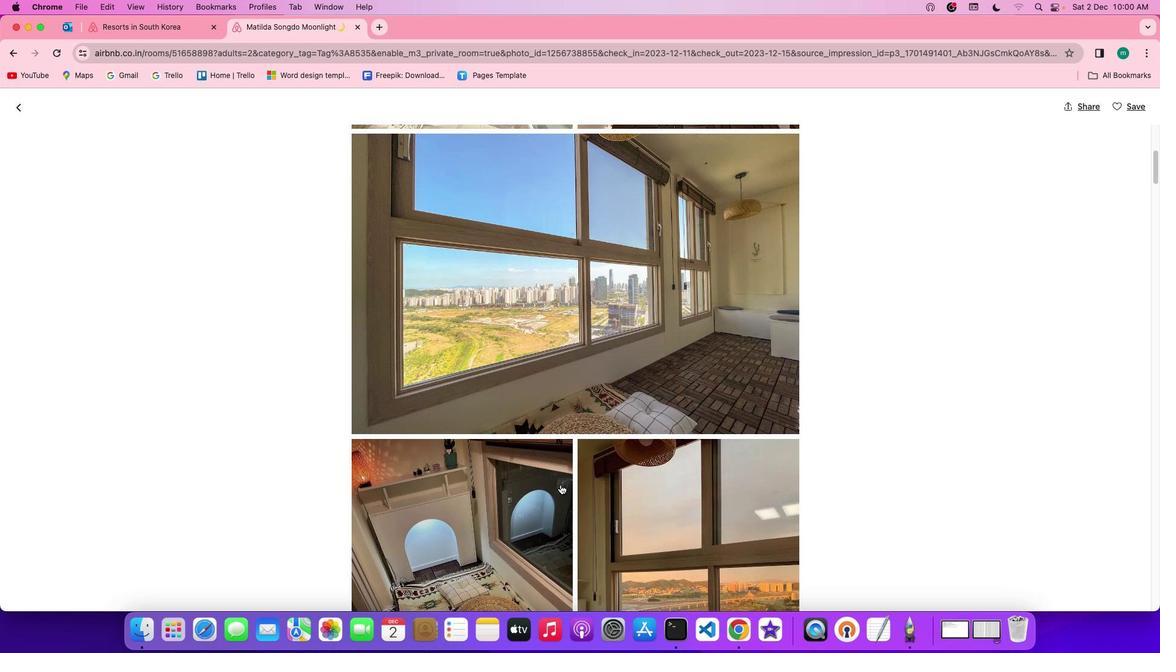 
Action: Mouse scrolled (560, 484) with delta (0, -1)
Screenshot: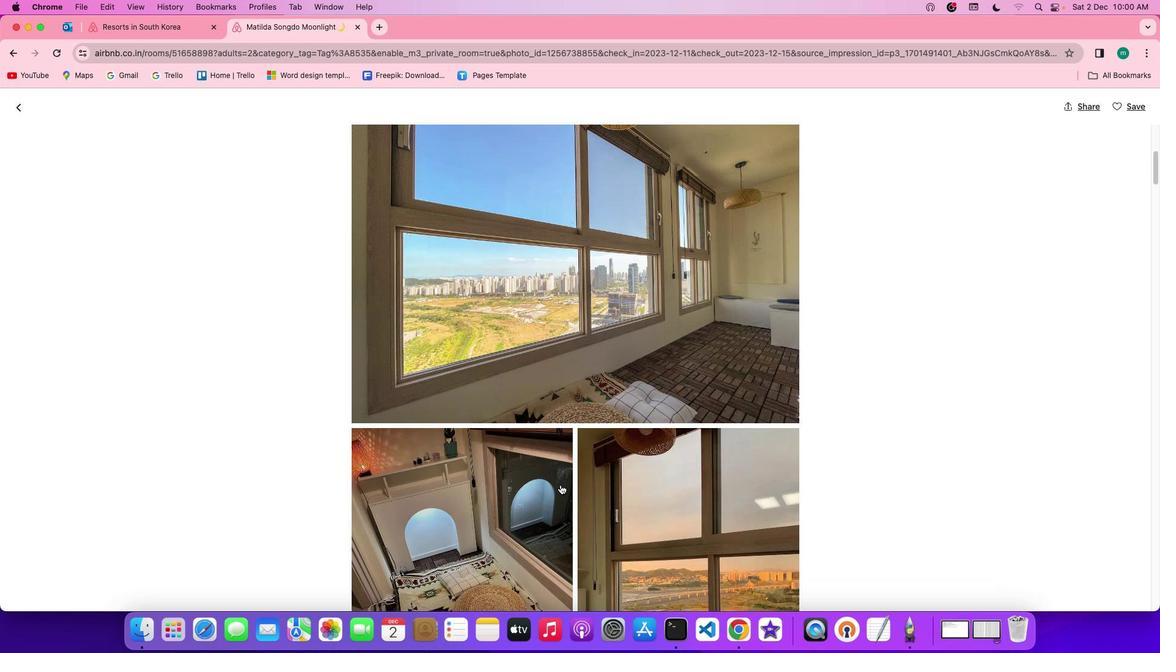 
Action: Mouse scrolled (560, 484) with delta (0, 0)
Screenshot: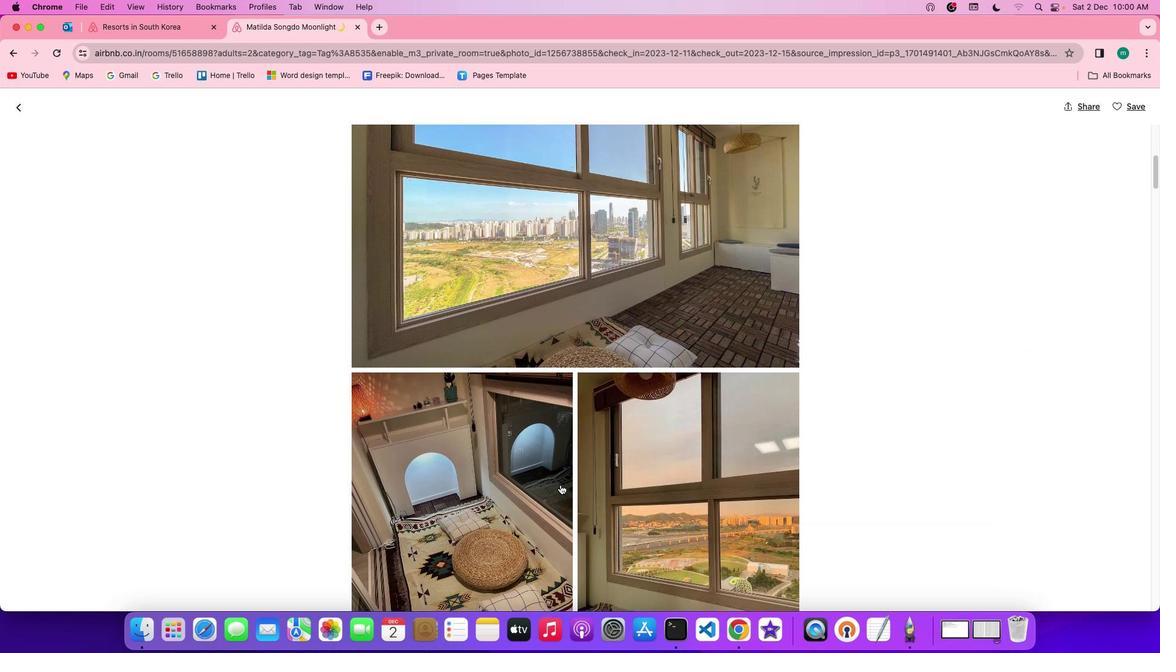 
Action: Mouse scrolled (560, 484) with delta (0, 0)
Screenshot: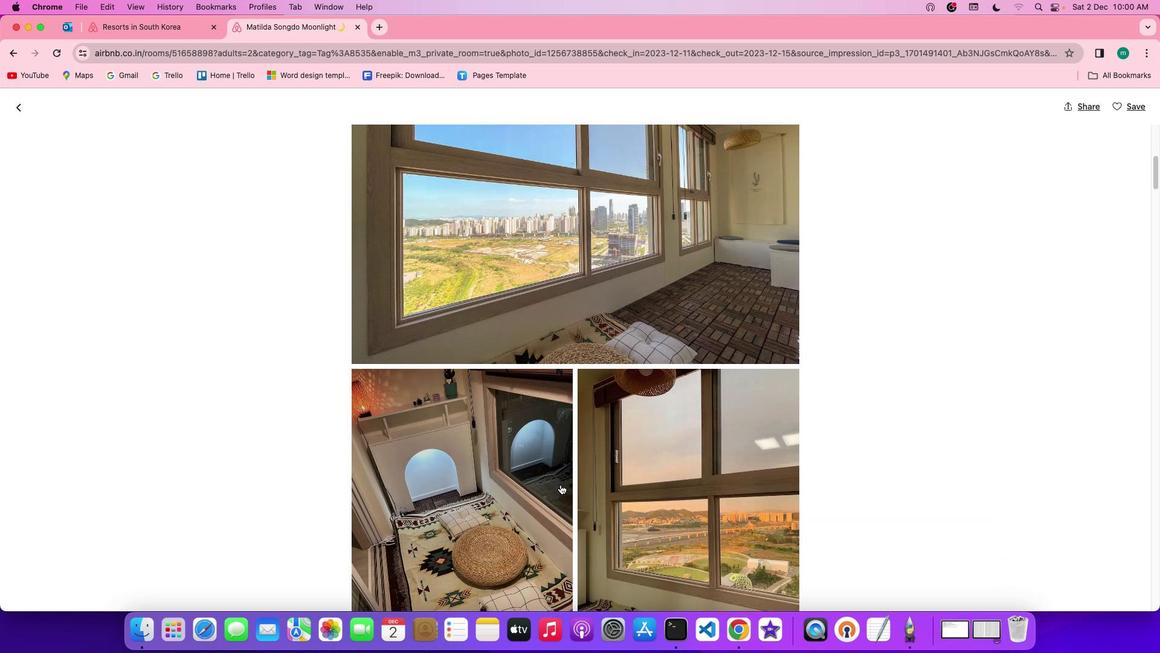 
Action: Mouse scrolled (560, 484) with delta (0, 0)
Screenshot: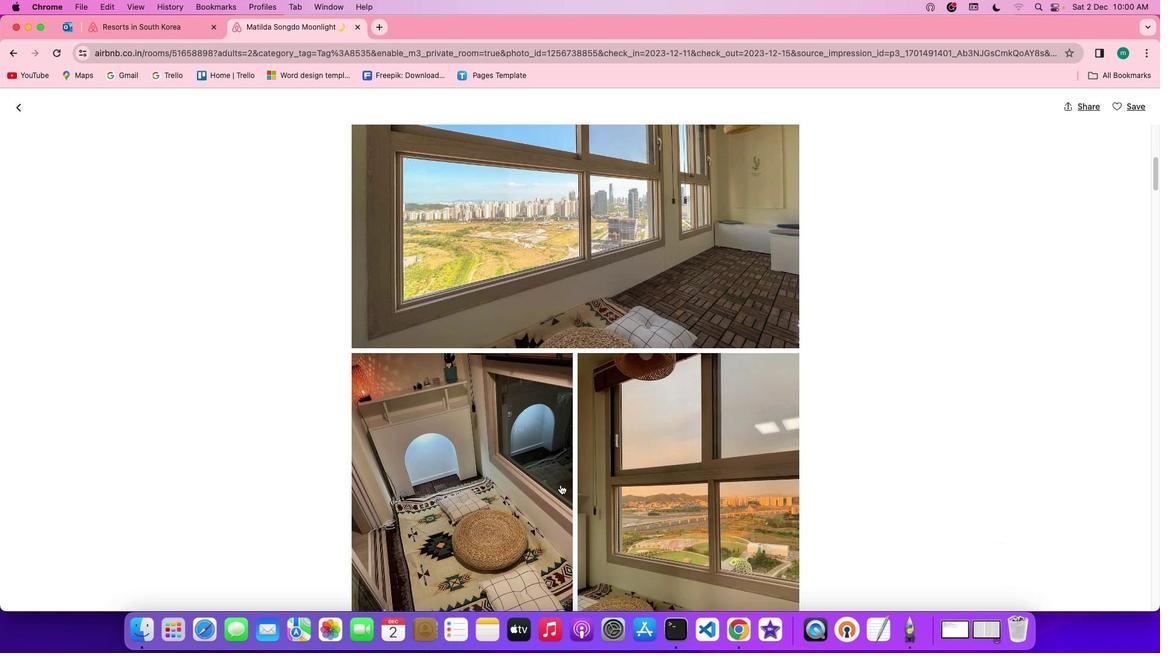 
Action: Mouse scrolled (560, 484) with delta (0, 0)
Screenshot: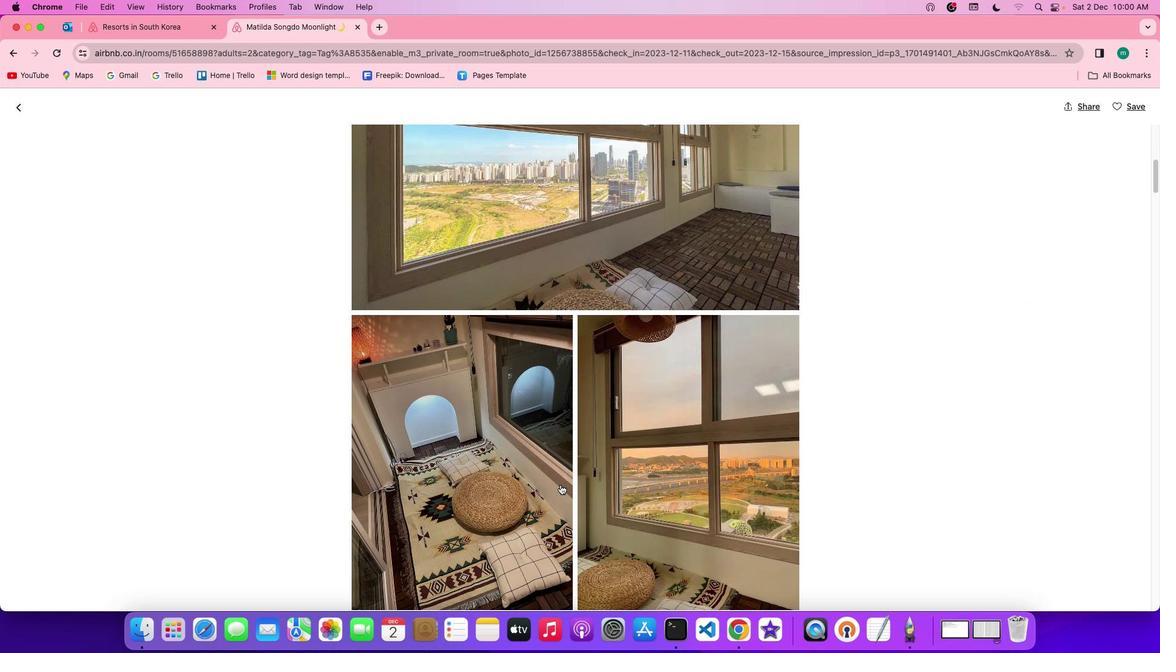 
Action: Mouse scrolled (560, 484) with delta (0, 0)
Screenshot: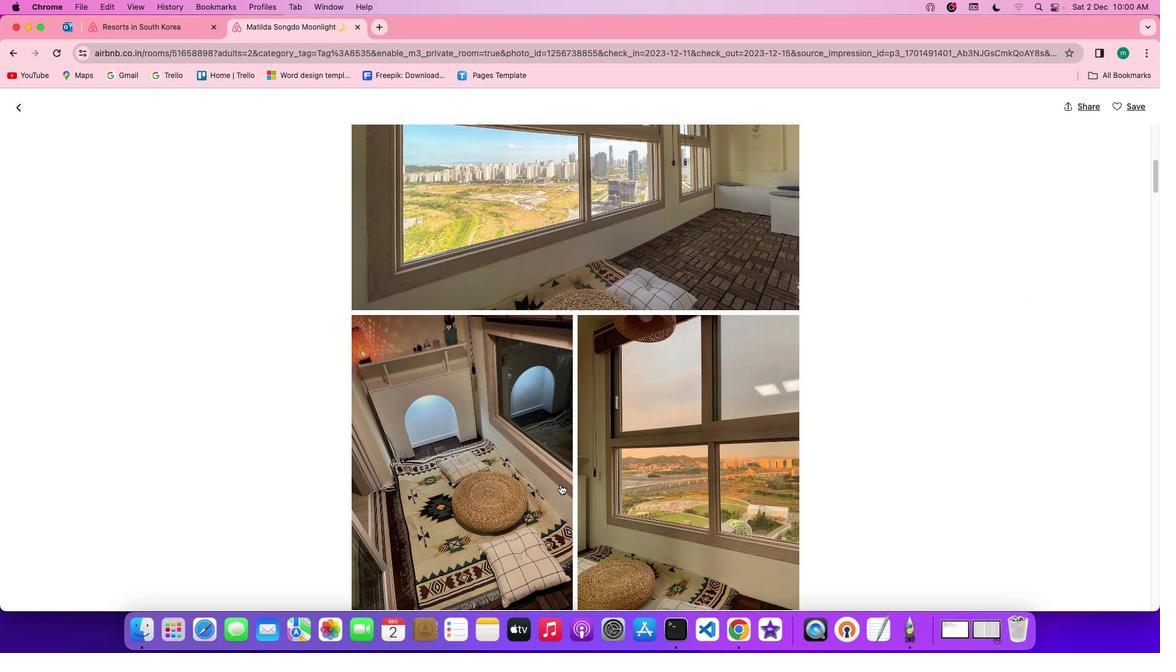 
Action: Mouse scrolled (560, 484) with delta (0, -1)
Screenshot: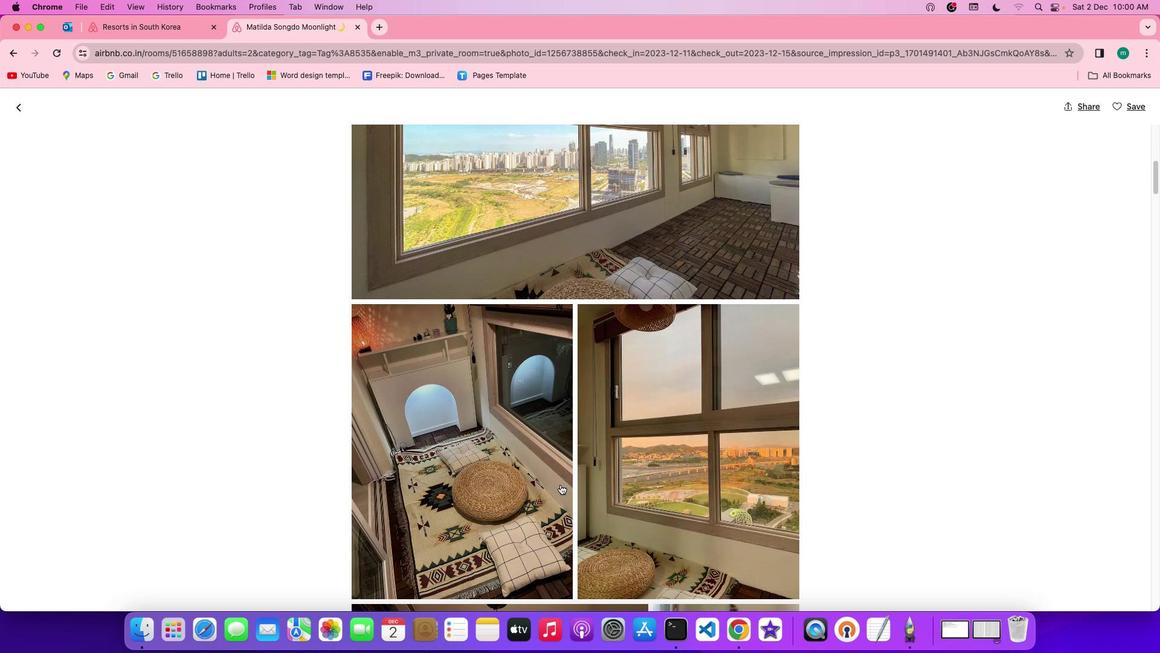 
Action: Mouse scrolled (560, 484) with delta (0, 0)
Screenshot: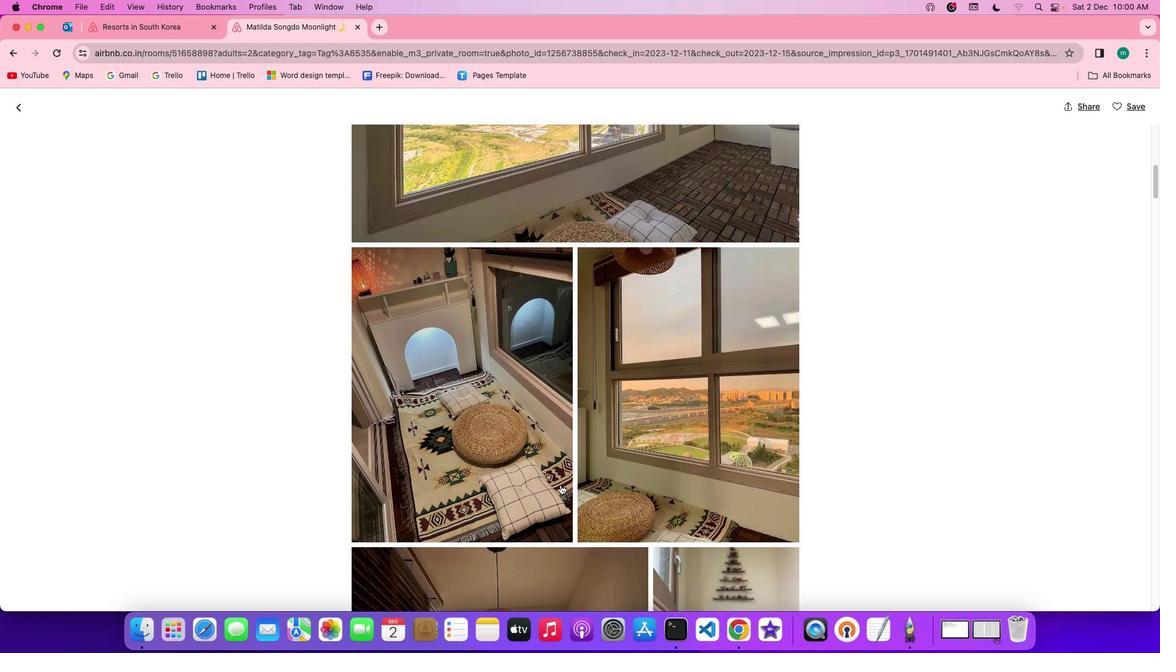 
Action: Mouse scrolled (560, 484) with delta (0, 0)
Screenshot: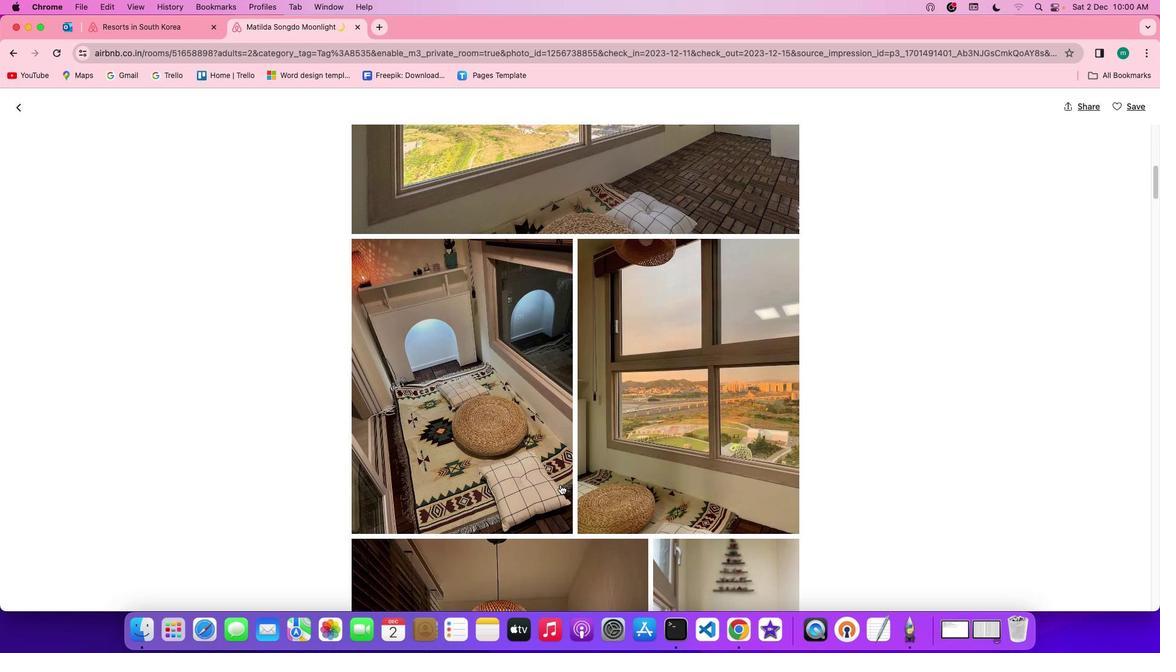 
Action: Mouse scrolled (560, 484) with delta (0, -1)
Screenshot: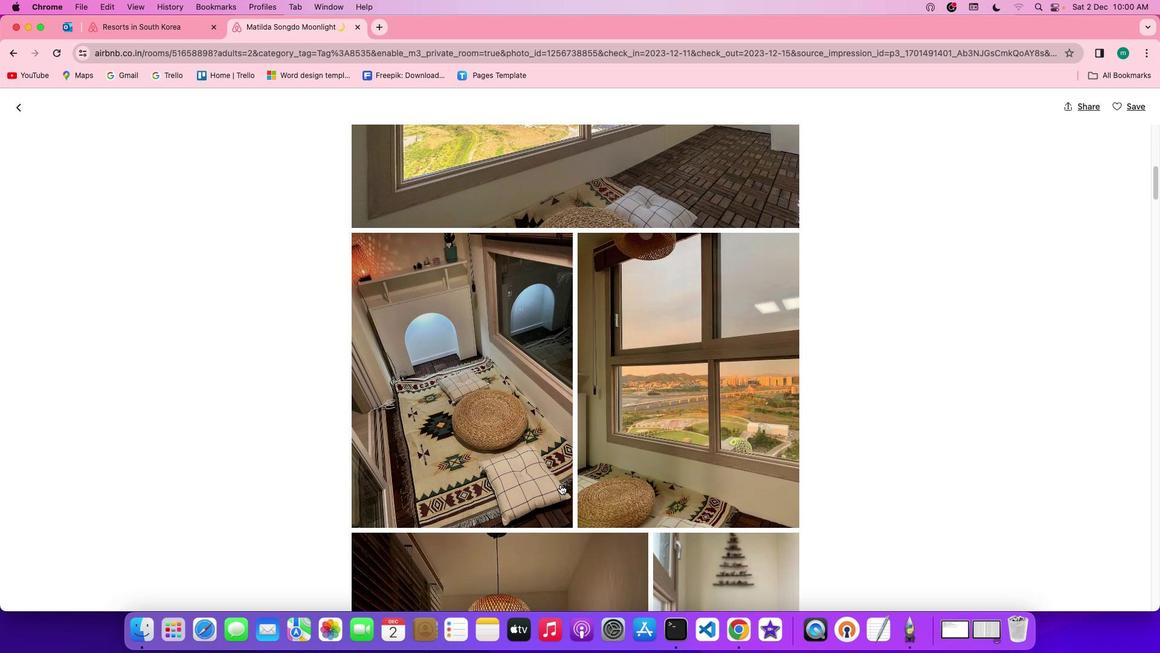 
Action: Mouse scrolled (560, 484) with delta (0, -1)
Screenshot: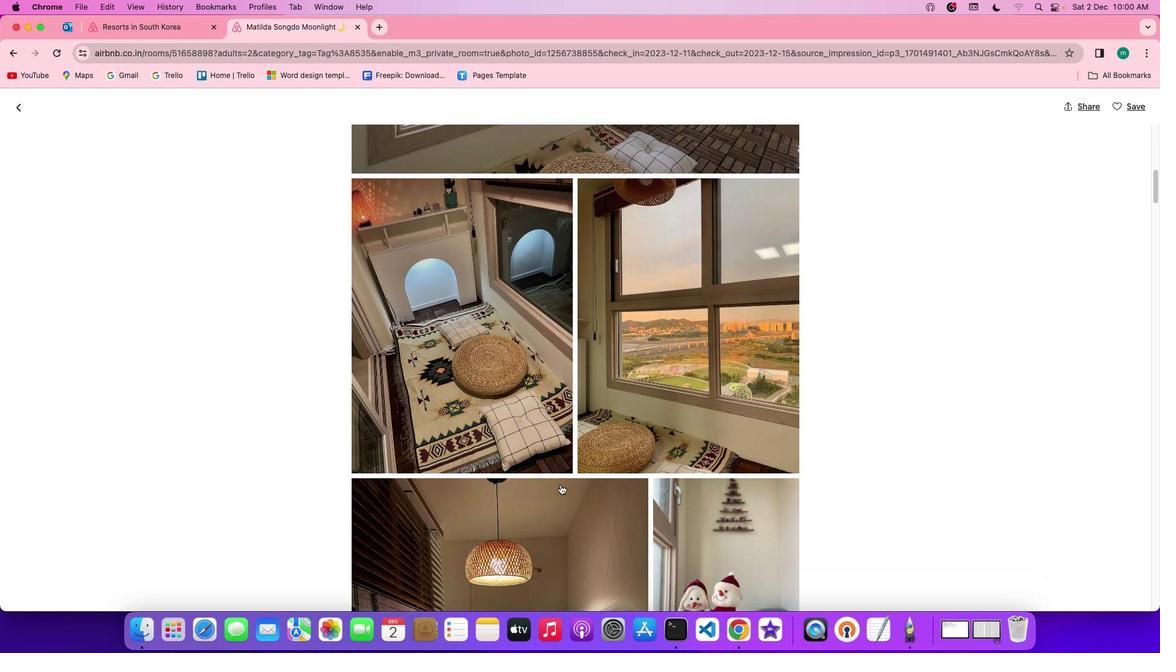 
Action: Mouse scrolled (560, 484) with delta (0, -1)
Screenshot: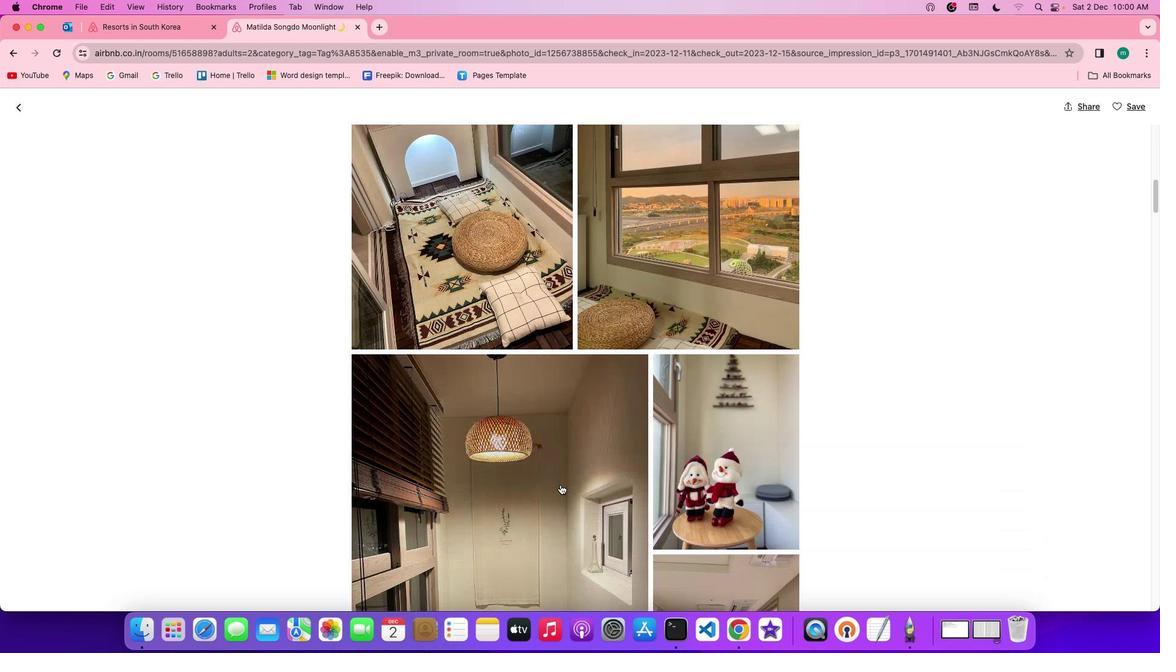 
Action: Mouse scrolled (560, 484) with delta (0, 0)
Screenshot: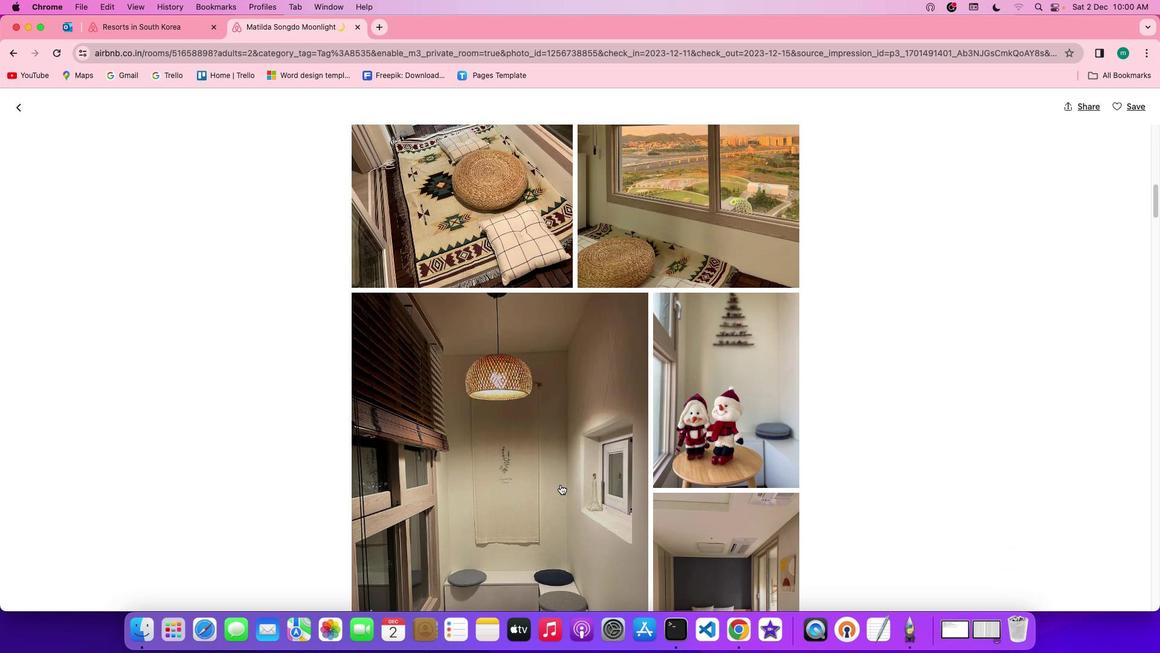 
Action: Mouse scrolled (560, 484) with delta (0, 0)
Screenshot: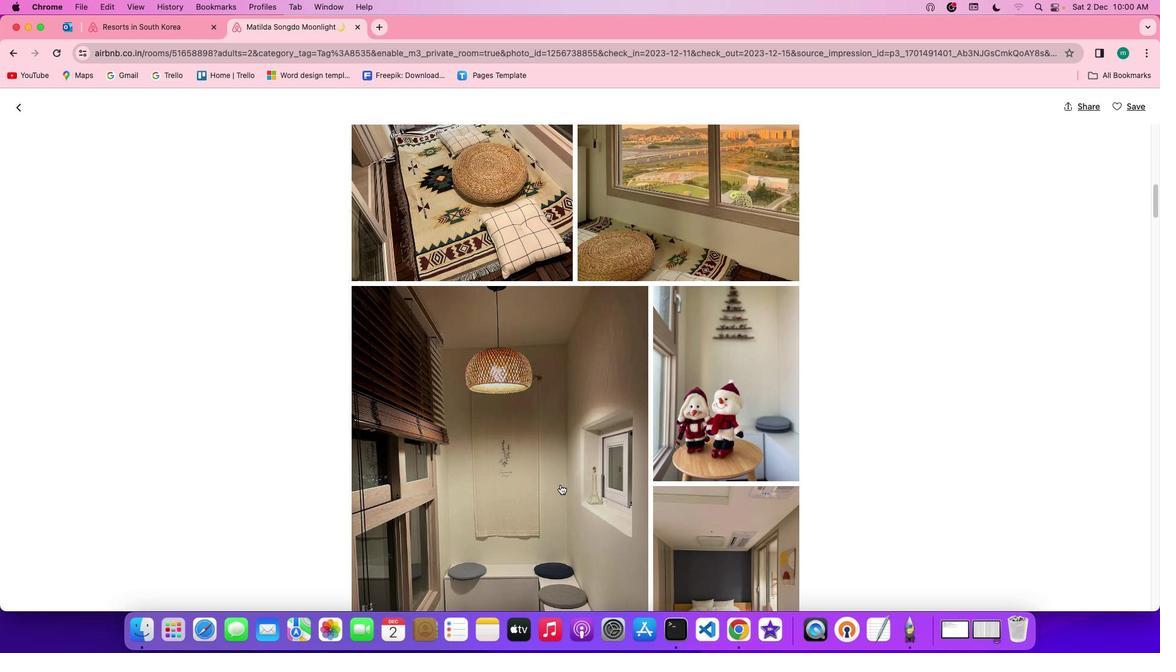 
Action: Mouse moved to (560, 484)
Screenshot: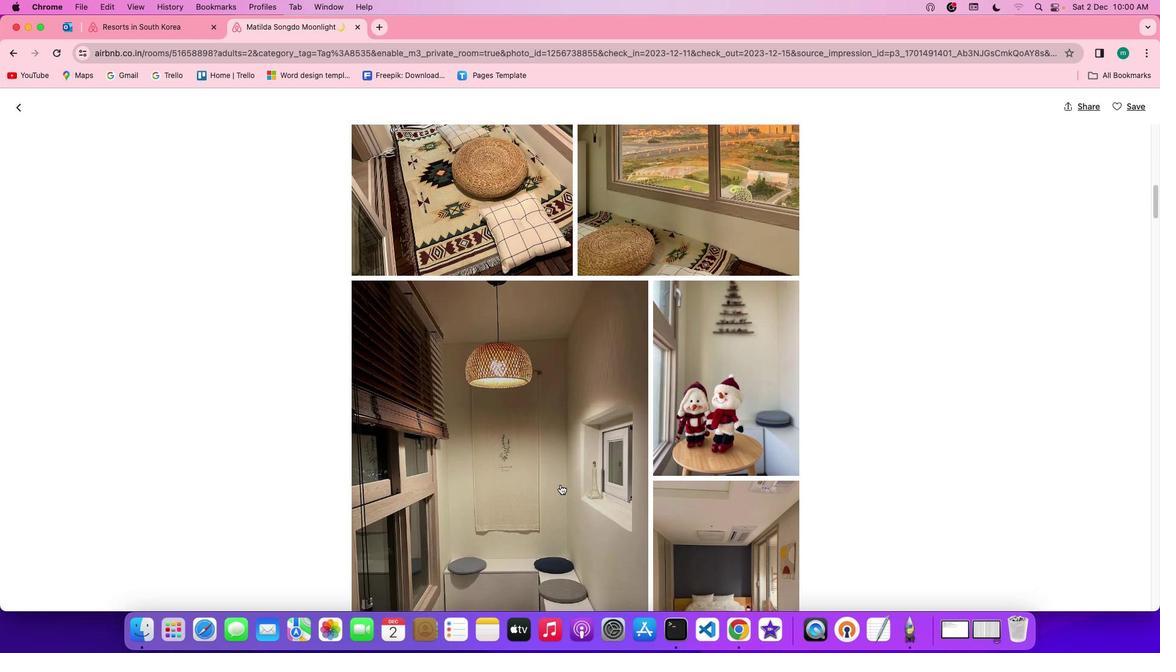 
Action: Mouse scrolled (560, 484) with delta (0, -1)
Screenshot: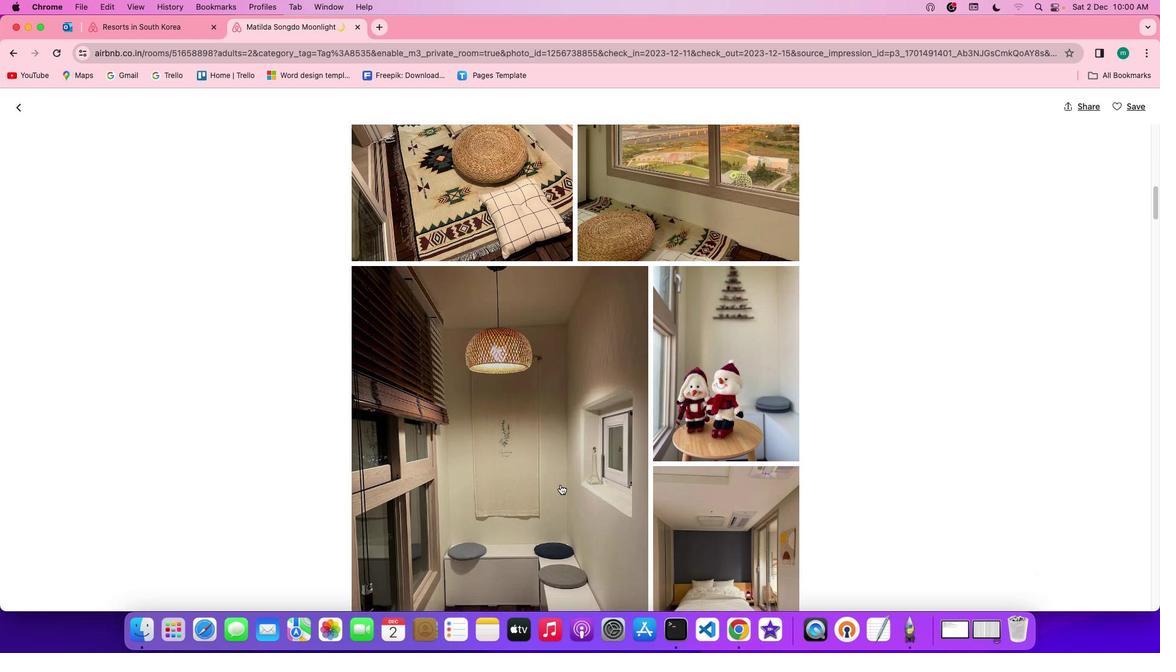 
Action: Mouse scrolled (560, 484) with delta (0, 0)
Screenshot: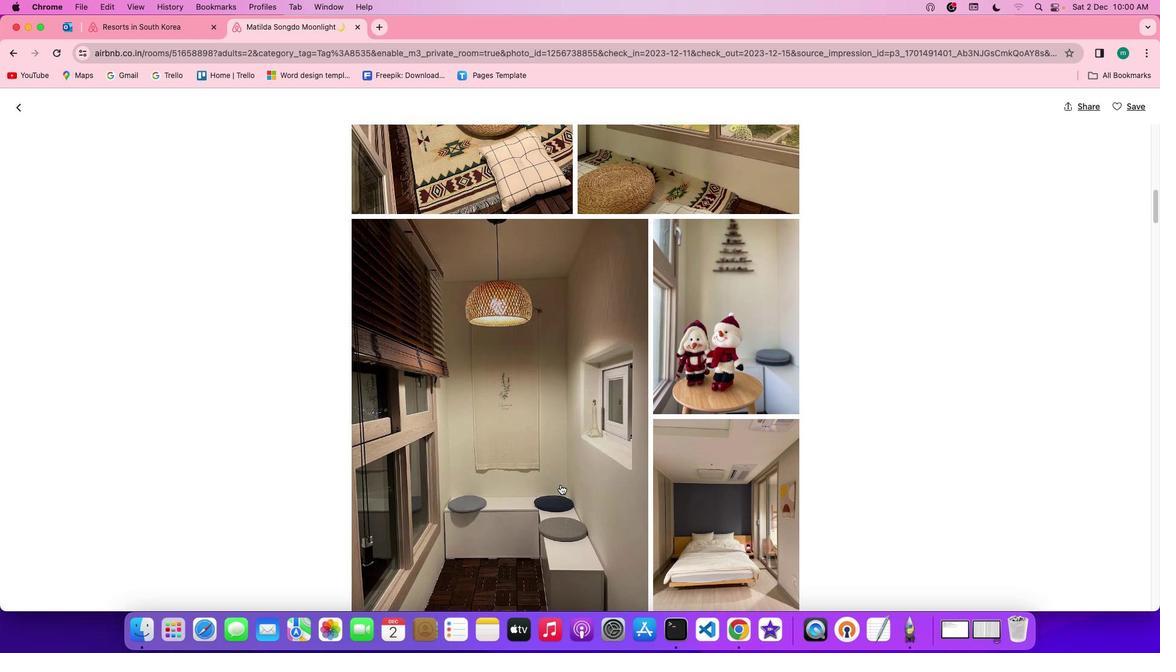 
Action: Mouse scrolled (560, 484) with delta (0, 0)
Screenshot: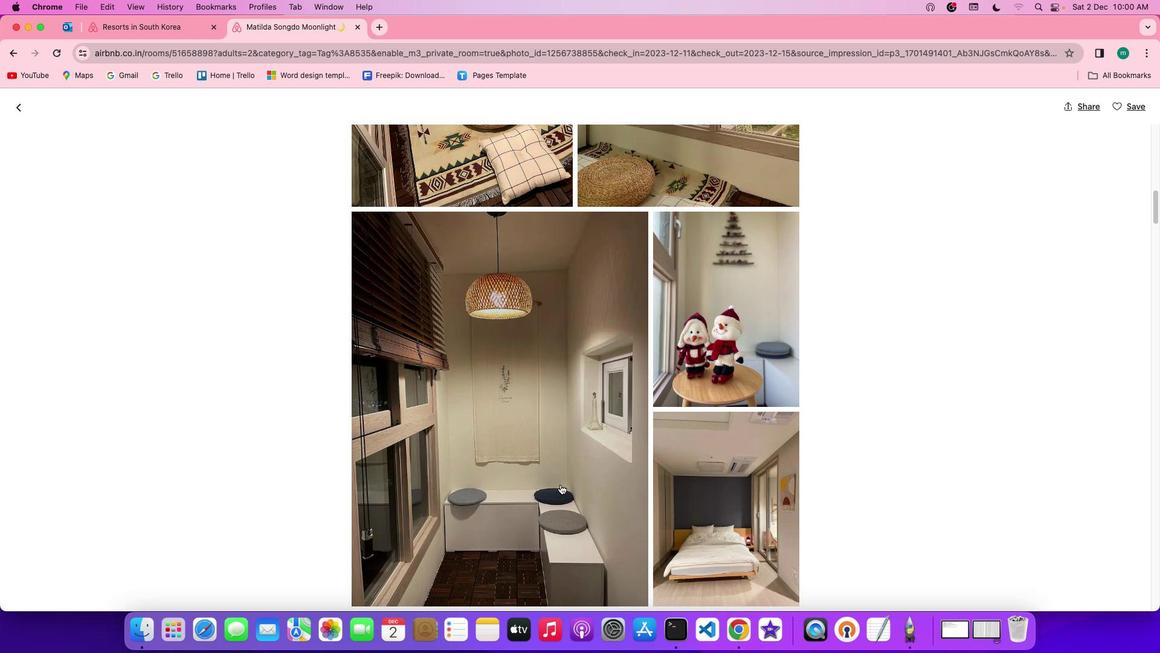 
Action: Mouse scrolled (560, 484) with delta (0, -1)
Screenshot: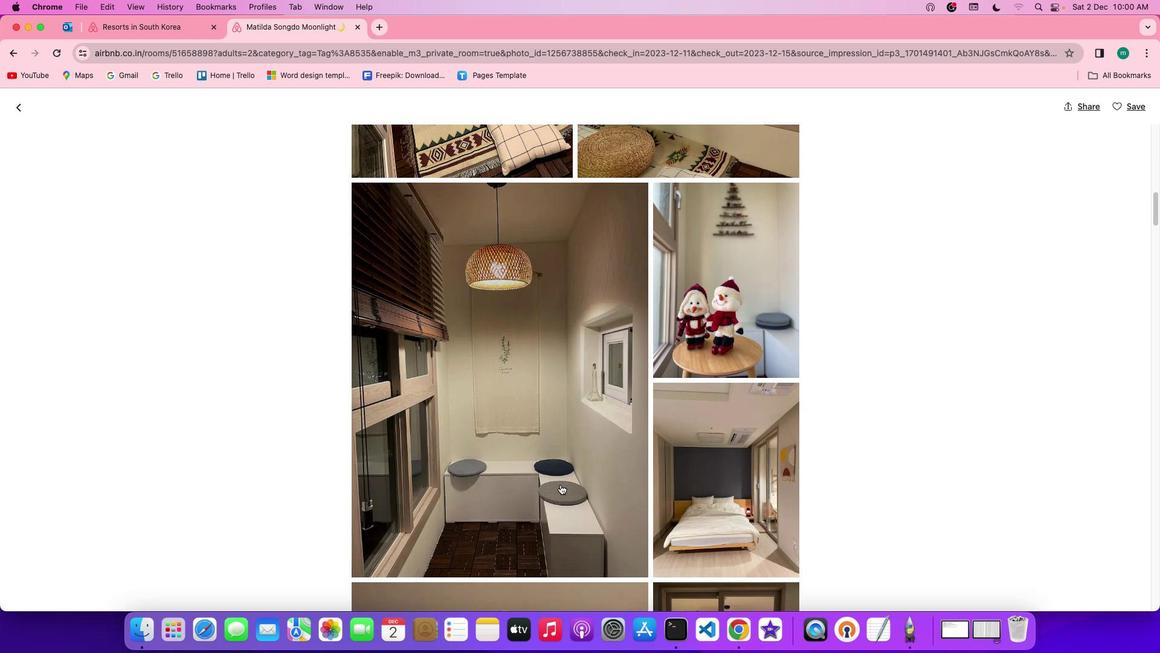 
Action: Mouse scrolled (560, 484) with delta (0, 0)
Screenshot: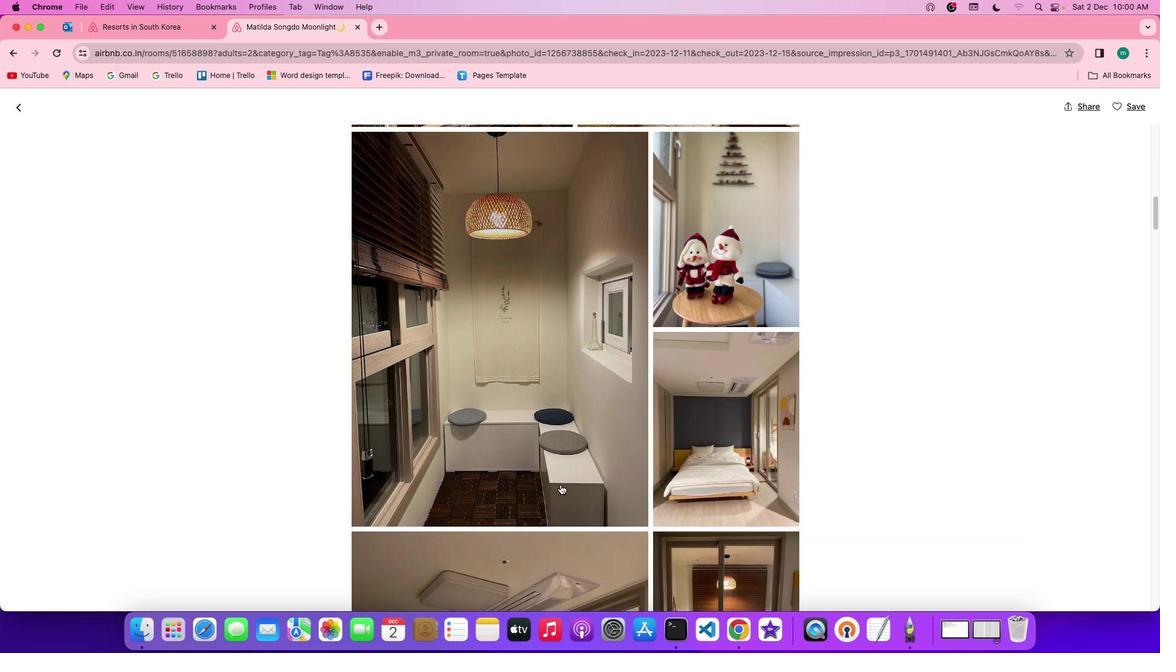 
Action: Mouse scrolled (560, 484) with delta (0, 0)
Screenshot: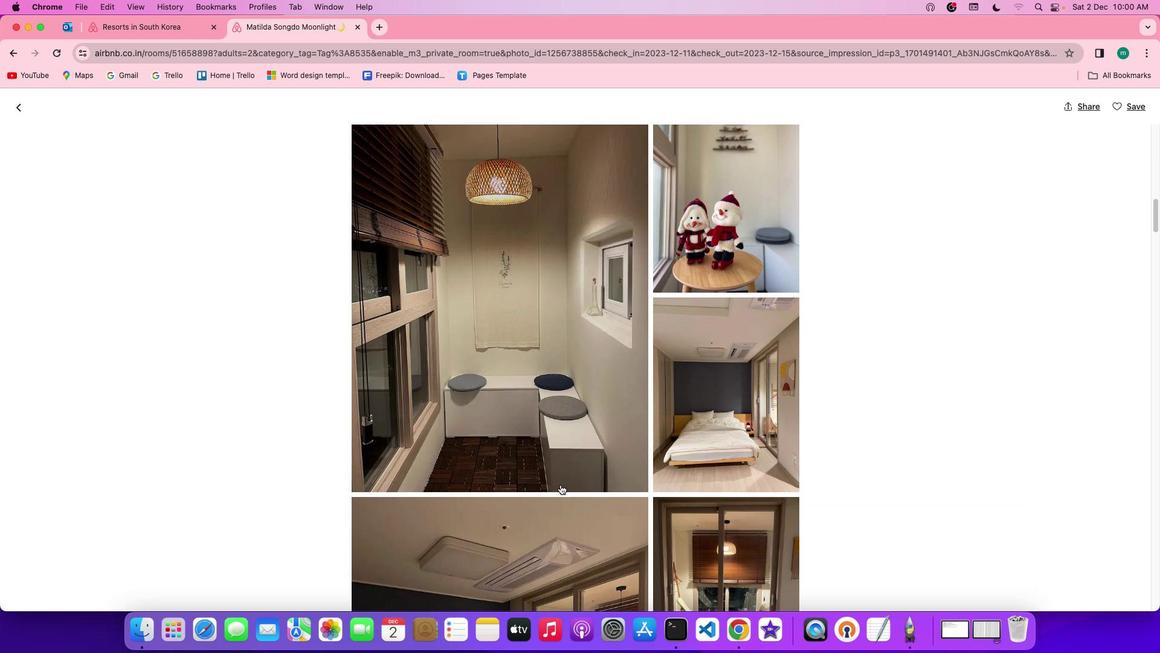 
Action: Mouse scrolled (560, 484) with delta (0, 0)
Screenshot: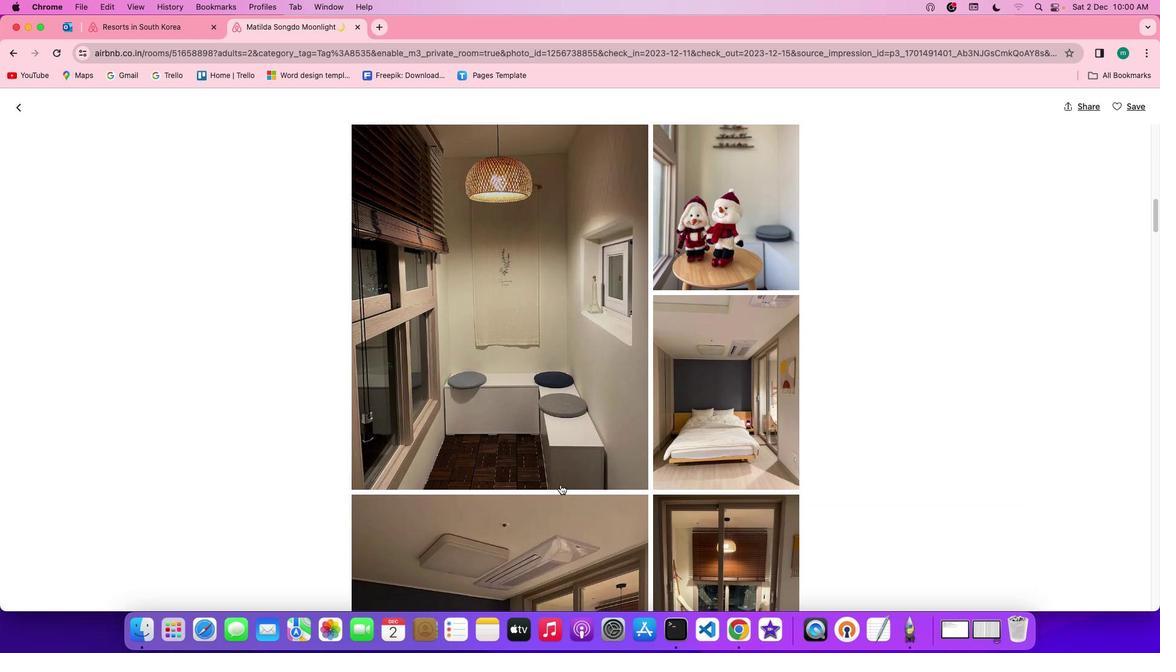 
Action: Mouse scrolled (560, 484) with delta (0, -1)
Screenshot: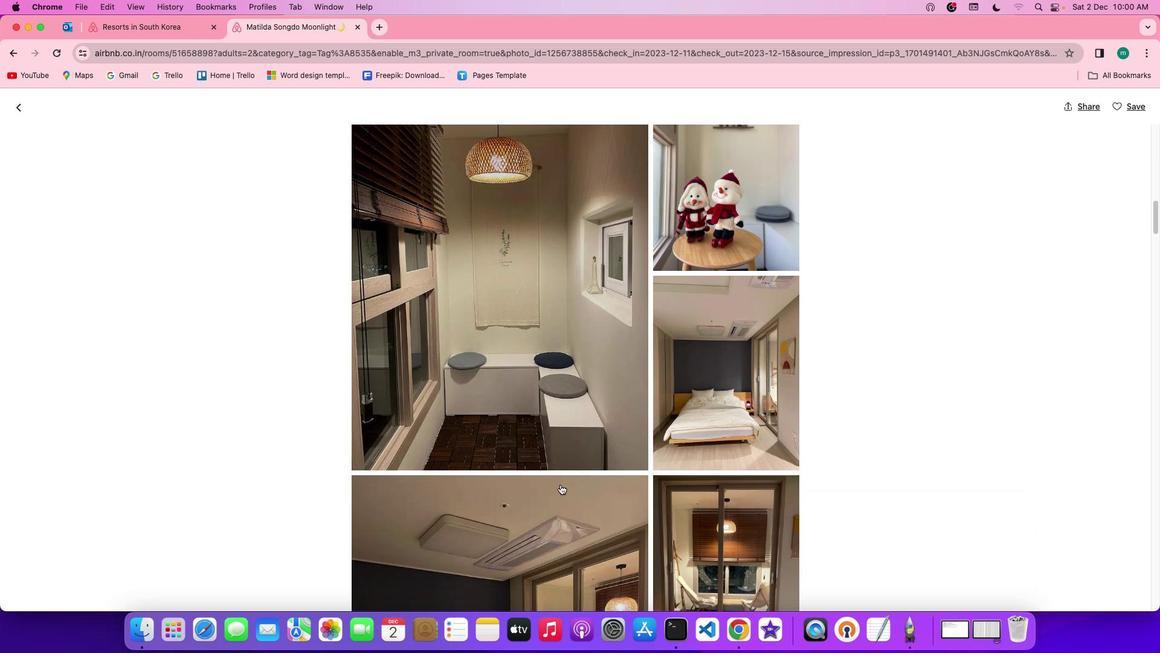 
Action: Mouse scrolled (560, 484) with delta (0, 0)
Screenshot: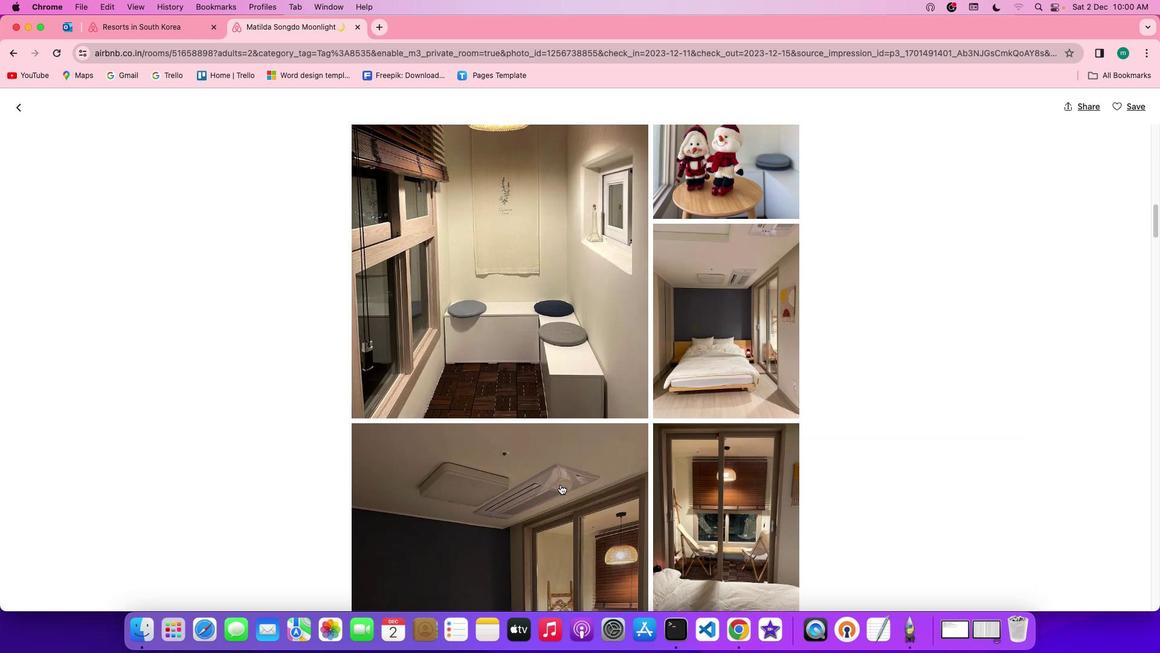 
Action: Mouse scrolled (560, 484) with delta (0, 0)
Screenshot: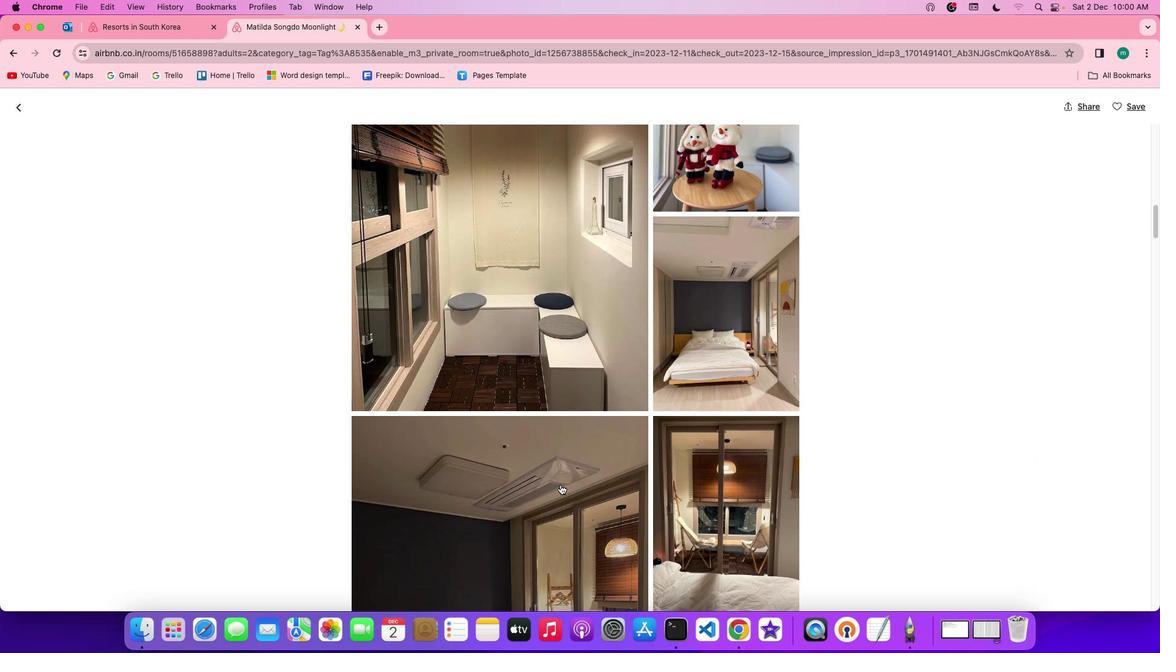 
Action: Mouse scrolled (560, 484) with delta (0, 0)
Screenshot: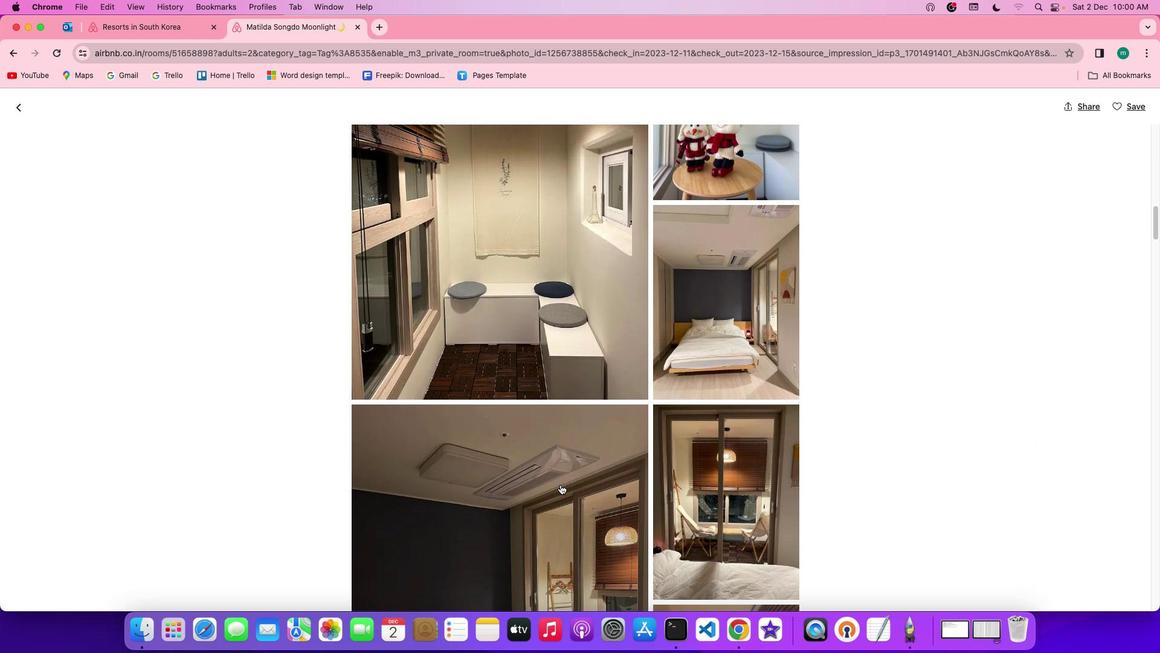
Action: Mouse scrolled (560, 484) with delta (0, -1)
Screenshot: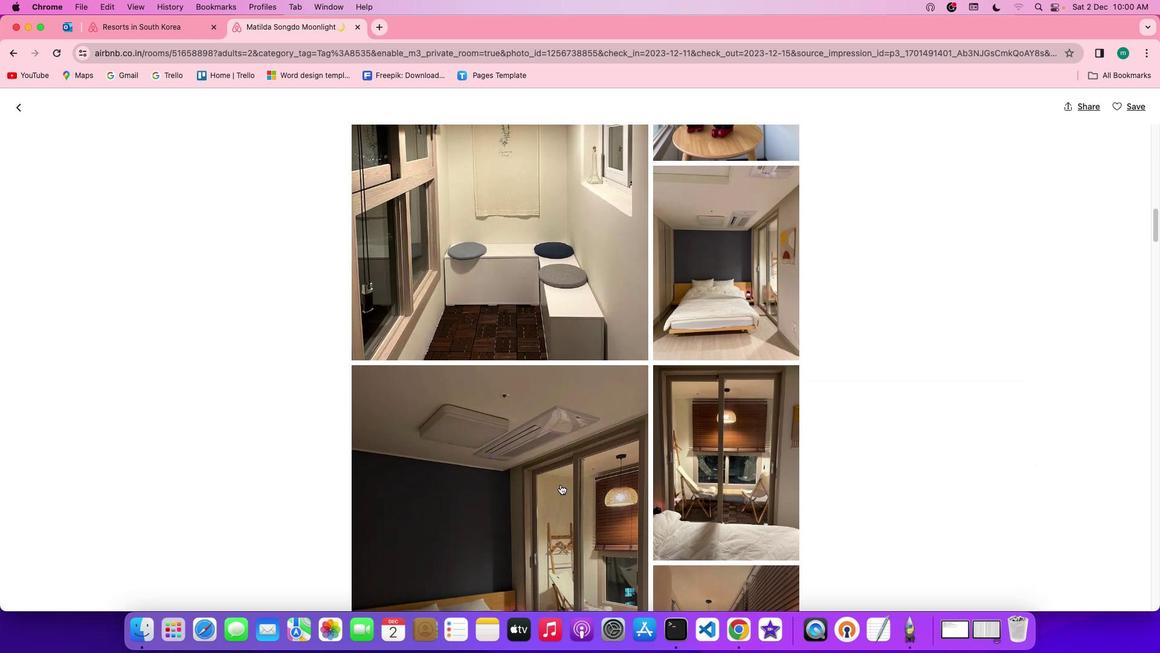 
Action: Mouse scrolled (560, 484) with delta (0, 0)
Screenshot: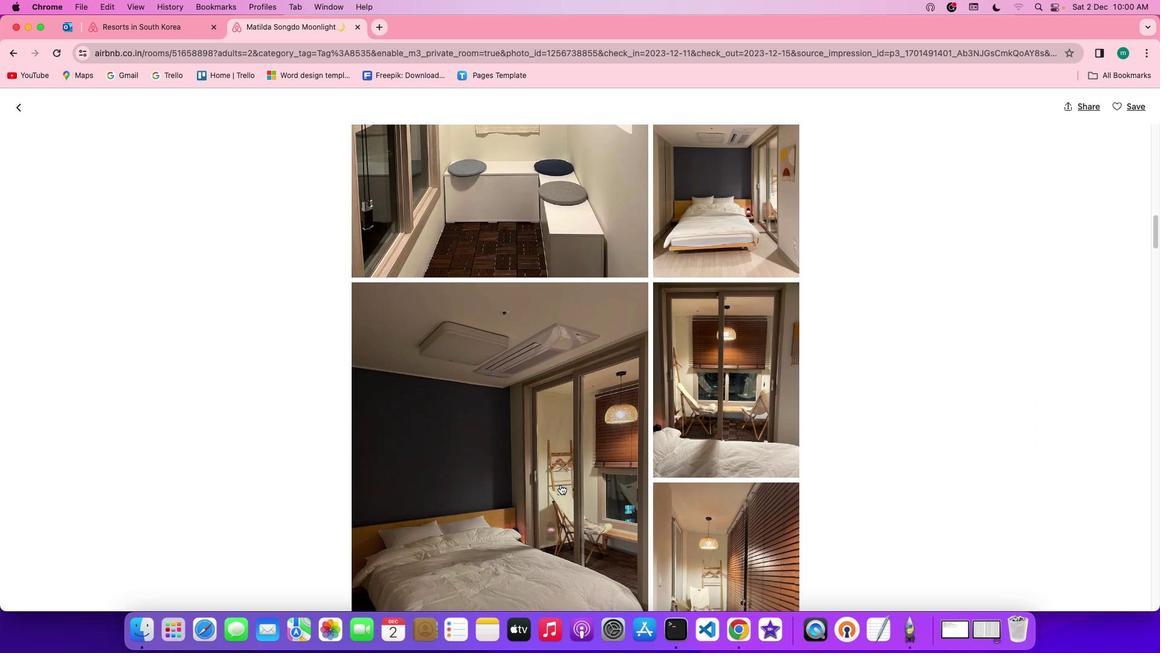 
Action: Mouse scrolled (560, 484) with delta (0, 0)
Screenshot: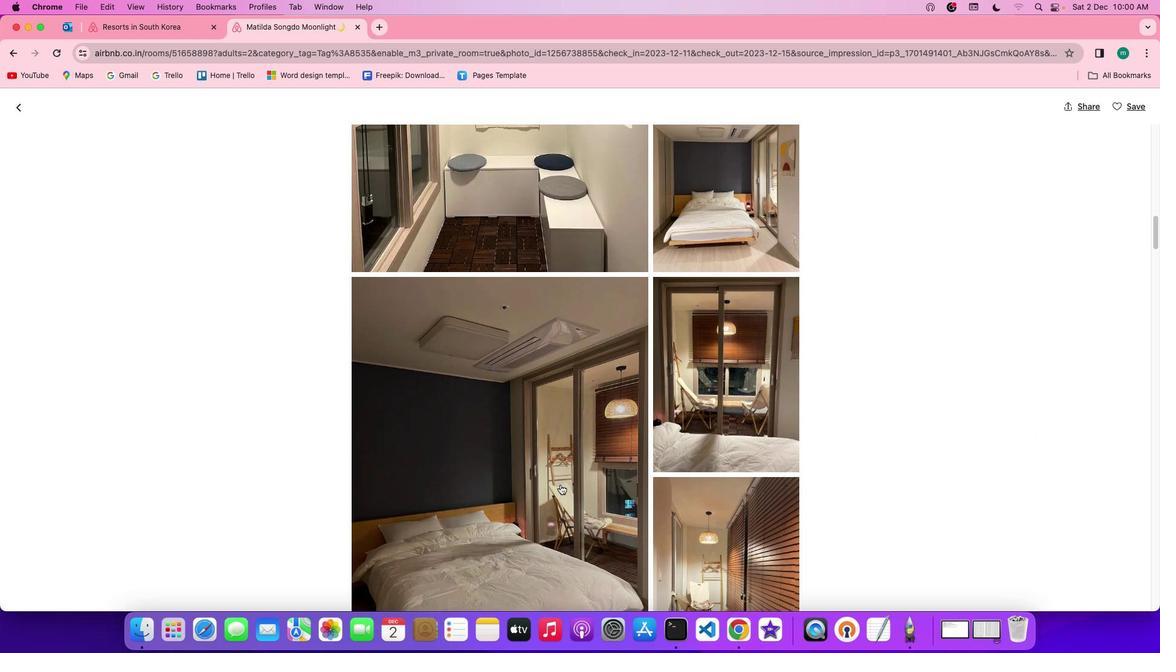 
Action: Mouse scrolled (560, 484) with delta (0, -1)
Screenshot: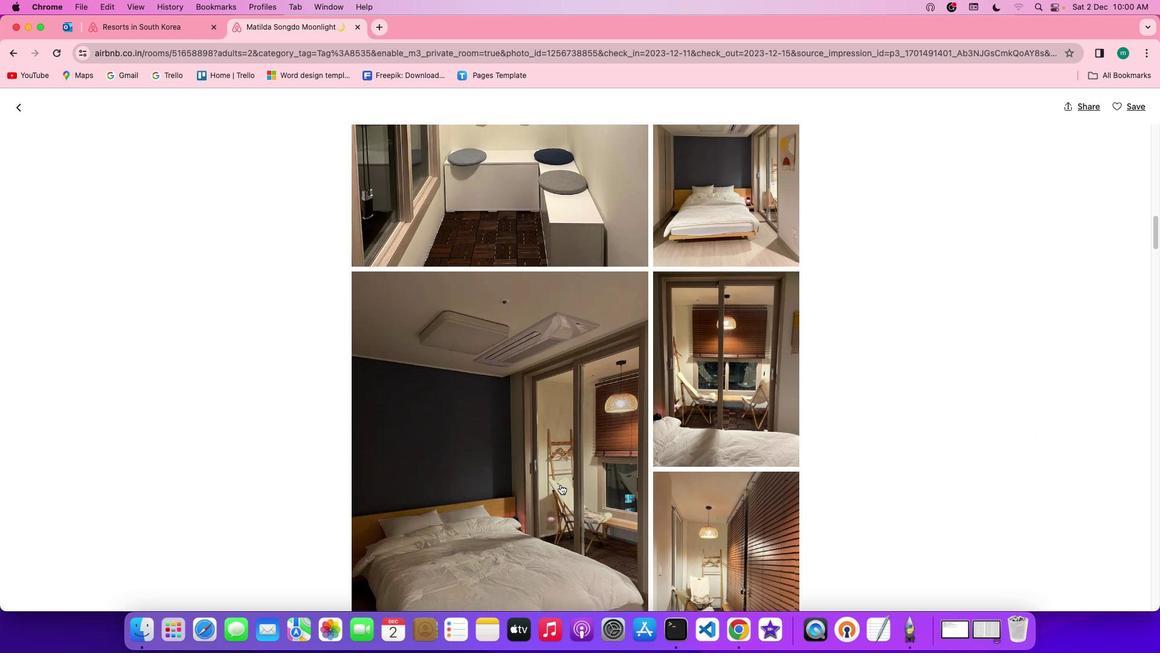 
Action: Mouse scrolled (560, 484) with delta (0, -1)
Screenshot: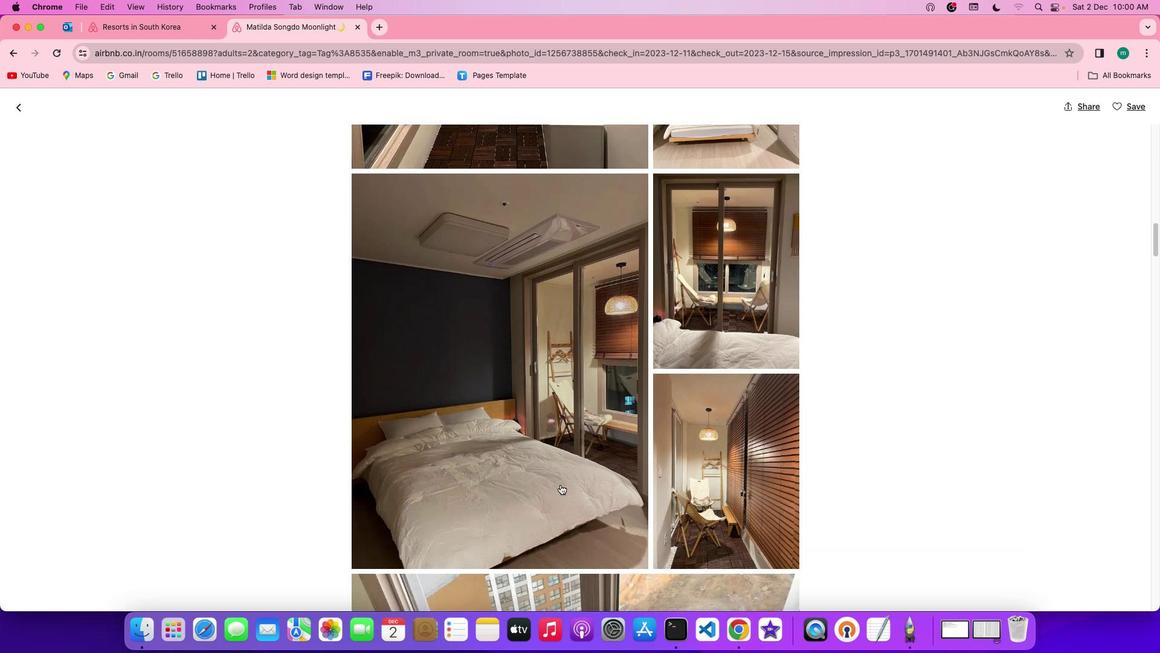 
Action: Mouse scrolled (560, 484) with delta (0, 0)
Screenshot: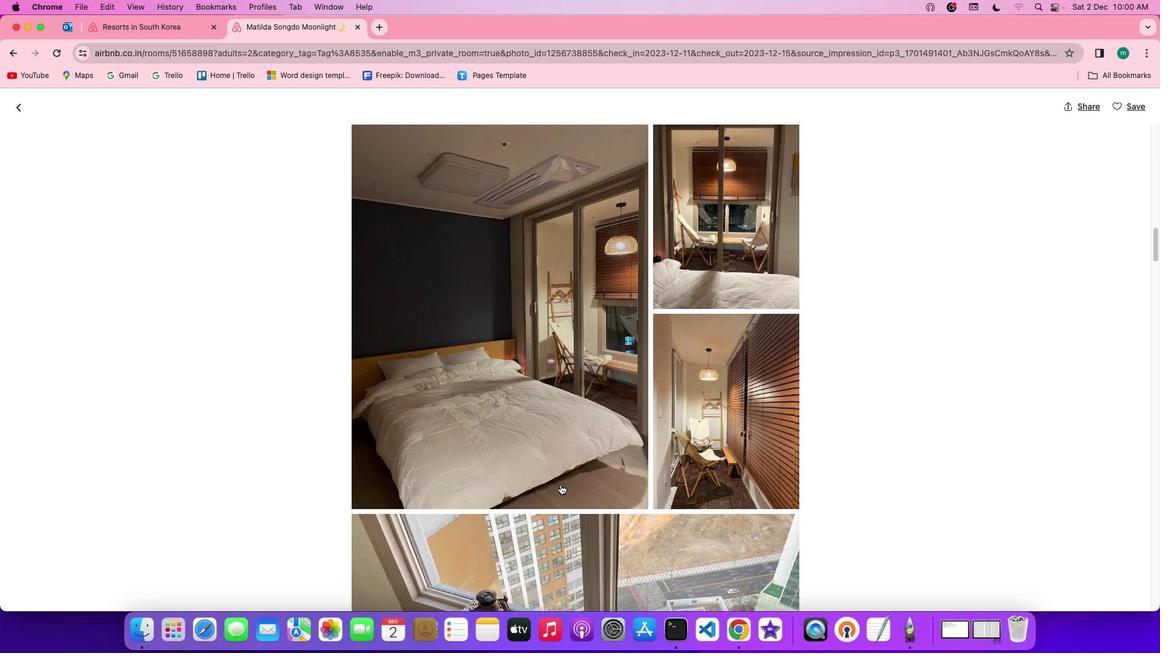 
Action: Mouse scrolled (560, 484) with delta (0, 0)
Screenshot: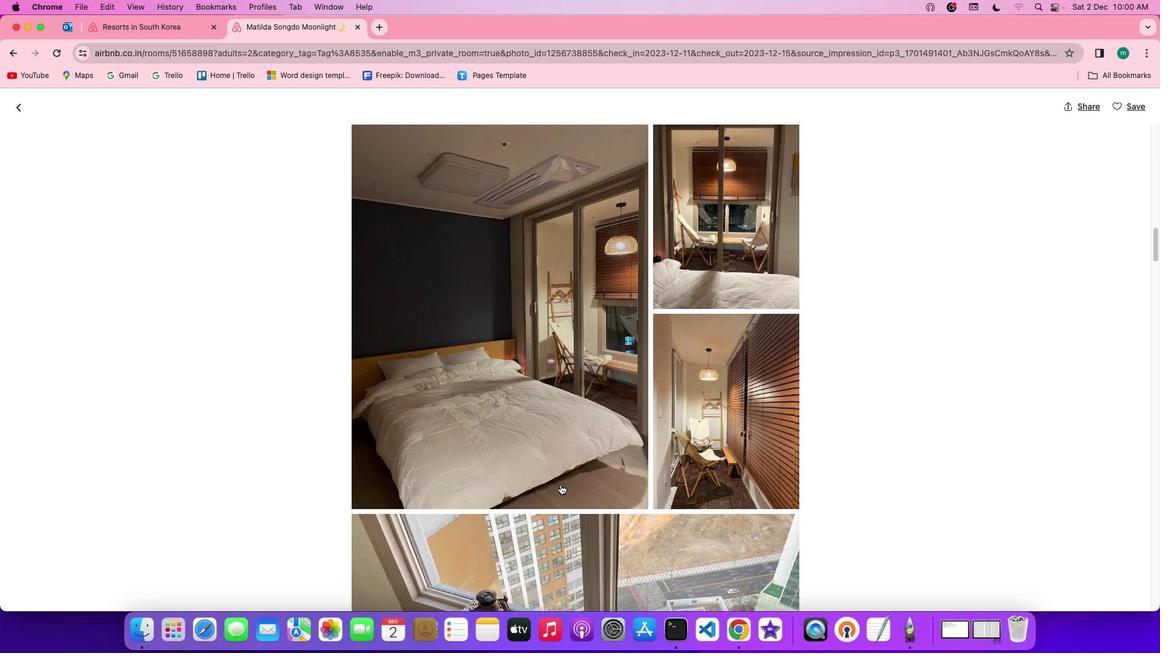 
Action: Mouse scrolled (560, 484) with delta (0, -1)
Screenshot: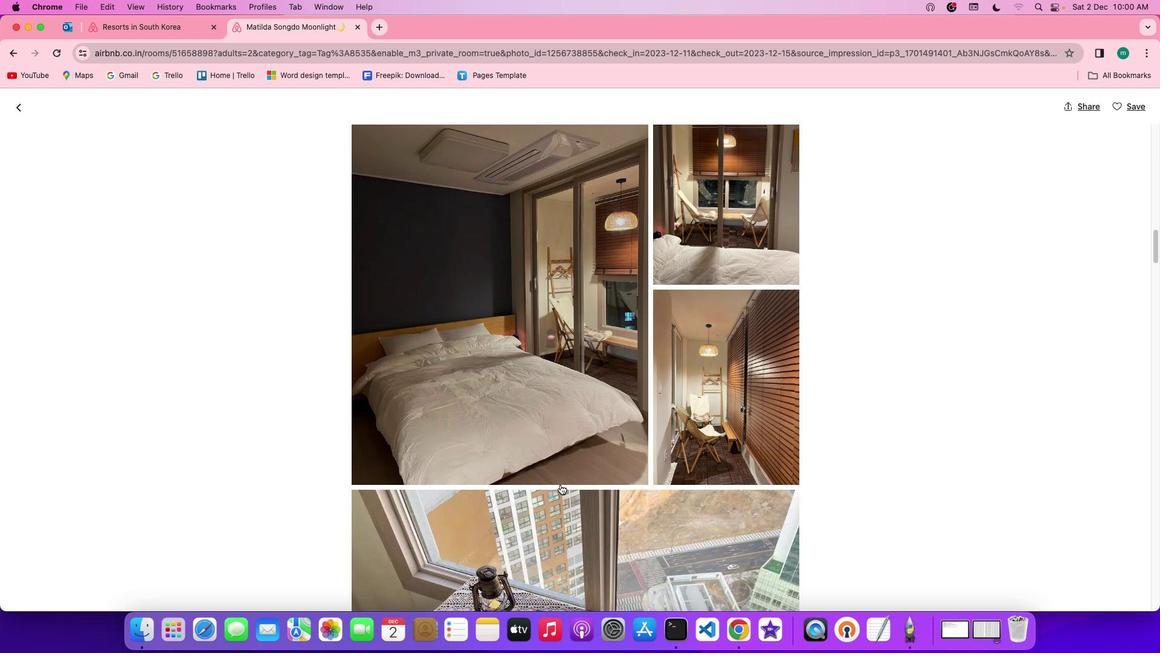 
Action: Mouse scrolled (560, 484) with delta (0, -1)
Screenshot: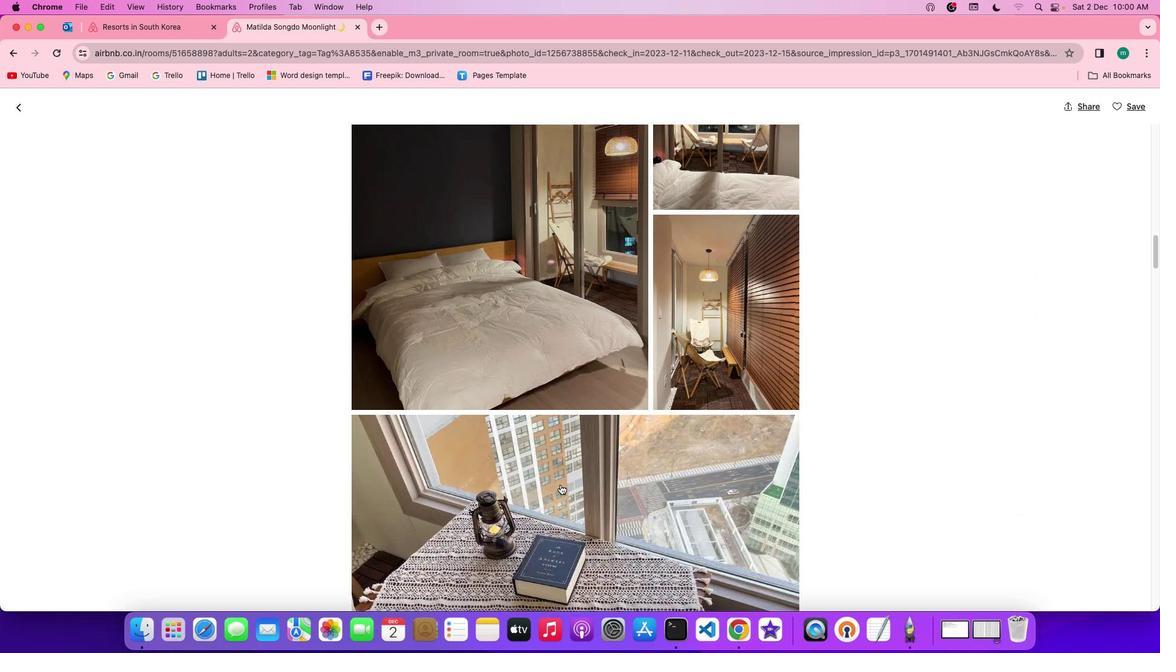 
Action: Mouse scrolled (560, 484) with delta (0, 0)
Screenshot: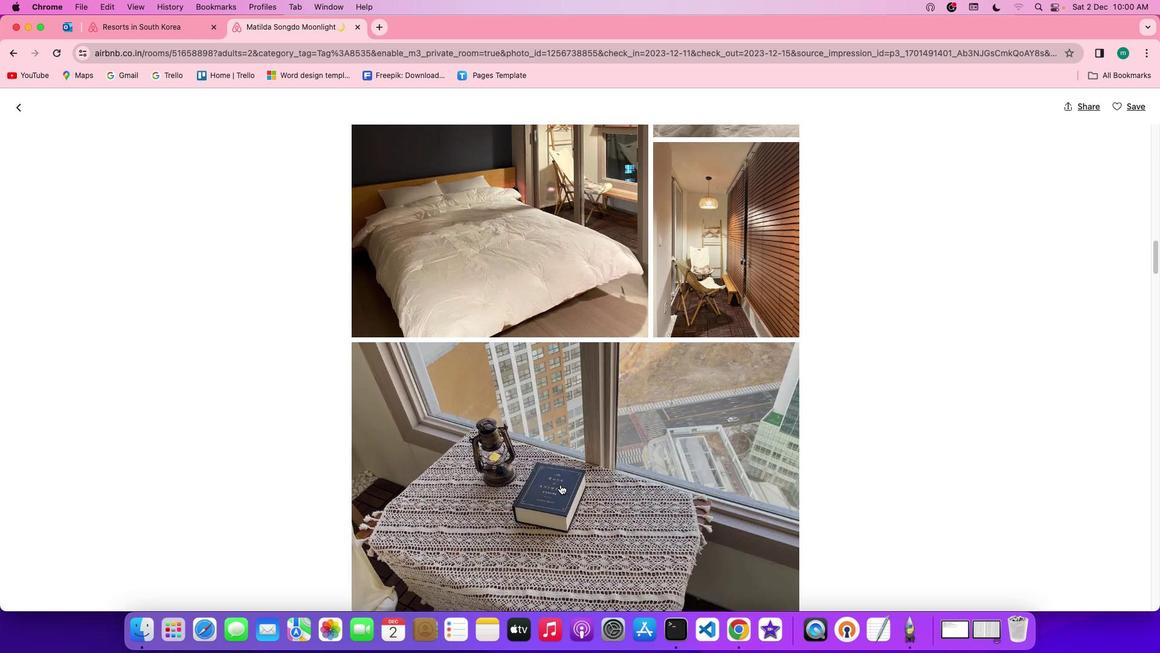 
Action: Mouse scrolled (560, 484) with delta (0, 0)
Screenshot: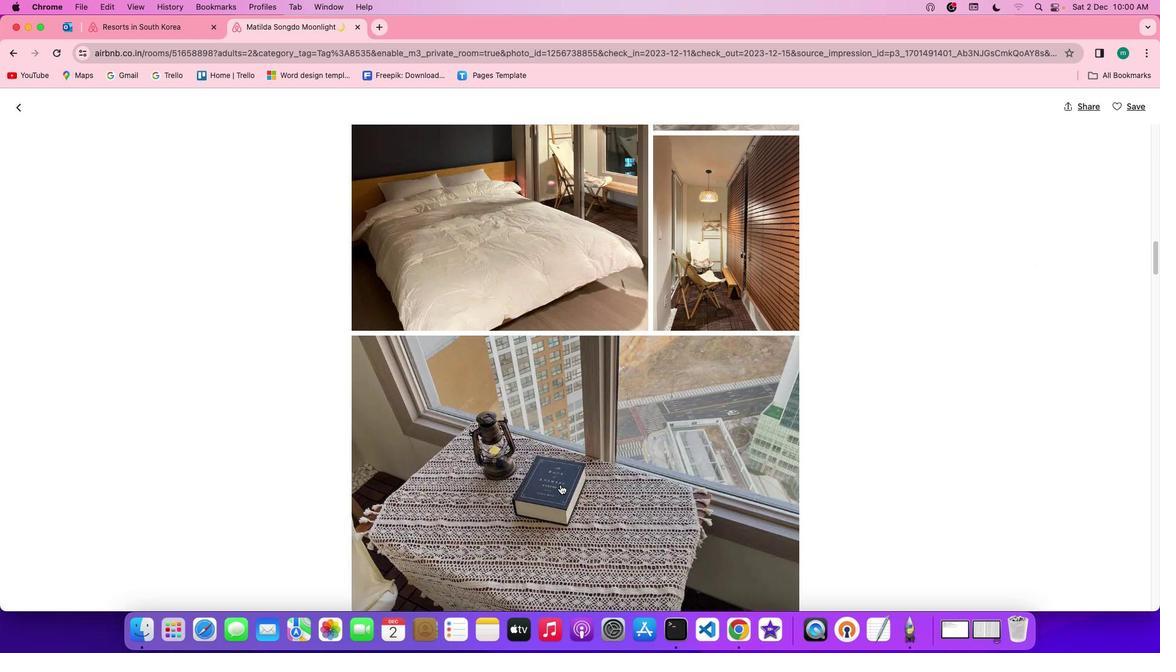 
Action: Mouse scrolled (560, 484) with delta (0, -1)
Screenshot: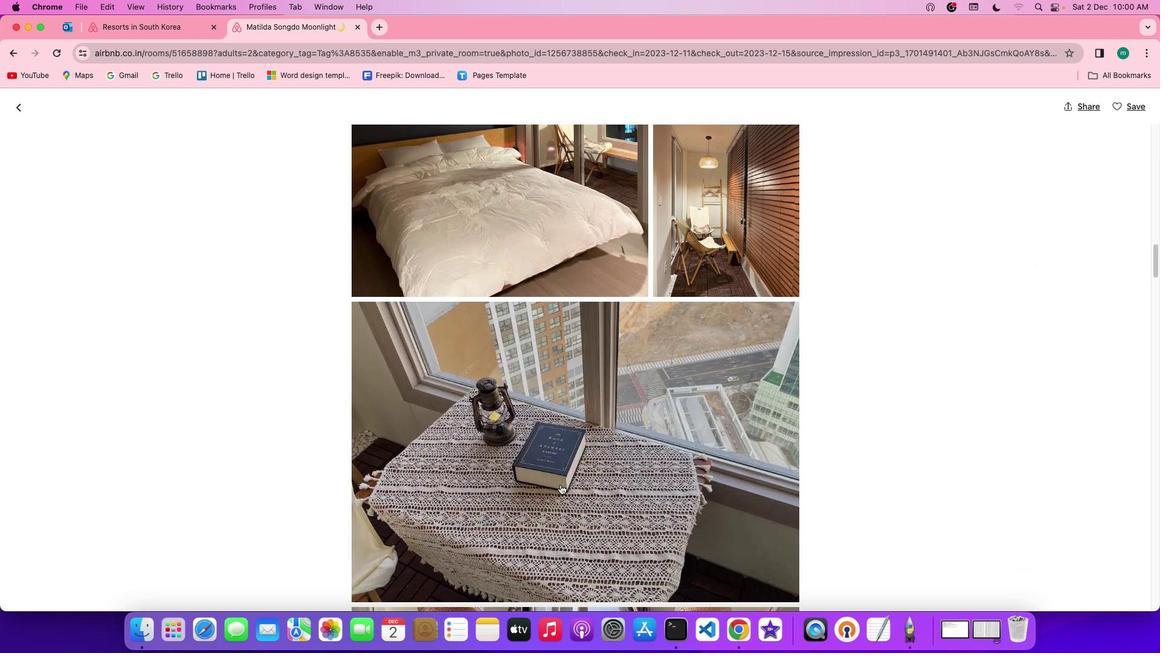 
Action: Mouse scrolled (560, 484) with delta (0, -1)
Screenshot: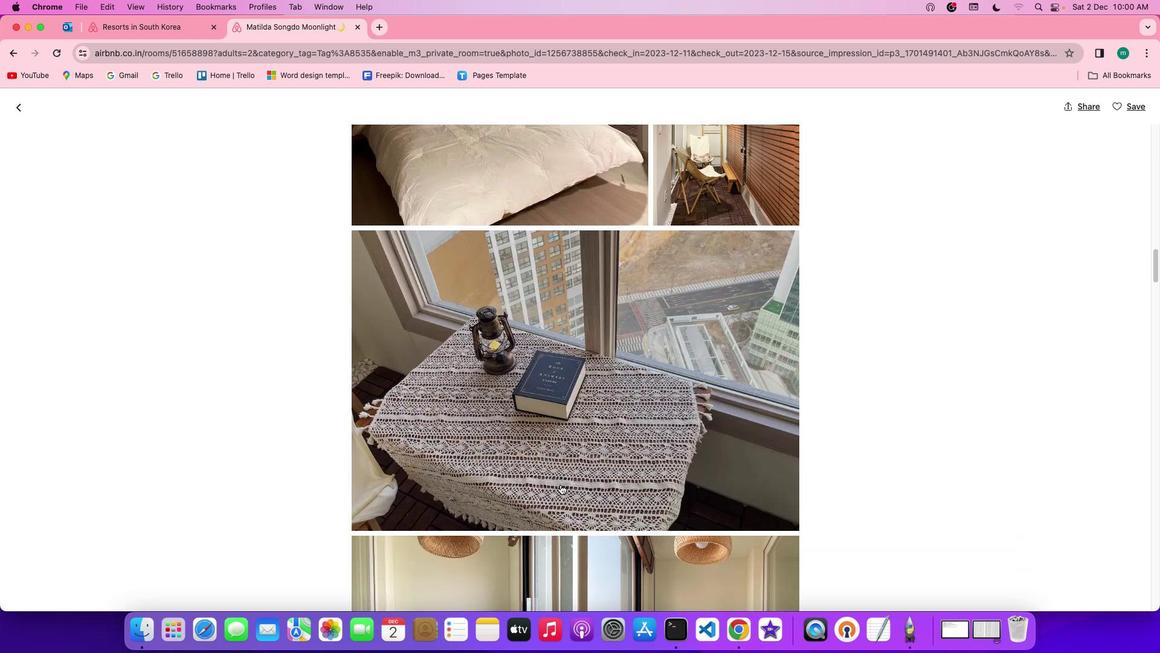 
Action: Mouse scrolled (560, 484) with delta (0, 0)
Screenshot: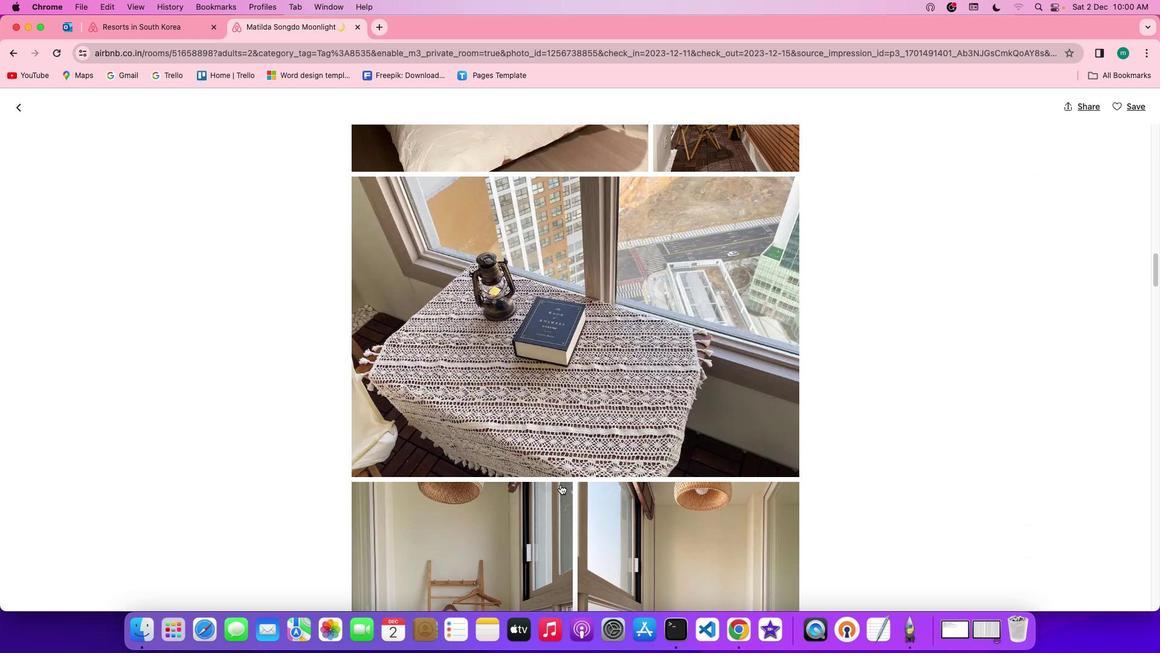 
Action: Mouse scrolled (560, 484) with delta (0, 0)
Screenshot: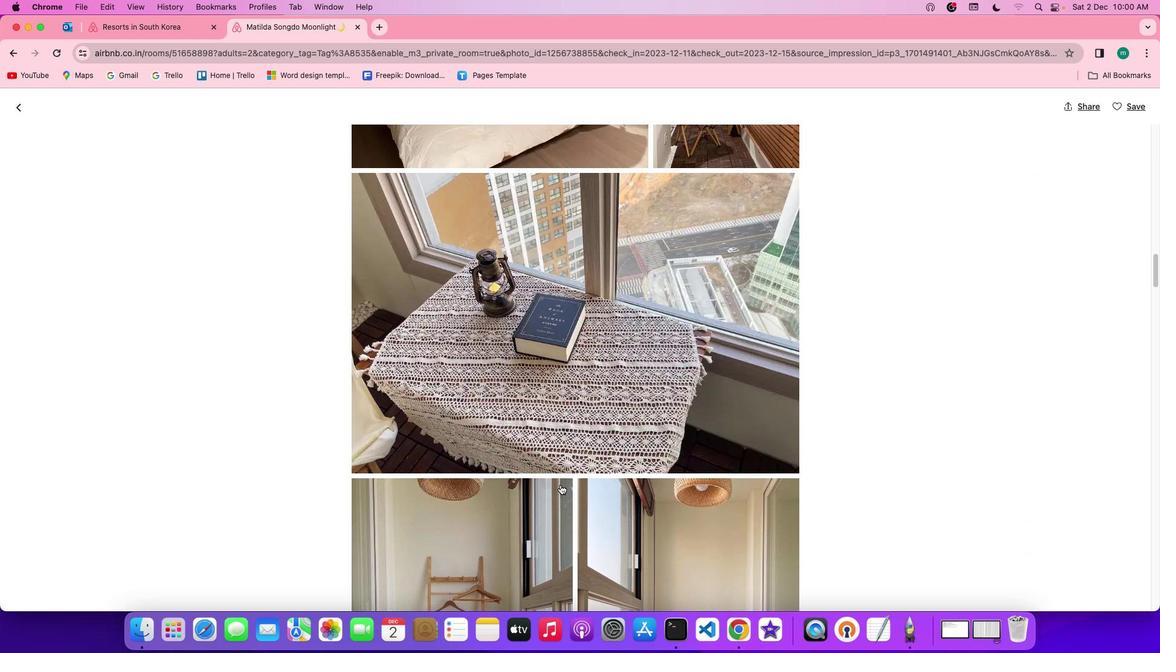 
Action: Mouse scrolled (560, 484) with delta (0, -1)
Screenshot: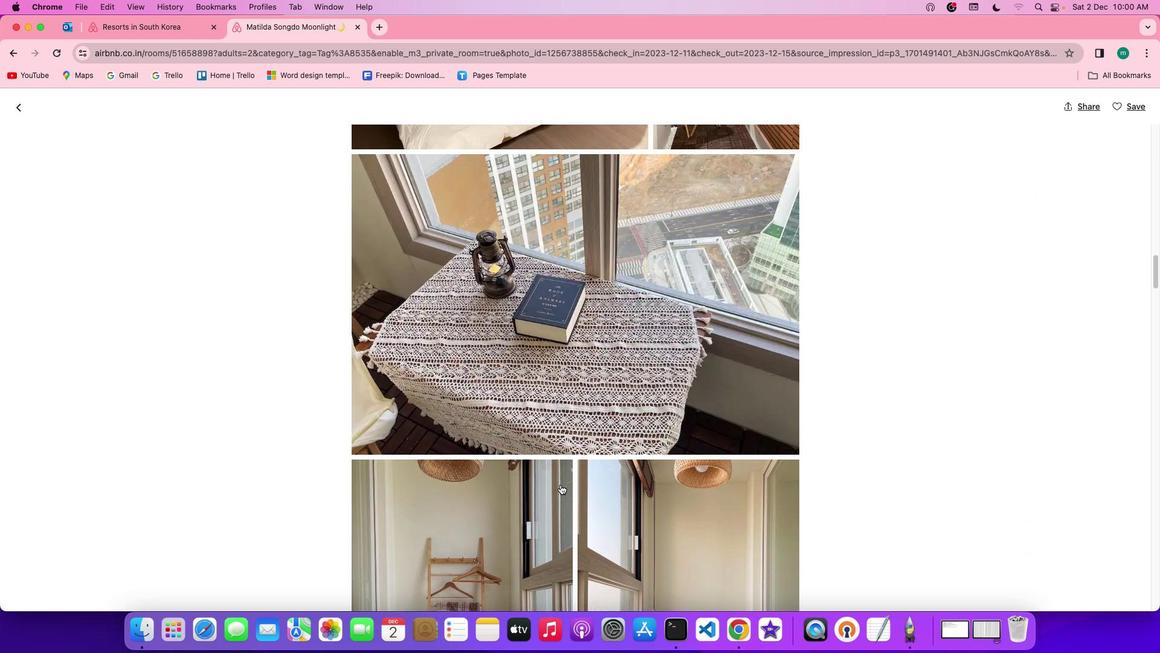
Action: Mouse scrolled (560, 484) with delta (0, -1)
Screenshot: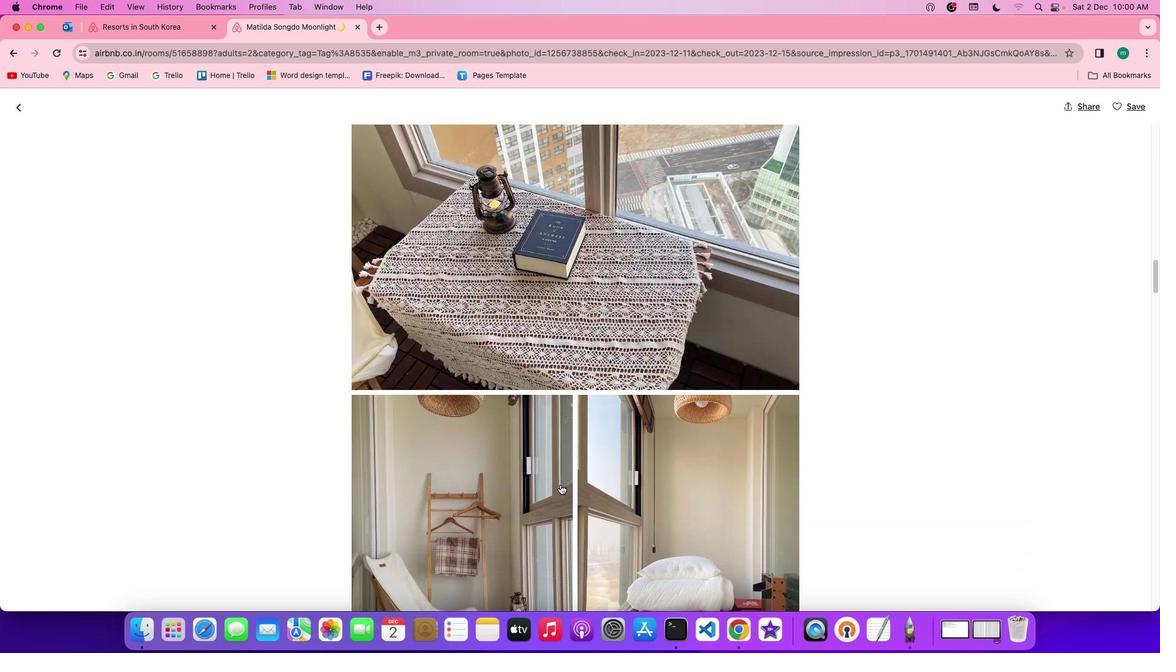 
Action: Mouse scrolled (560, 484) with delta (0, 0)
Screenshot: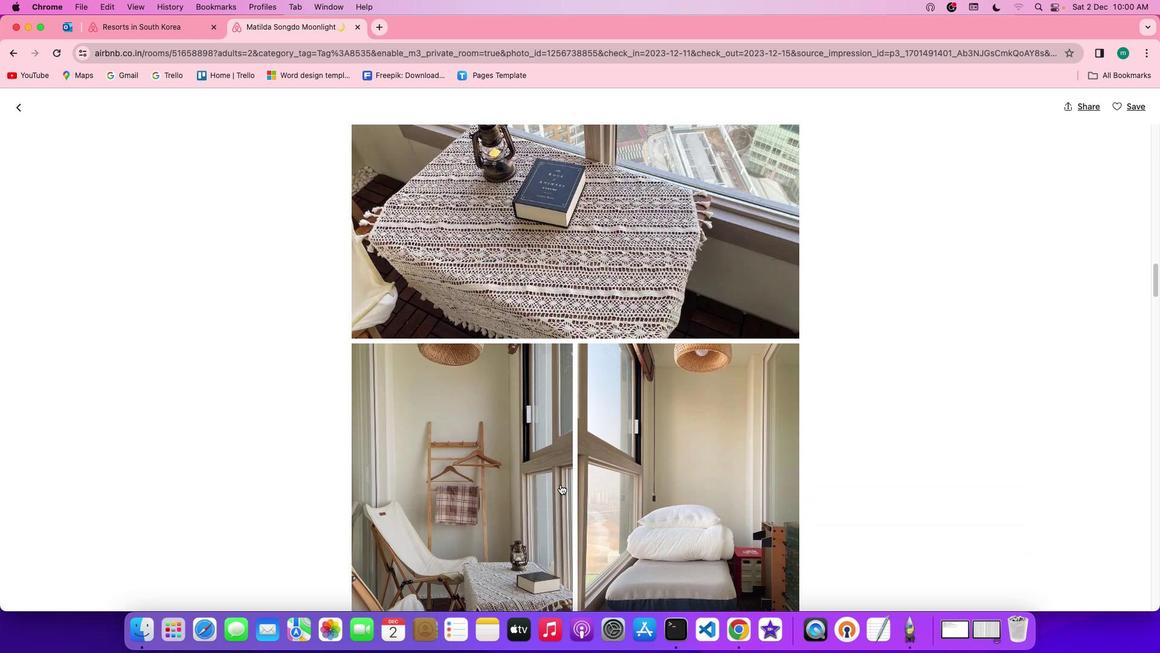 
Action: Mouse scrolled (560, 484) with delta (0, 0)
Screenshot: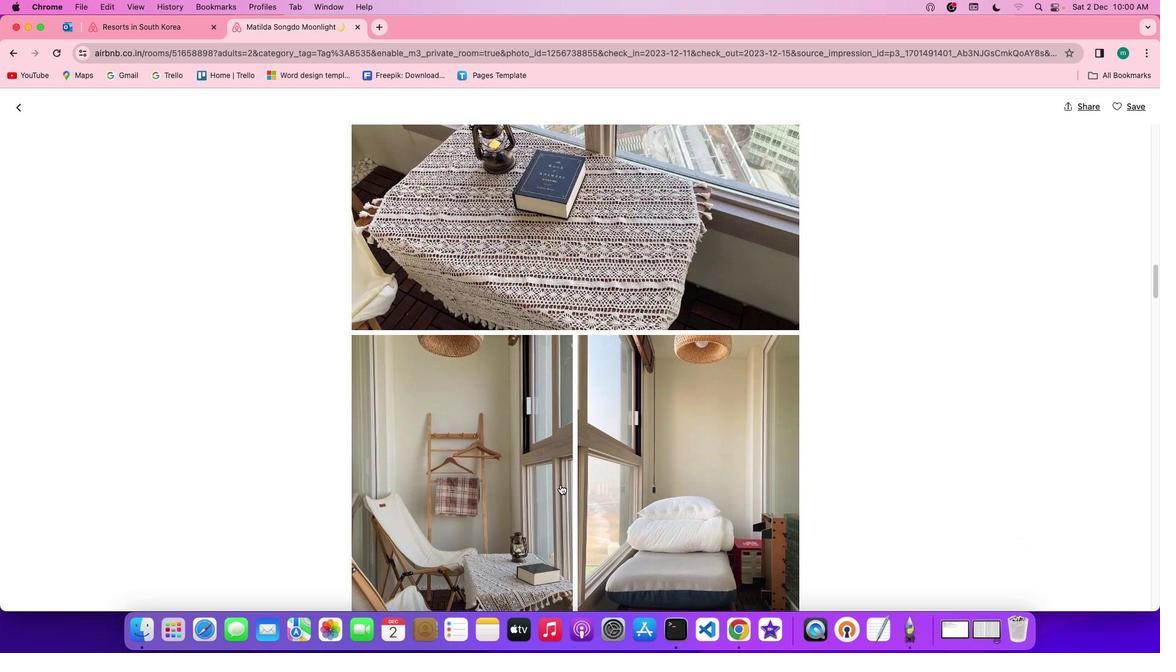
Action: Mouse scrolled (560, 484) with delta (0, -1)
Screenshot: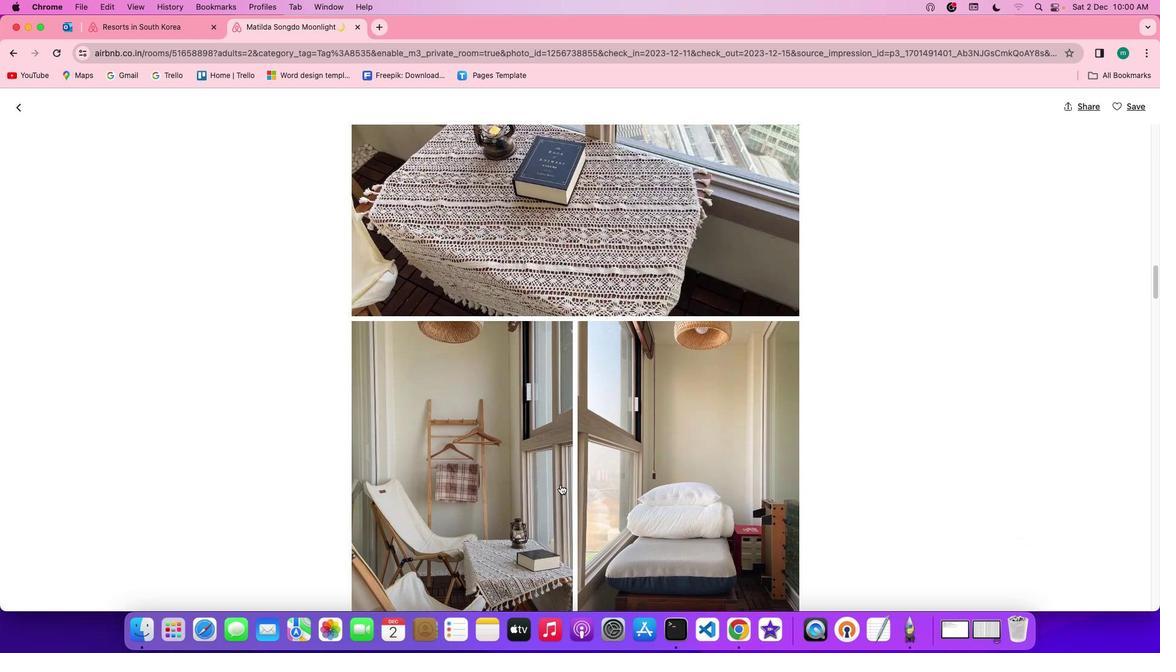 
Action: Mouse scrolled (560, 484) with delta (0, -1)
Screenshot: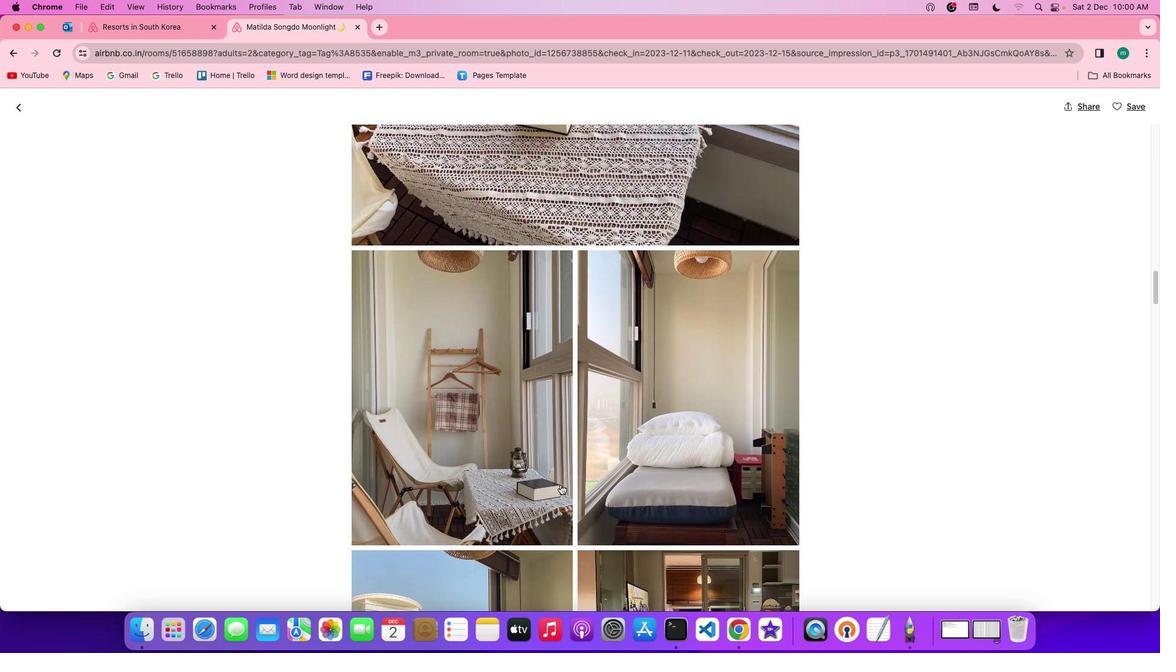 
Action: Mouse scrolled (560, 484) with delta (0, 0)
Screenshot: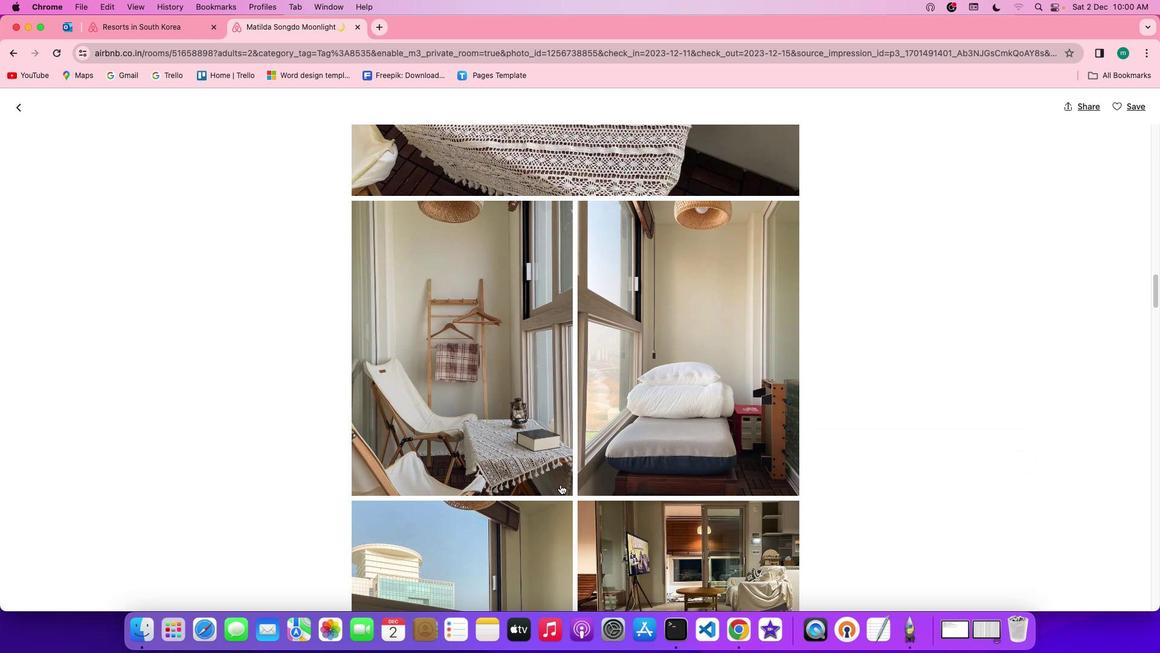 
Action: Mouse scrolled (560, 484) with delta (0, 0)
Screenshot: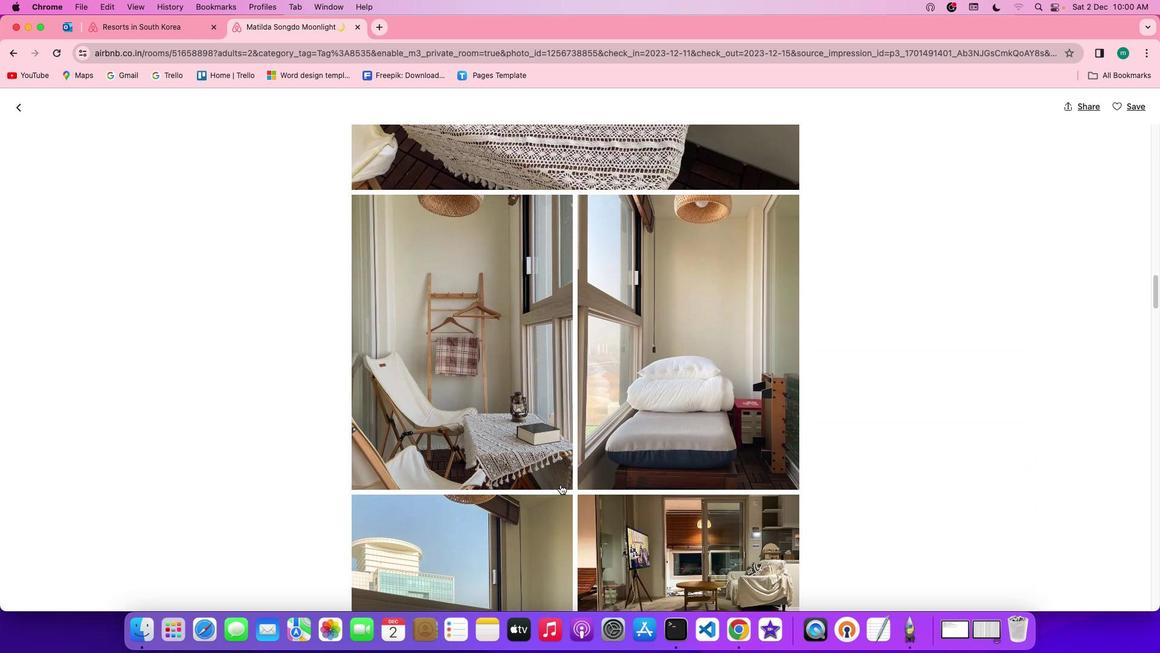 
Action: Mouse scrolled (560, 484) with delta (0, 0)
Screenshot: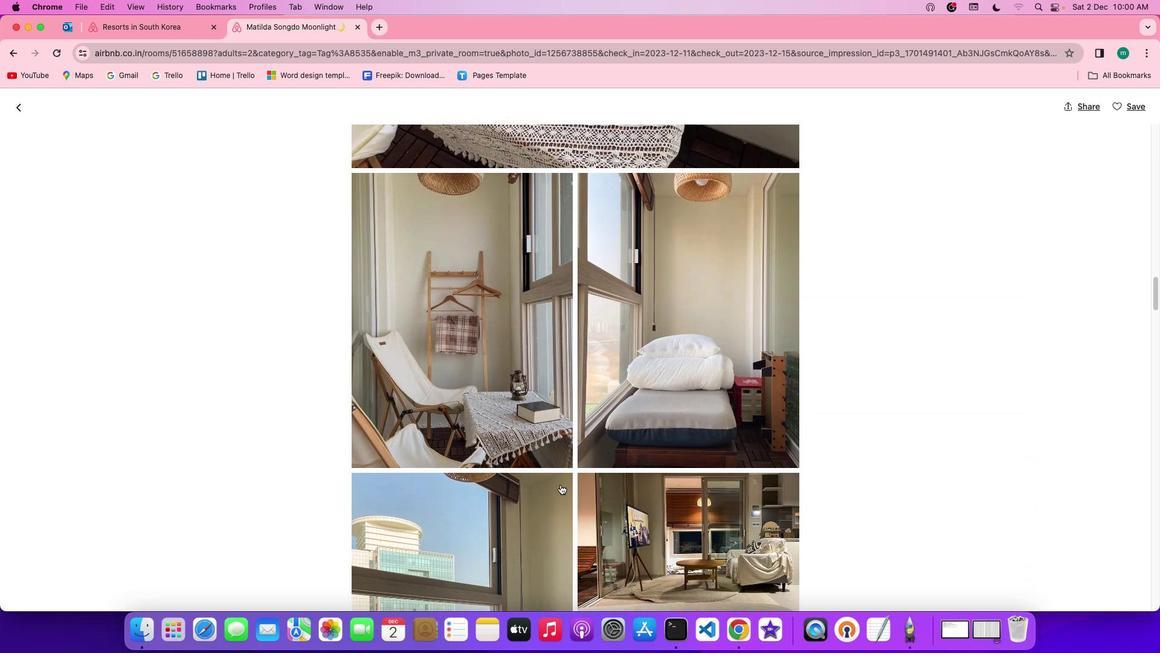 
Action: Mouse scrolled (560, 484) with delta (0, 0)
Screenshot: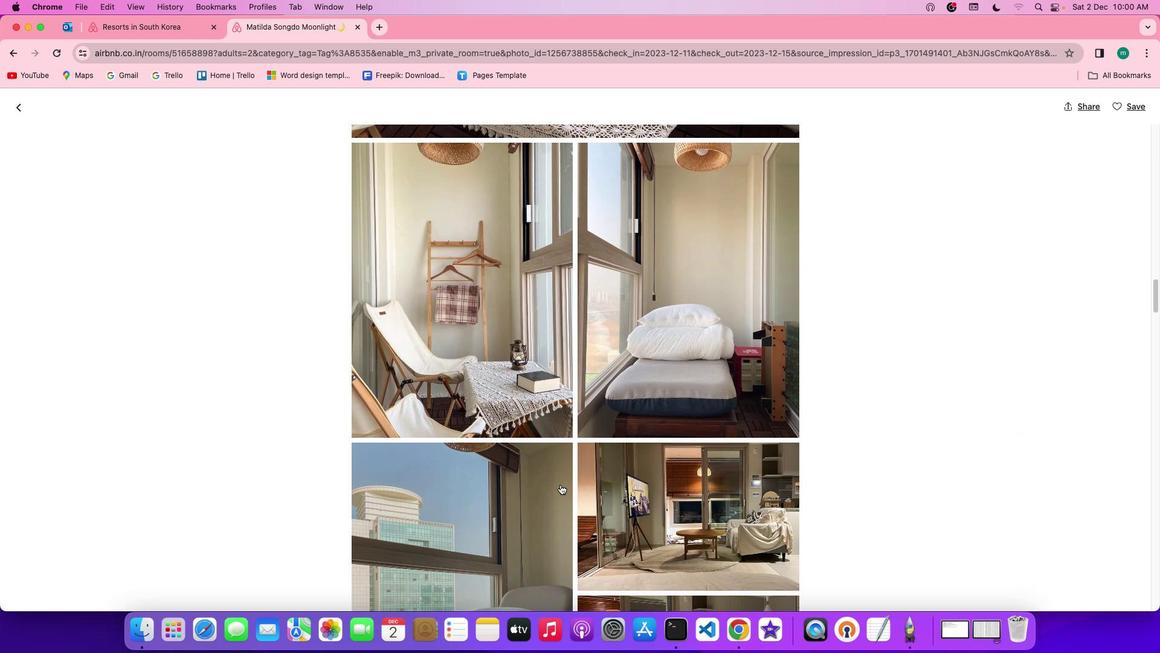 
Action: Mouse scrolled (560, 484) with delta (0, 0)
Screenshot: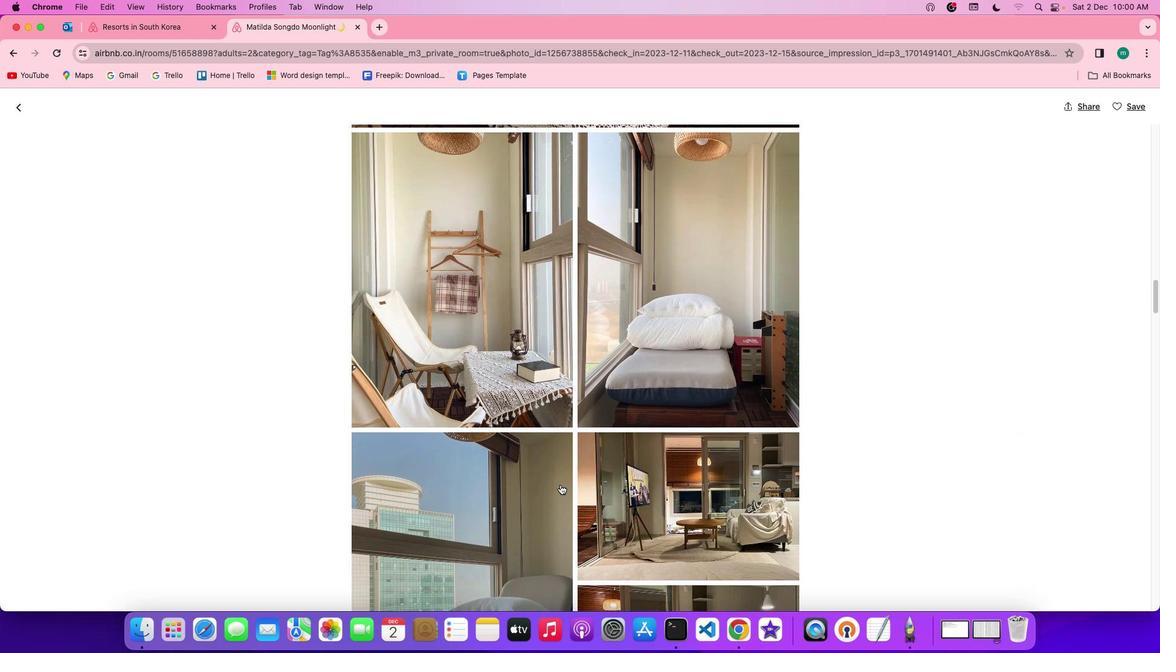 
Action: Mouse scrolled (560, 484) with delta (0, -1)
Screenshot: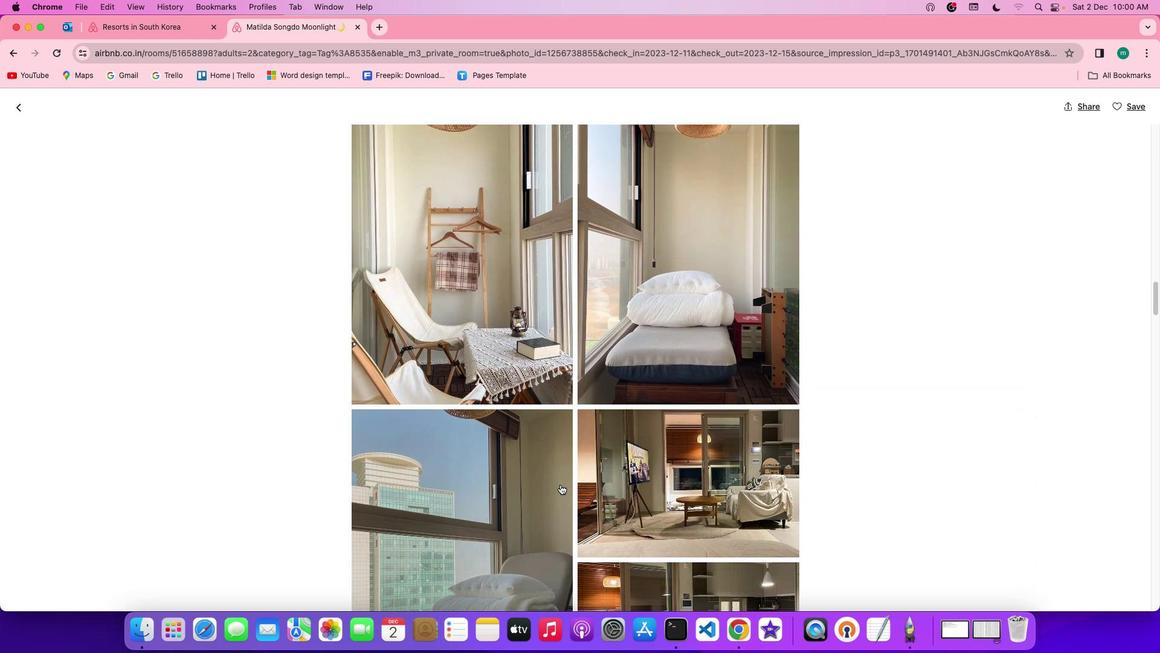 
Action: Mouse scrolled (560, 484) with delta (0, -2)
Screenshot: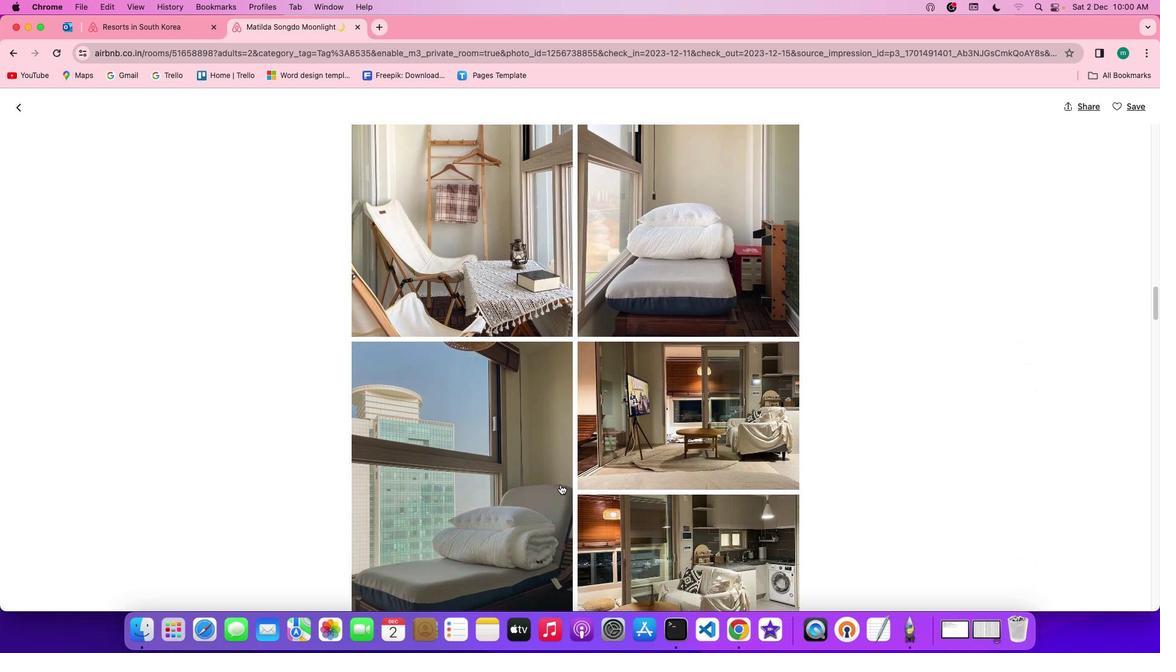 
Action: Mouse scrolled (560, 484) with delta (0, 0)
Screenshot: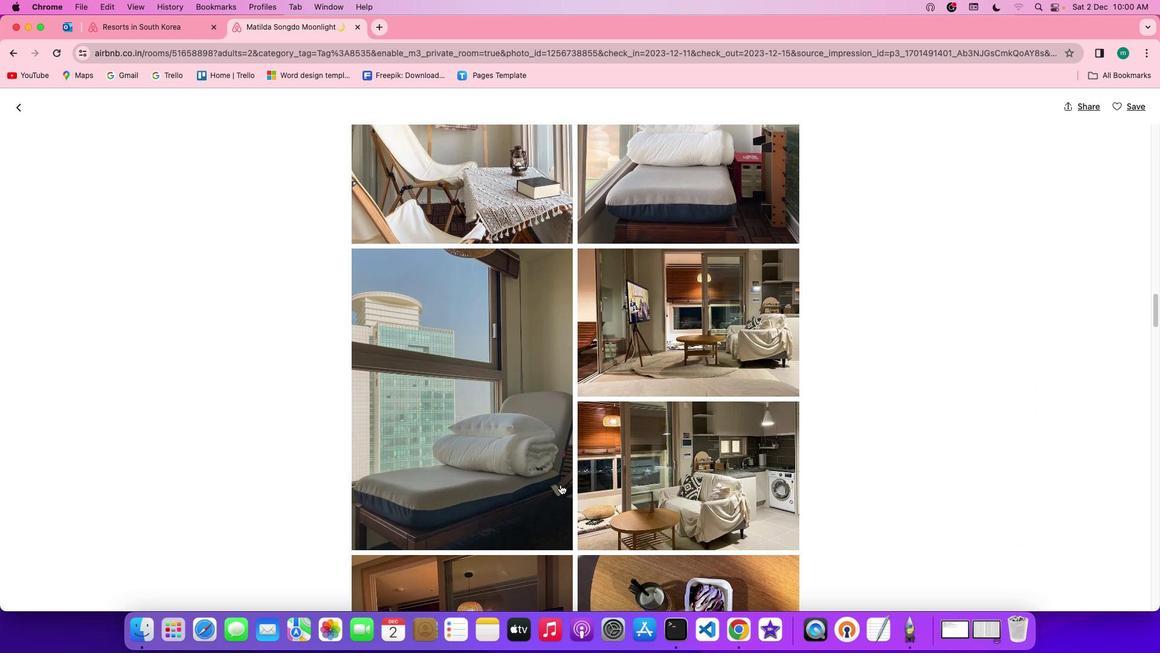 
Action: Mouse scrolled (560, 484) with delta (0, 0)
Screenshot: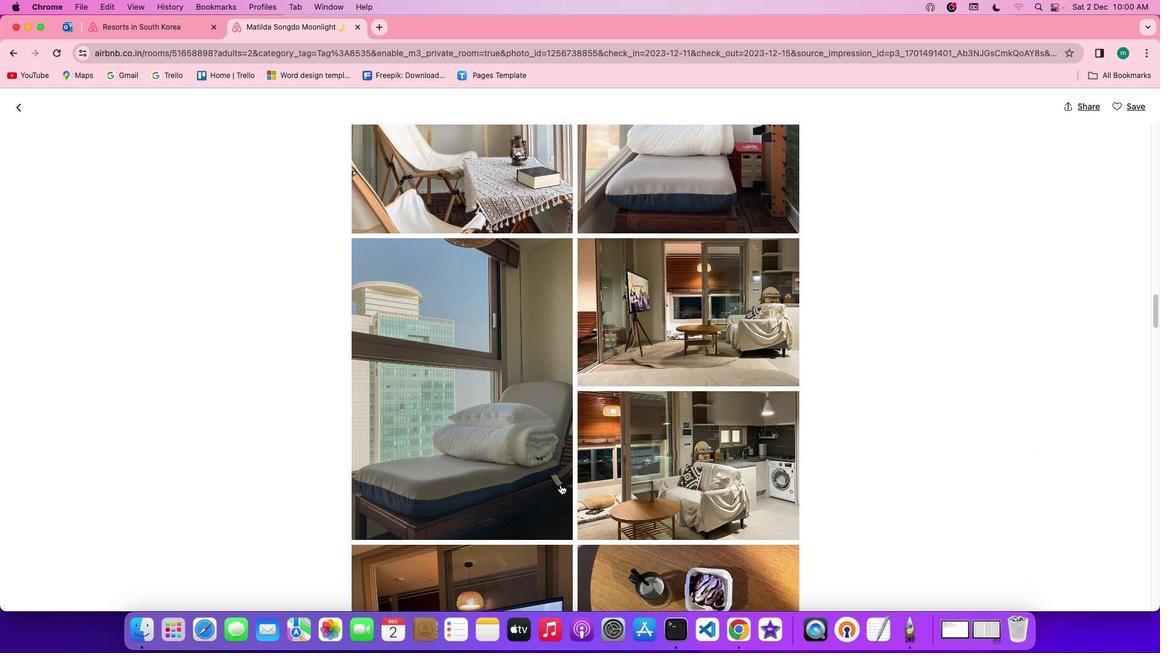 
Action: Mouse scrolled (560, 484) with delta (0, -1)
Screenshot: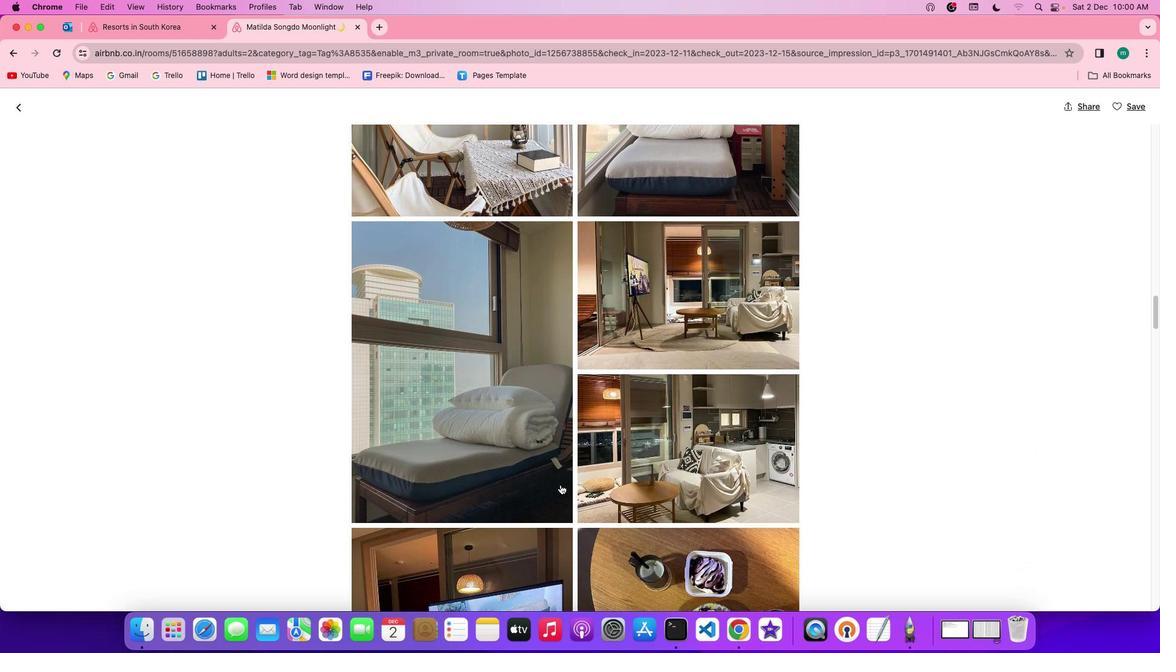 
Action: Mouse scrolled (560, 484) with delta (0, 0)
Screenshot: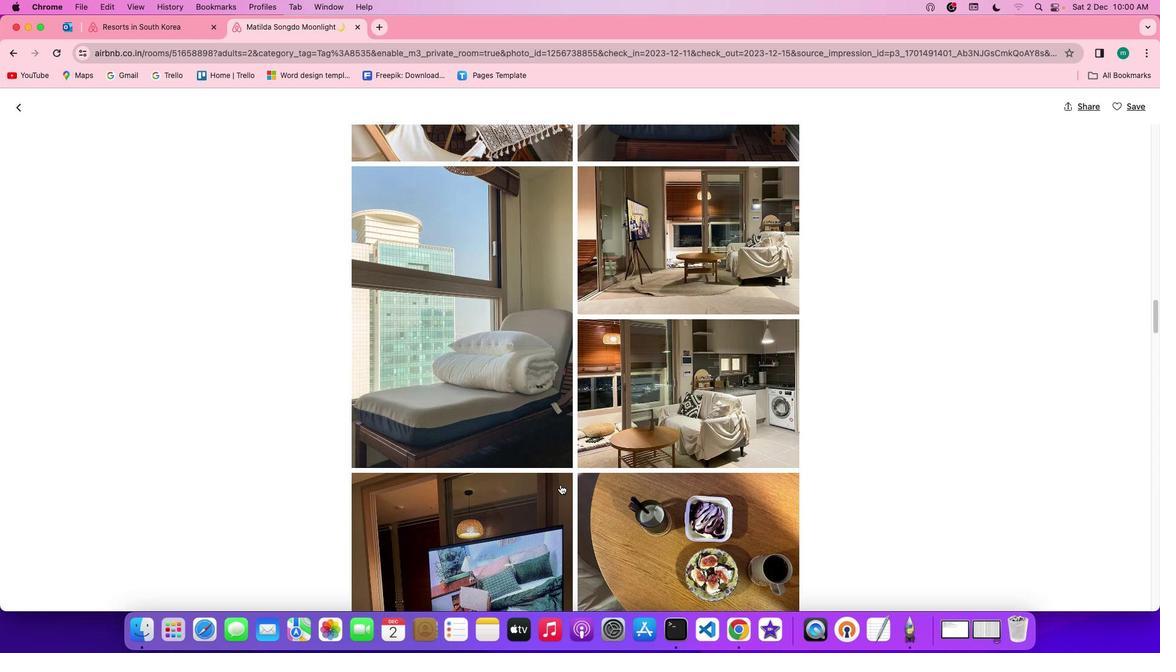 
Action: Mouse scrolled (560, 484) with delta (0, 0)
Screenshot: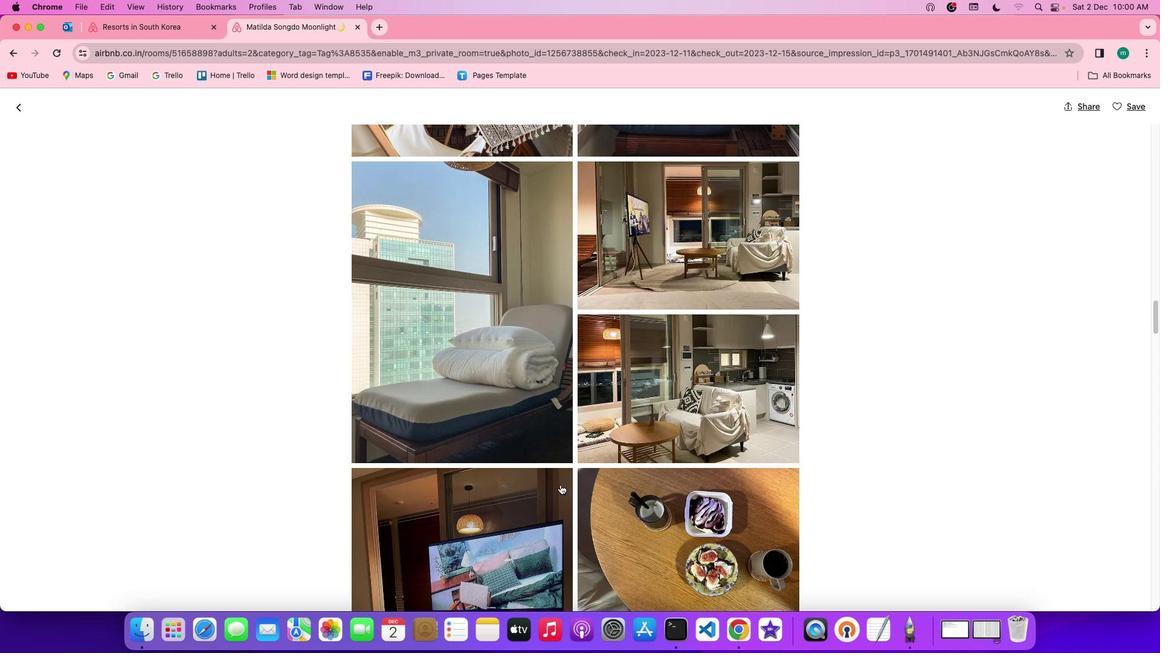 
Action: Mouse scrolled (560, 484) with delta (0, -1)
Screenshot: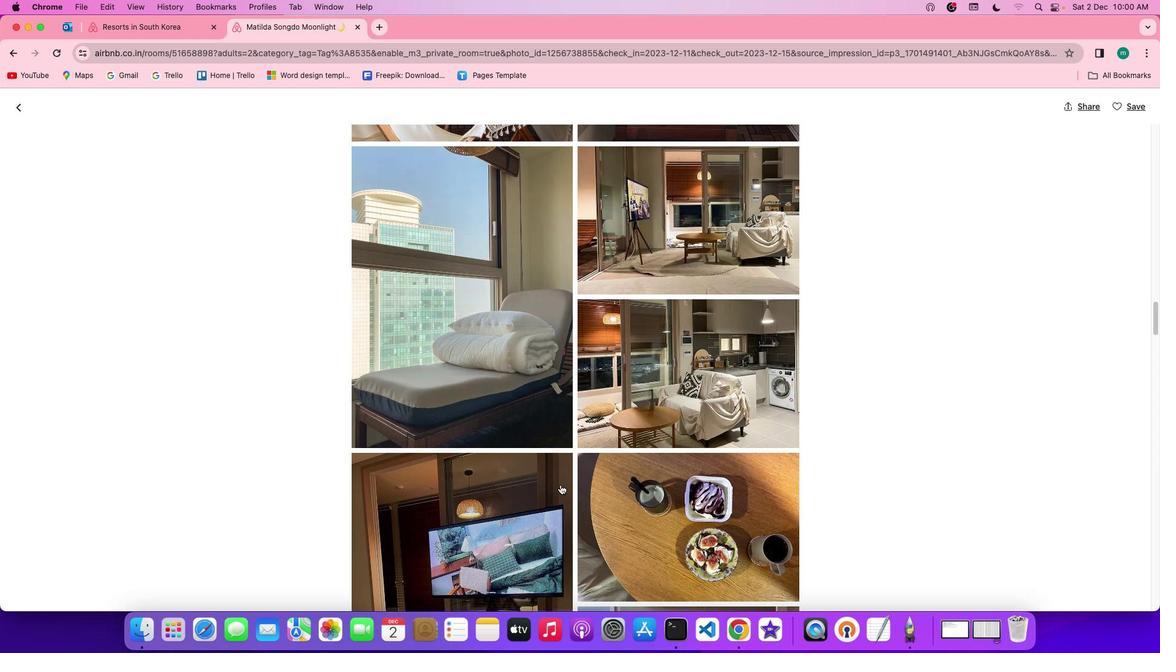 
Action: Mouse scrolled (560, 484) with delta (0, 0)
Screenshot: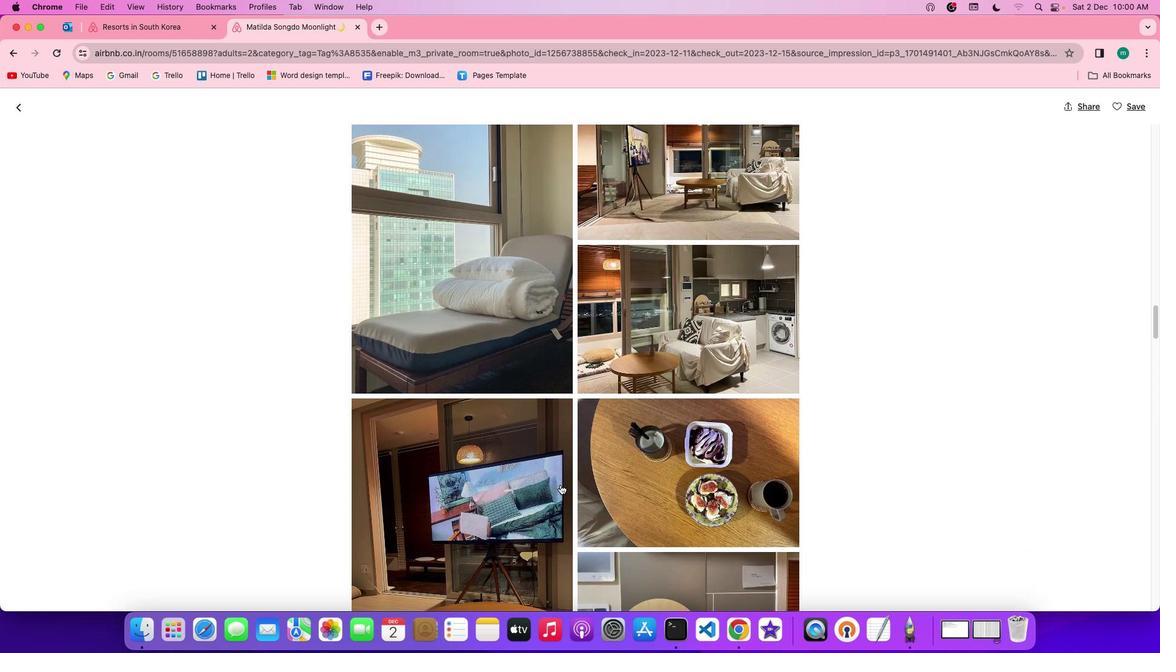 
Action: Mouse scrolled (560, 484) with delta (0, 0)
Screenshot: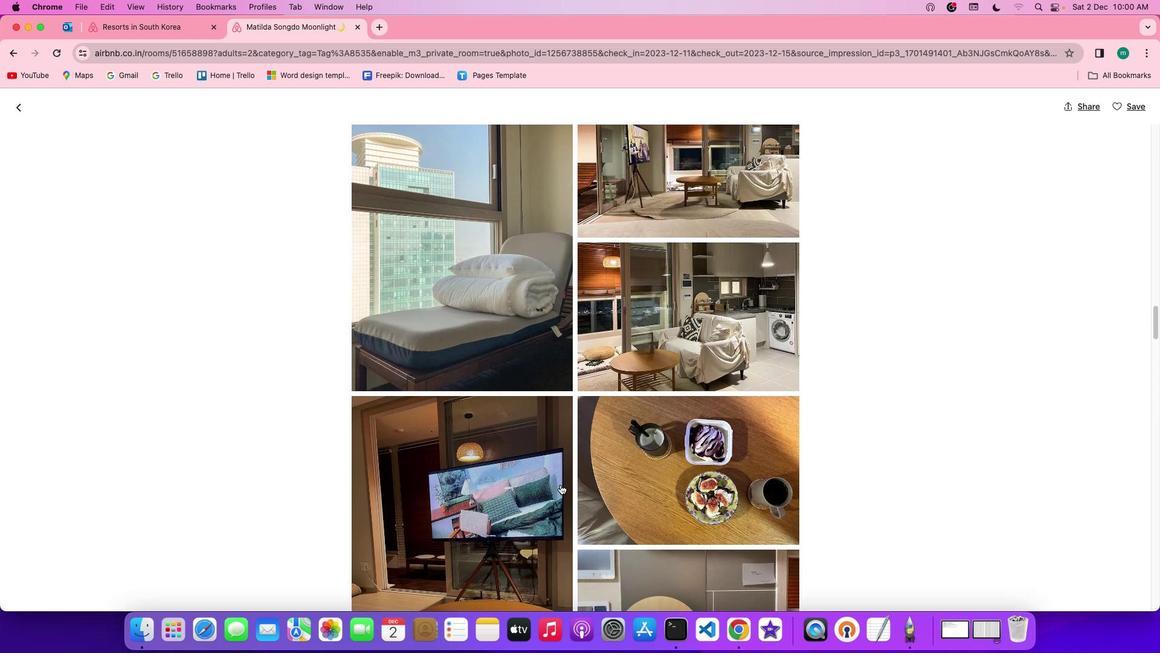 
Action: Mouse scrolled (560, 484) with delta (0, 0)
Screenshot: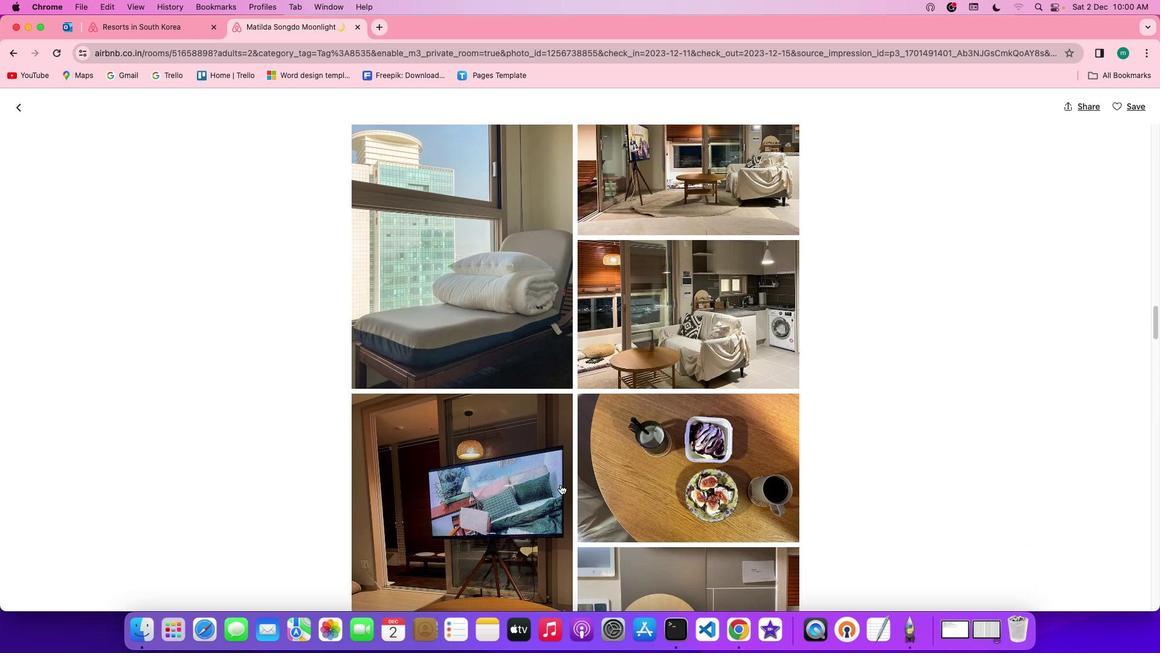 
Action: Mouse scrolled (560, 484) with delta (0, 0)
Screenshot: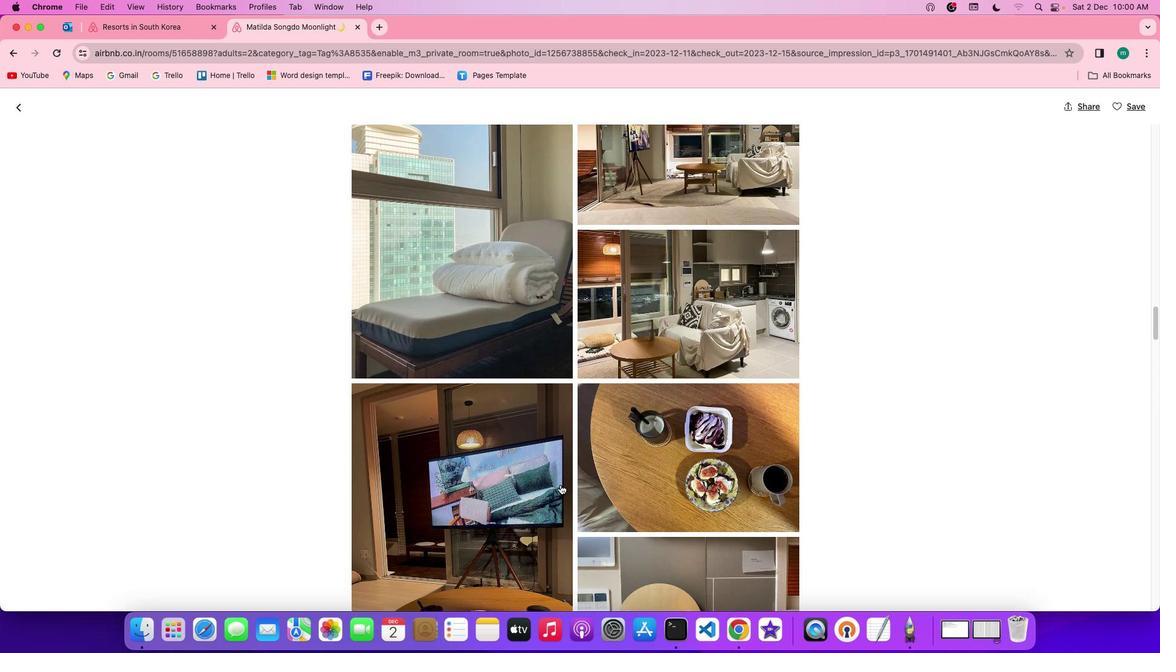 
Action: Mouse scrolled (560, 484) with delta (0, 0)
Screenshot: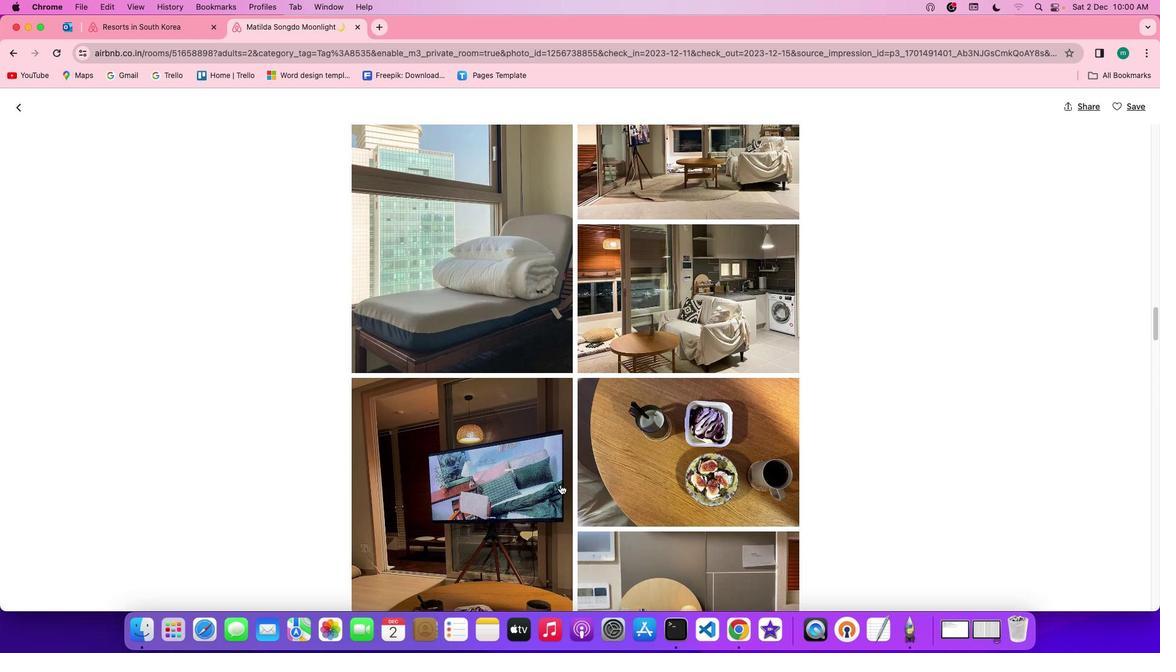 
Action: Mouse scrolled (560, 484) with delta (0, 0)
Screenshot: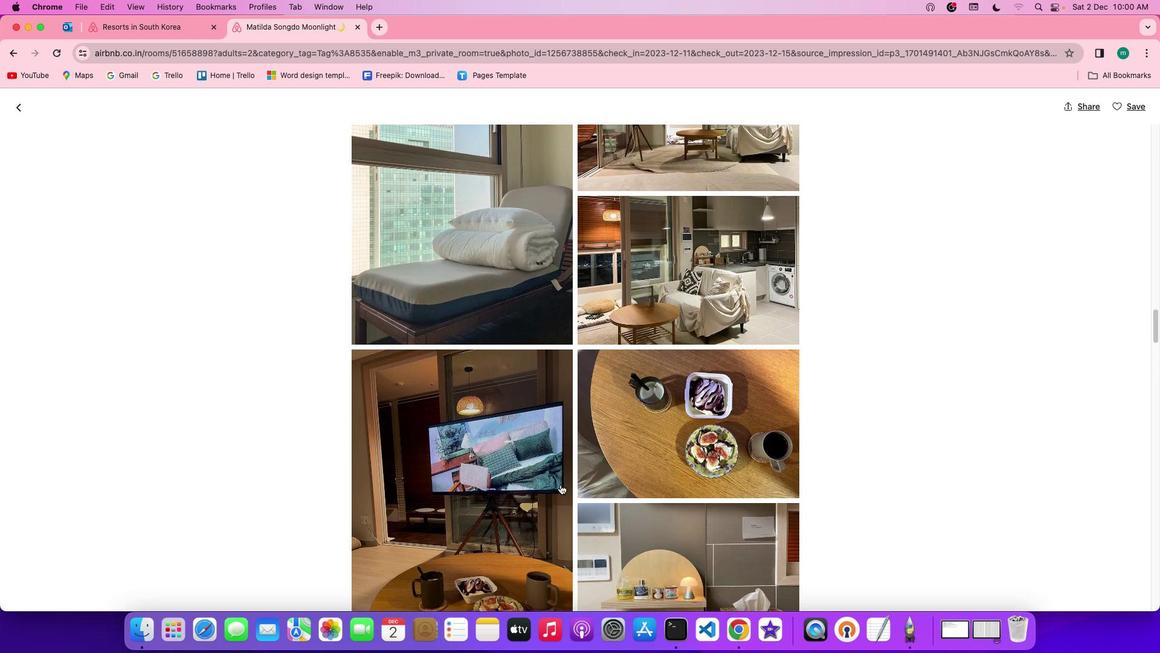 
Action: Mouse scrolled (560, 484) with delta (0, 0)
Screenshot: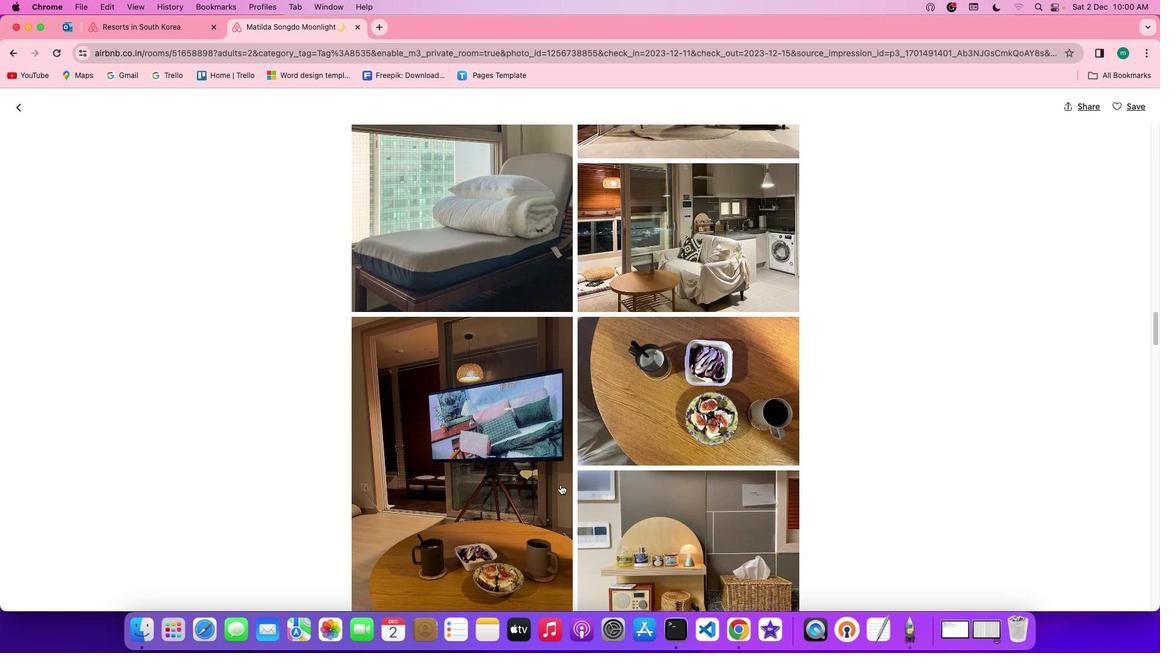 
Action: Mouse scrolled (560, 484) with delta (0, 0)
Screenshot: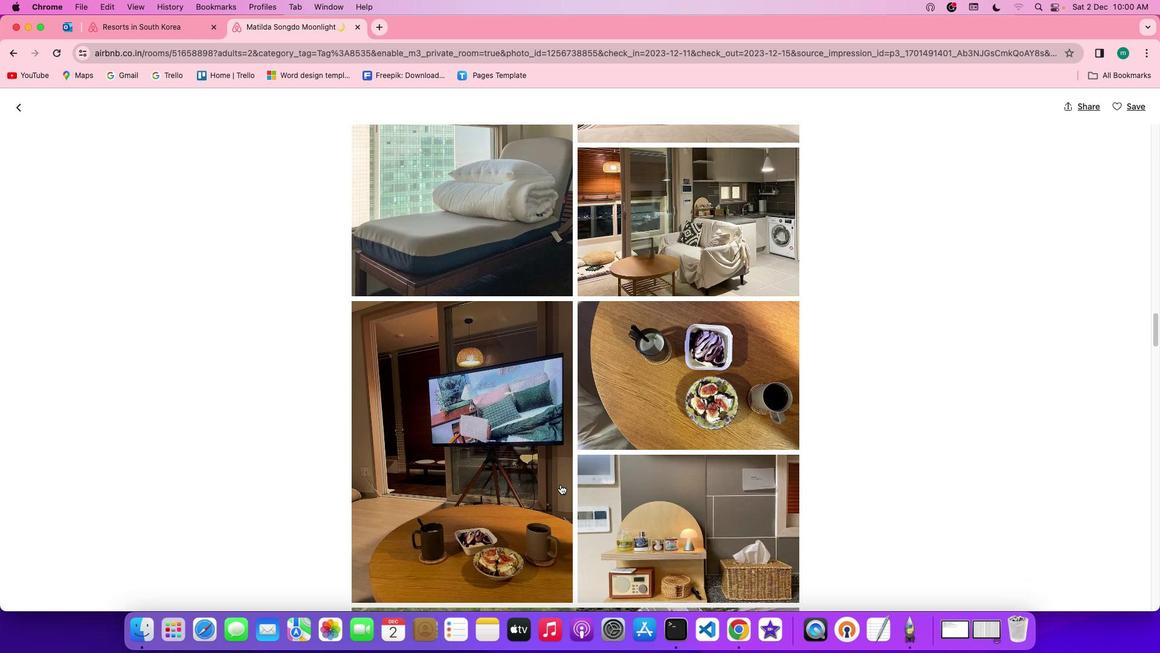 
Action: Mouse scrolled (560, 484) with delta (0, -1)
Screenshot: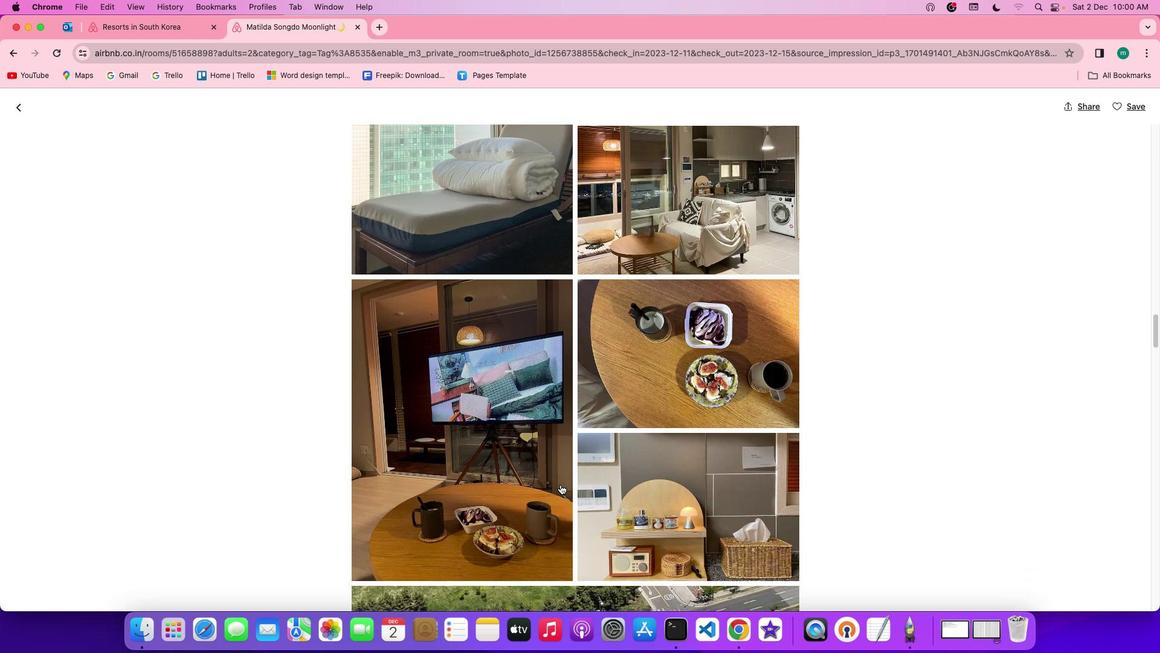 
Action: Mouse scrolled (560, 484) with delta (0, 0)
Screenshot: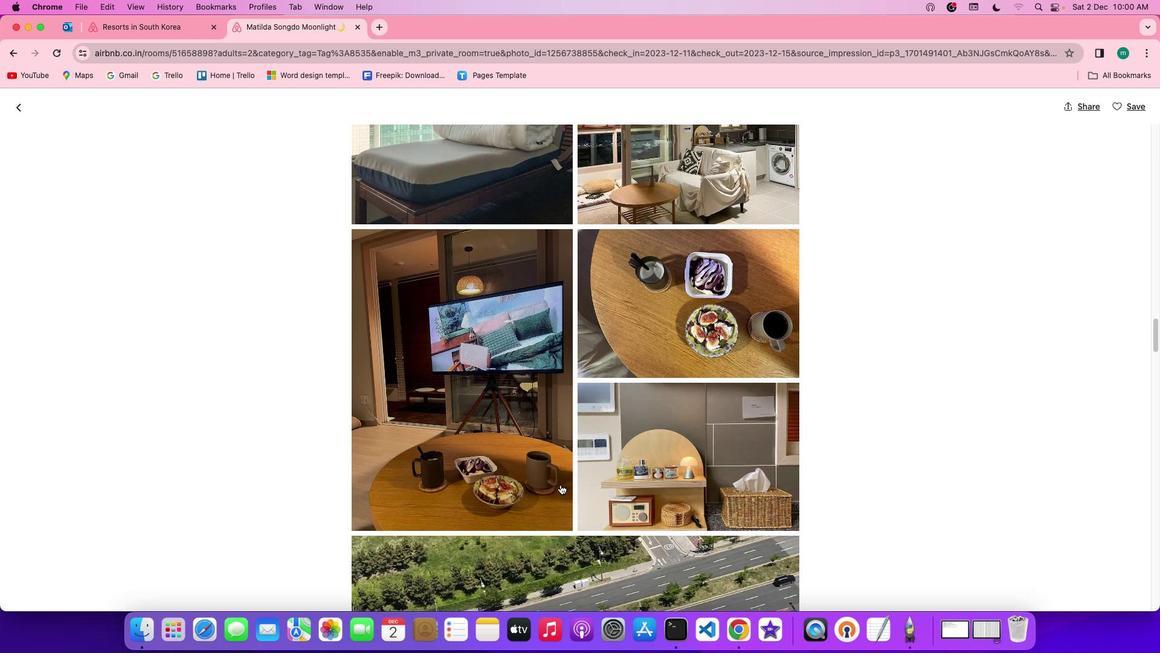 
Action: Mouse scrolled (560, 484) with delta (0, 0)
Screenshot: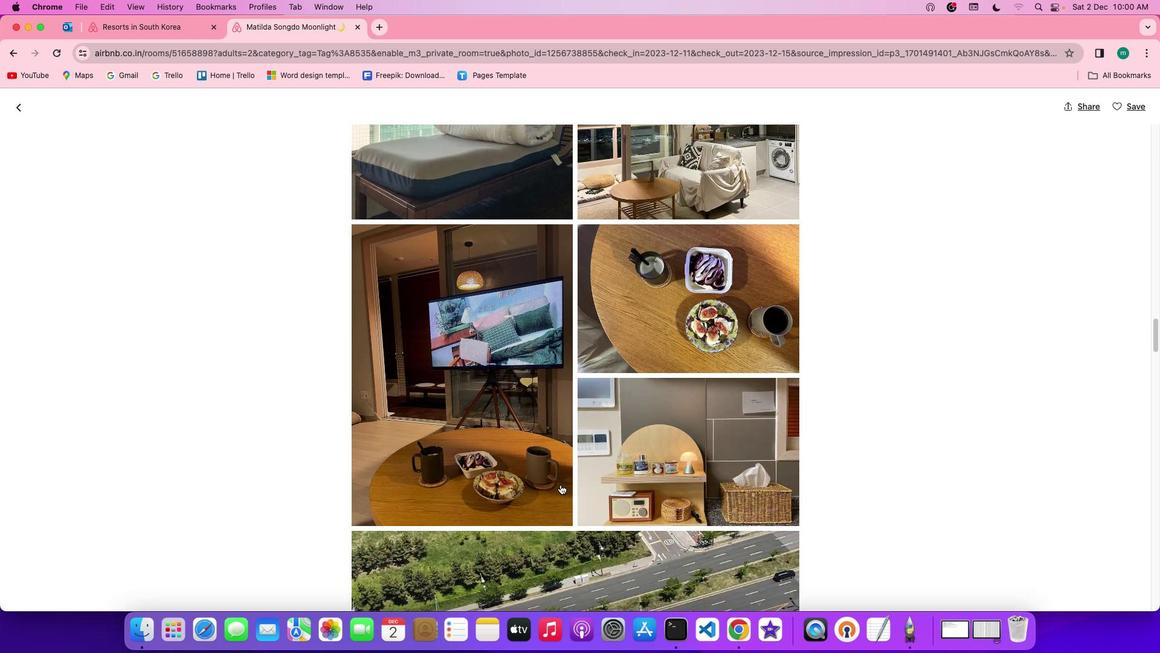 
Action: Mouse scrolled (560, 484) with delta (0, -1)
Screenshot: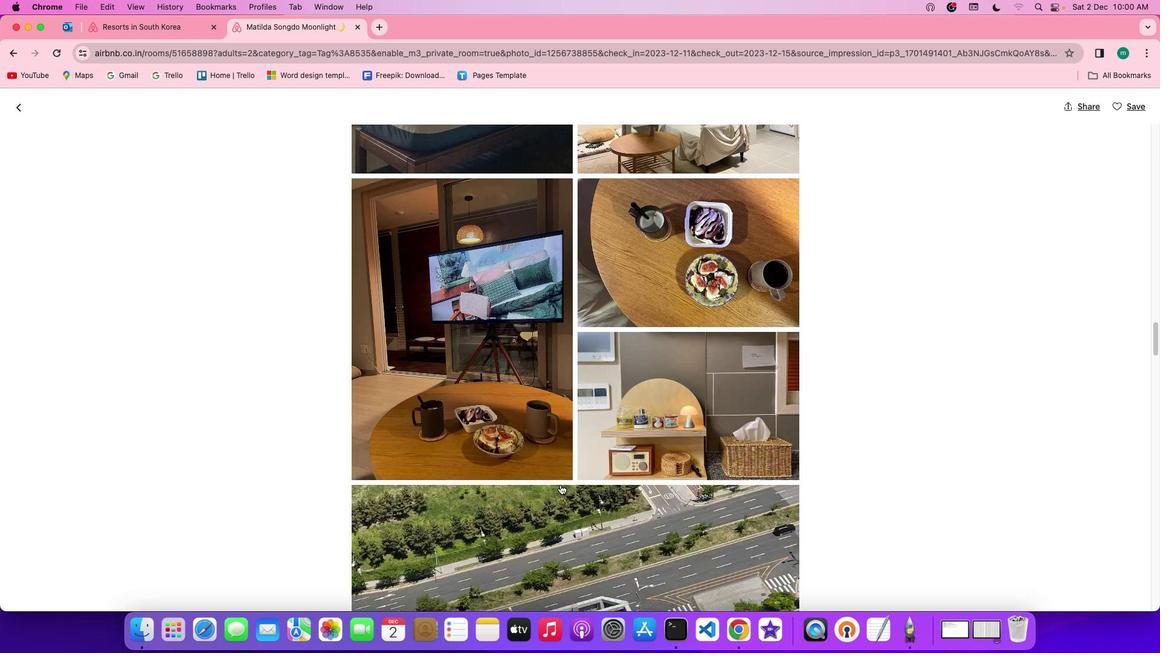 
Action: Mouse scrolled (560, 484) with delta (0, -1)
